 Task: Explore Airbnb accommodation in Barreiros, Brazil from 2nd January 2024 to 12th January 2024 for 2 adults. Place can be private room with 1  bedroom having 1 bed and 1 bathroom. Property type can be hotel.
Action: Mouse moved to (477, 121)
Screenshot: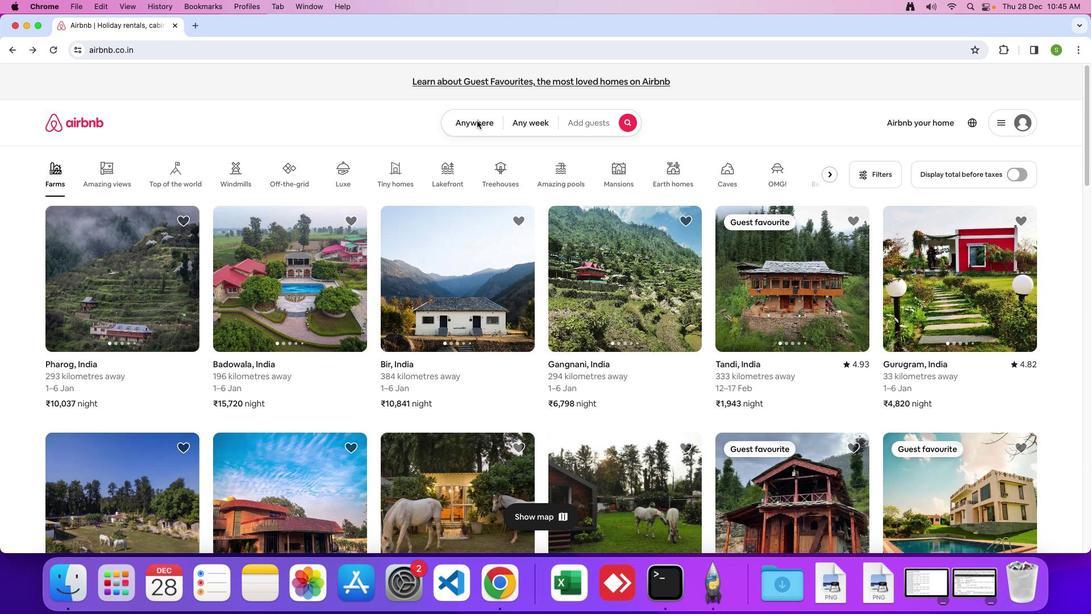 
Action: Mouse pressed left at (477, 121)
Screenshot: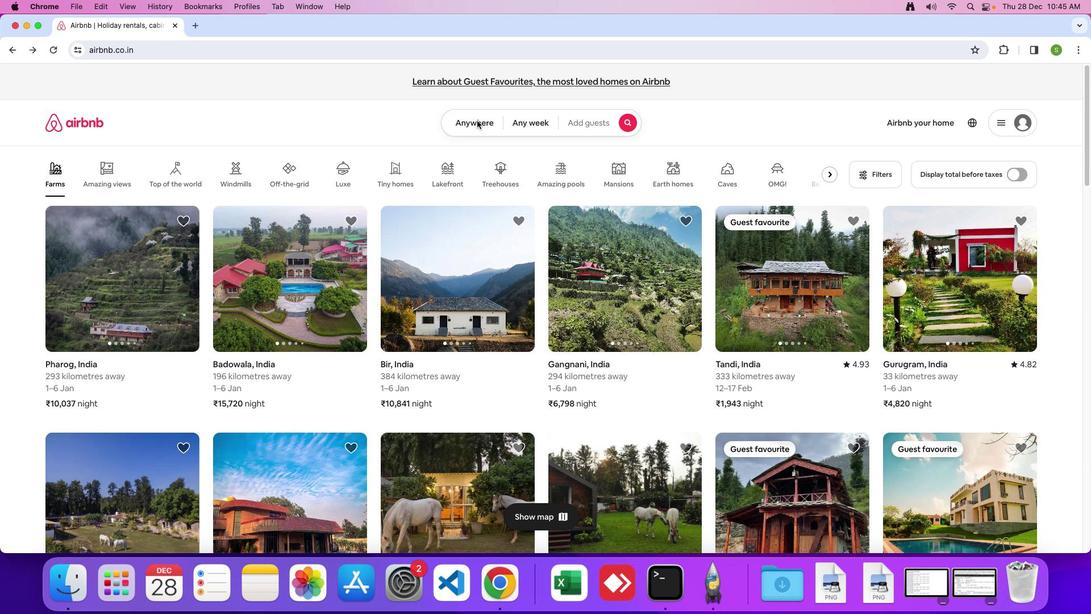 
Action: Mouse moved to (475, 122)
Screenshot: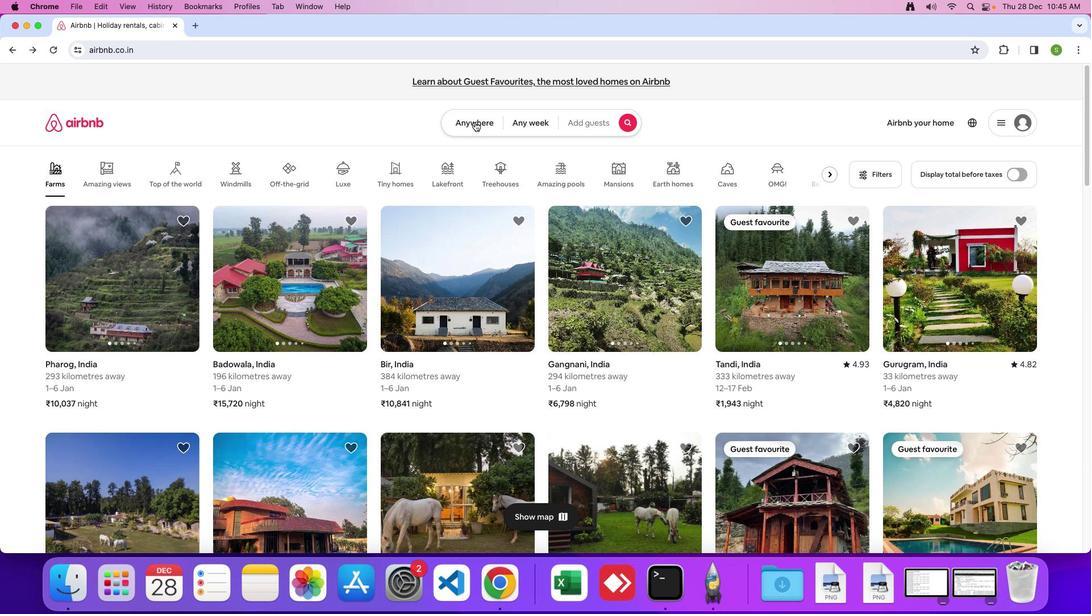 
Action: Mouse pressed left at (475, 122)
Screenshot: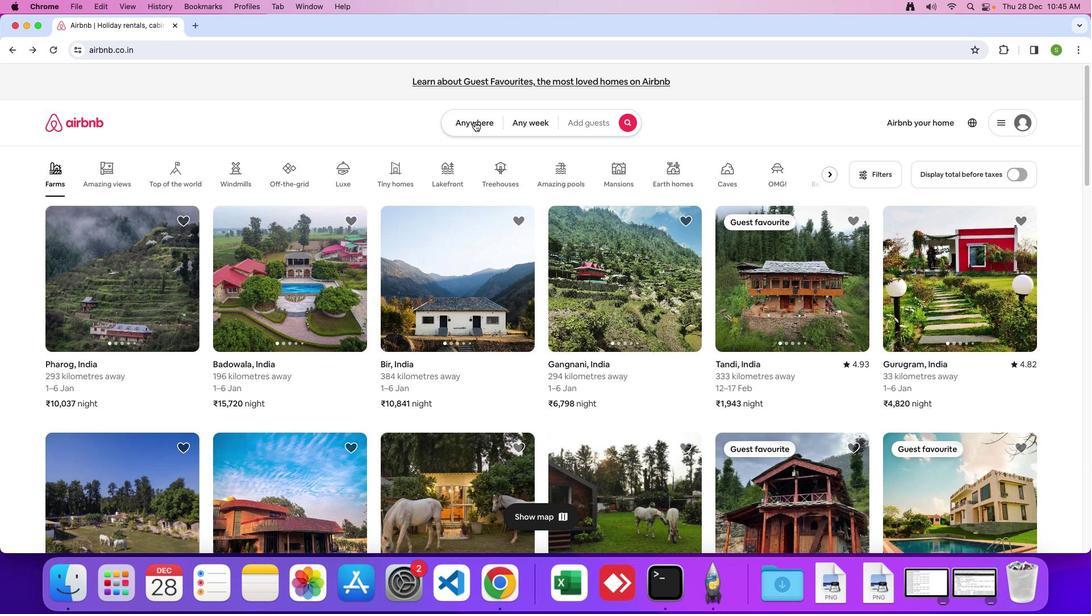
Action: Mouse moved to (385, 166)
Screenshot: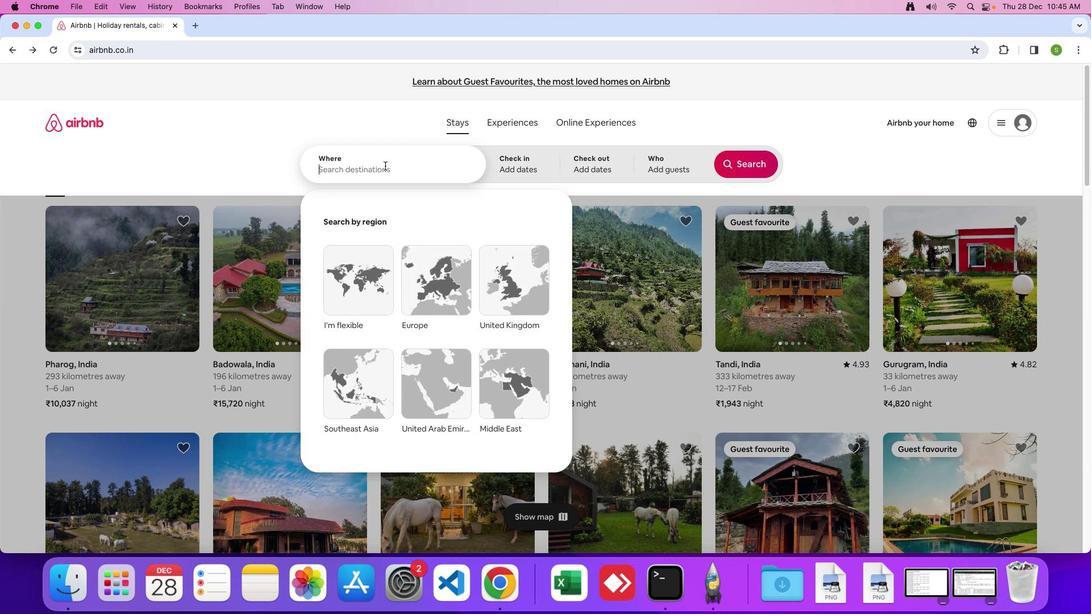 
Action: Mouse pressed left at (385, 166)
Screenshot: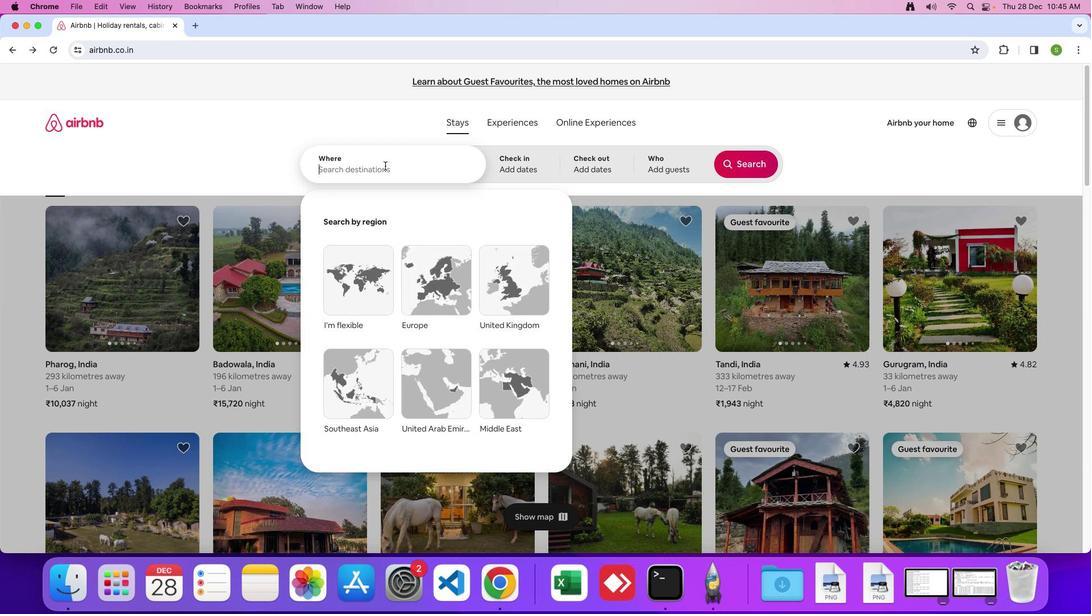 
Action: Mouse moved to (258, 2)
Screenshot: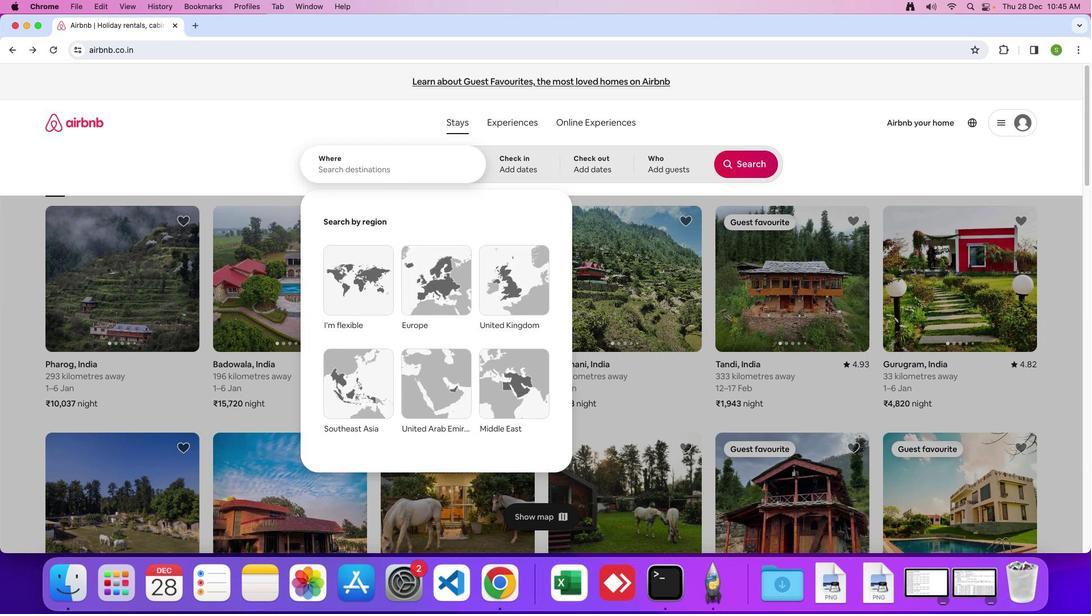 
Action: Key pressed 'B'Key.caps_lock'a''r''r''e''i''r''o''s'','Key.spaceKey.shift'B''r''a''z''i''l'Key.enter
Screenshot: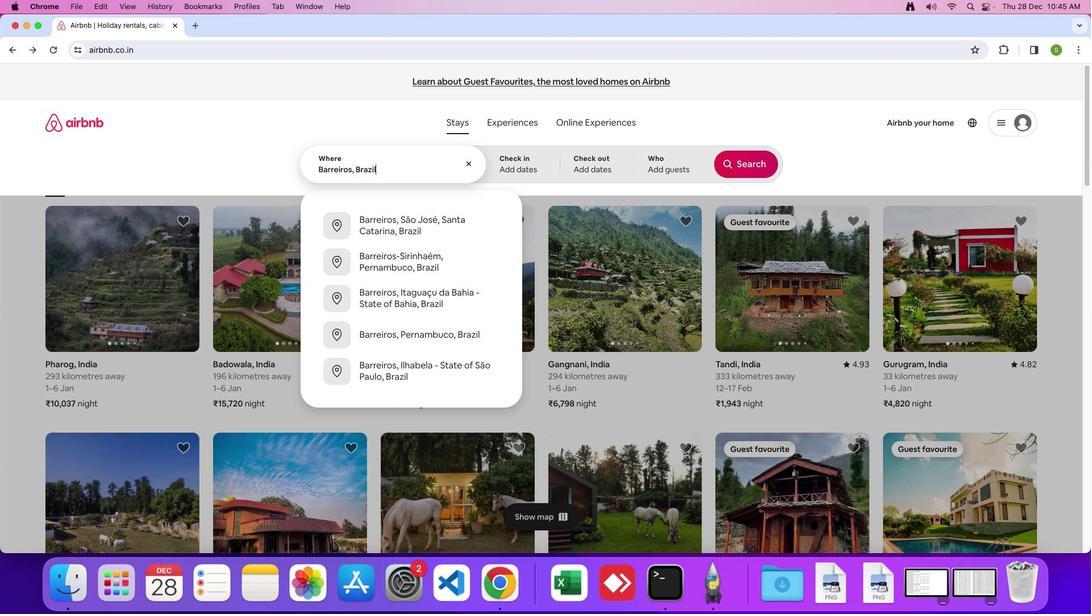 
Action: Mouse moved to (618, 303)
Screenshot: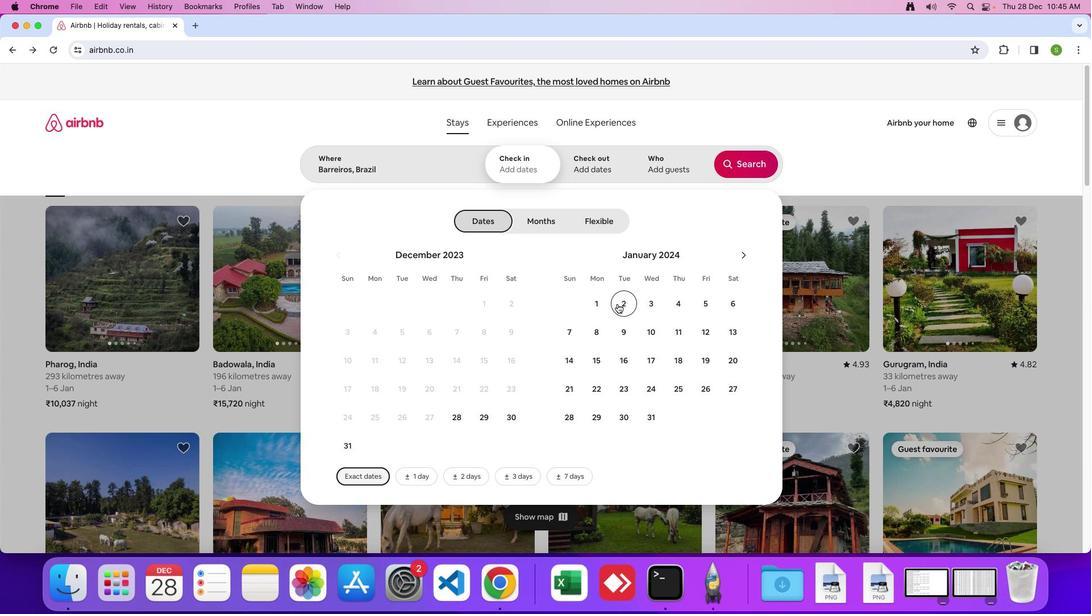 
Action: Mouse pressed left at (618, 303)
Screenshot: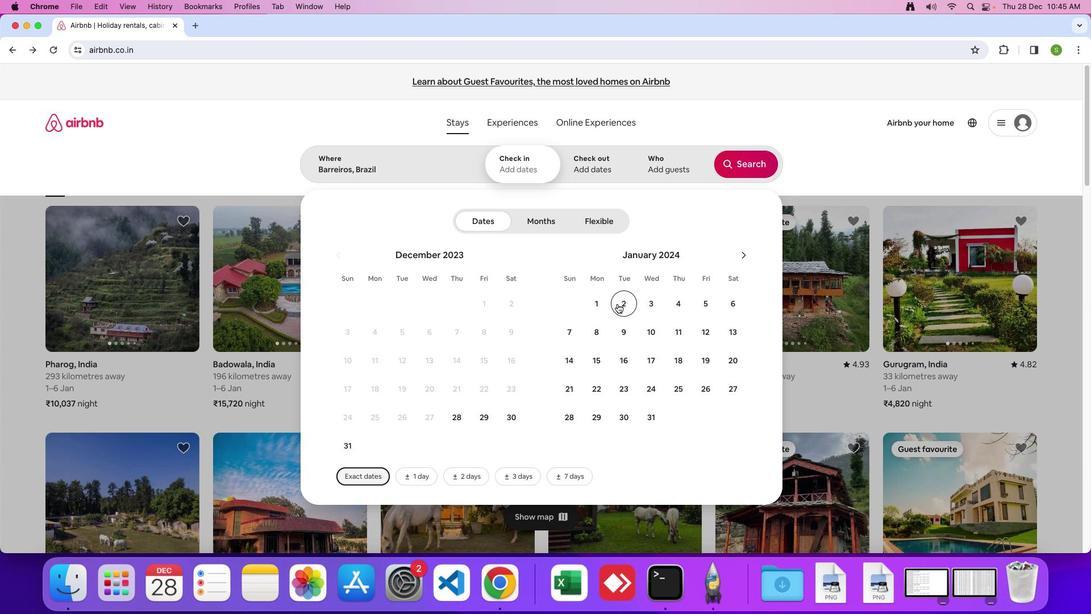 
Action: Mouse moved to (713, 329)
Screenshot: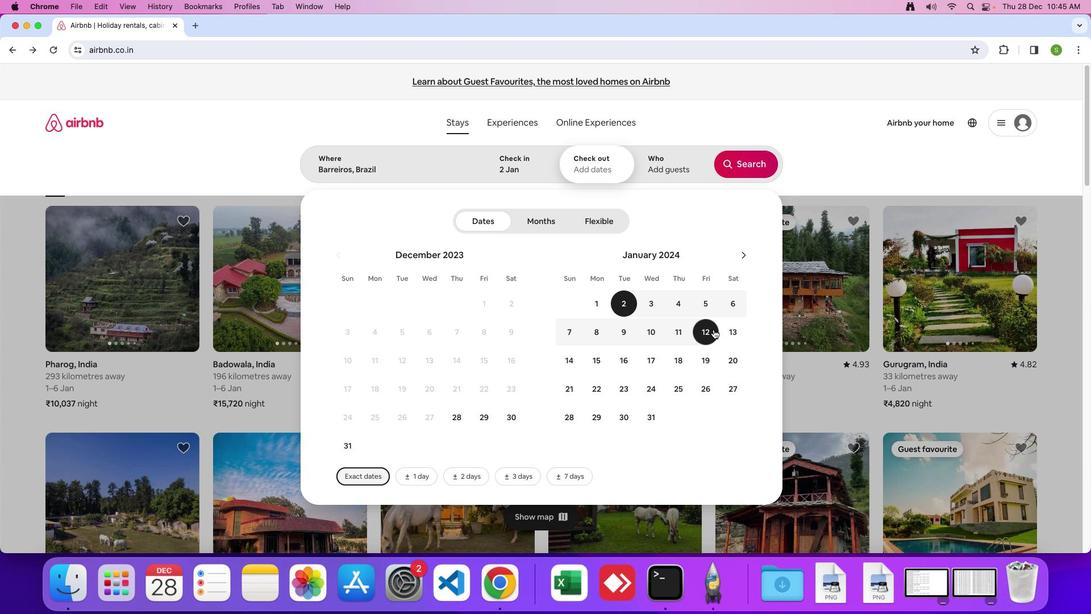 
Action: Mouse pressed left at (713, 329)
Screenshot: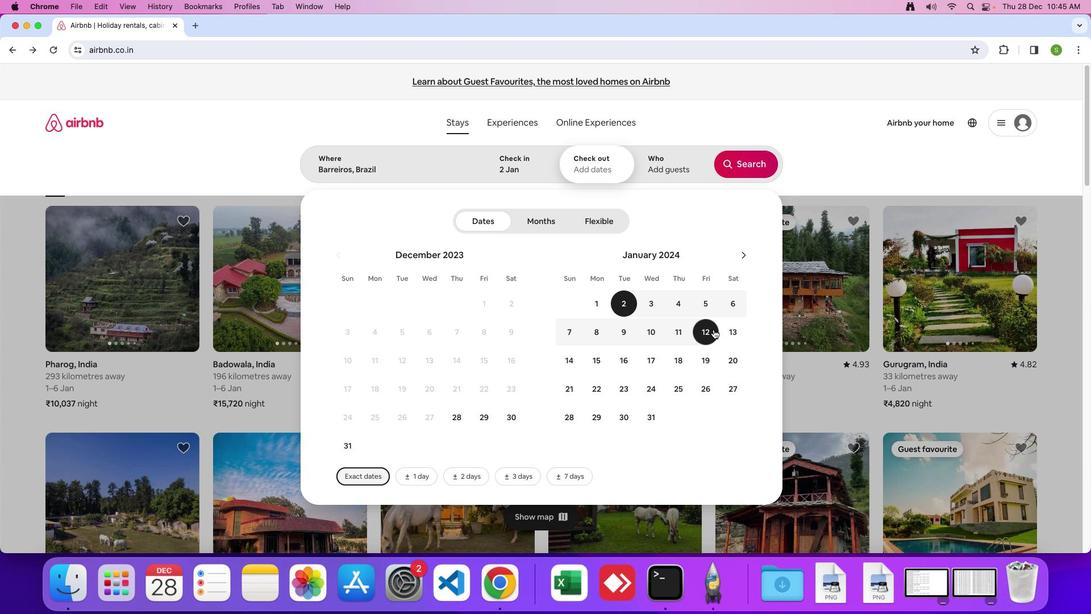 
Action: Mouse moved to (672, 173)
Screenshot: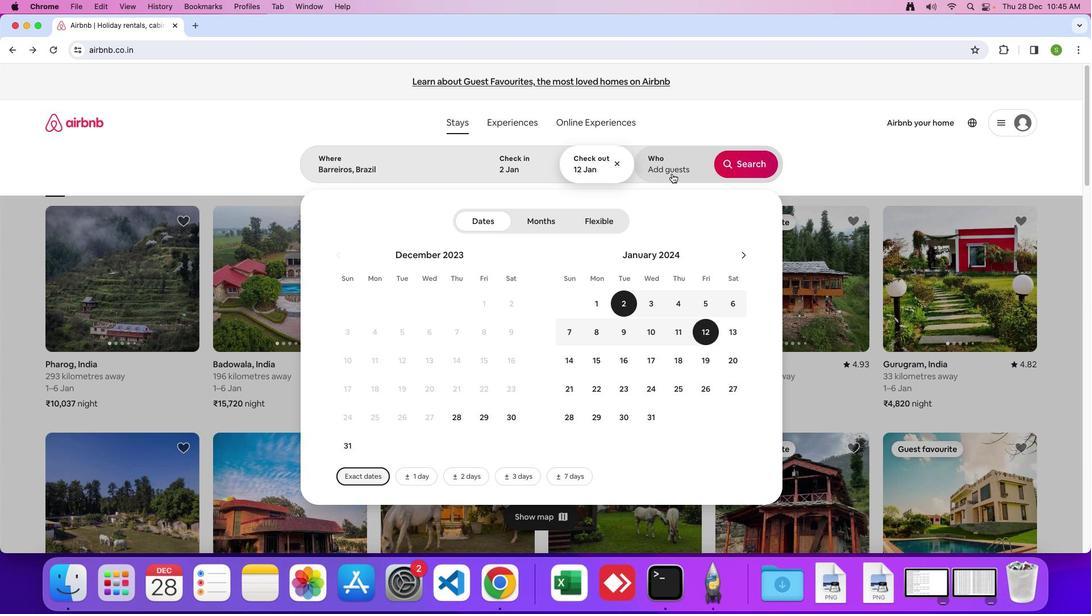 
Action: Mouse pressed left at (672, 173)
Screenshot: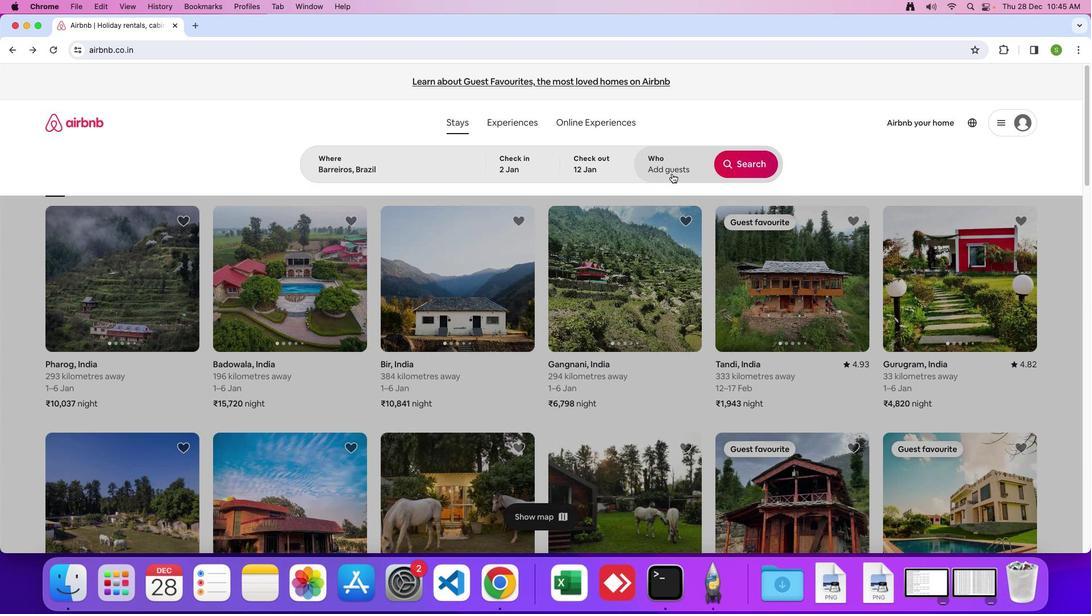 
Action: Mouse moved to (751, 227)
Screenshot: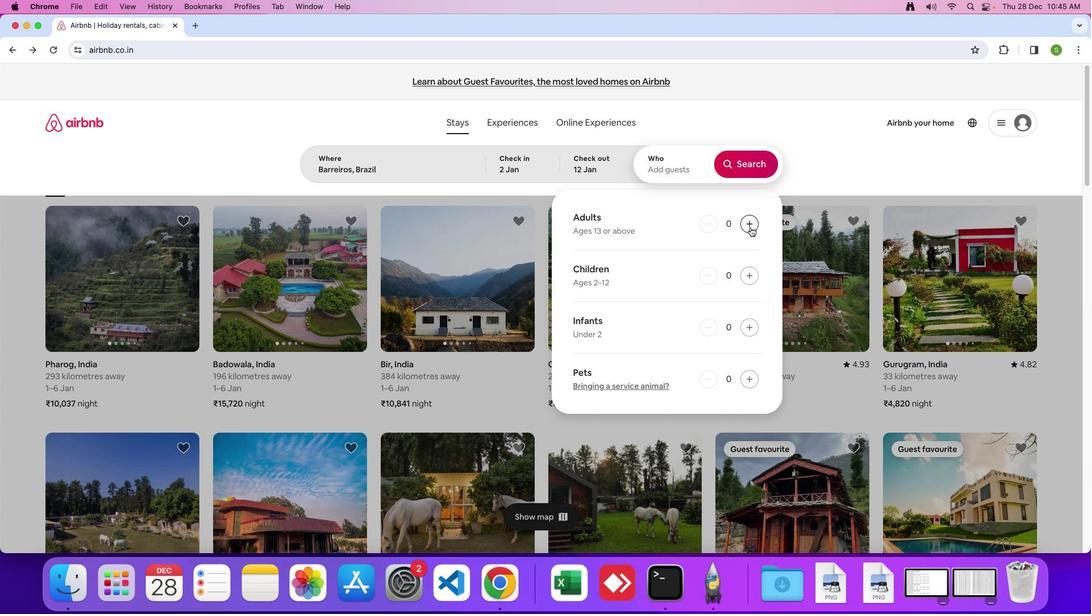 
Action: Mouse pressed left at (751, 227)
Screenshot: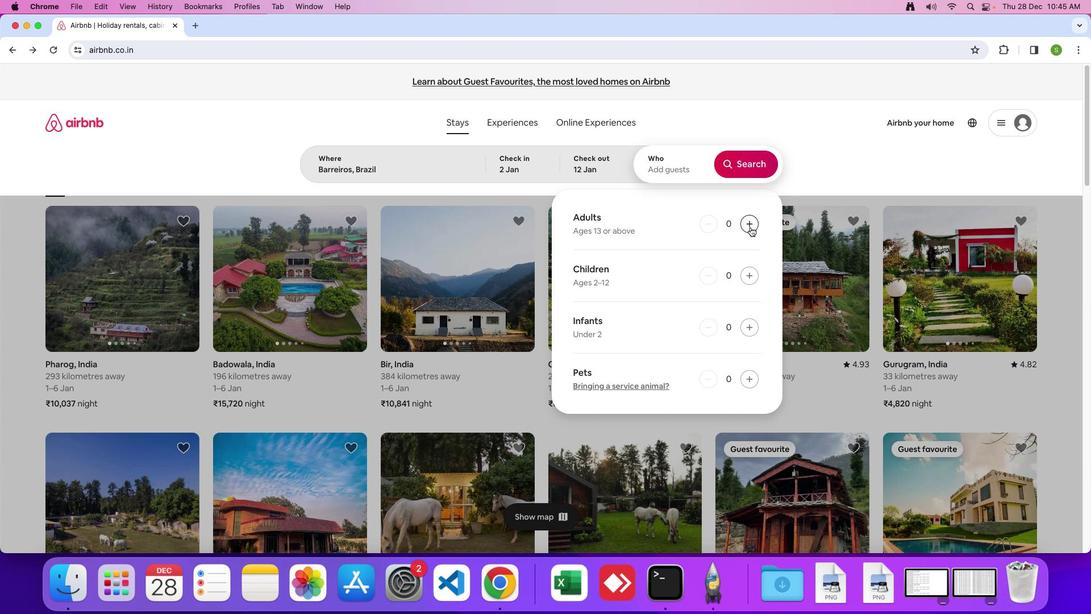 
Action: Mouse pressed left at (751, 227)
Screenshot: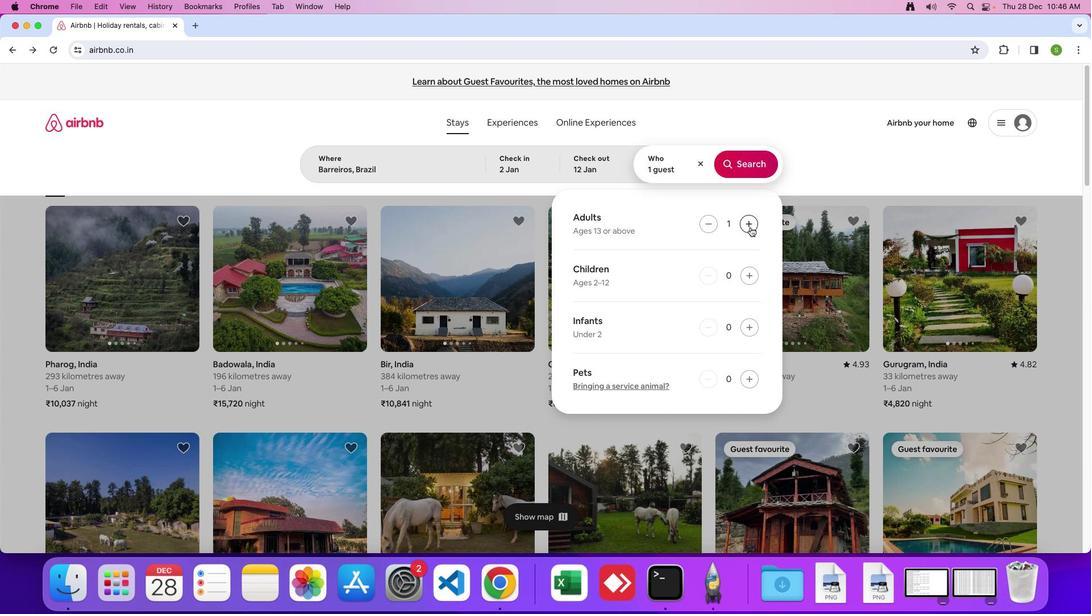 
Action: Mouse moved to (746, 172)
Screenshot: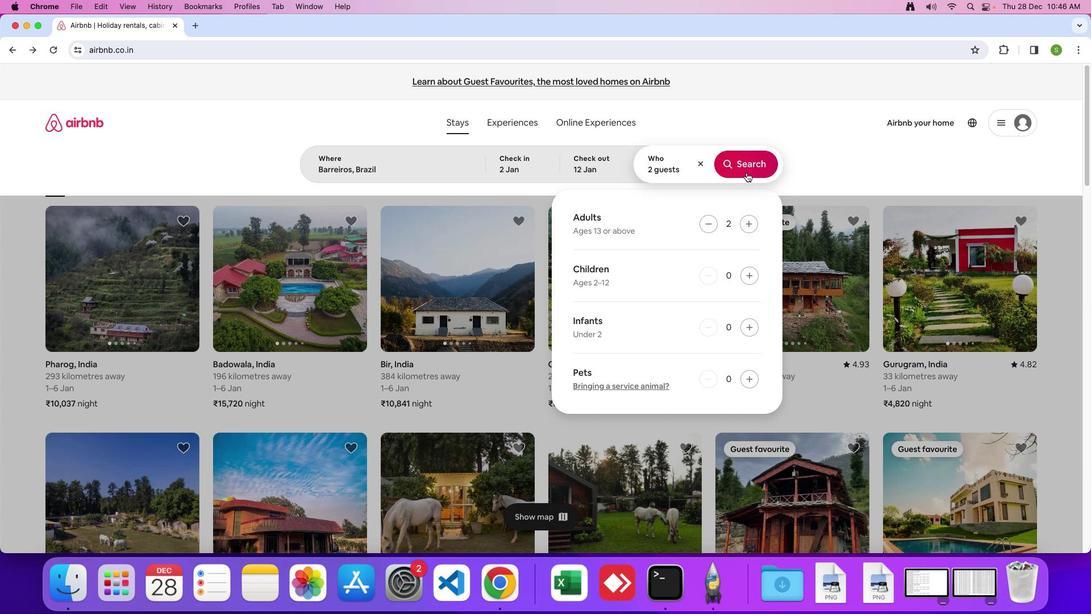 
Action: Mouse pressed left at (746, 172)
Screenshot: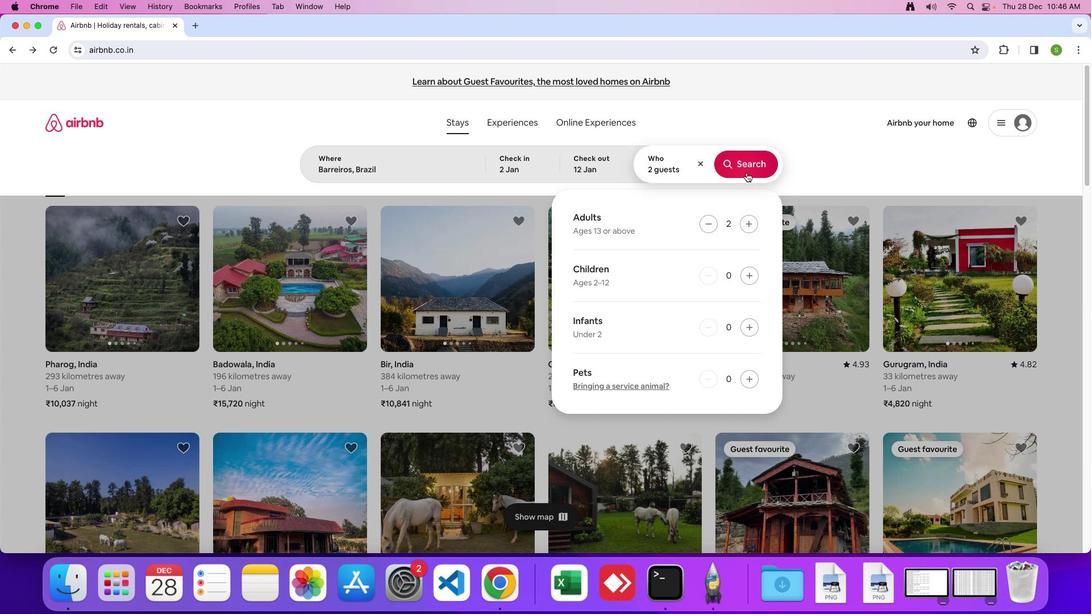 
Action: Mouse moved to (892, 133)
Screenshot: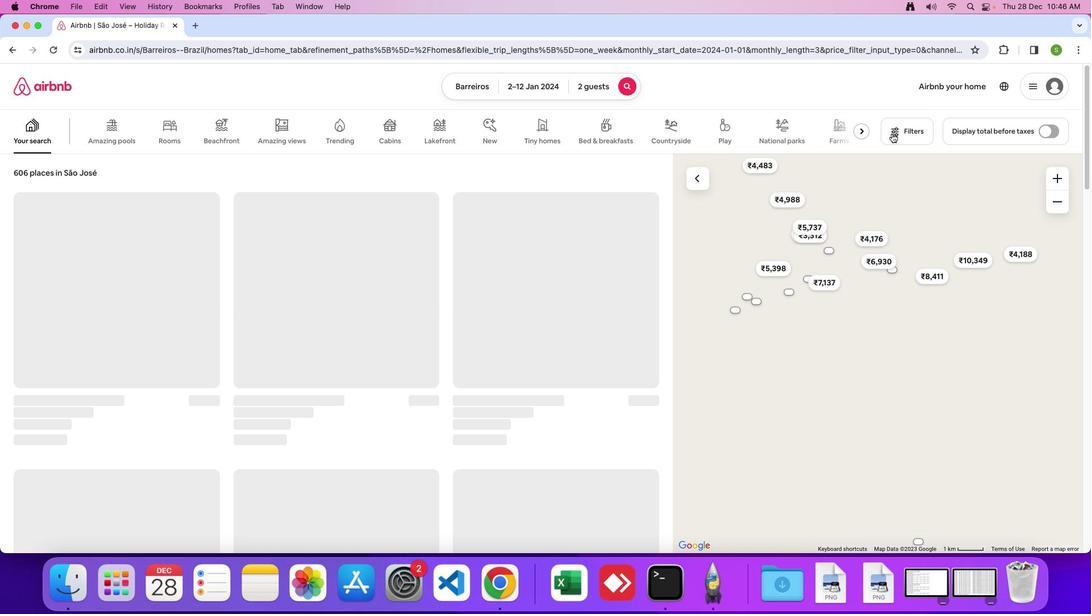 
Action: Mouse pressed left at (892, 133)
Screenshot: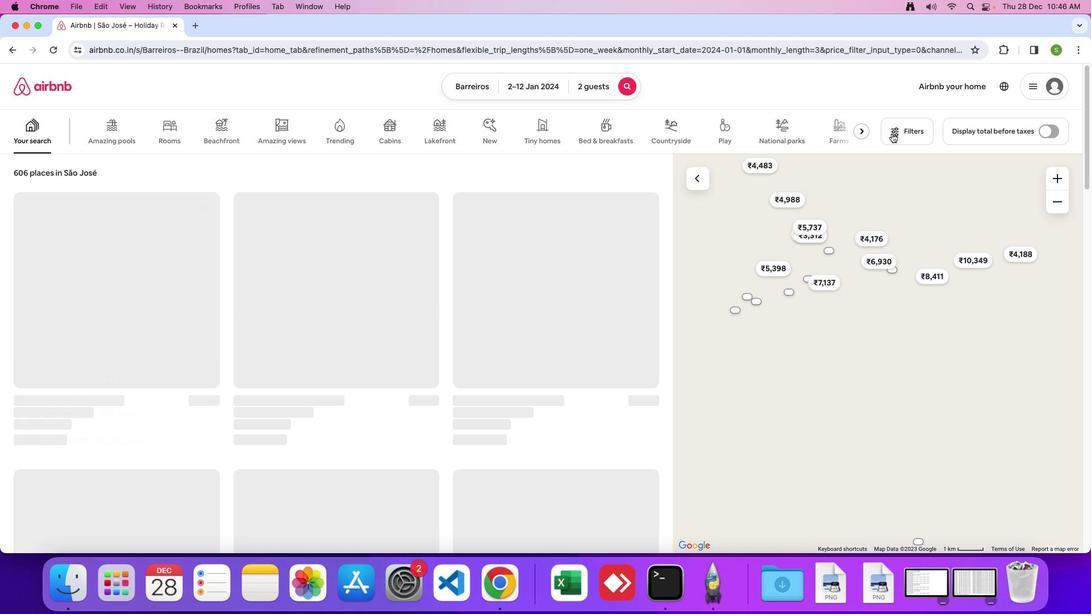 
Action: Mouse moved to (527, 353)
Screenshot: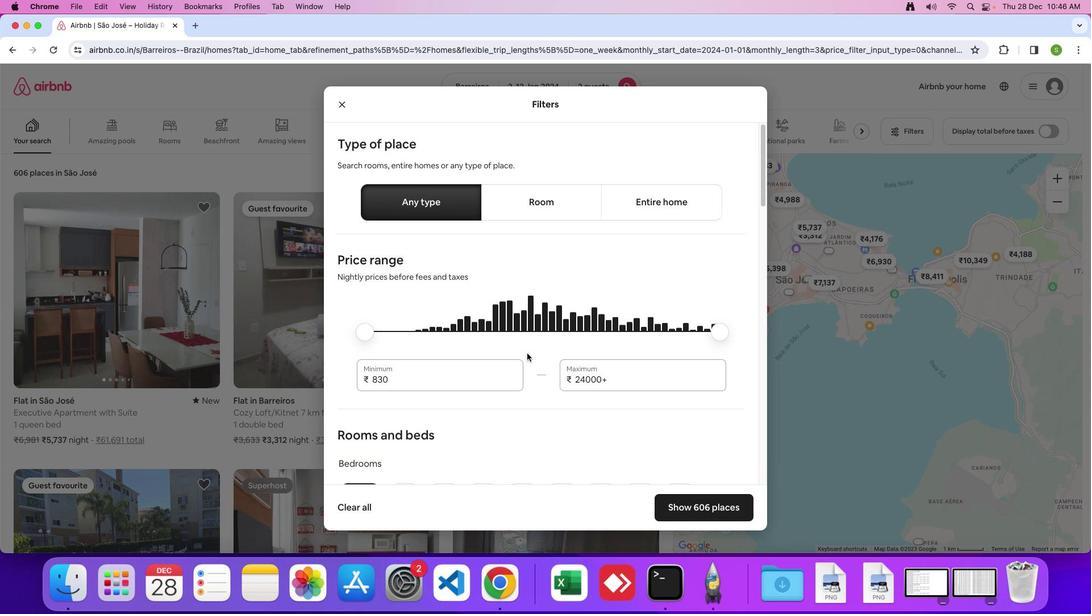 
Action: Mouse scrolled (527, 353) with delta (0, 0)
Screenshot: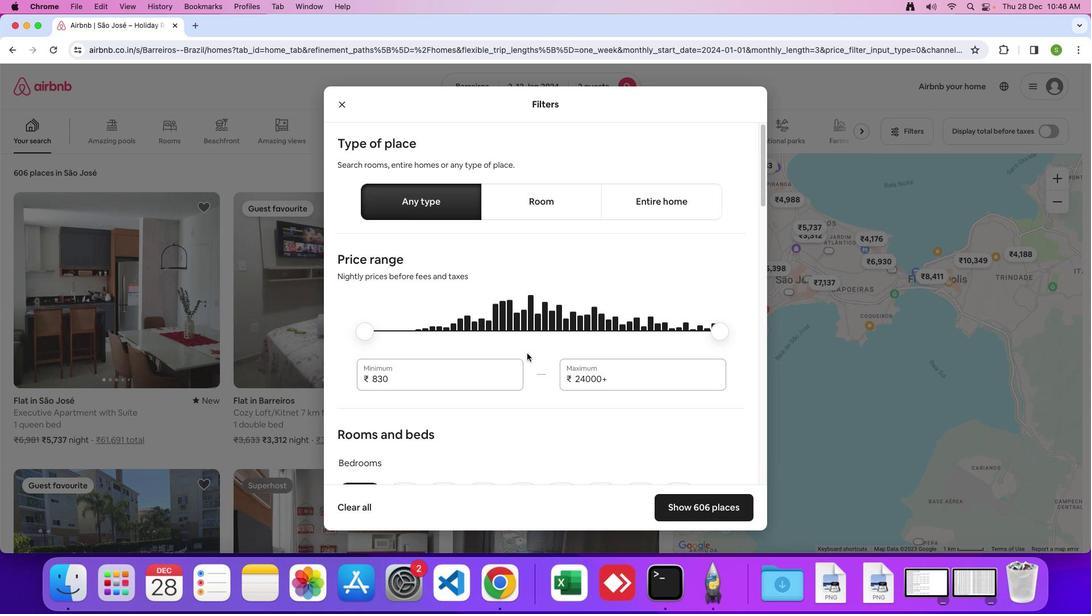 
Action: Mouse scrolled (527, 353) with delta (0, 0)
Screenshot: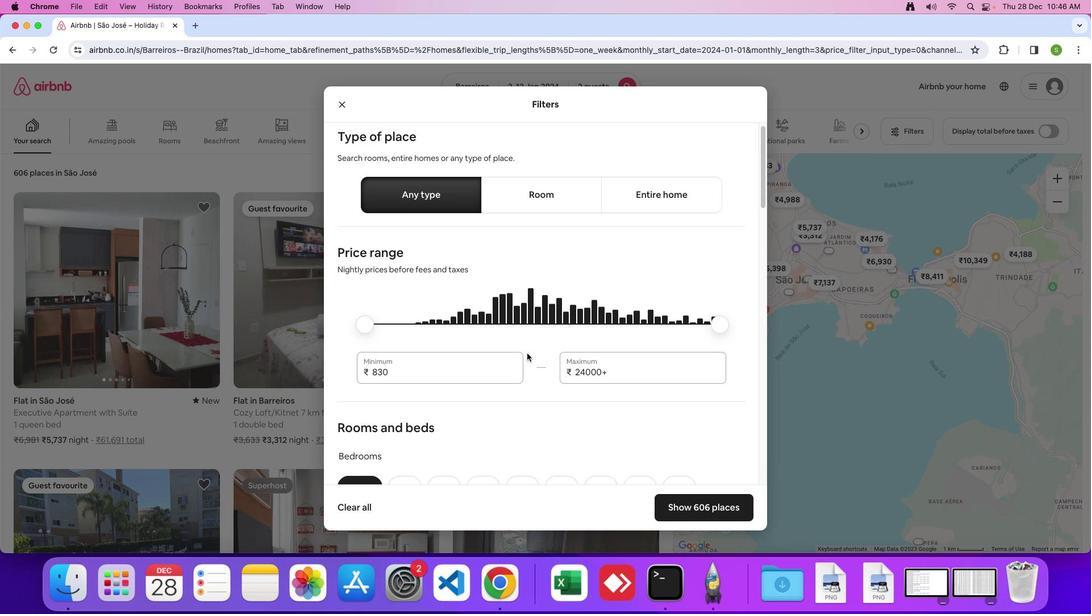 
Action: Mouse scrolled (527, 353) with delta (0, 0)
Screenshot: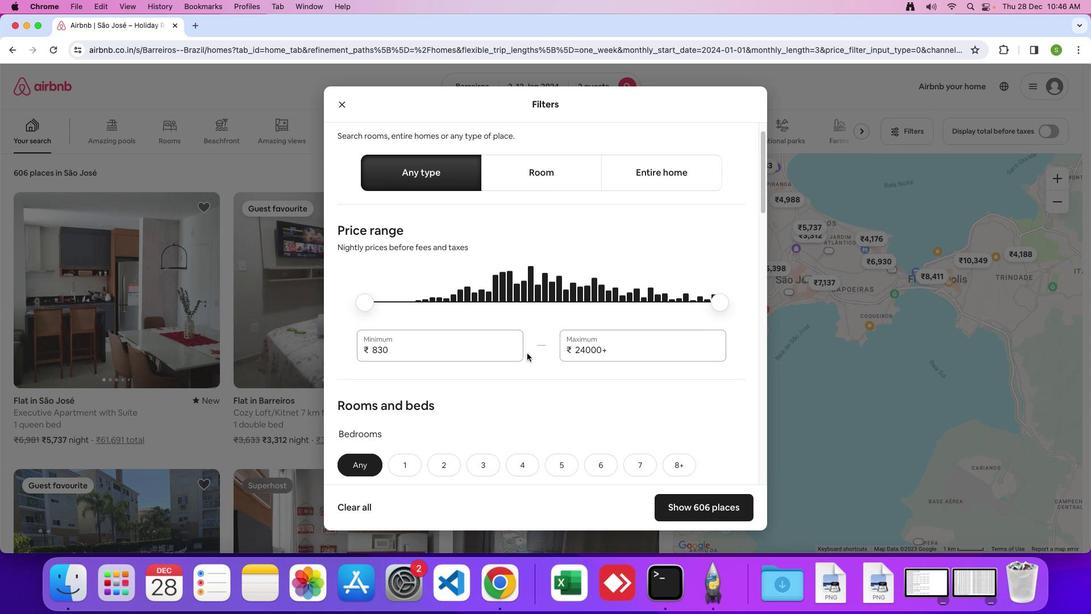 
Action: Mouse scrolled (527, 353) with delta (0, 0)
Screenshot: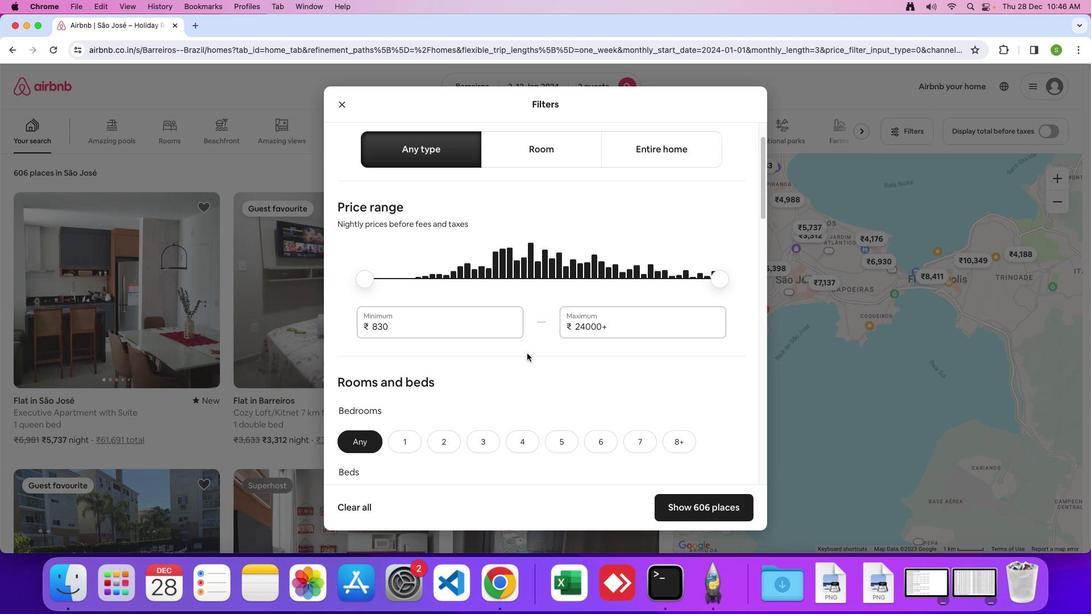 
Action: Mouse scrolled (527, 353) with delta (0, 0)
Screenshot: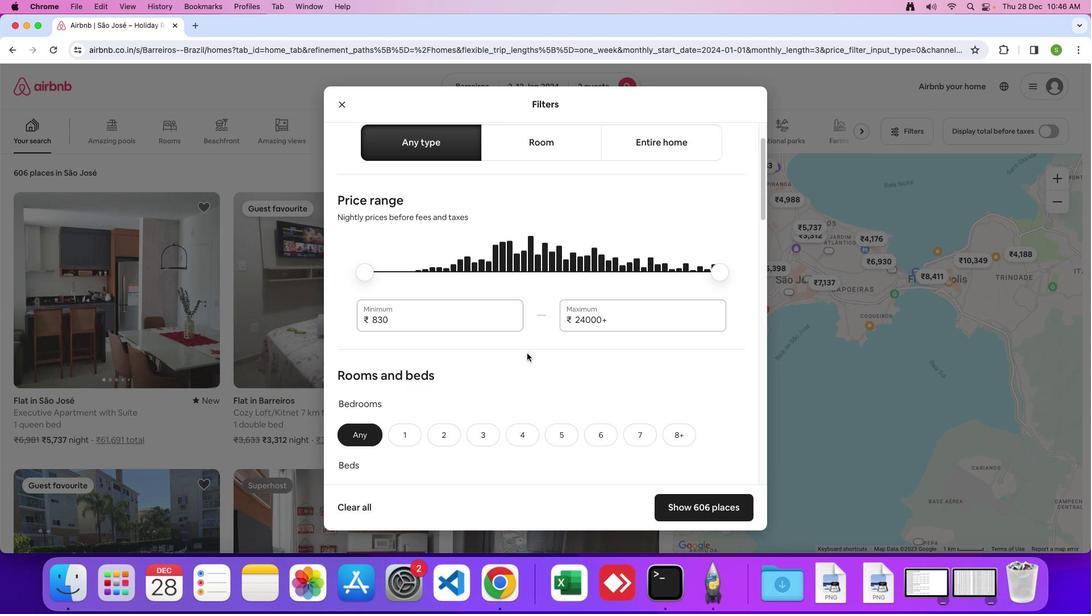 
Action: Mouse scrolled (527, 353) with delta (0, 0)
Screenshot: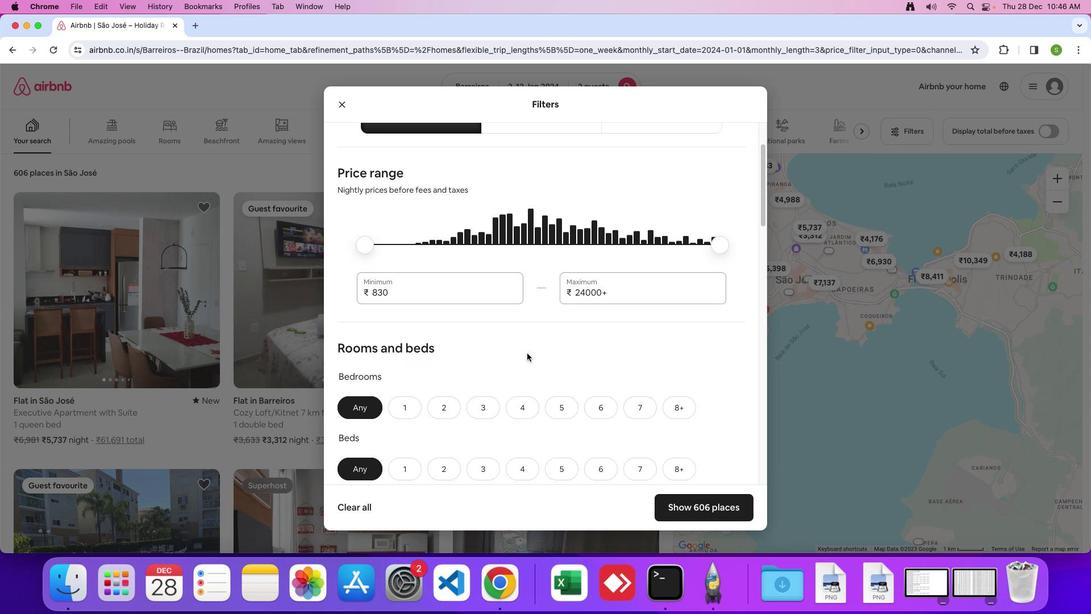 
Action: Mouse scrolled (527, 353) with delta (0, 0)
Screenshot: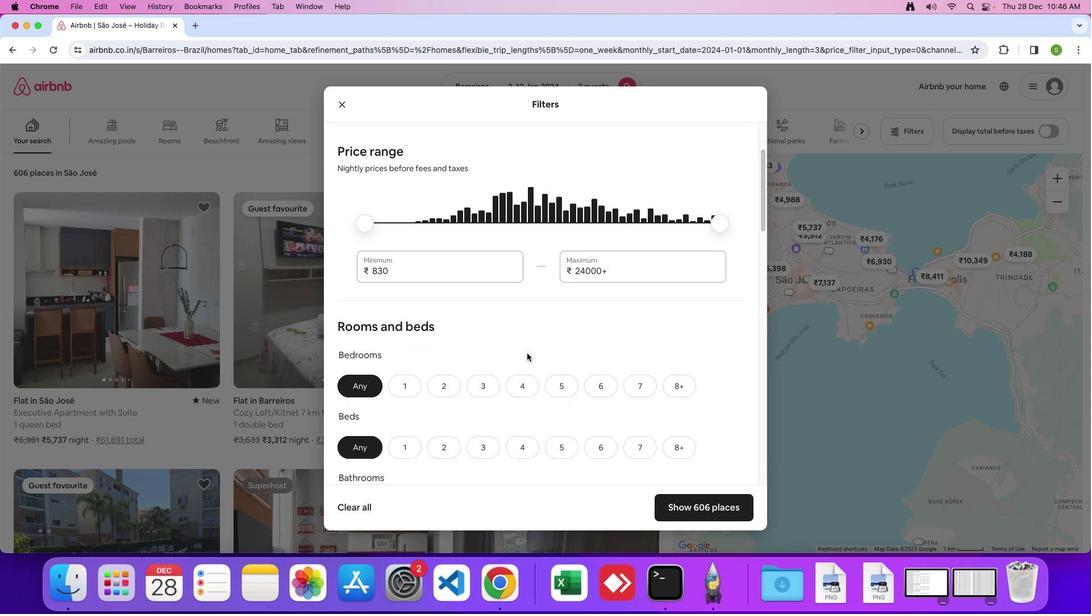 
Action: Mouse scrolled (527, 353) with delta (0, 0)
Screenshot: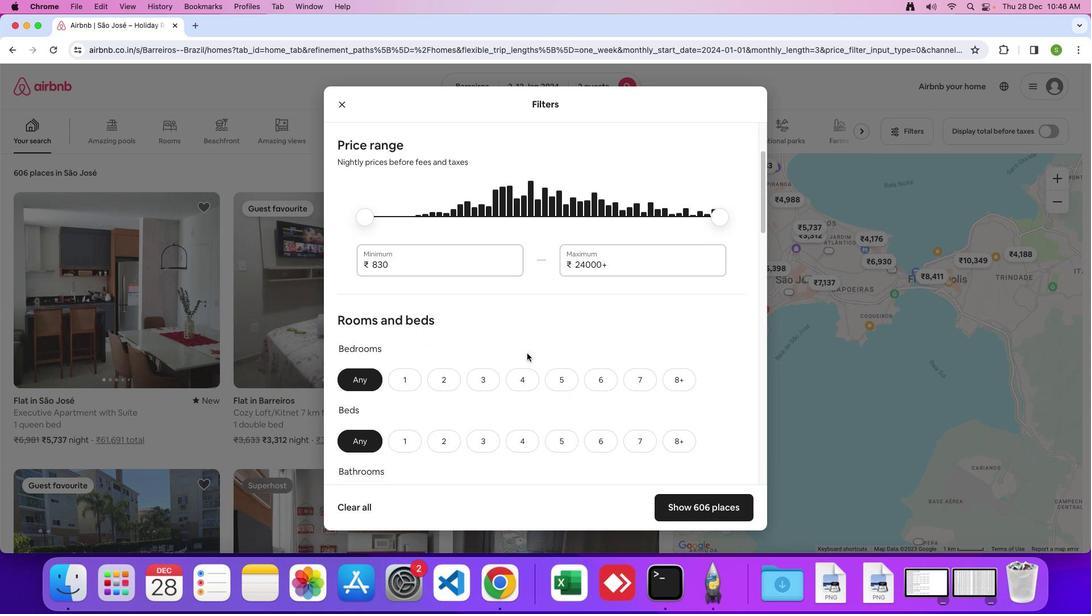
Action: Mouse scrolled (527, 353) with delta (0, 0)
Screenshot: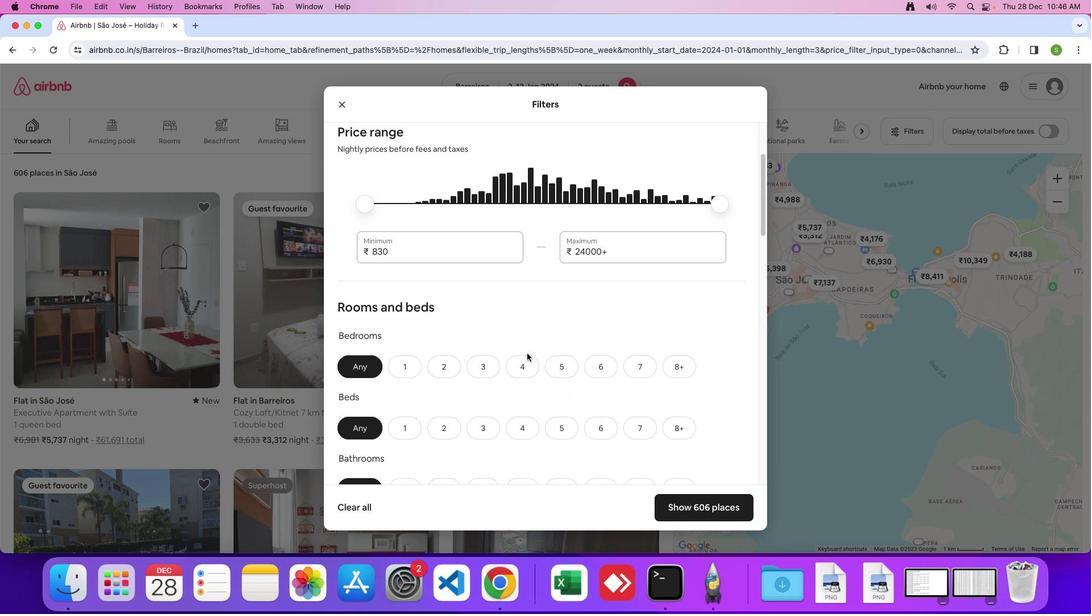 
Action: Mouse scrolled (527, 353) with delta (0, 0)
Screenshot: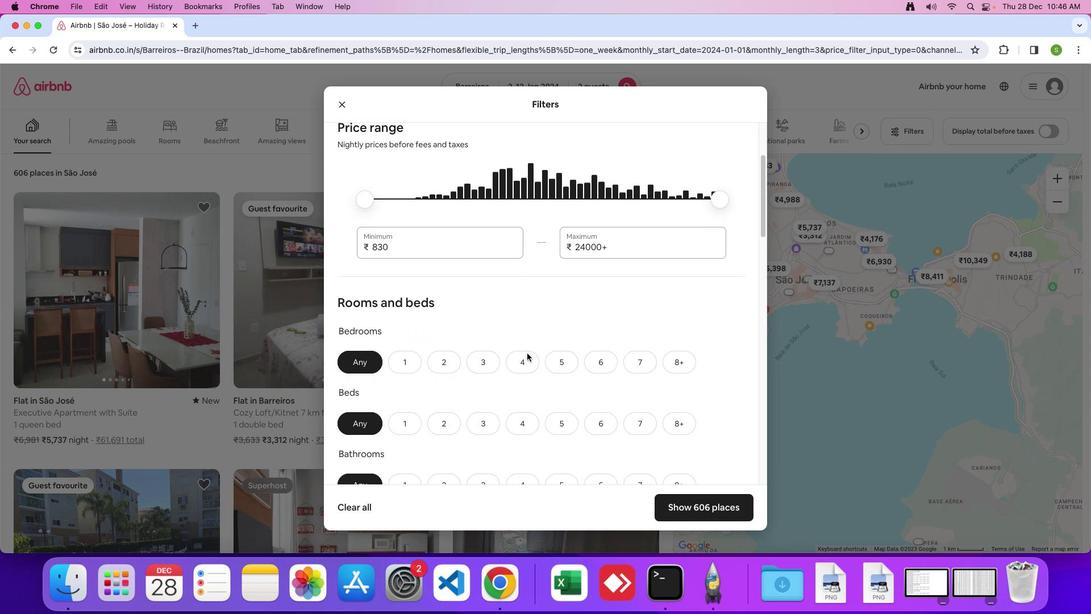 
Action: Mouse scrolled (527, 353) with delta (0, 0)
Screenshot: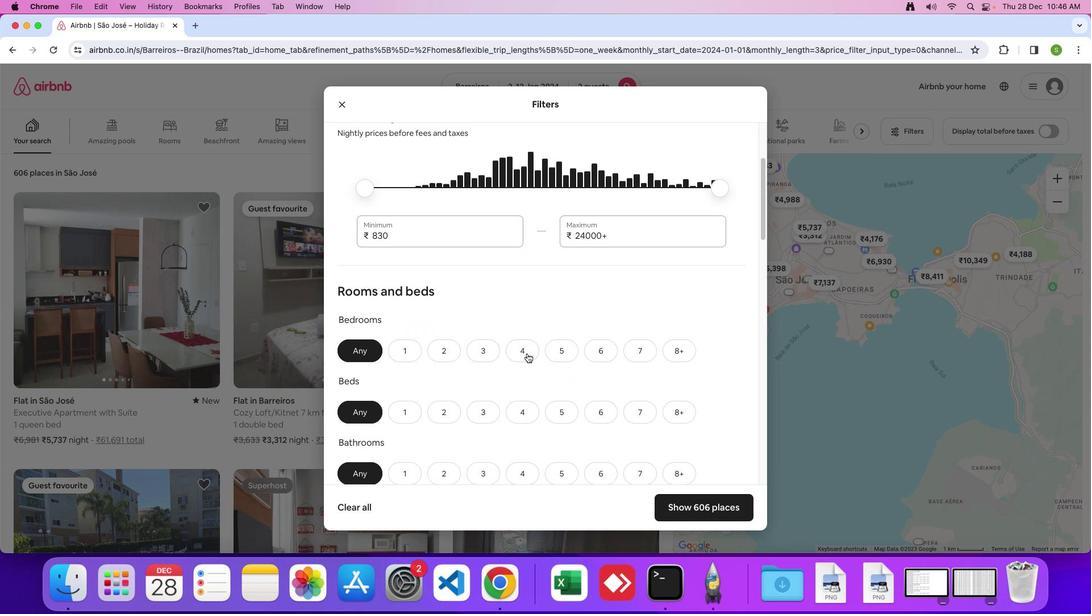 
Action: Mouse scrolled (527, 353) with delta (0, 0)
Screenshot: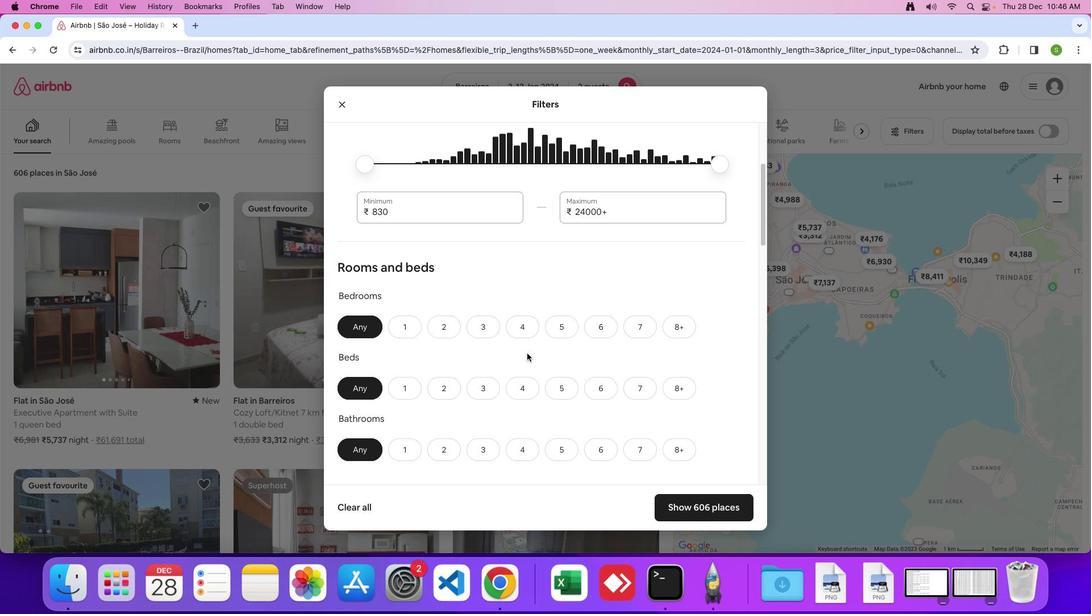 
Action: Mouse scrolled (527, 353) with delta (0, 0)
Screenshot: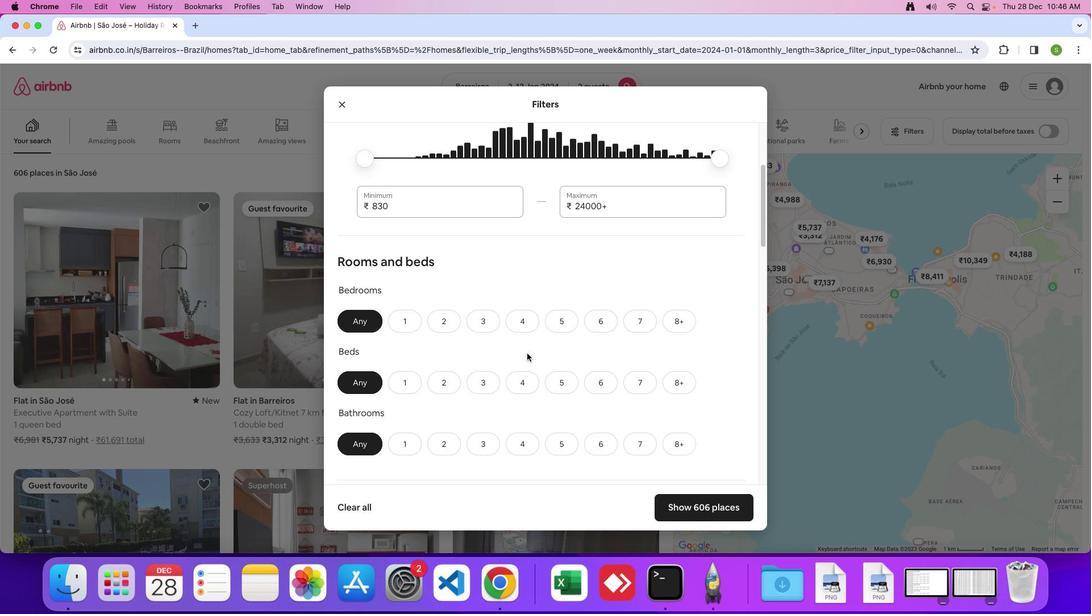 
Action: Mouse scrolled (527, 353) with delta (0, 0)
Screenshot: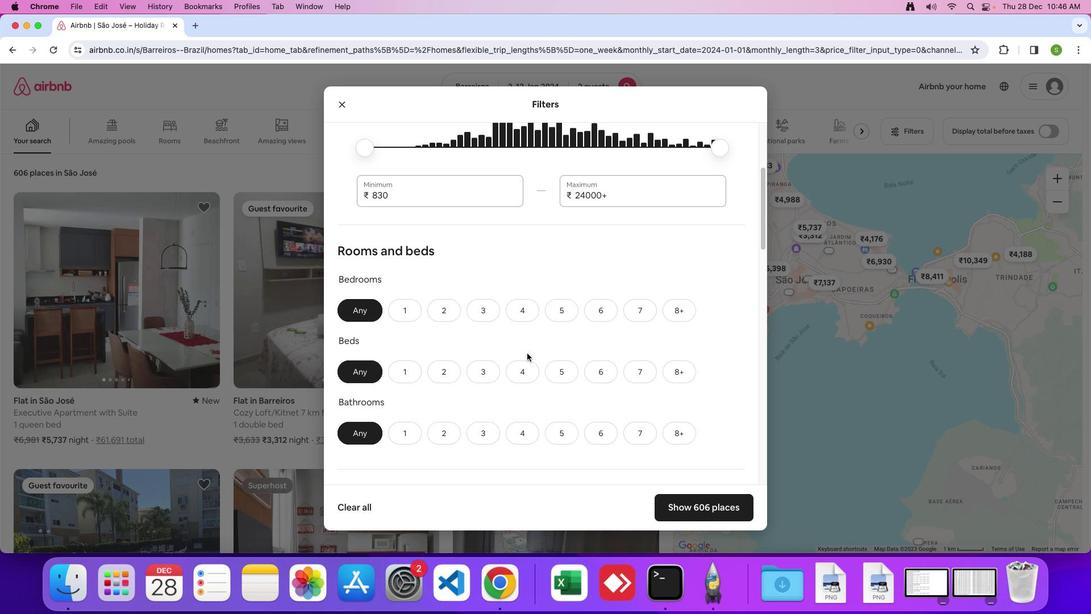 
Action: Mouse scrolled (527, 353) with delta (0, 0)
Screenshot: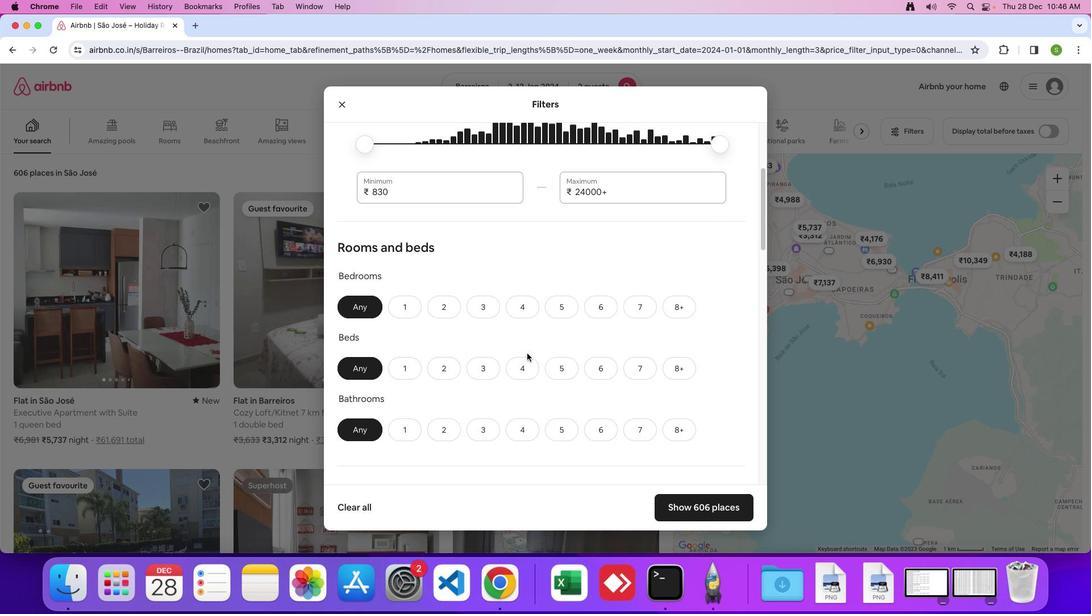 
Action: Mouse scrolled (527, 353) with delta (0, 0)
Screenshot: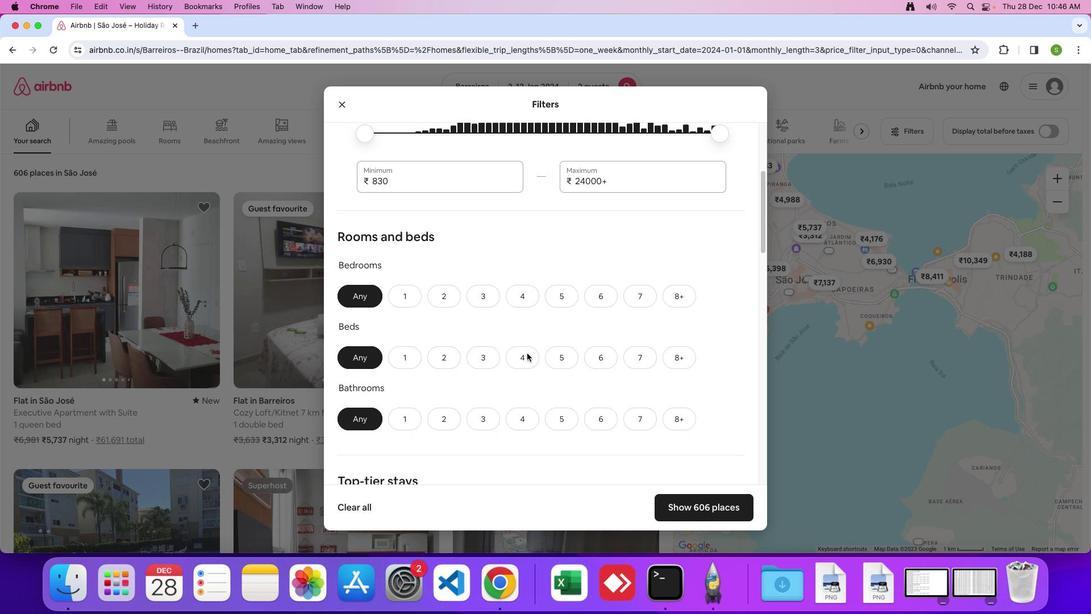 
Action: Mouse scrolled (527, 353) with delta (0, 0)
Screenshot: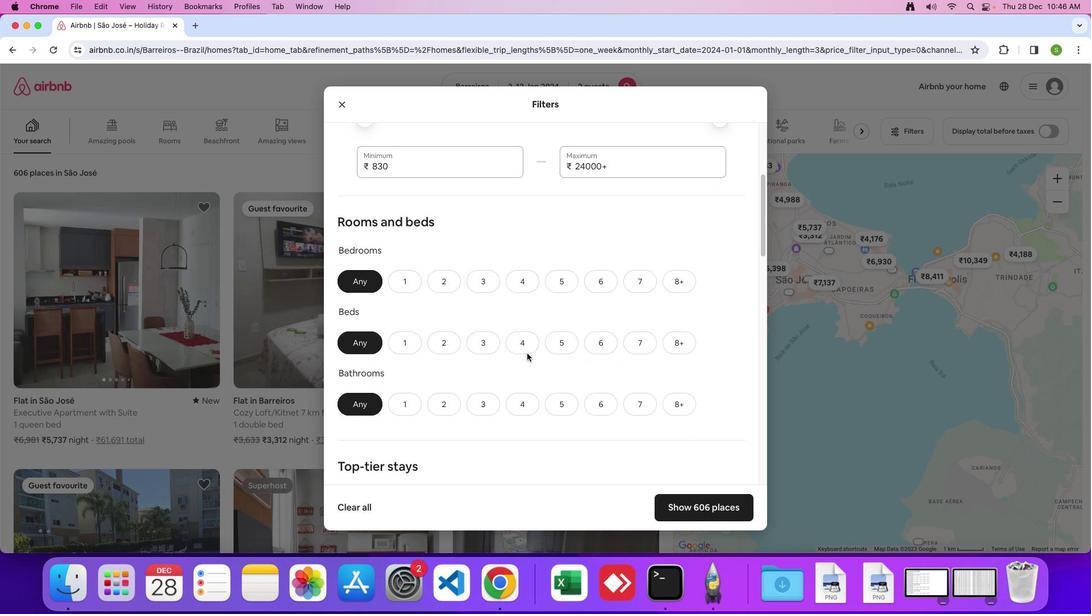 
Action: Mouse scrolled (527, 353) with delta (0, 0)
Screenshot: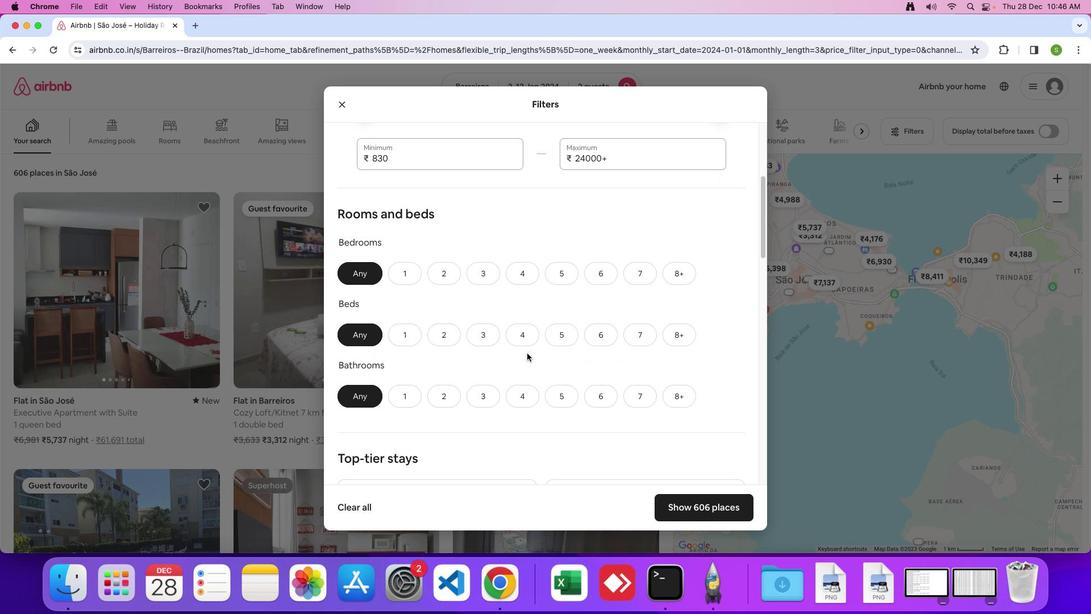 
Action: Mouse scrolled (527, 353) with delta (0, -1)
Screenshot: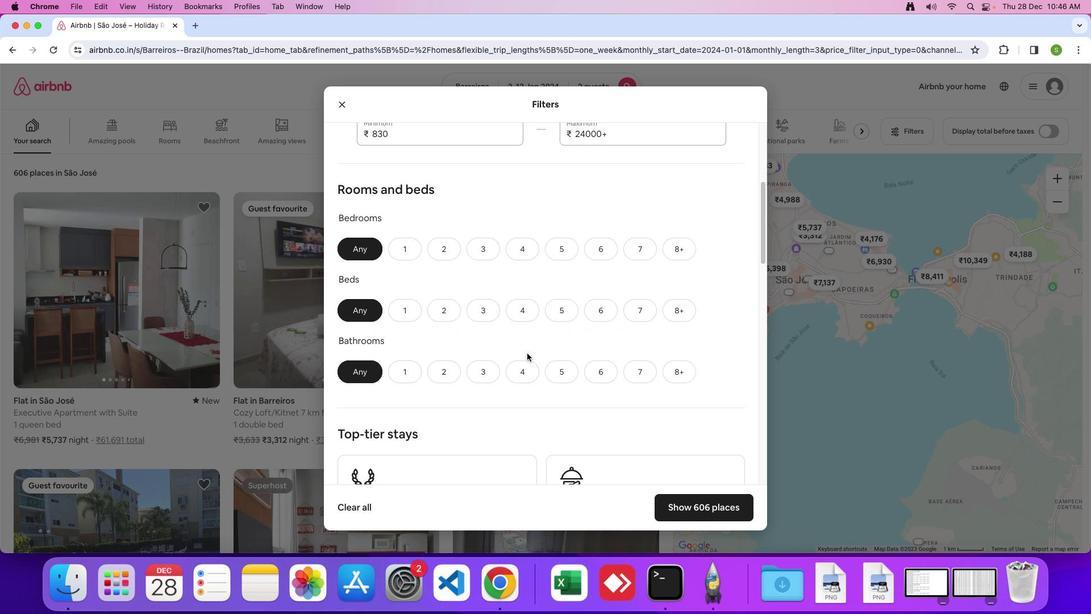 
Action: Mouse moved to (409, 208)
Screenshot: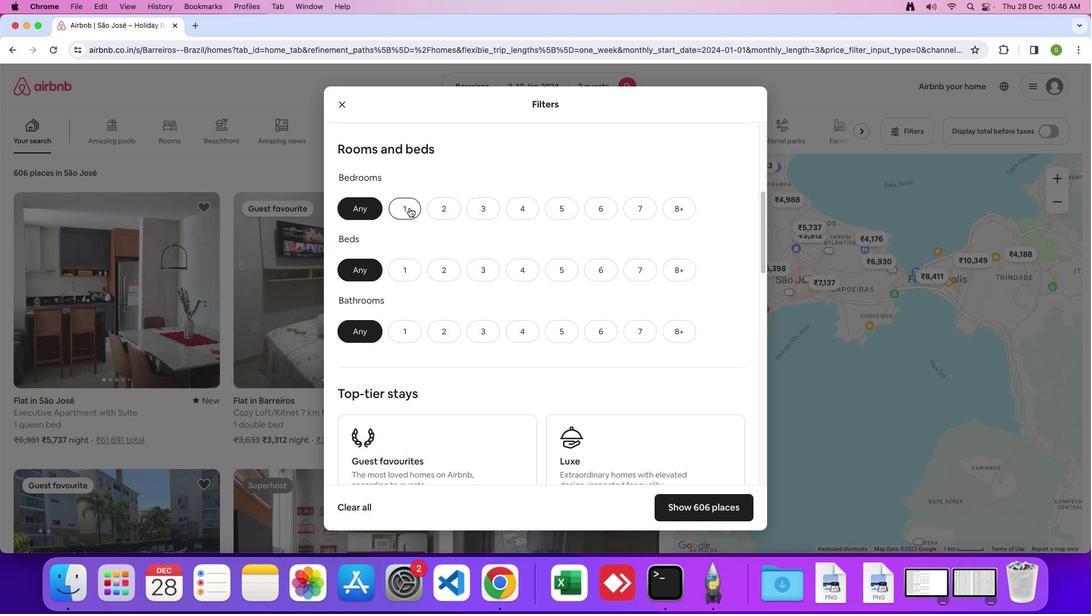 
Action: Mouse pressed left at (409, 208)
Screenshot: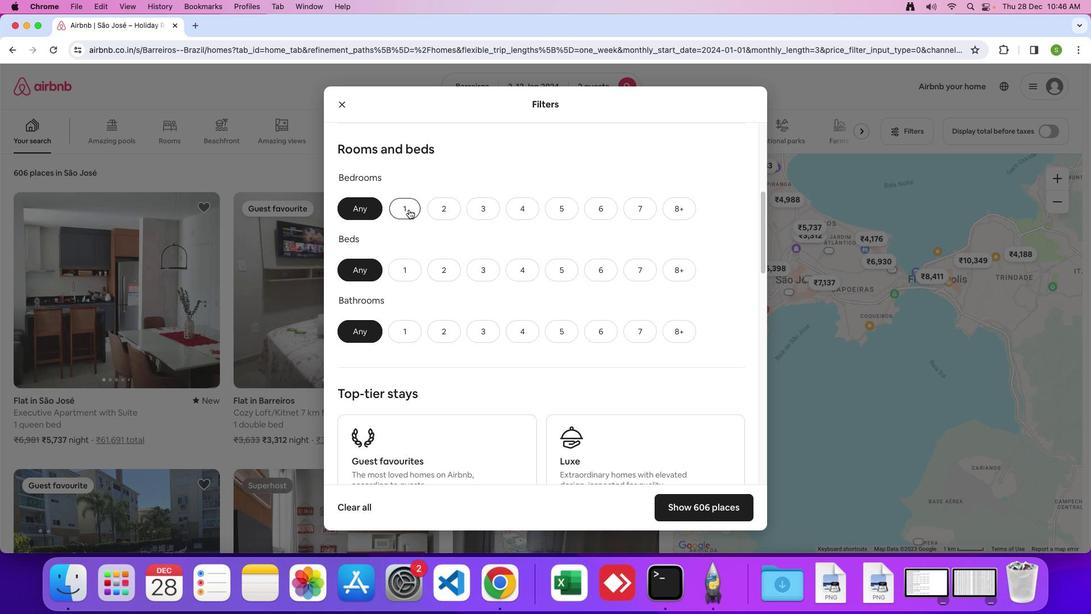 
Action: Mouse moved to (403, 264)
Screenshot: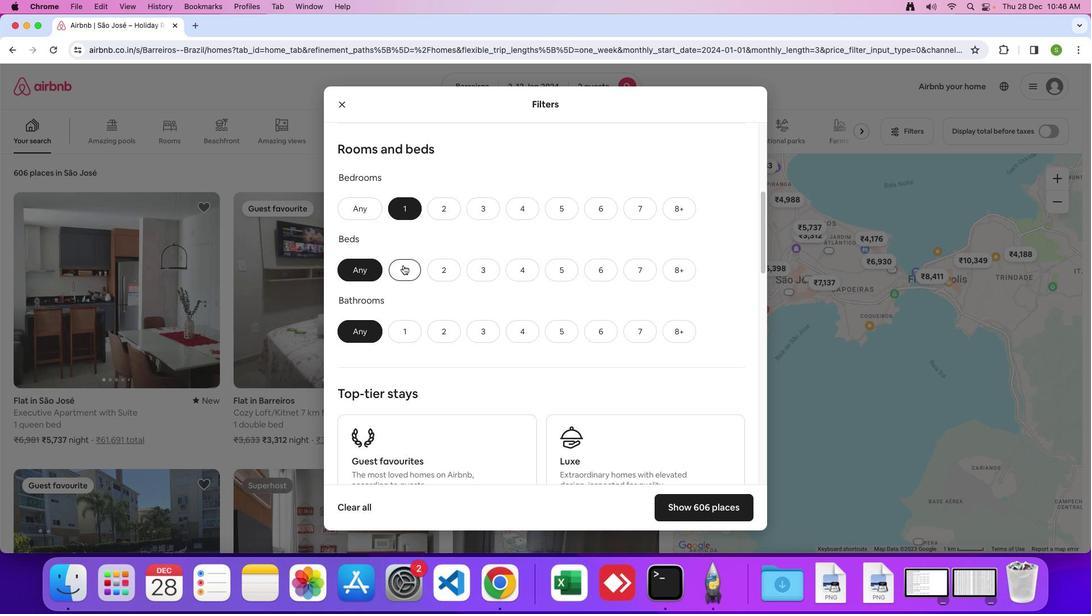 
Action: Mouse pressed left at (403, 264)
Screenshot: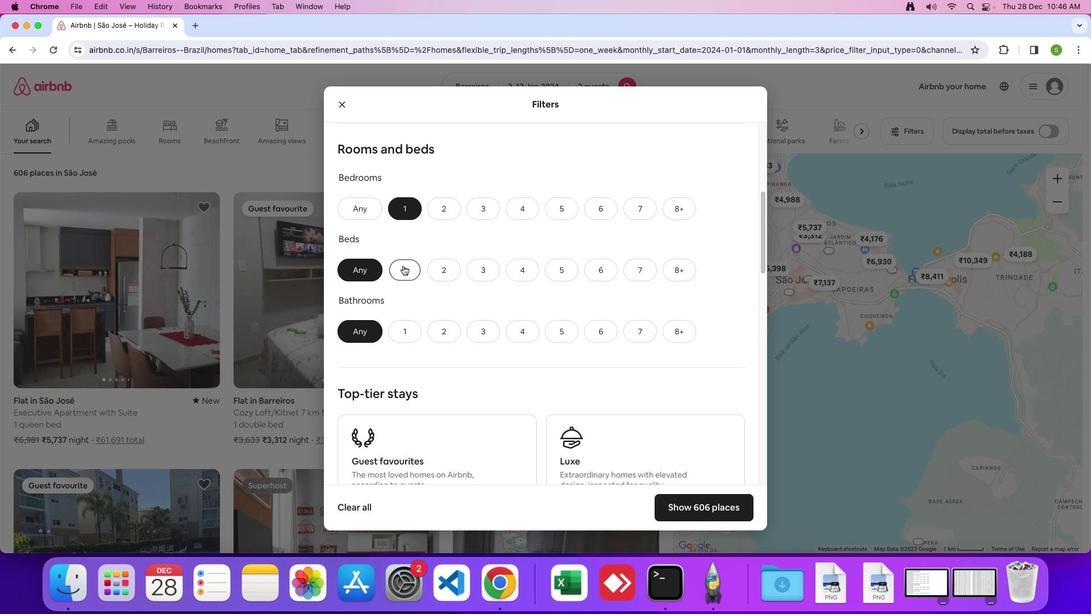 
Action: Mouse moved to (407, 326)
Screenshot: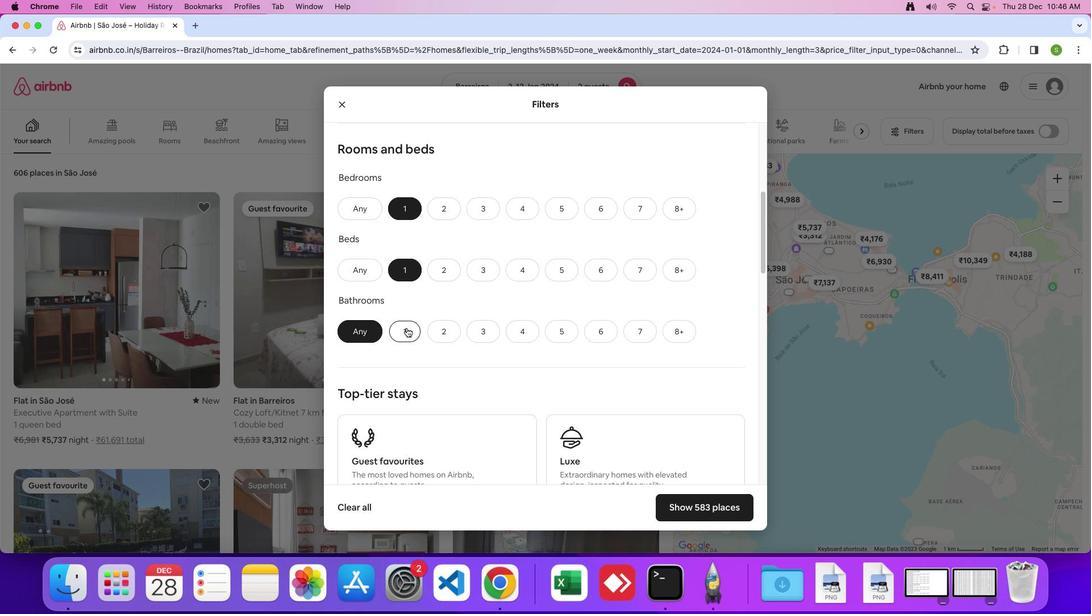 
Action: Mouse pressed left at (407, 326)
Screenshot: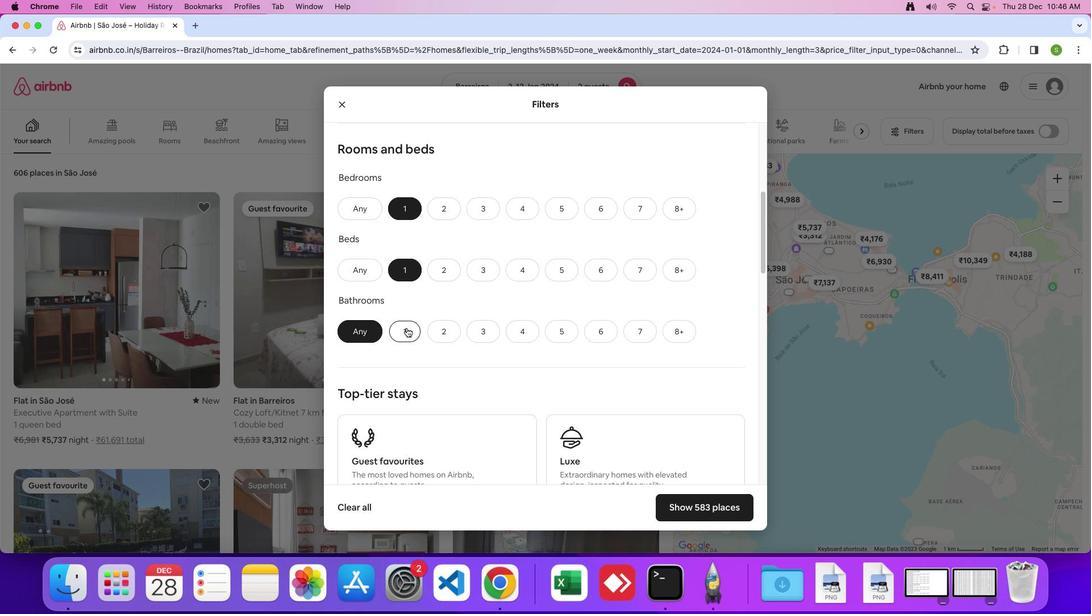 
Action: Mouse moved to (492, 309)
Screenshot: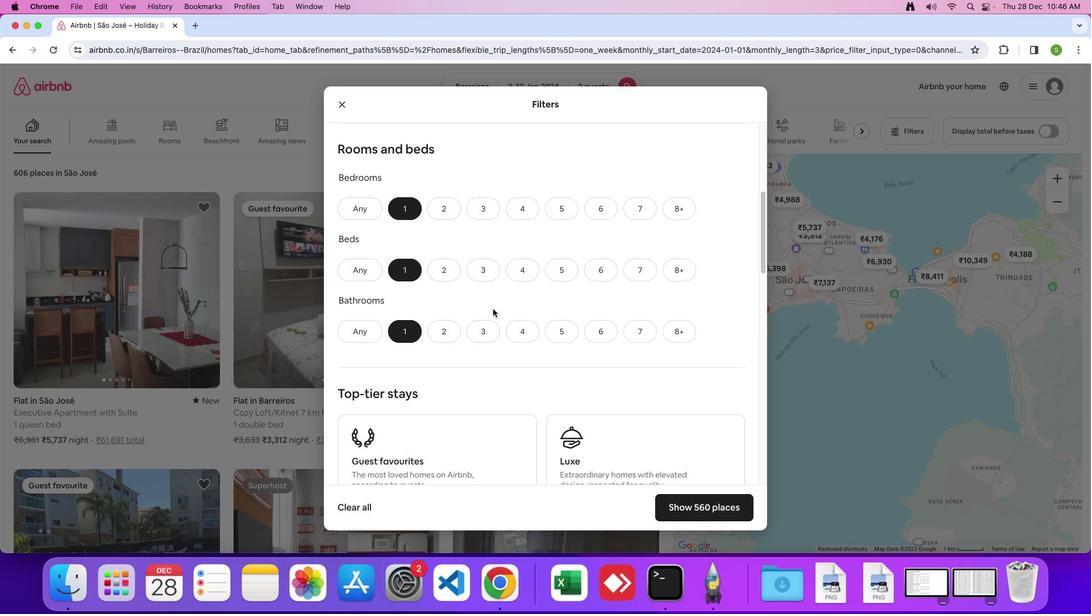
Action: Mouse scrolled (492, 309) with delta (0, 0)
Screenshot: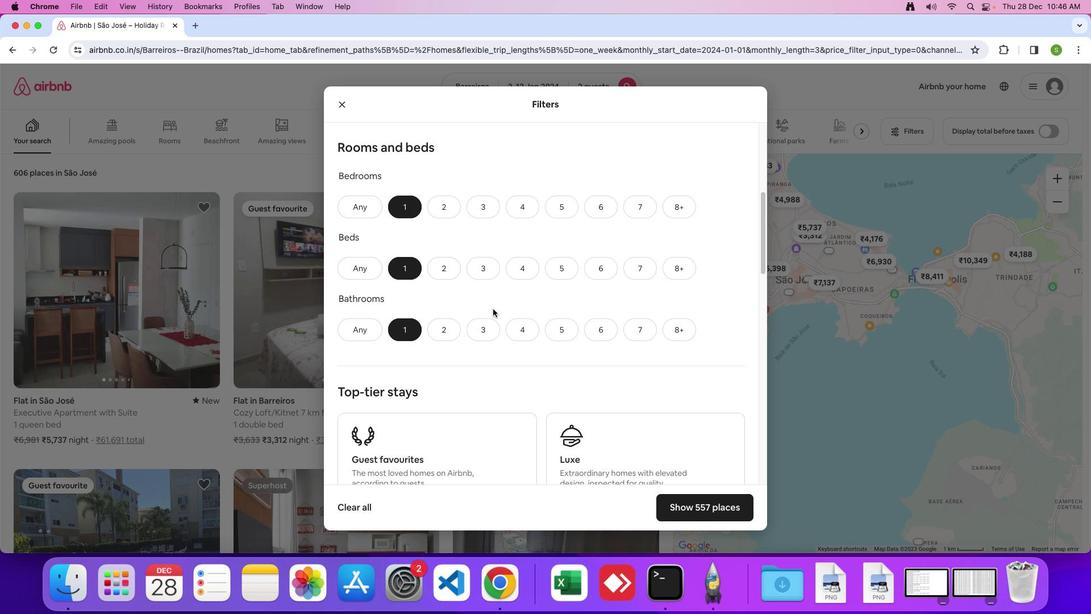 
Action: Mouse moved to (492, 308)
Screenshot: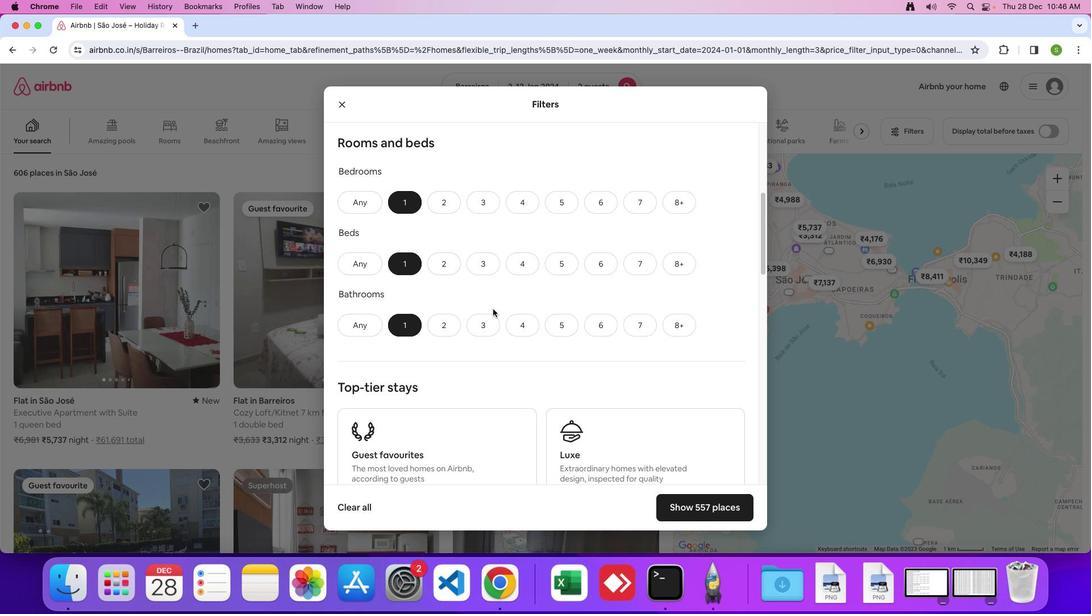 
Action: Mouse scrolled (492, 308) with delta (0, 0)
Screenshot: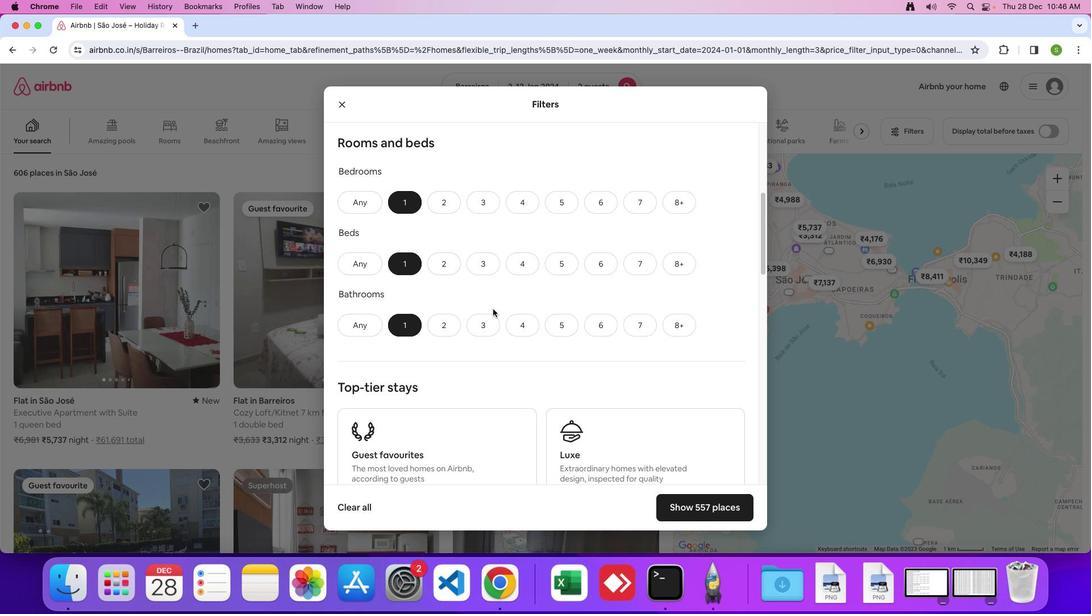 
Action: Mouse scrolled (492, 308) with delta (0, 0)
Screenshot: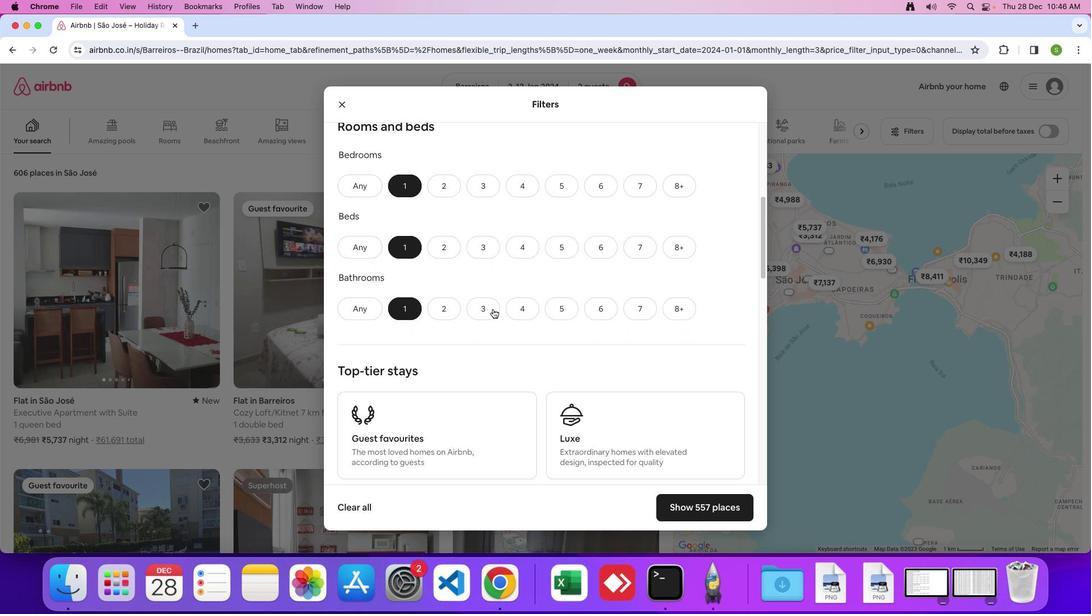 
Action: Mouse scrolled (492, 308) with delta (0, 0)
Screenshot: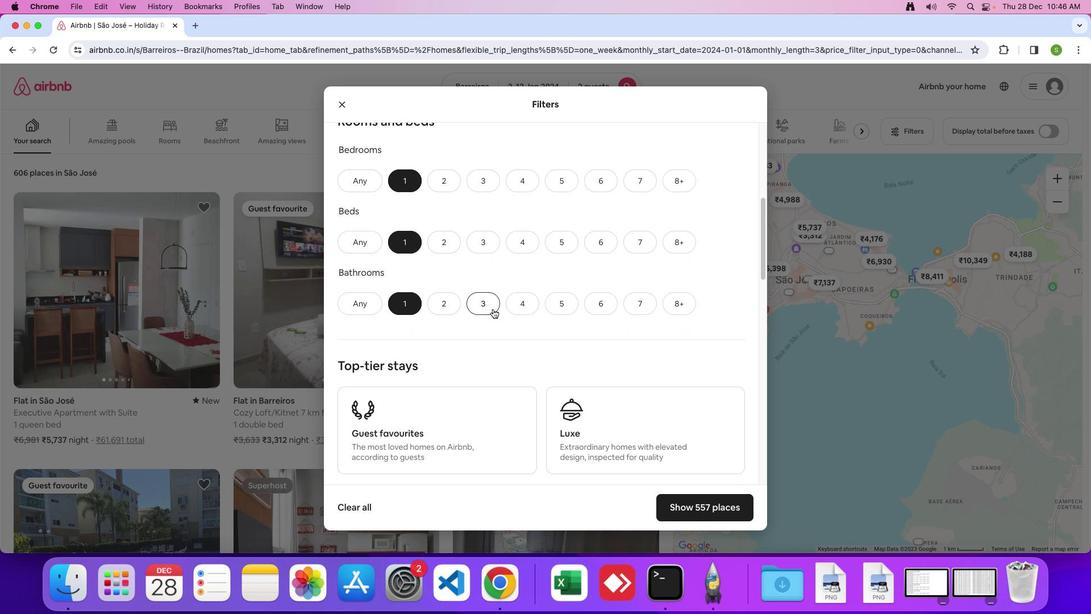 
Action: Mouse moved to (493, 308)
Screenshot: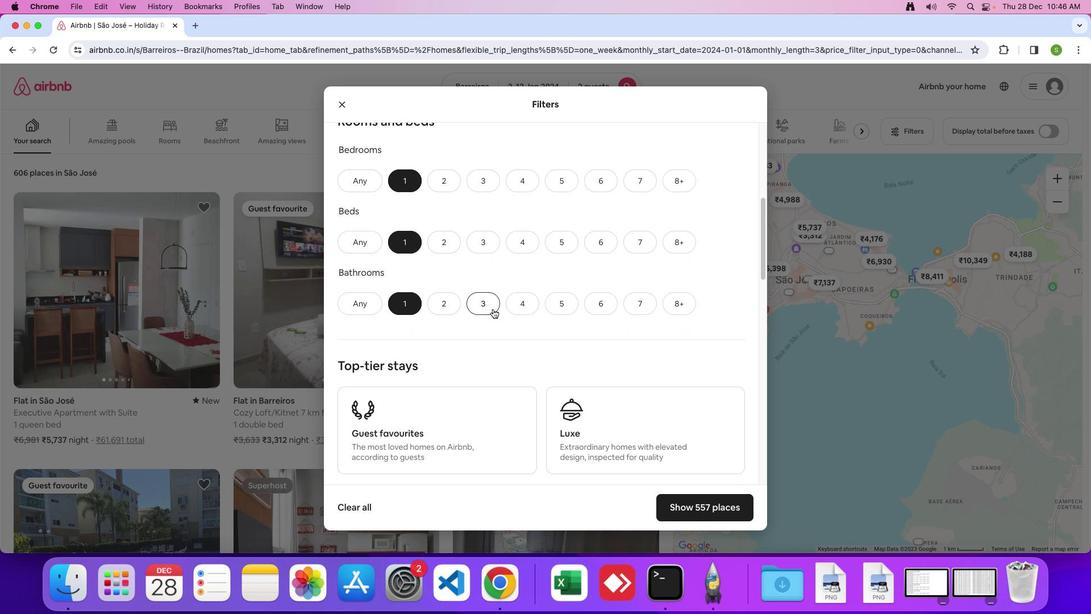 
Action: Mouse scrolled (493, 308) with delta (0, -1)
Screenshot: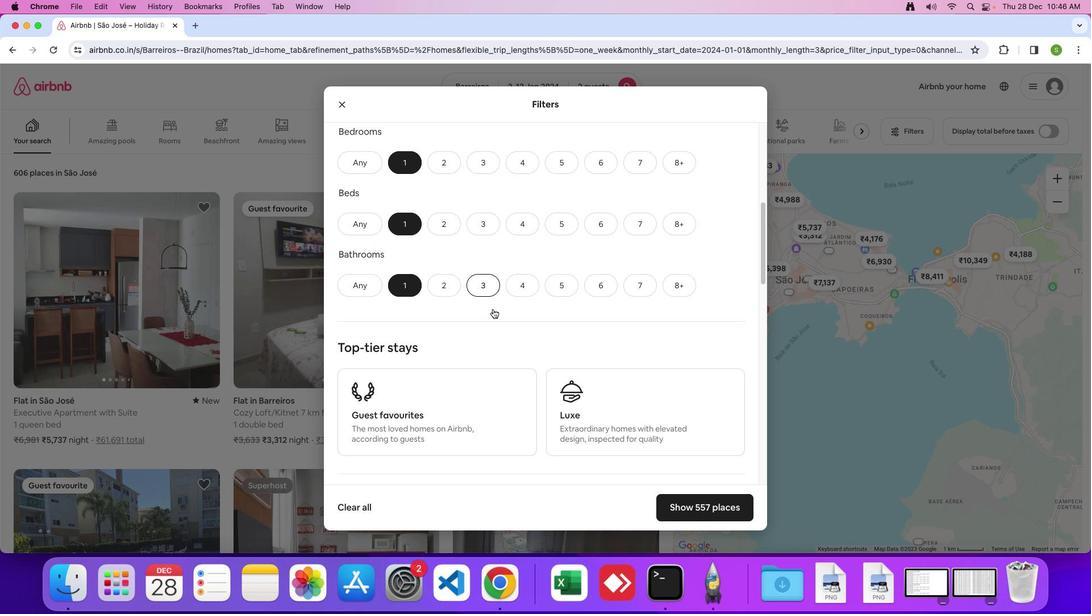 
Action: Mouse scrolled (493, 308) with delta (0, 0)
Screenshot: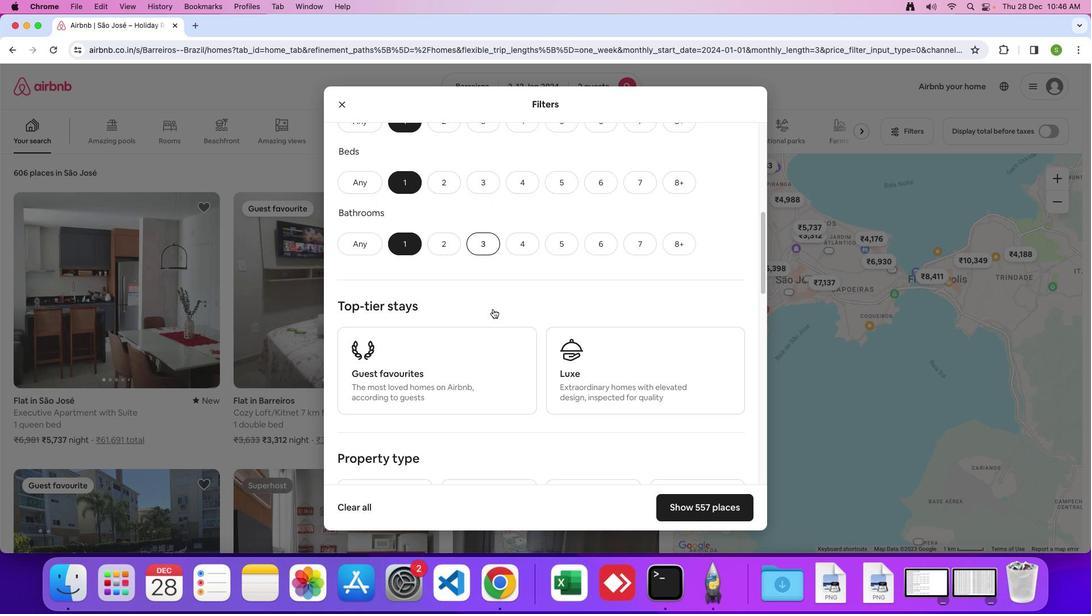 
Action: Mouse scrolled (493, 308) with delta (0, 0)
Screenshot: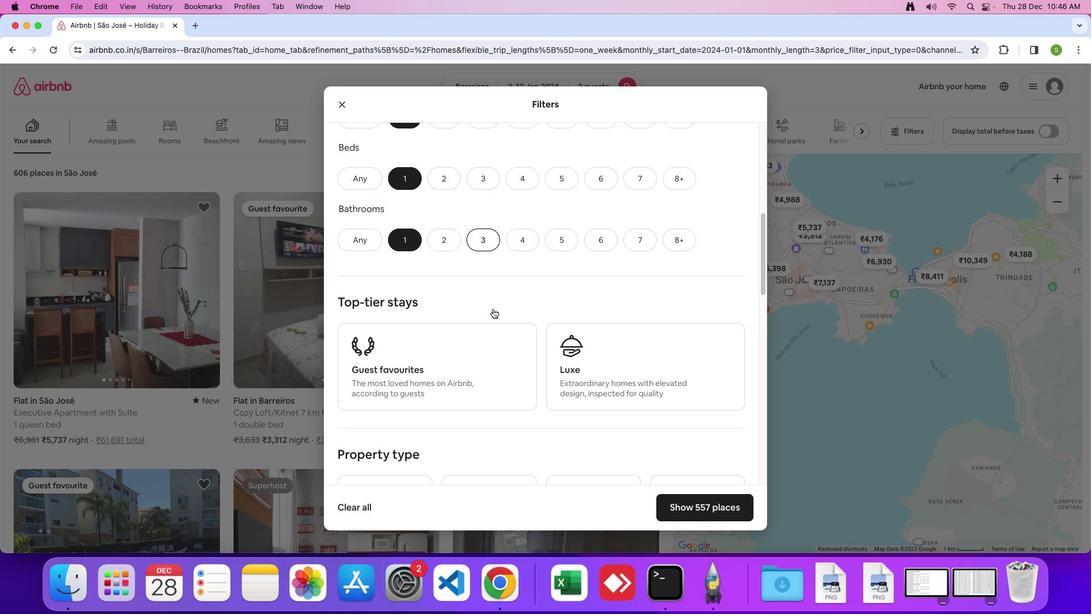 
Action: Mouse scrolled (493, 308) with delta (0, 0)
Screenshot: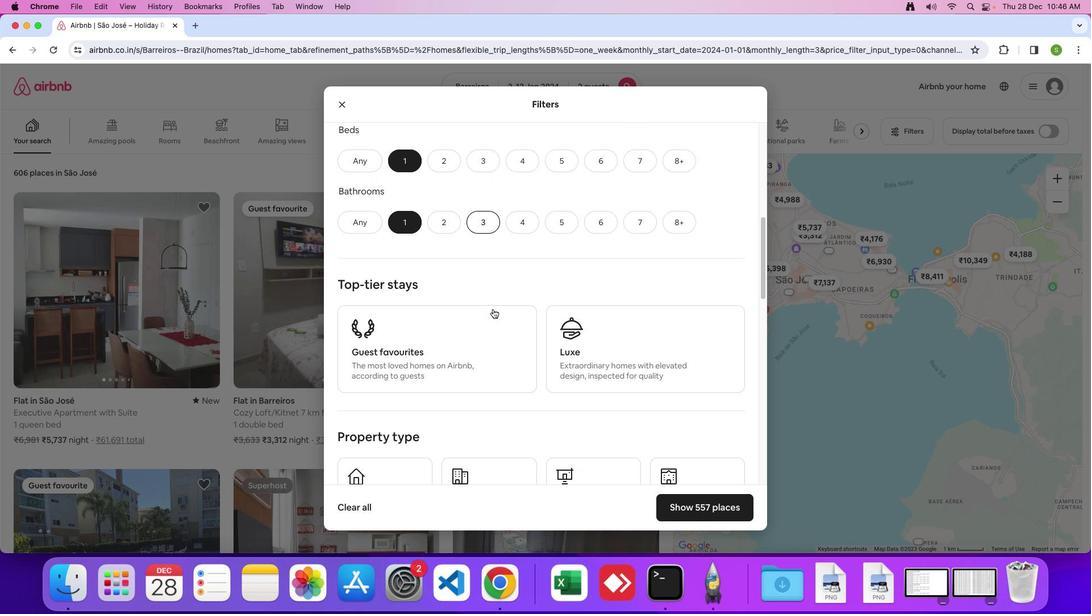 
Action: Mouse scrolled (493, 308) with delta (0, 0)
Screenshot: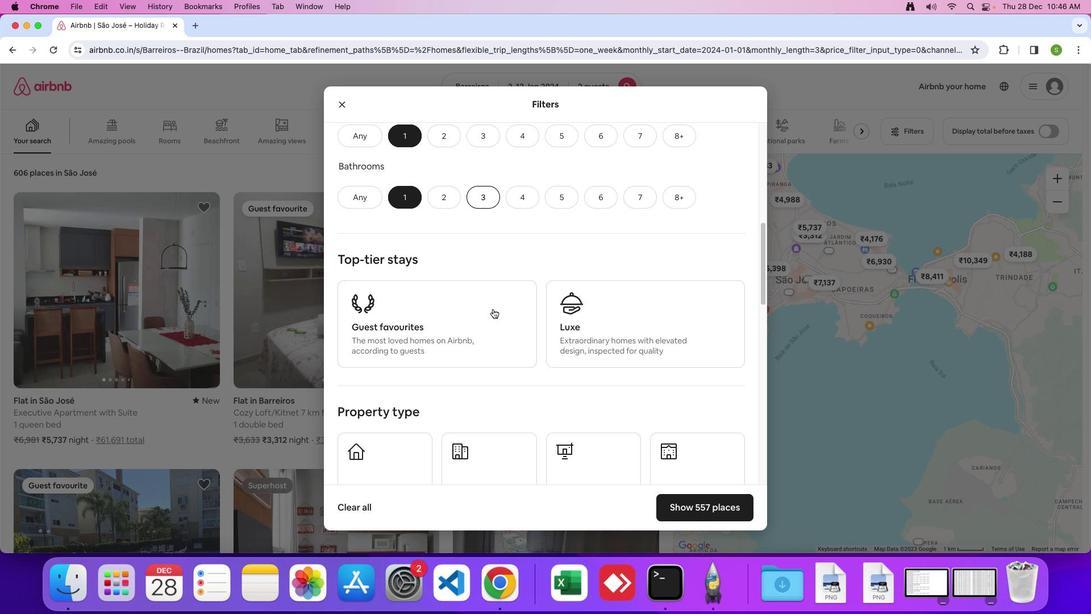
Action: Mouse scrolled (493, 308) with delta (0, 0)
Screenshot: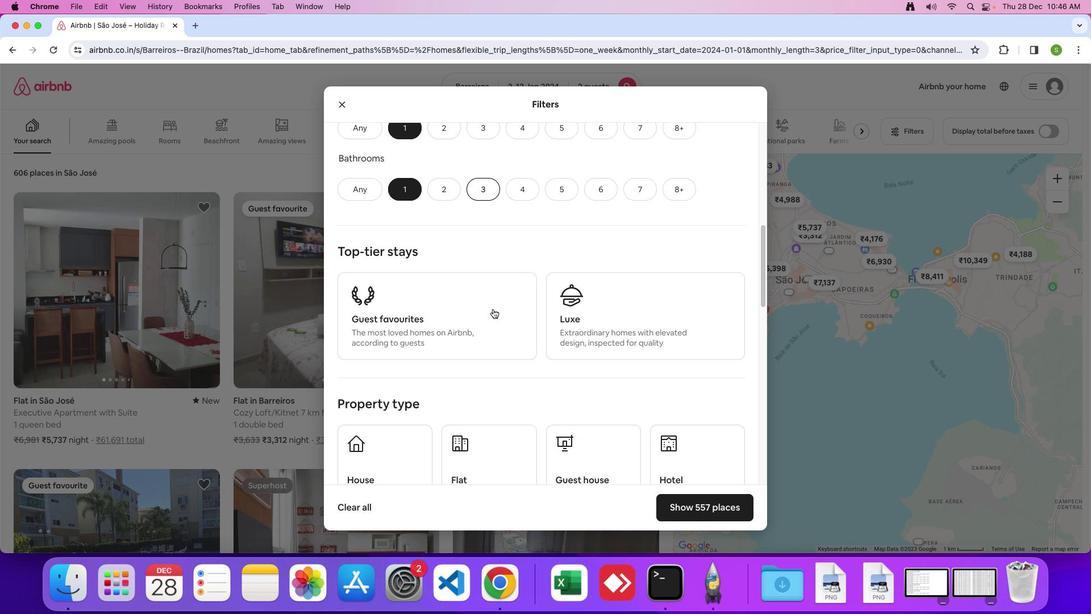 
Action: Mouse scrolled (493, 308) with delta (0, -1)
Screenshot: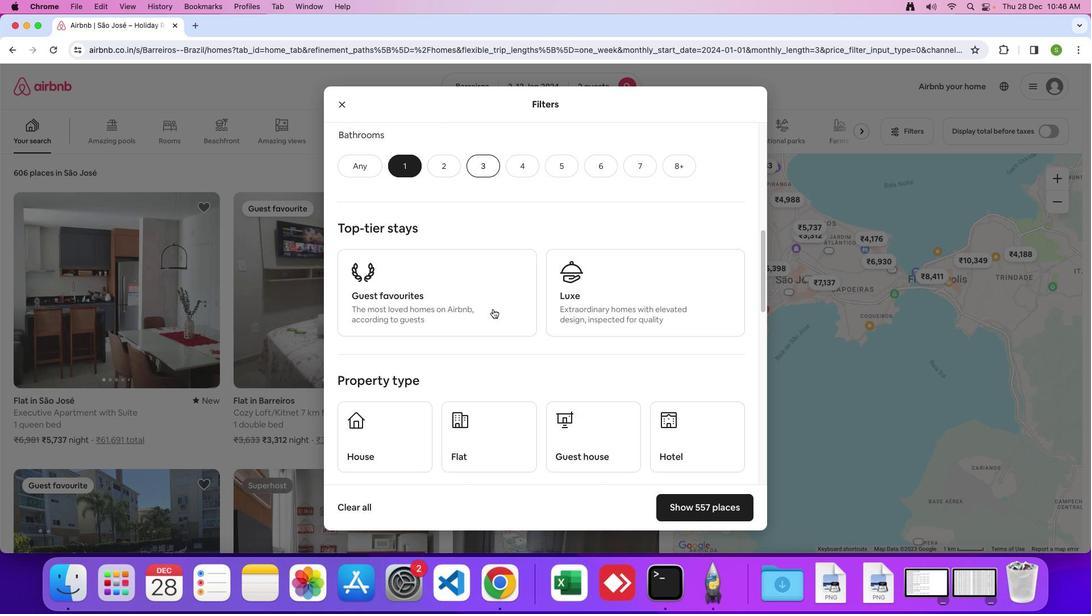 
Action: Mouse scrolled (493, 308) with delta (0, 0)
Screenshot: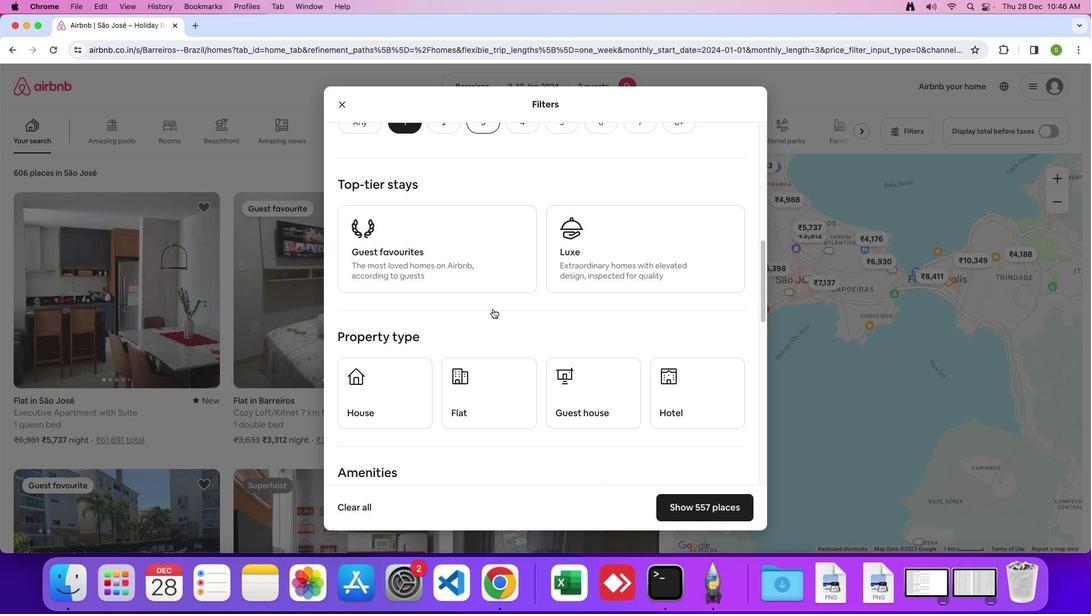 
Action: Mouse scrolled (493, 308) with delta (0, 0)
Screenshot: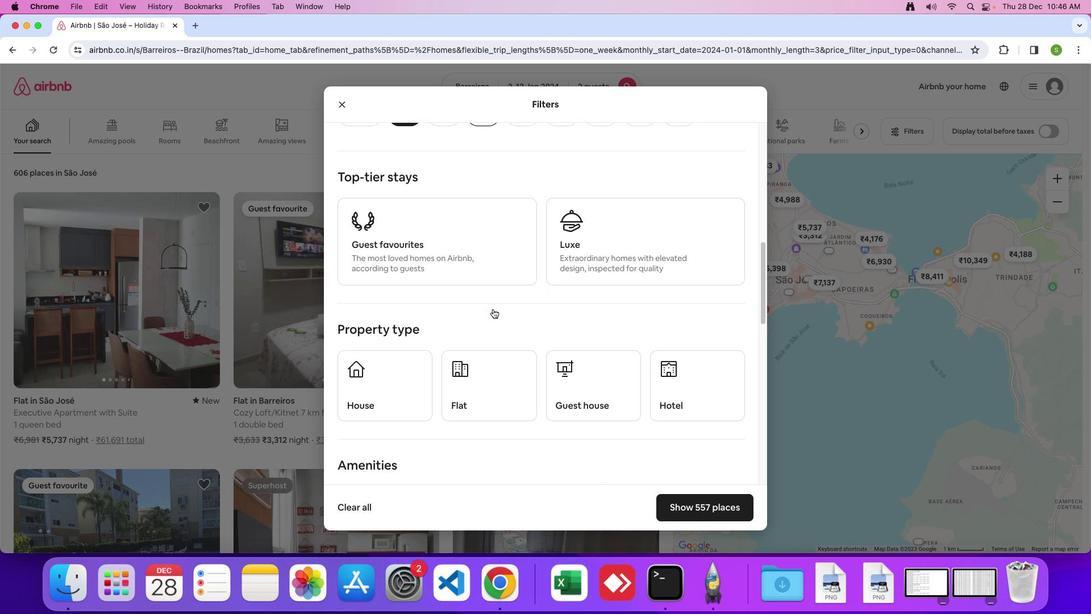 
Action: Mouse scrolled (493, 308) with delta (0, 0)
Screenshot: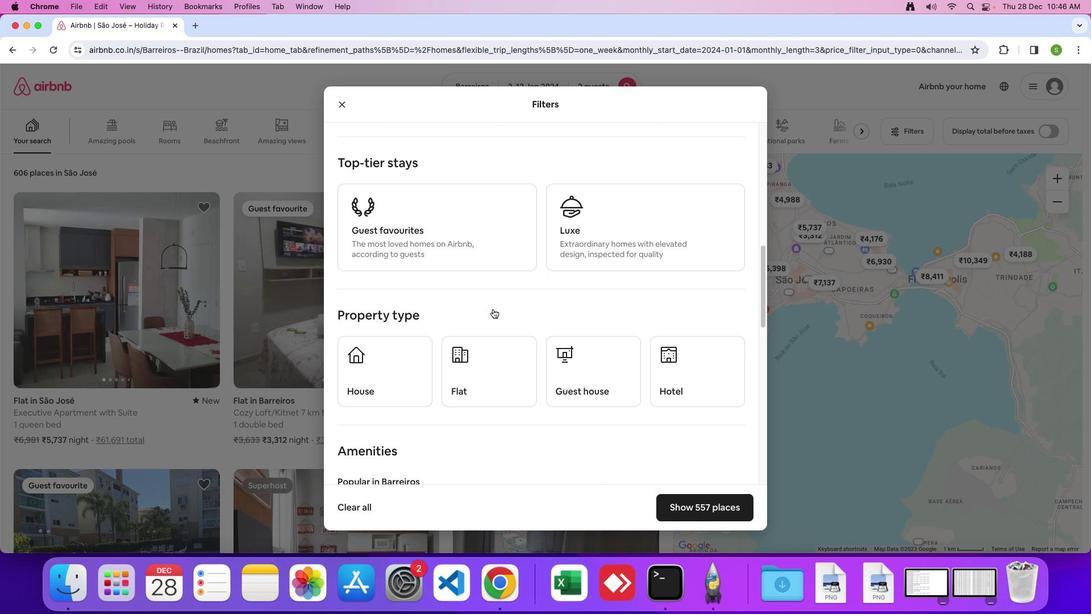 
Action: Mouse moved to (669, 328)
Screenshot: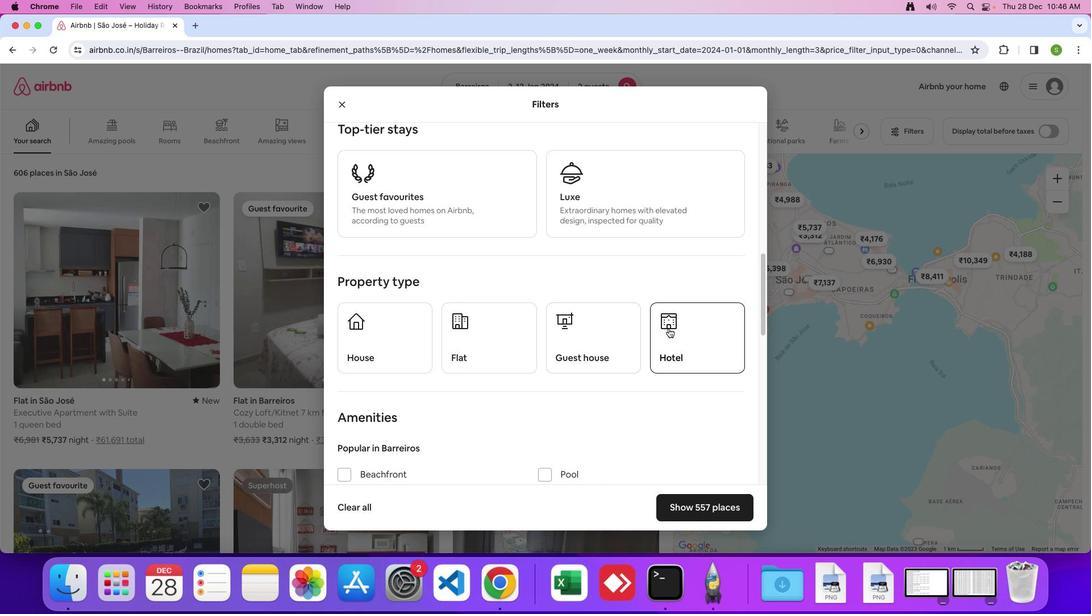 
Action: Mouse pressed left at (669, 328)
Screenshot: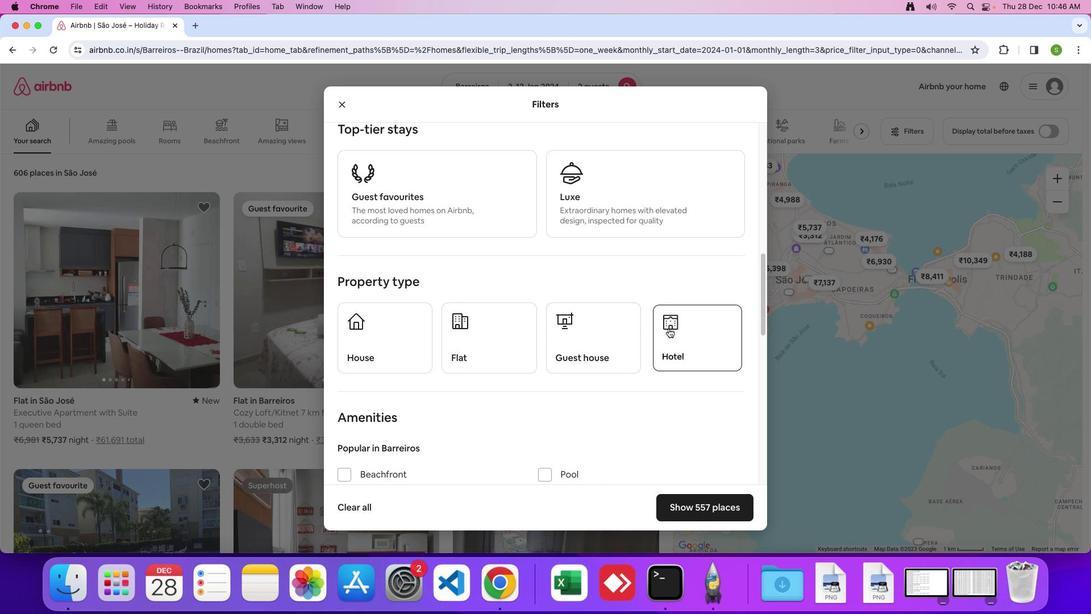 
Action: Mouse moved to (497, 415)
Screenshot: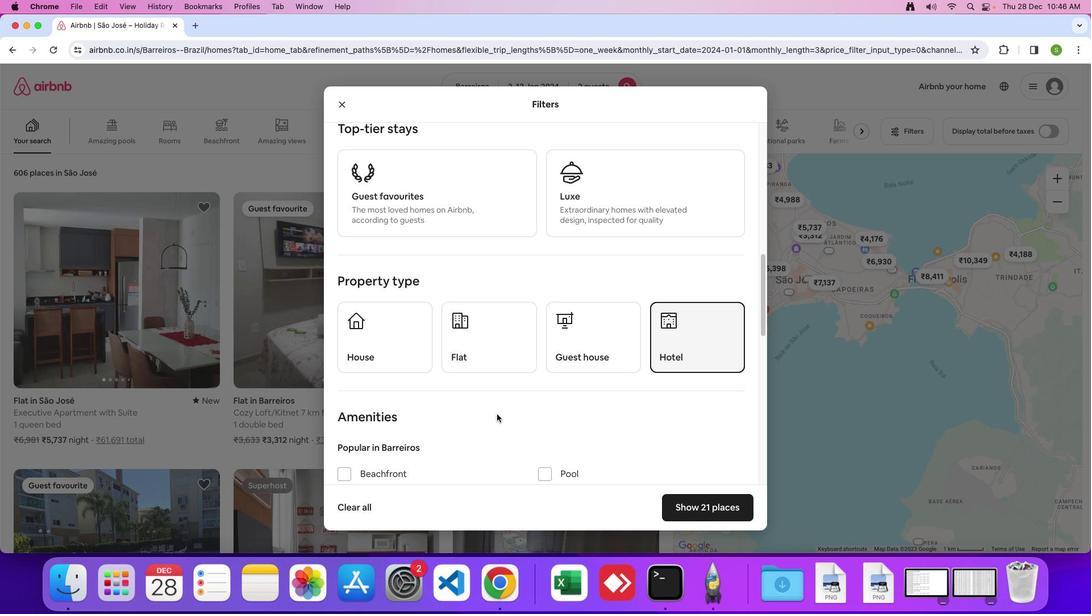 
Action: Mouse scrolled (497, 415) with delta (0, 0)
Screenshot: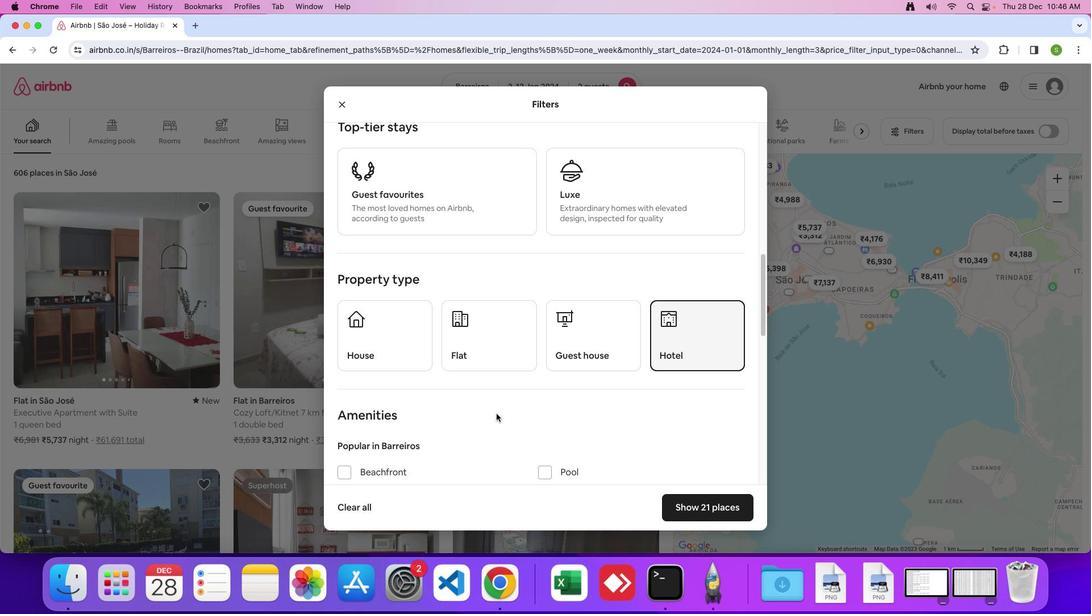 
Action: Mouse moved to (496, 414)
Screenshot: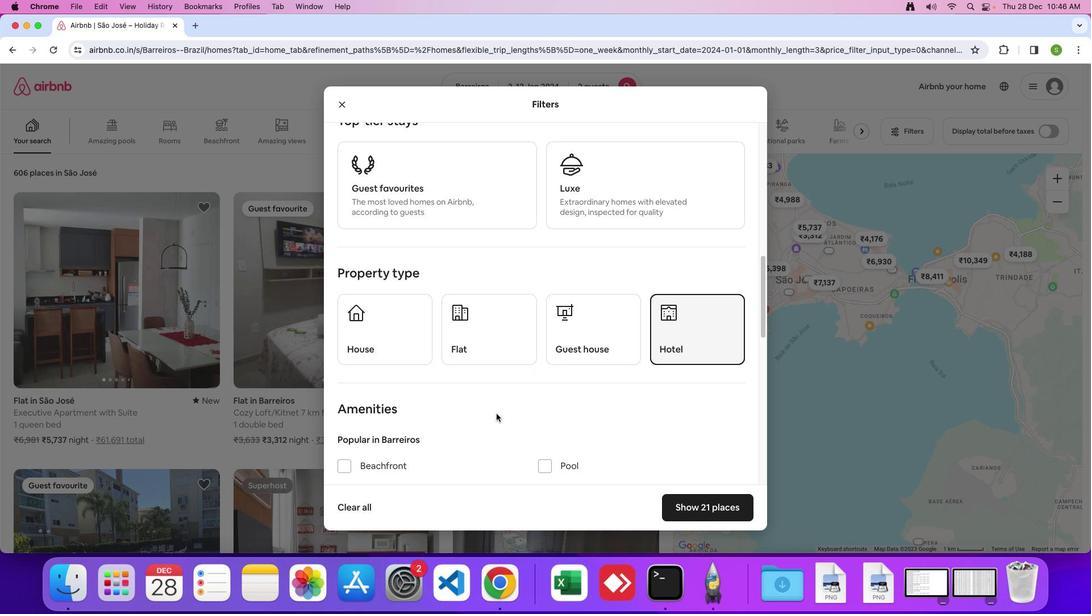 
Action: Mouse scrolled (496, 414) with delta (0, 0)
Screenshot: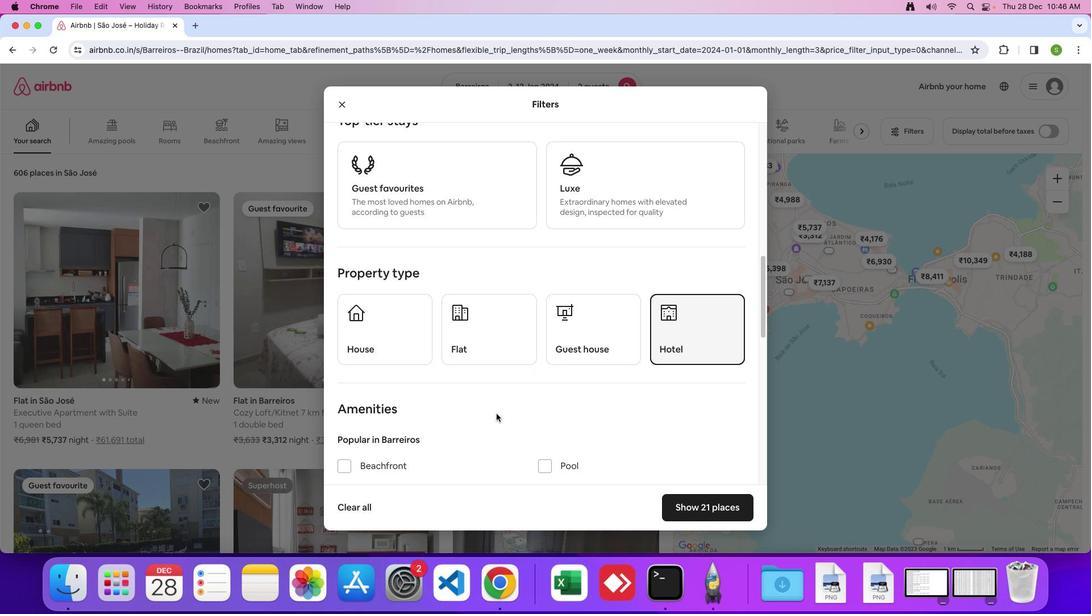 
Action: Mouse moved to (496, 413)
Screenshot: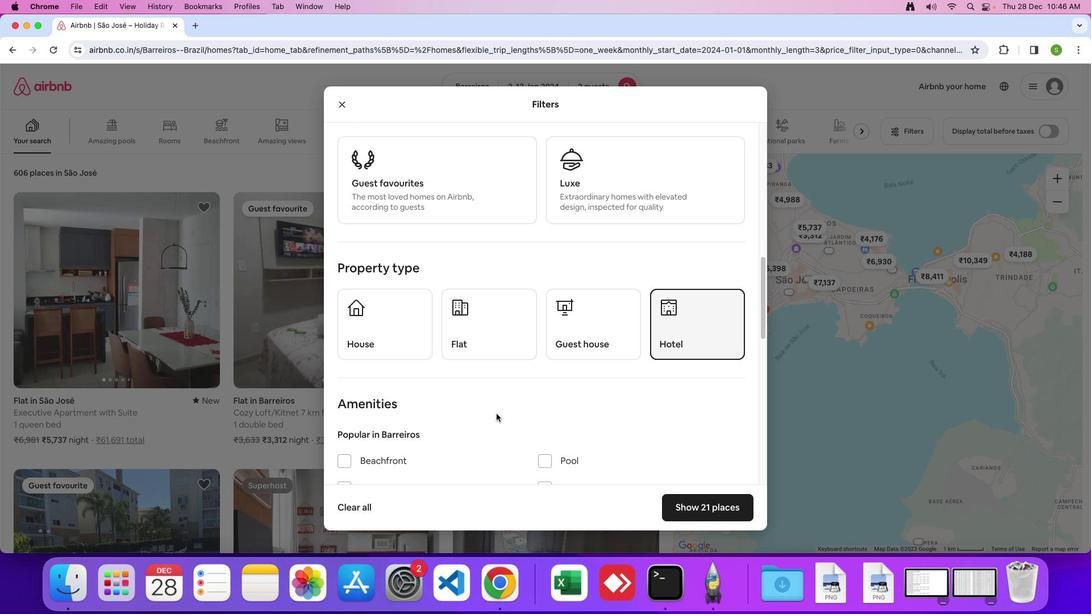 
Action: Mouse scrolled (496, 413) with delta (0, 0)
Screenshot: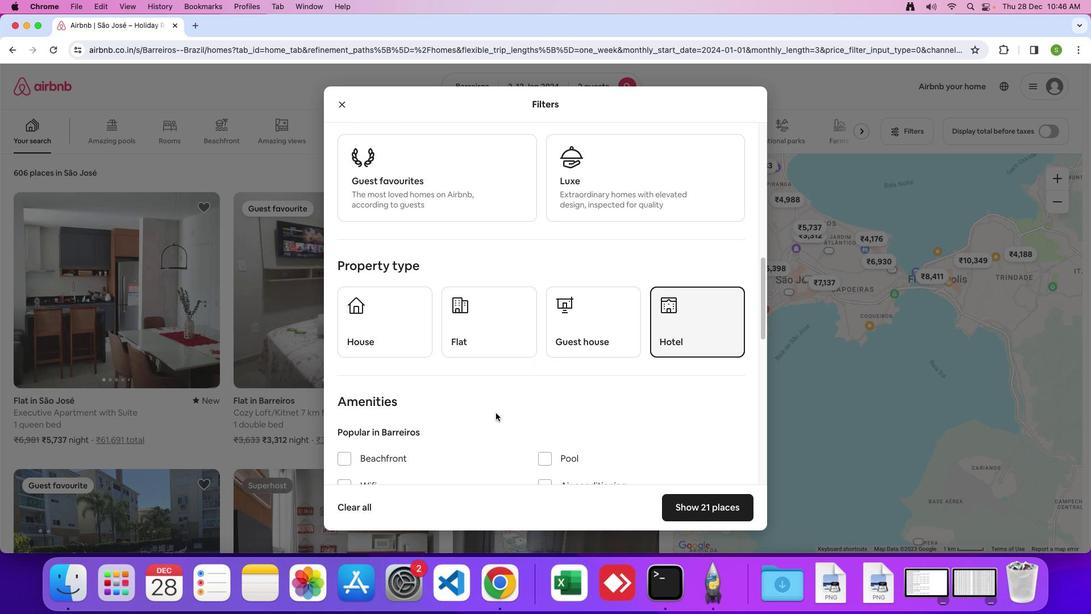 
Action: Mouse moved to (496, 413)
Screenshot: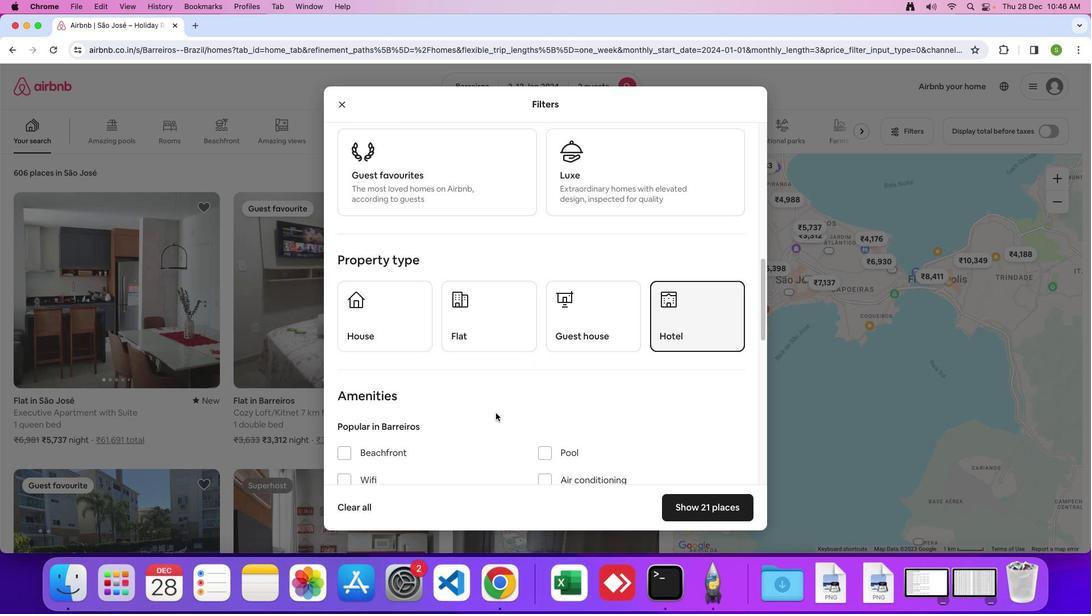 
Action: Mouse scrolled (496, 413) with delta (0, 0)
Screenshot: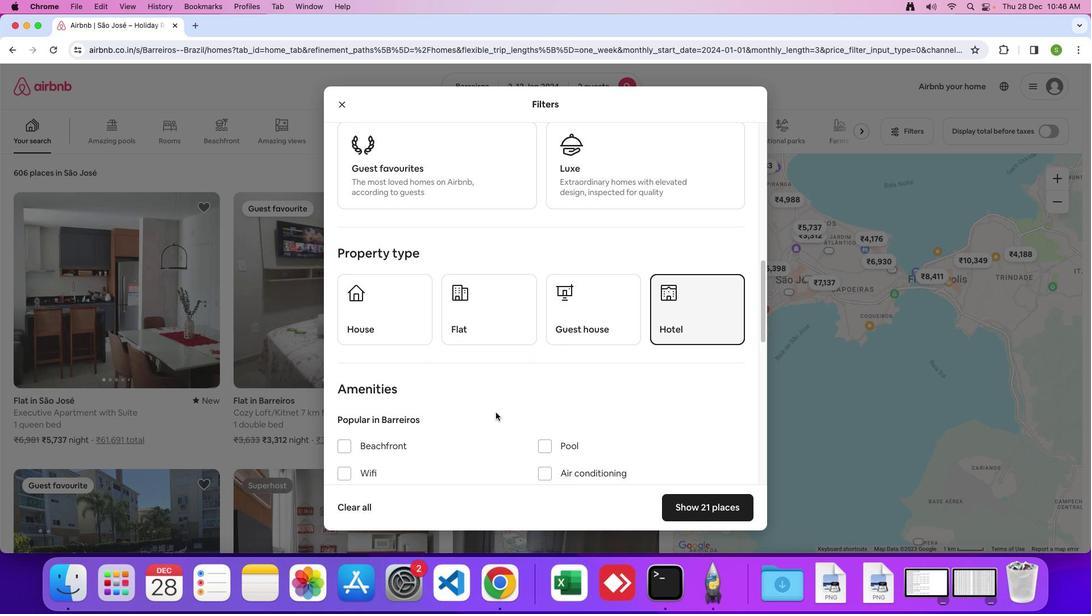 
Action: Mouse moved to (496, 412)
Screenshot: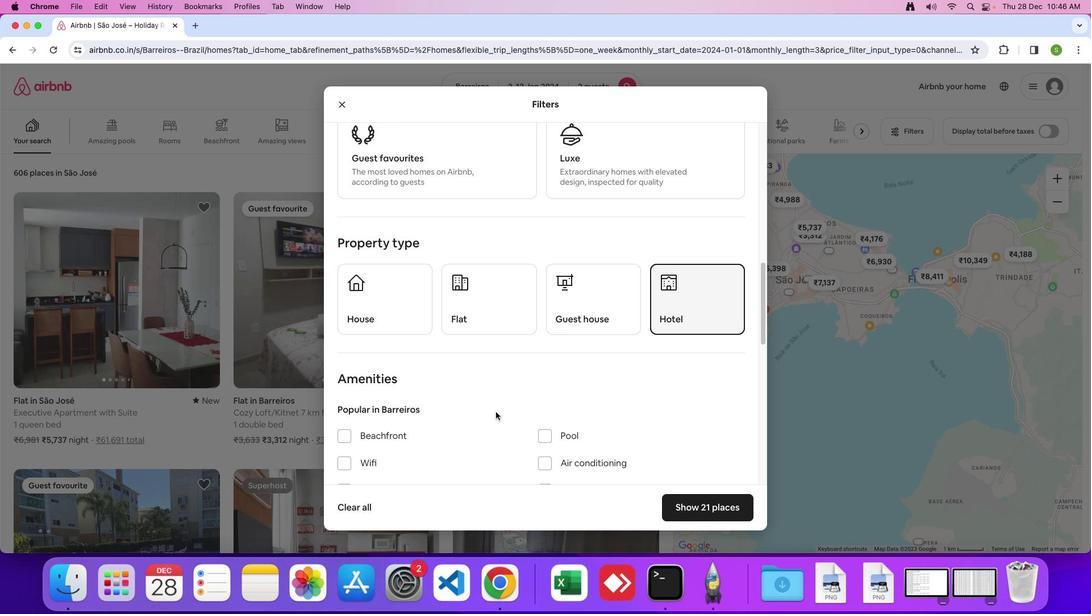 
Action: Mouse scrolled (496, 412) with delta (0, 0)
Screenshot: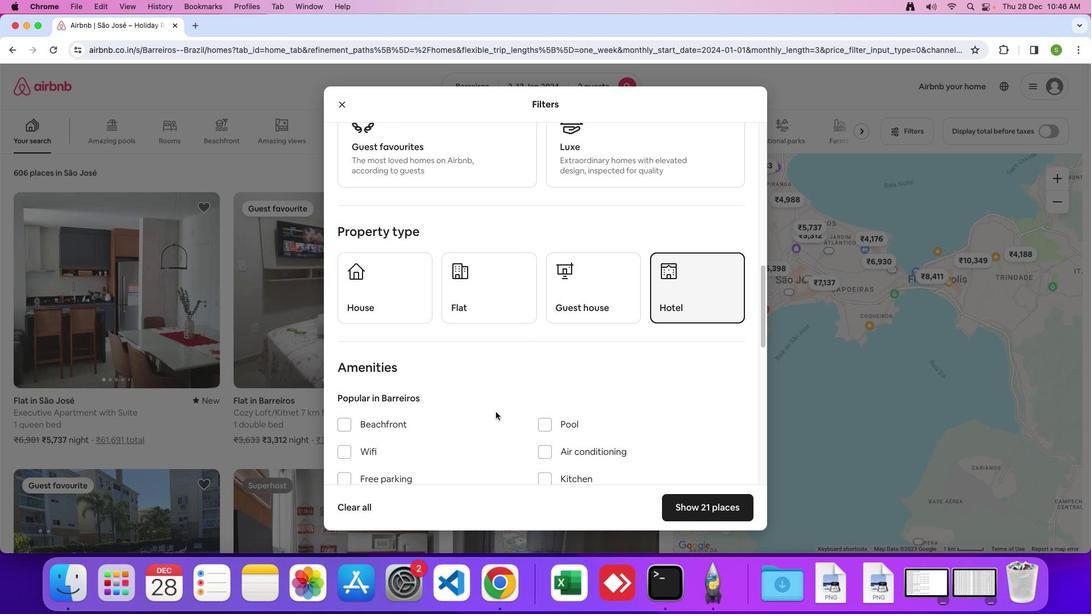
Action: Mouse moved to (495, 411)
Screenshot: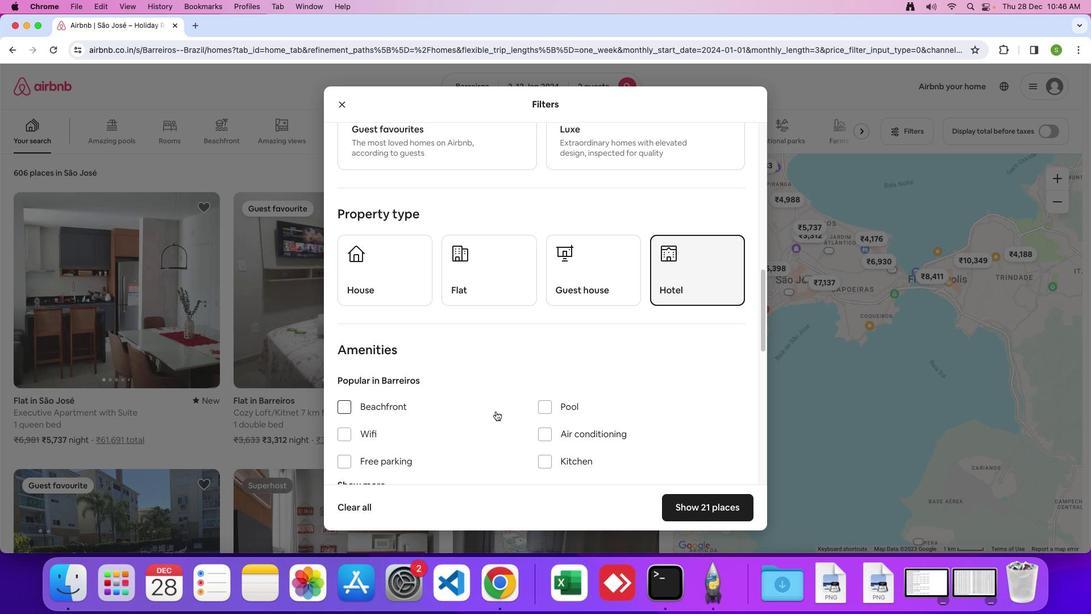 
Action: Mouse scrolled (495, 411) with delta (0, 0)
Screenshot: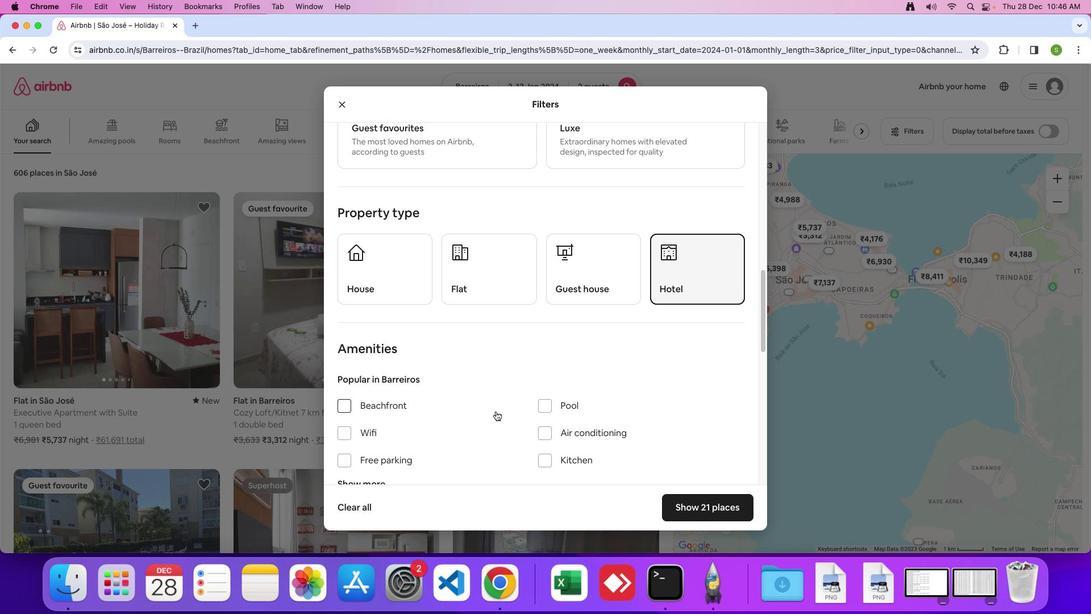 
Action: Mouse moved to (495, 411)
Screenshot: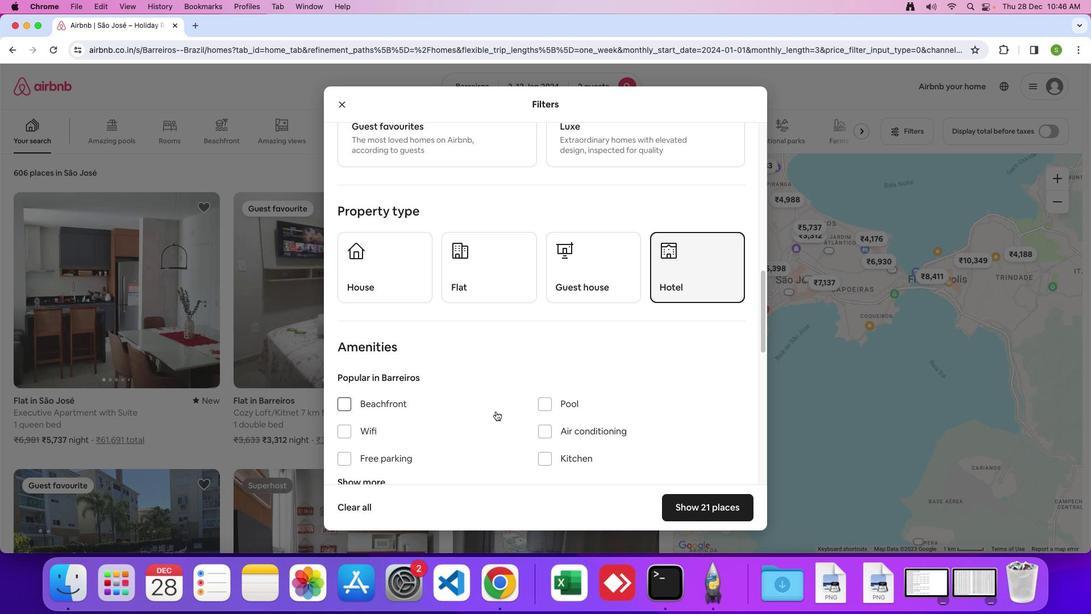 
Action: Mouse scrolled (495, 411) with delta (0, 0)
Screenshot: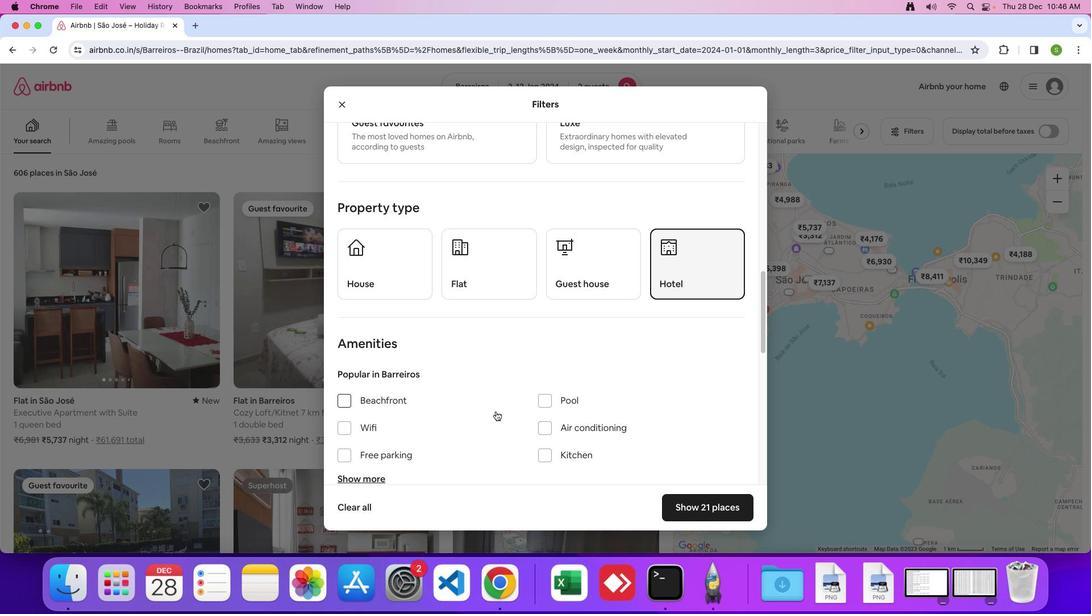 
Action: Mouse scrolled (495, 411) with delta (0, 0)
Screenshot: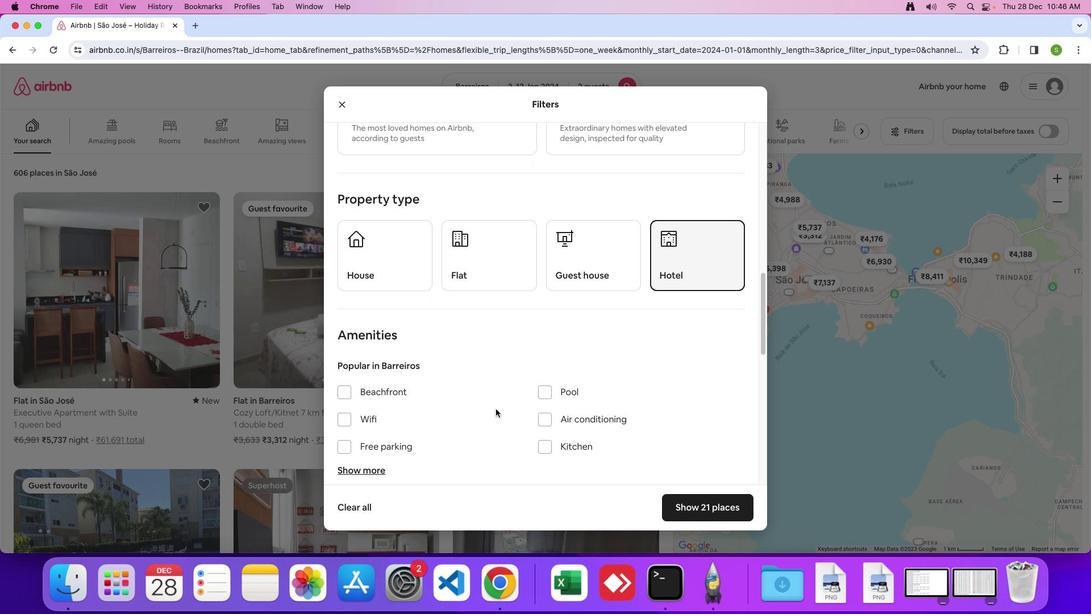 
Action: Mouse moved to (495, 409)
Screenshot: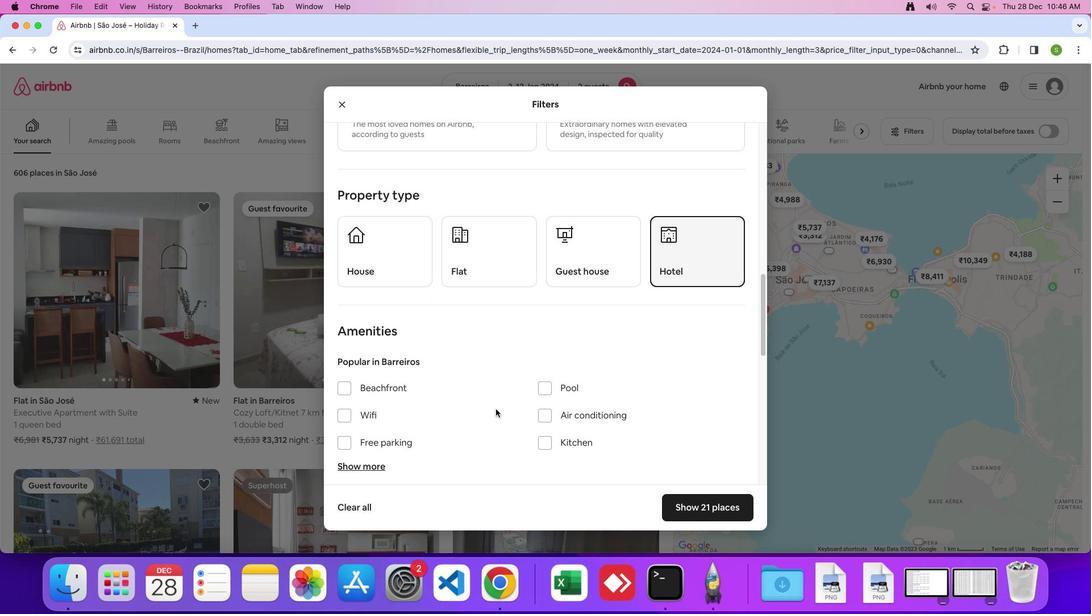 
Action: Mouse scrolled (495, 409) with delta (0, 0)
Screenshot: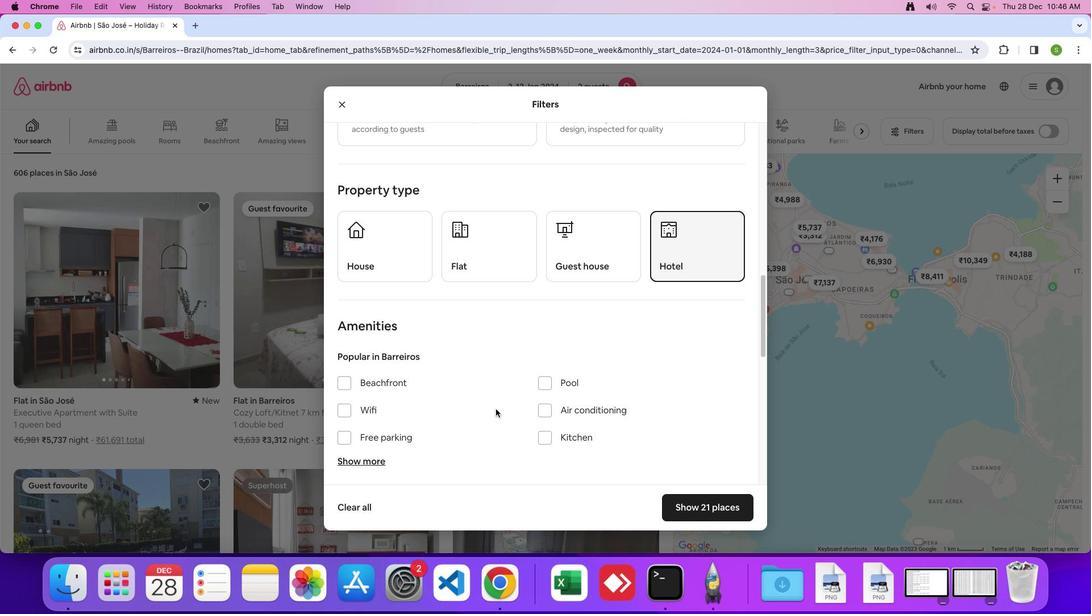 
Action: Mouse moved to (495, 409)
Screenshot: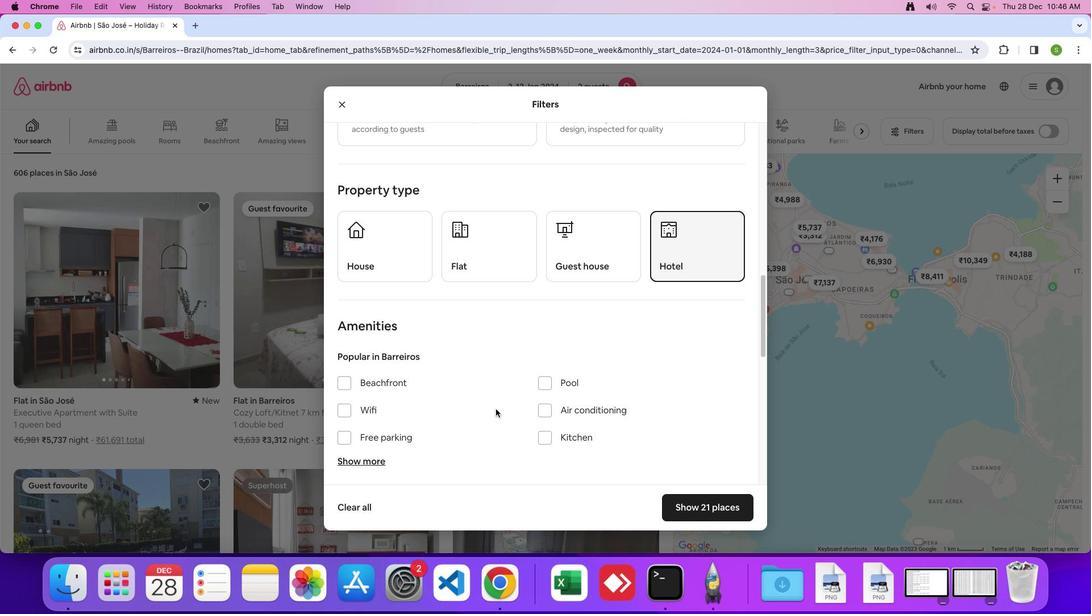 
Action: Mouse scrolled (495, 409) with delta (0, 0)
Screenshot: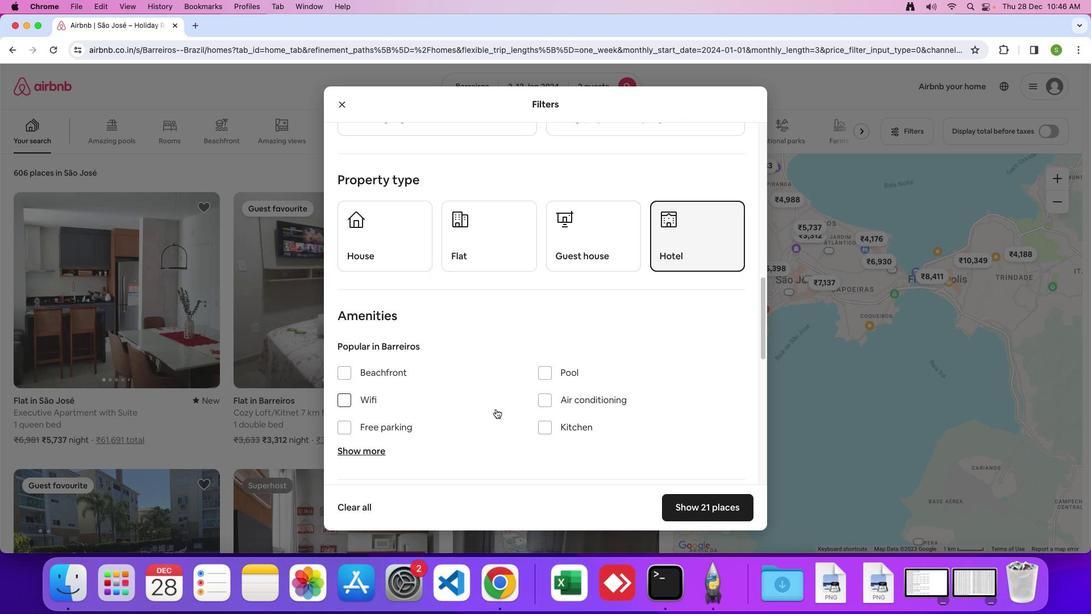 
Action: Mouse scrolled (495, 409) with delta (0, 0)
Screenshot: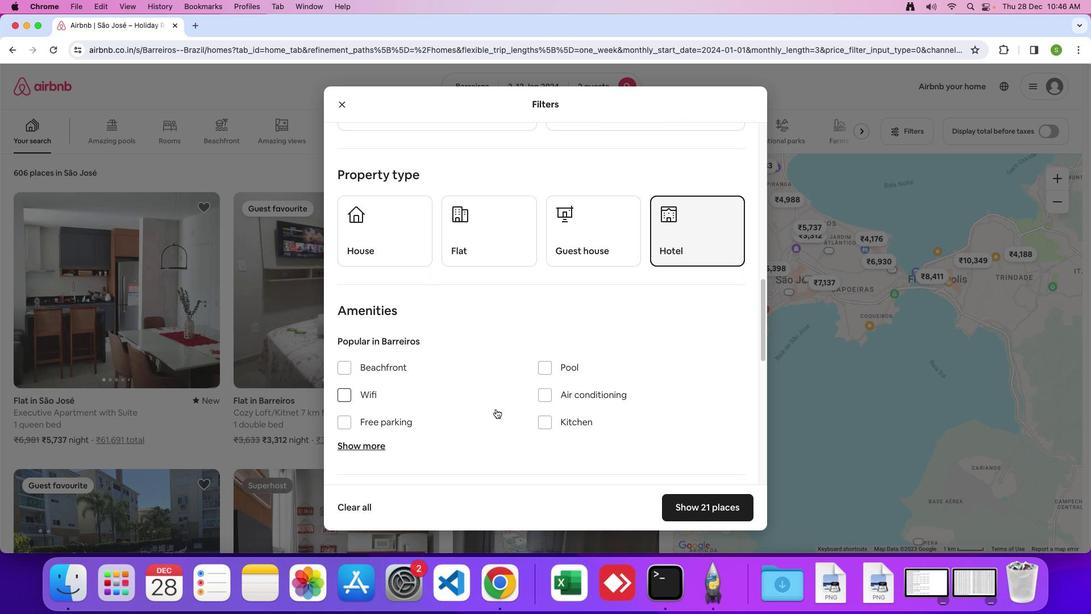 
Action: Mouse scrolled (495, 409) with delta (0, 0)
Screenshot: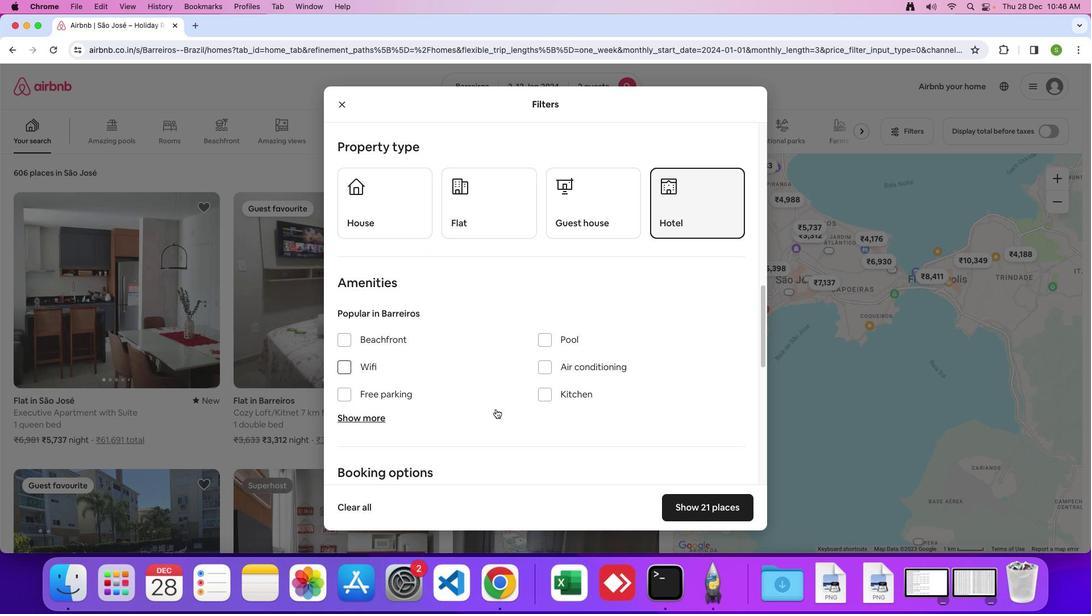 
Action: Mouse scrolled (495, 409) with delta (0, 0)
Screenshot: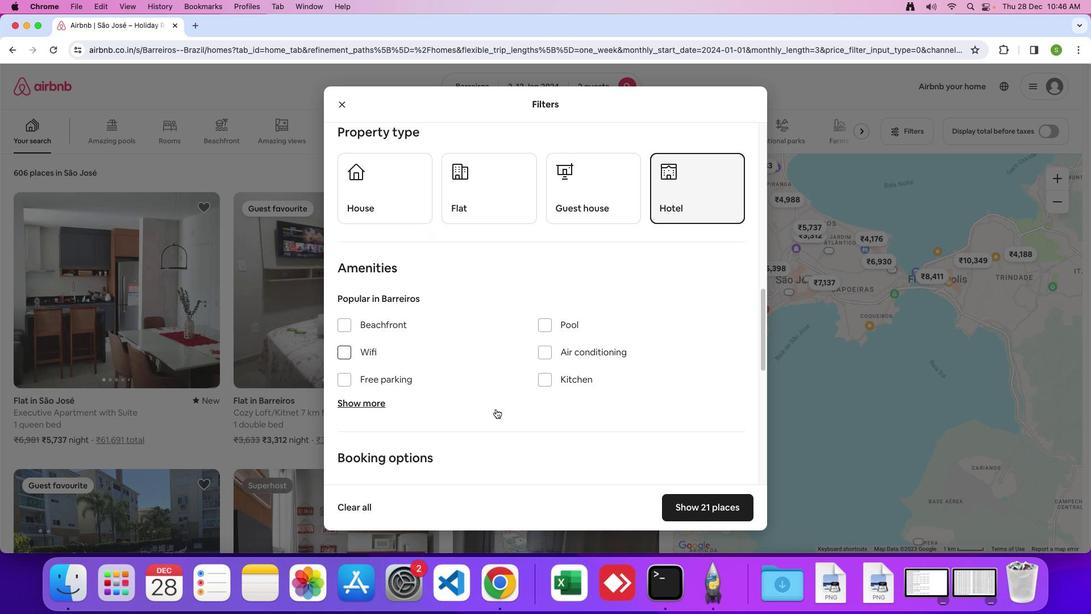 
Action: Mouse scrolled (495, 409) with delta (0, 0)
Screenshot: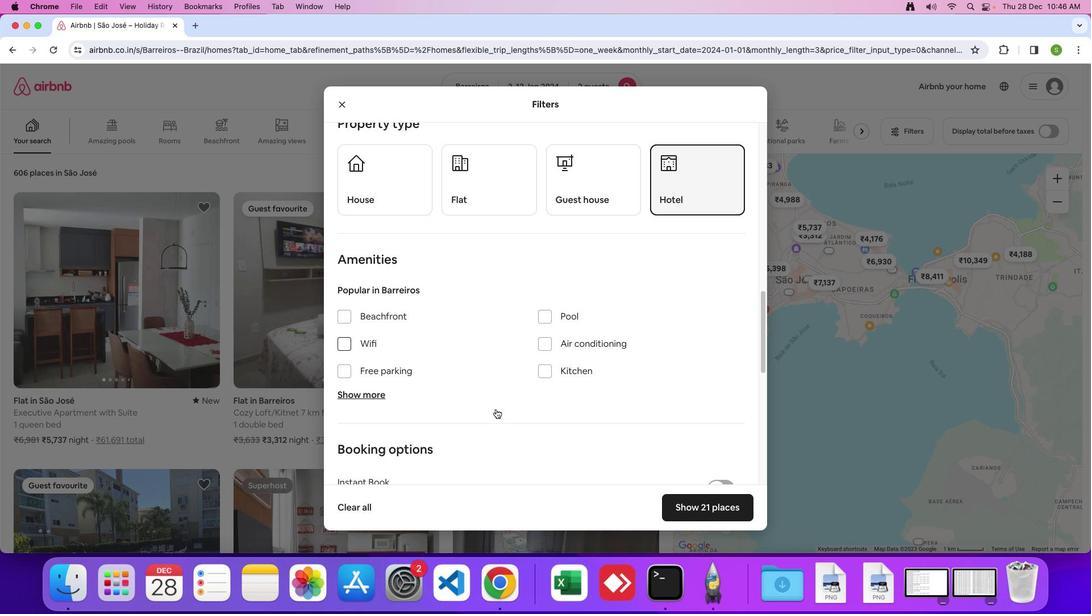 
Action: Mouse scrolled (495, 409) with delta (0, 0)
Screenshot: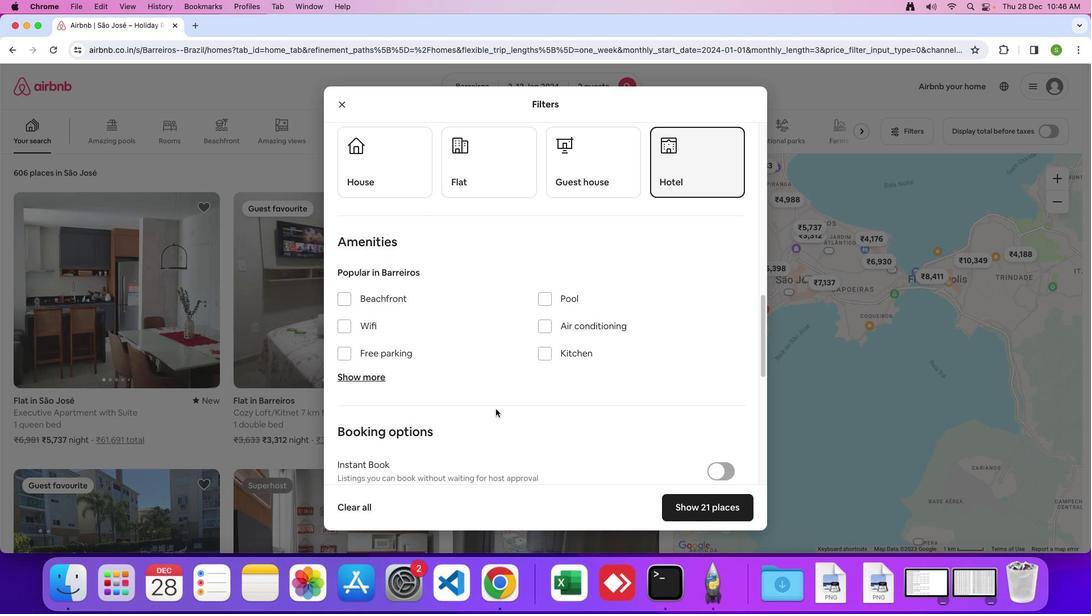 
Action: Mouse scrolled (495, 409) with delta (0, 0)
Screenshot: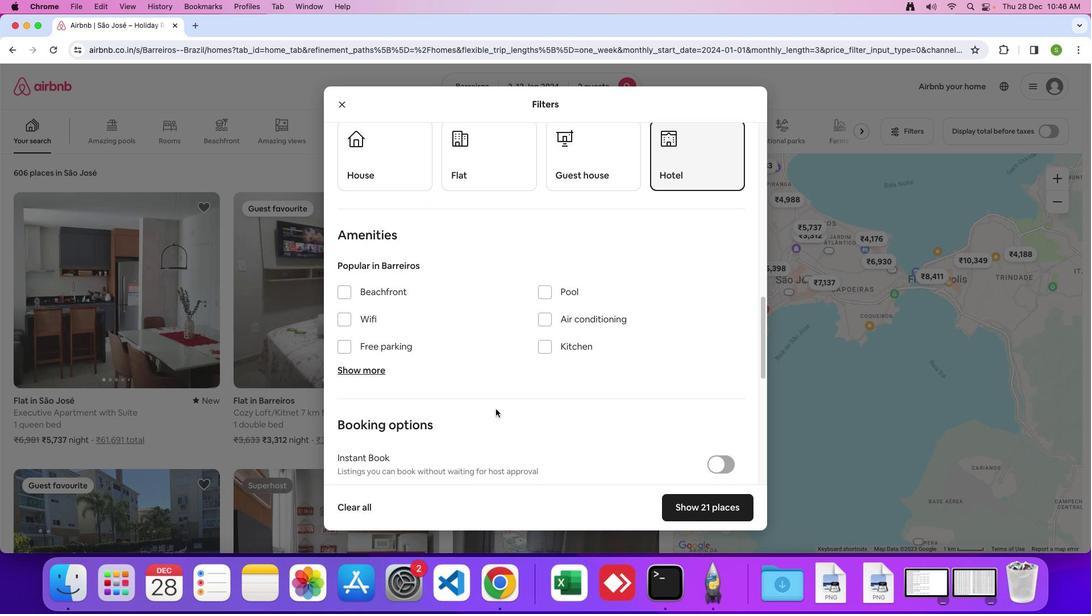 
Action: Mouse scrolled (495, 409) with delta (0, -1)
Screenshot: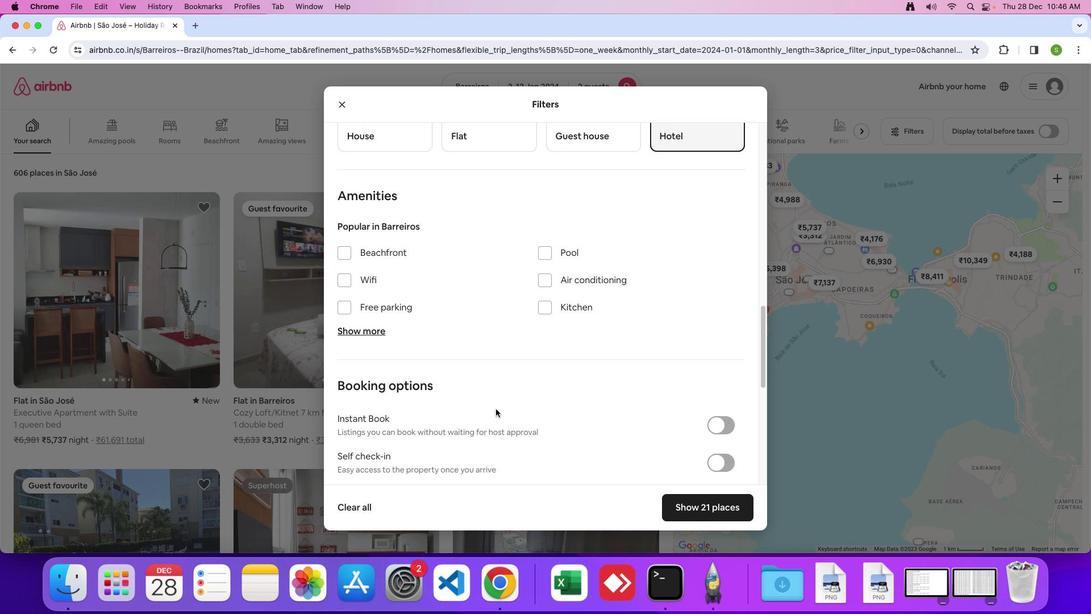 
Action: Mouse scrolled (495, 409) with delta (0, 0)
Screenshot: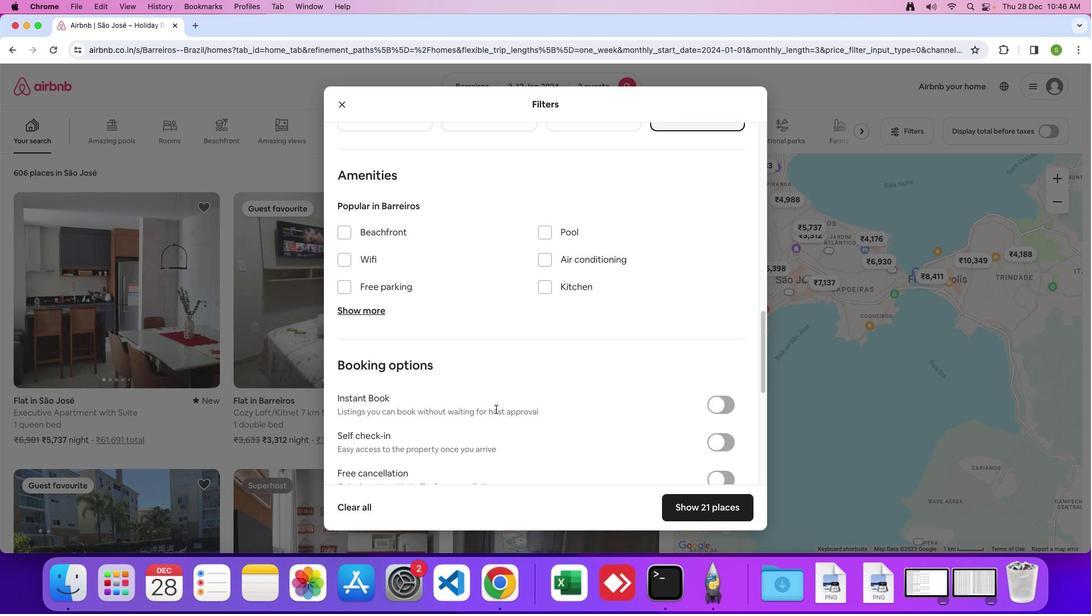 
Action: Mouse moved to (495, 409)
Screenshot: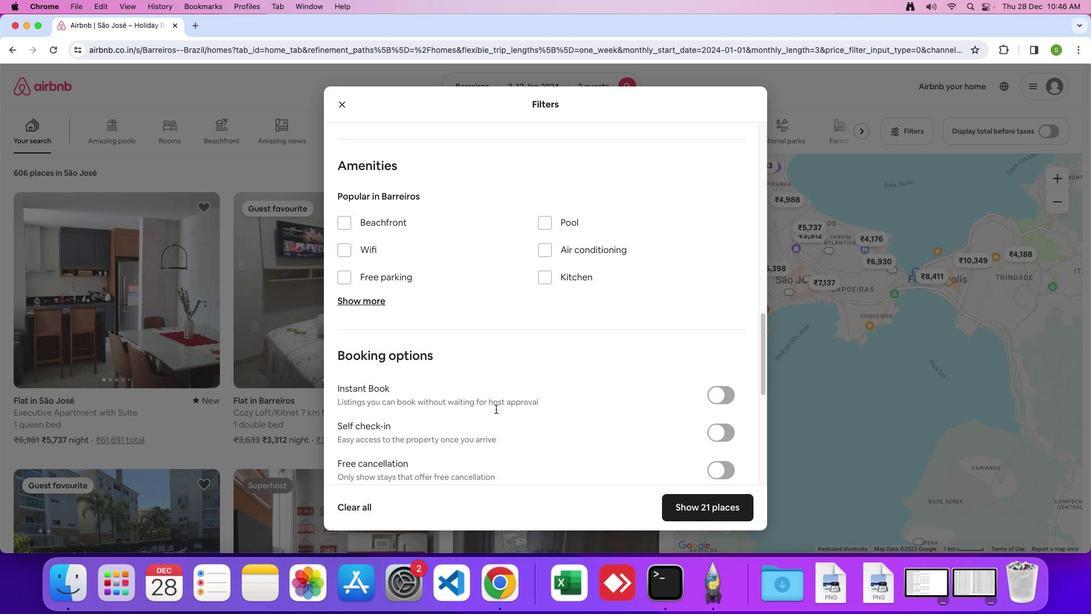 
Action: Mouse scrolled (495, 409) with delta (0, 0)
Screenshot: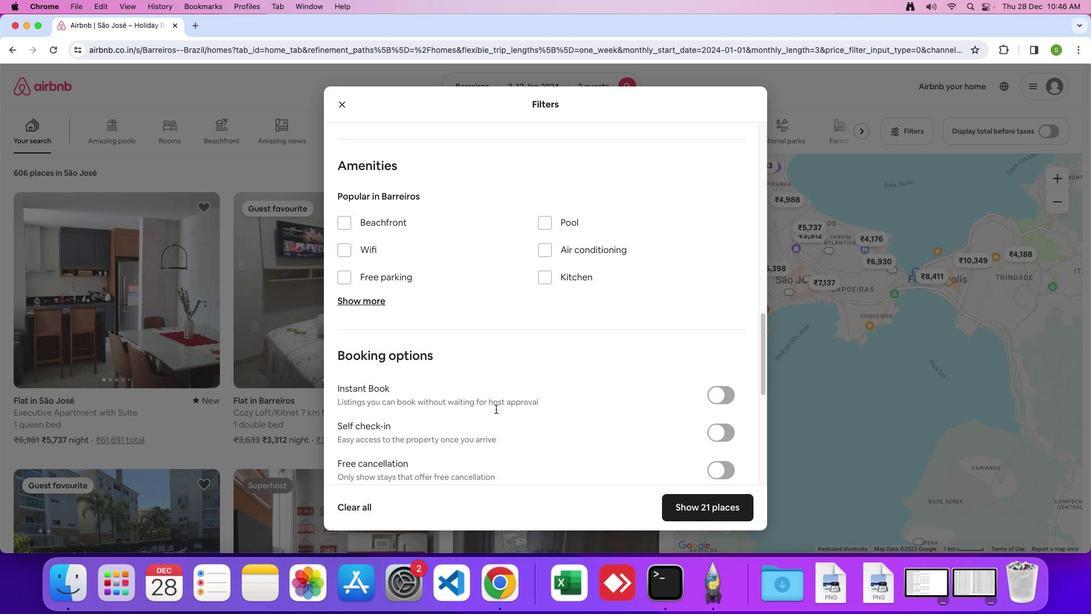 
Action: Mouse scrolled (495, 409) with delta (0, 0)
Screenshot: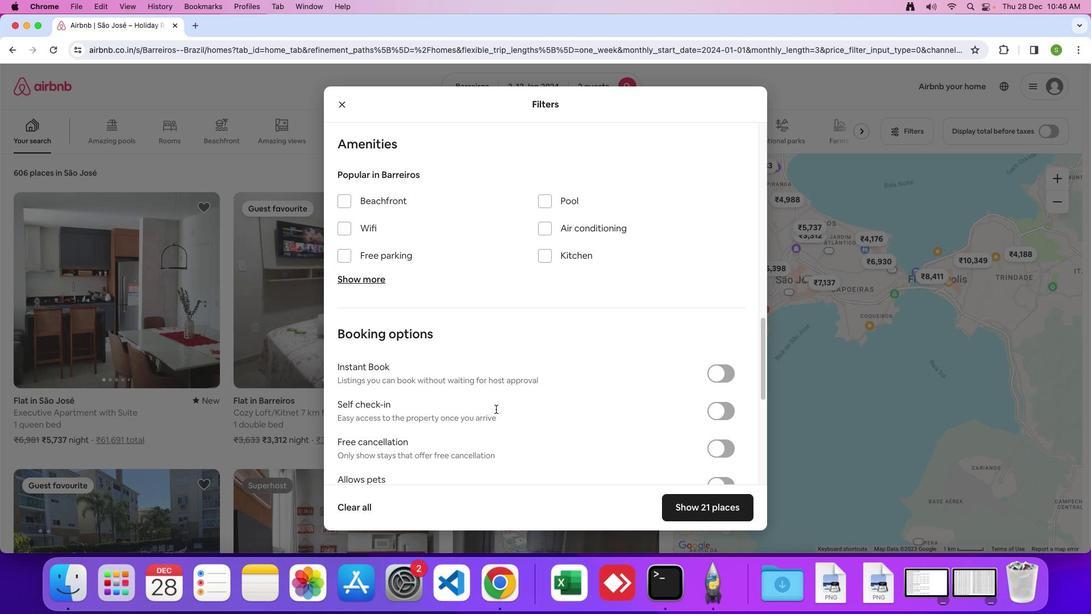 
Action: Mouse moved to (567, 380)
Screenshot: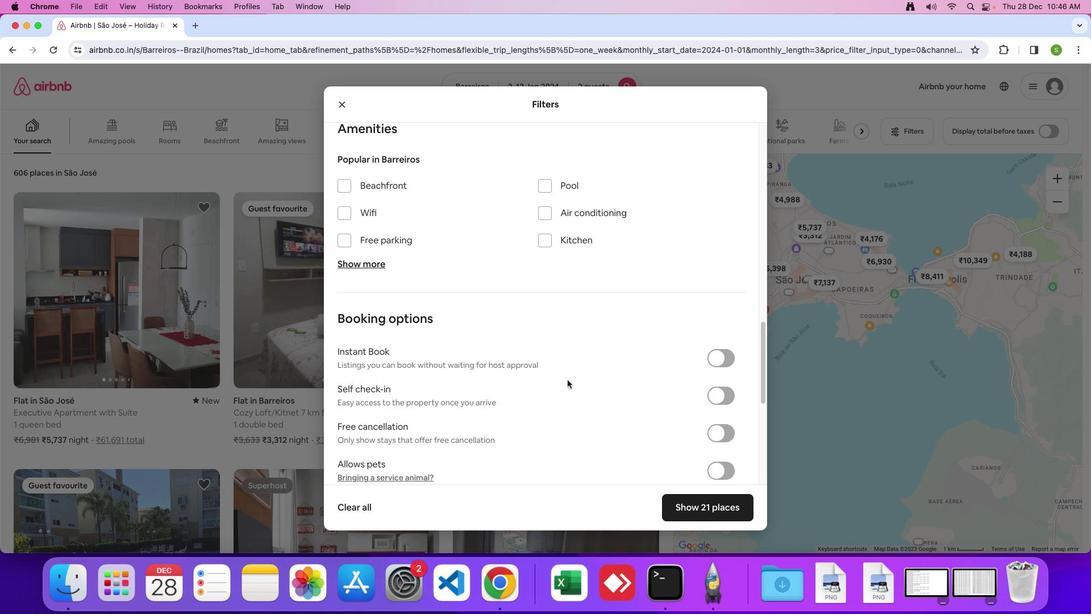 
Action: Mouse scrolled (567, 380) with delta (0, 0)
Screenshot: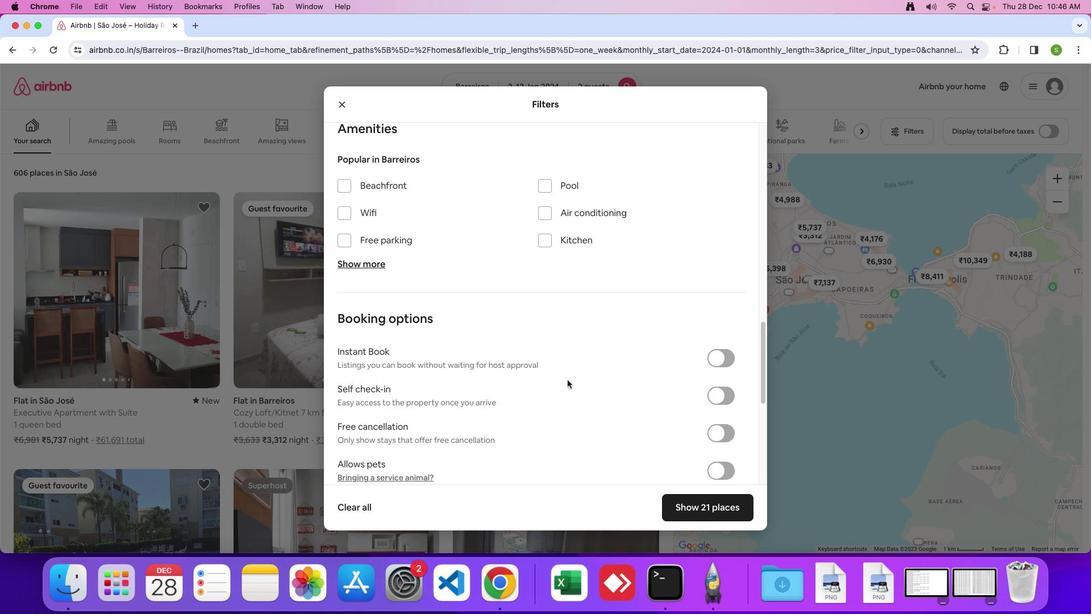 
Action: Mouse moved to (567, 379)
Screenshot: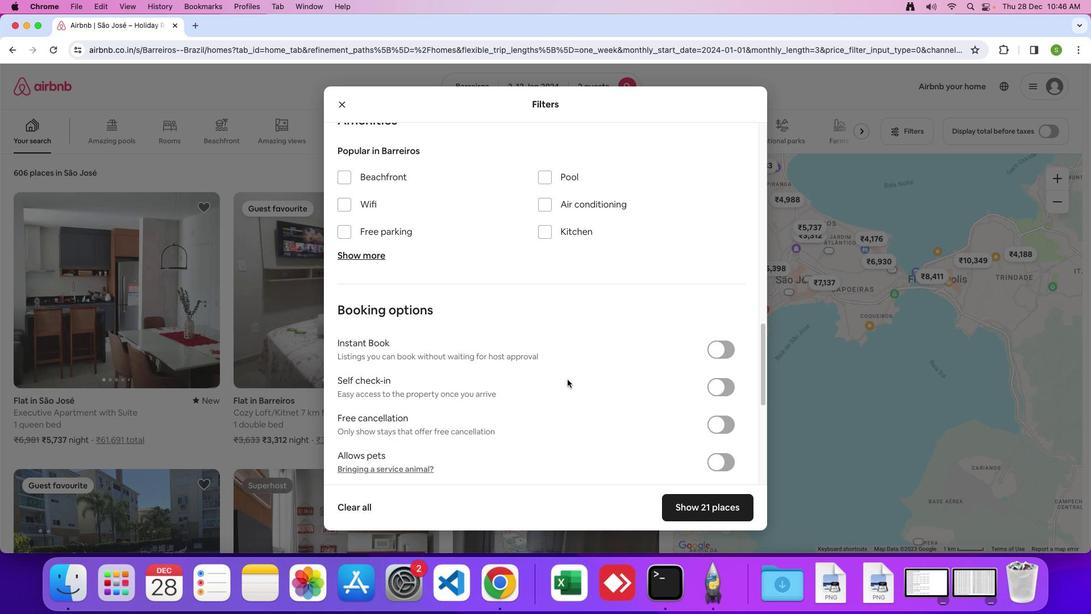 
Action: Mouse scrolled (567, 379) with delta (0, 0)
Screenshot: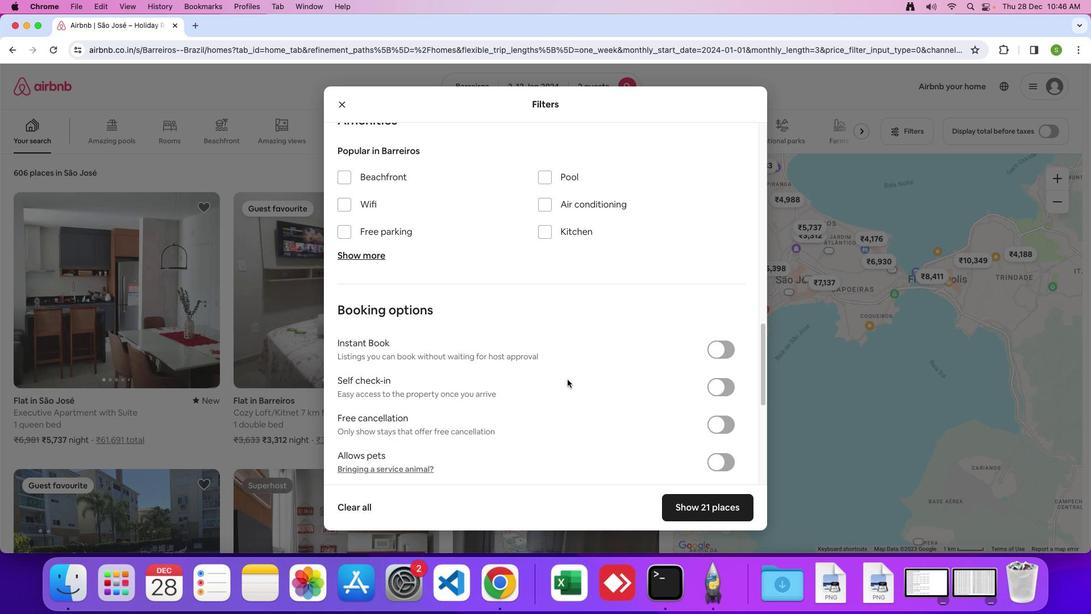 
Action: Mouse moved to (567, 379)
Screenshot: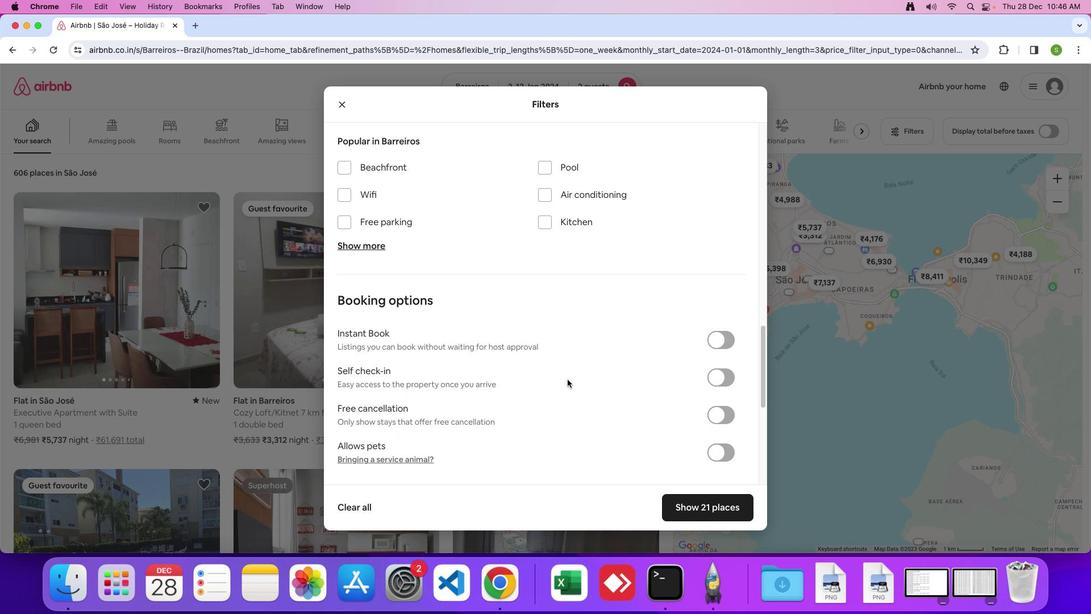
Action: Mouse scrolled (567, 379) with delta (0, 0)
Screenshot: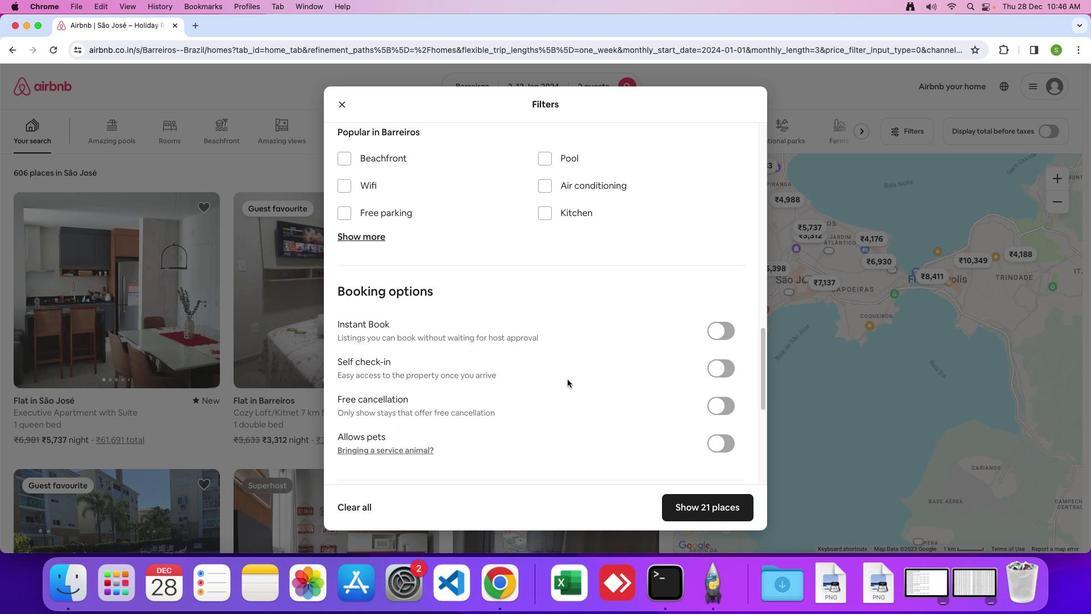 
Action: Mouse scrolled (567, 379) with delta (0, 0)
Screenshot: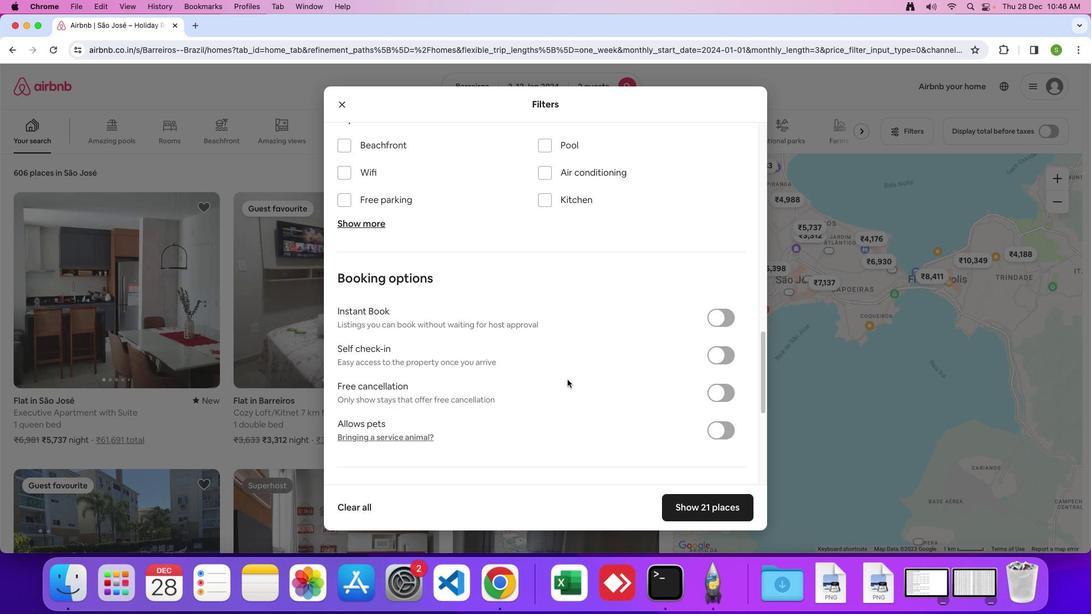 
Action: Mouse scrolled (567, 379) with delta (0, -1)
Screenshot: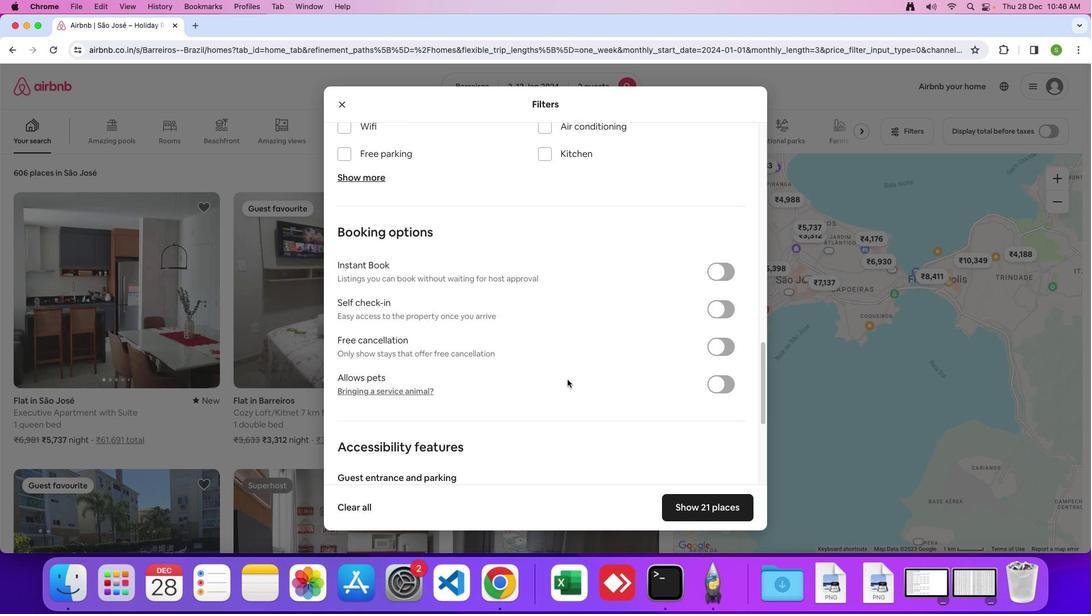 
Action: Mouse scrolled (567, 379) with delta (0, 0)
Screenshot: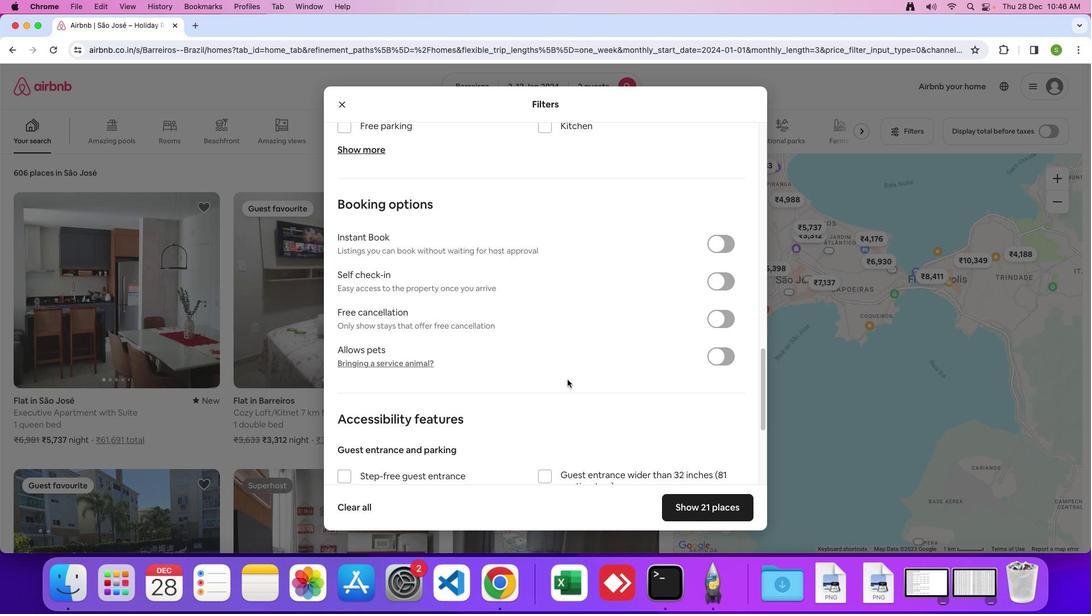 
Action: Mouse scrolled (567, 379) with delta (0, 0)
Screenshot: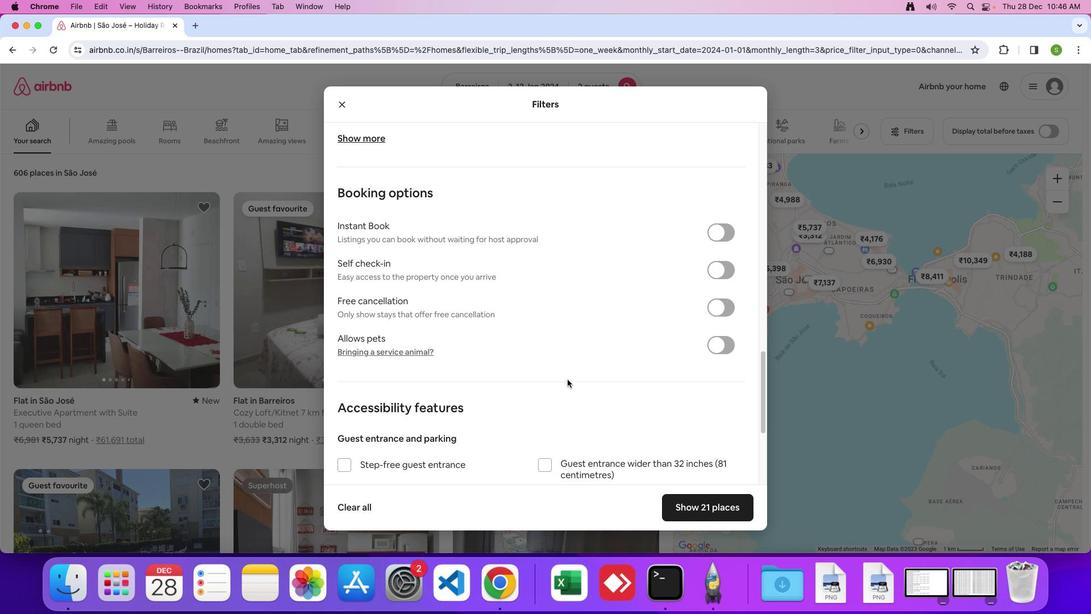 
Action: Mouse scrolled (567, 379) with delta (0, -1)
Screenshot: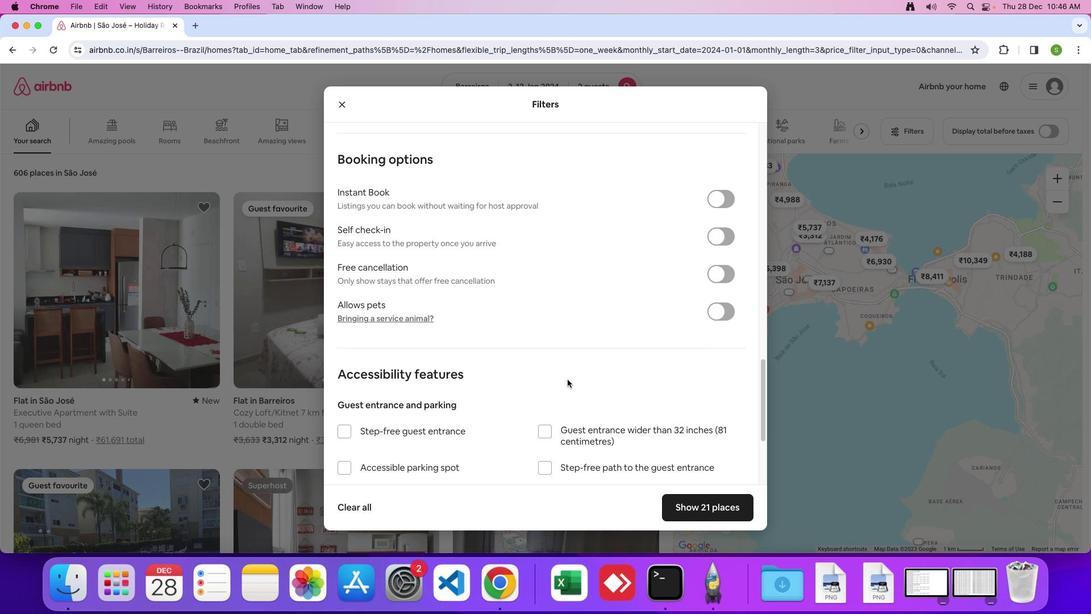 
Action: Mouse moved to (499, 391)
Screenshot: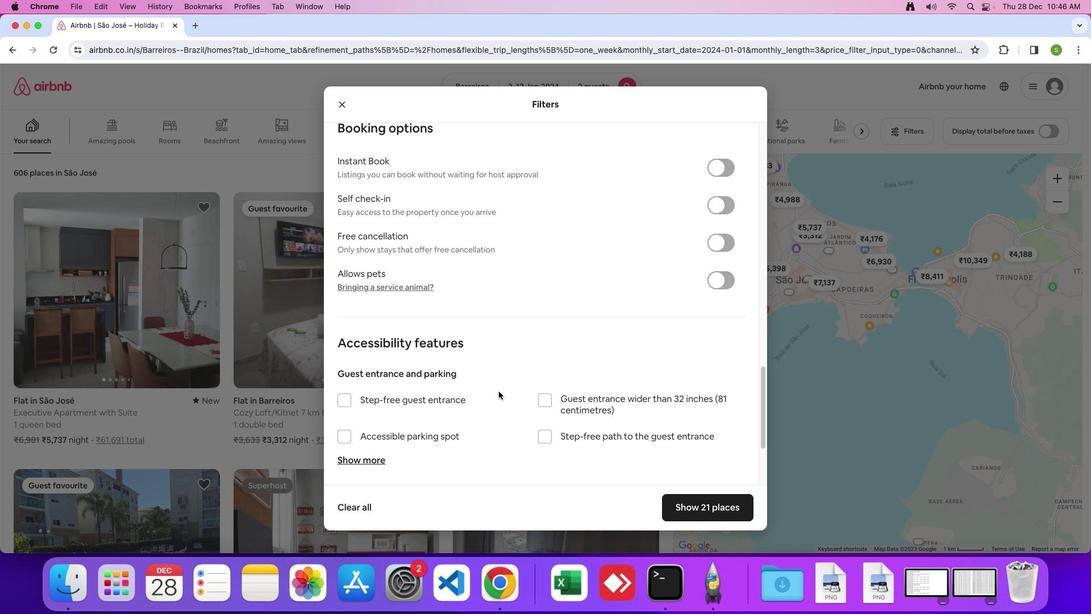 
Action: Mouse scrolled (499, 391) with delta (0, 0)
Screenshot: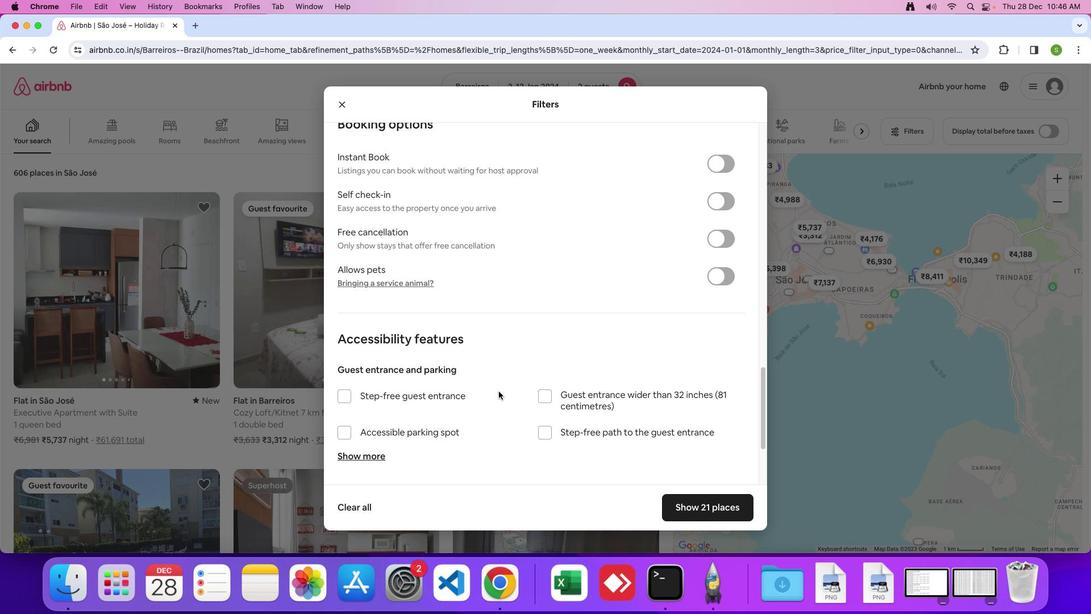 
Action: Mouse scrolled (499, 391) with delta (0, 0)
Screenshot: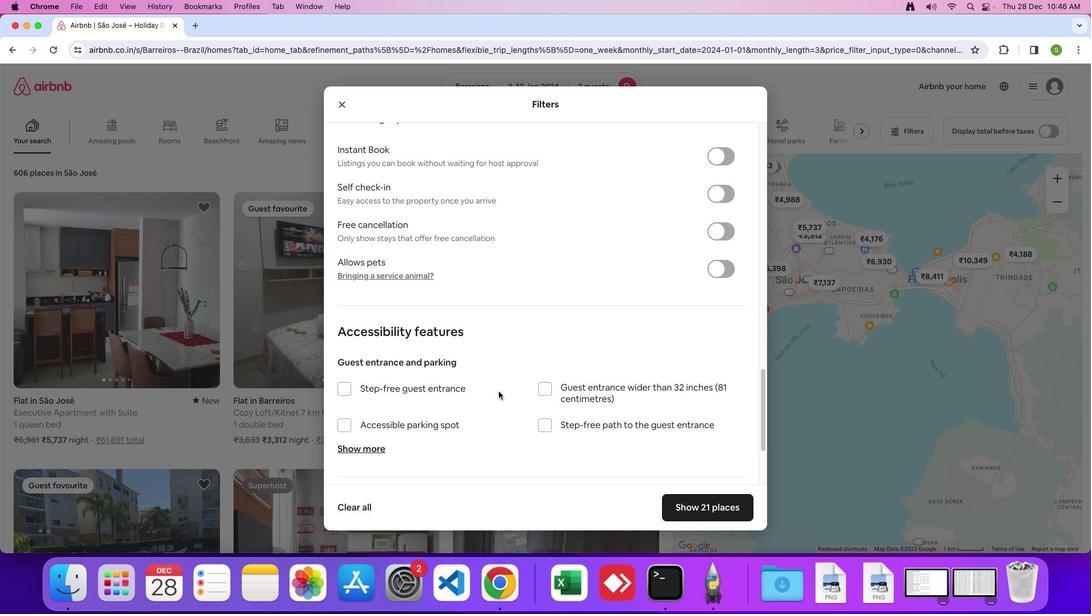 
Action: Mouse scrolled (499, 391) with delta (0, 0)
Screenshot: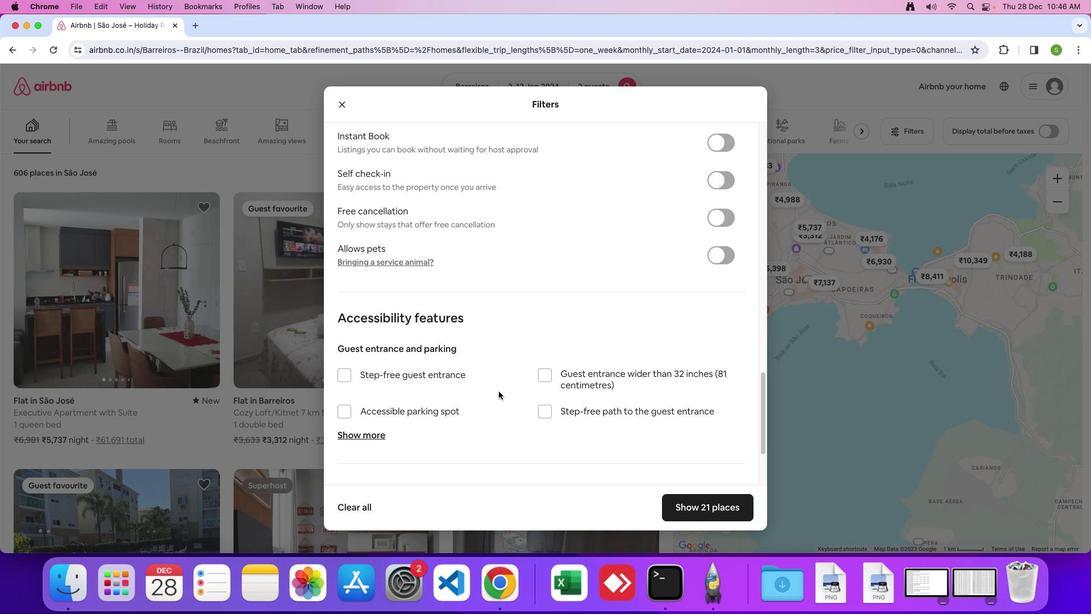 
Action: Mouse scrolled (499, 391) with delta (0, 0)
Screenshot: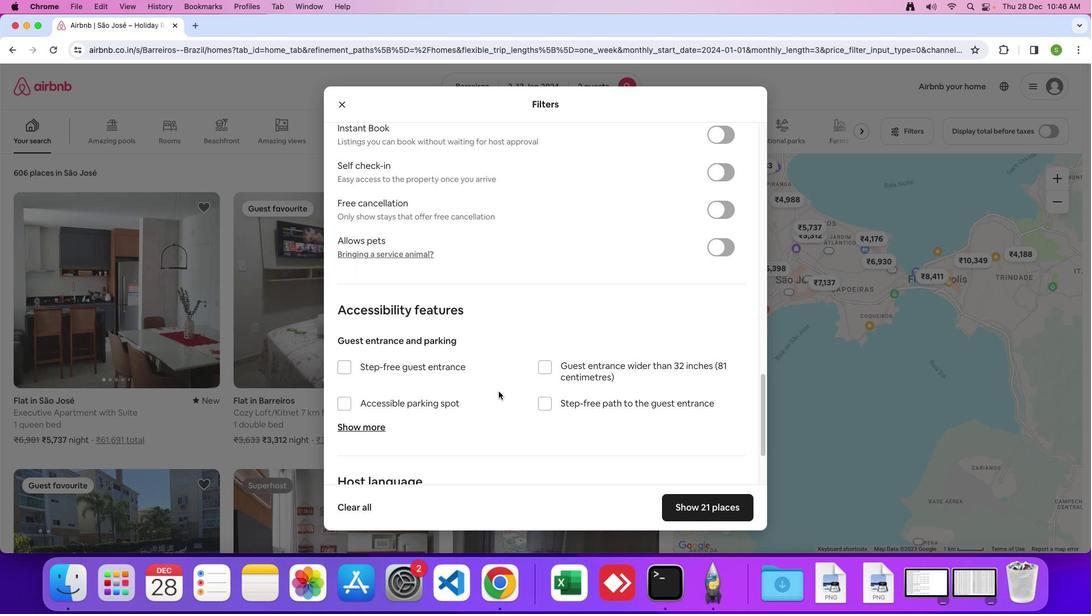 
Action: Mouse scrolled (499, 391) with delta (0, 0)
Screenshot: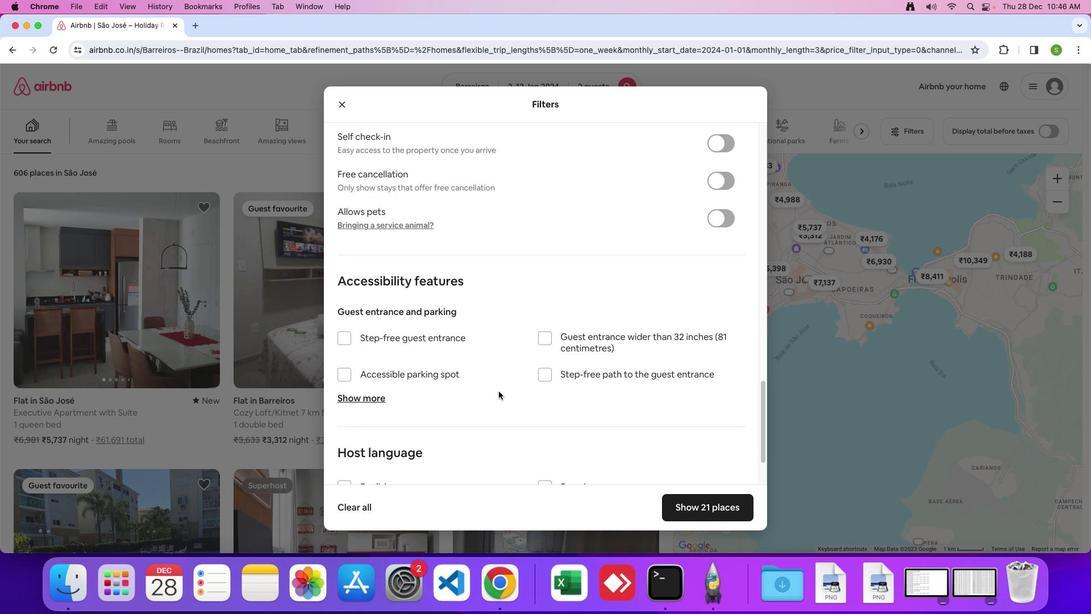 
Action: Mouse scrolled (499, 391) with delta (0, 0)
Screenshot: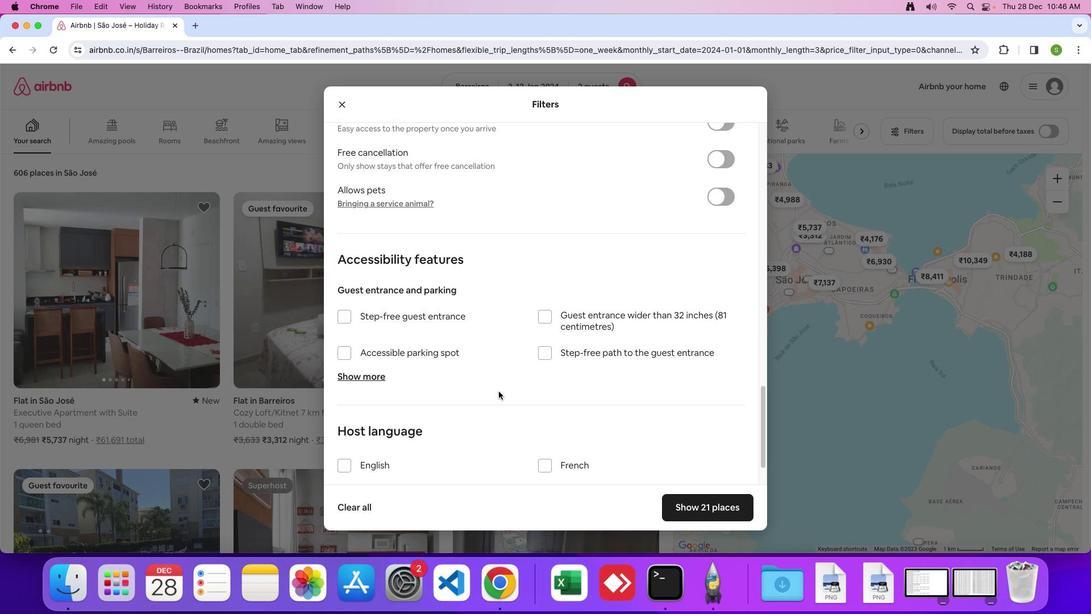 
Action: Mouse scrolled (499, 391) with delta (0, 0)
Screenshot: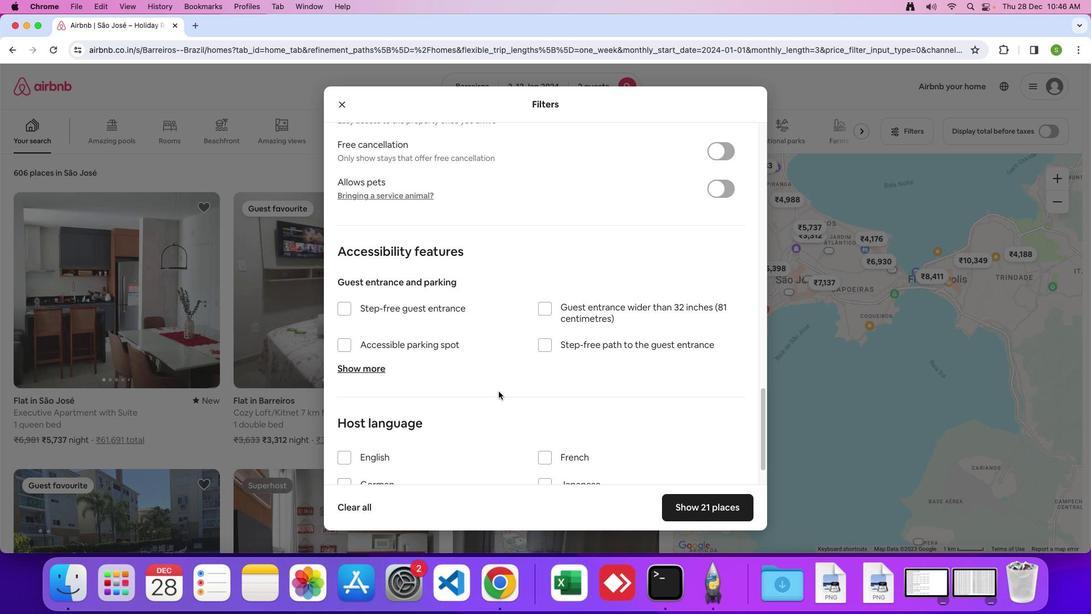 
Action: Mouse scrolled (499, 391) with delta (0, 0)
Screenshot: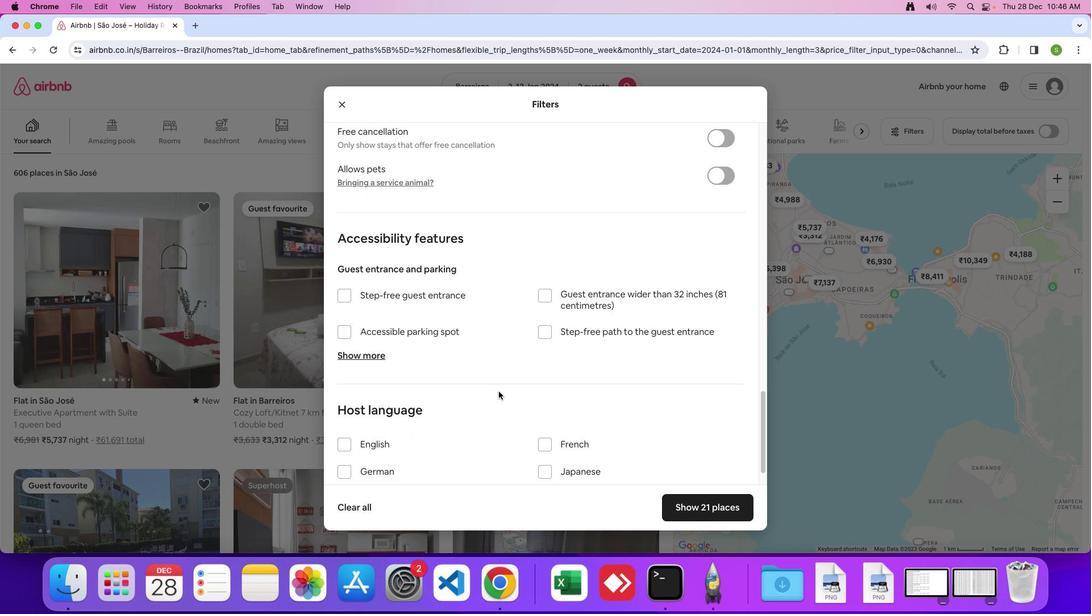 
Action: Mouse scrolled (499, 391) with delta (0, 0)
Screenshot: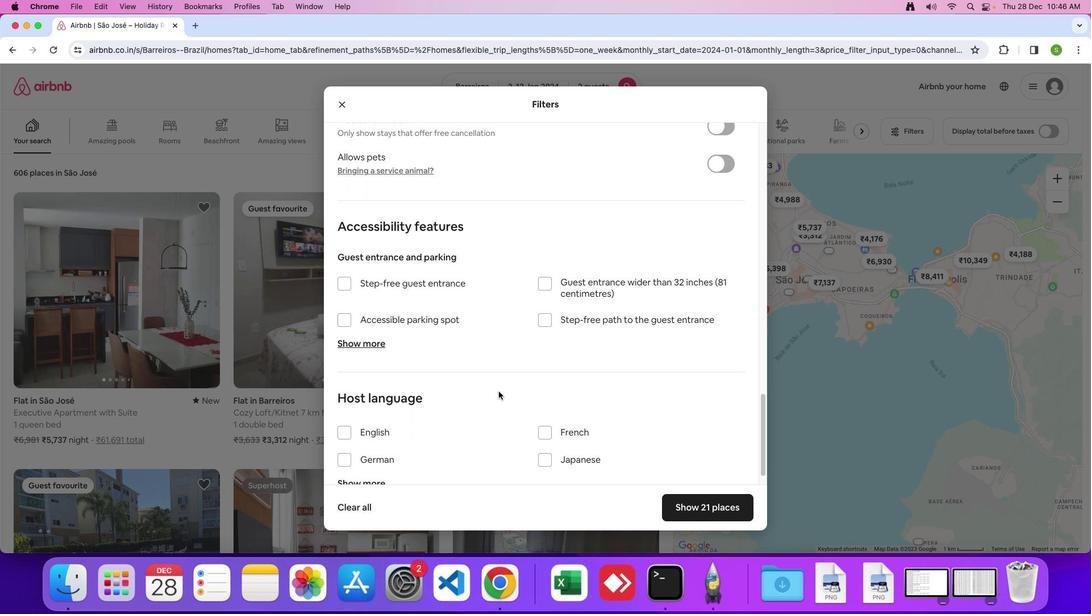 
Action: Mouse scrolled (499, 391) with delta (0, 0)
Screenshot: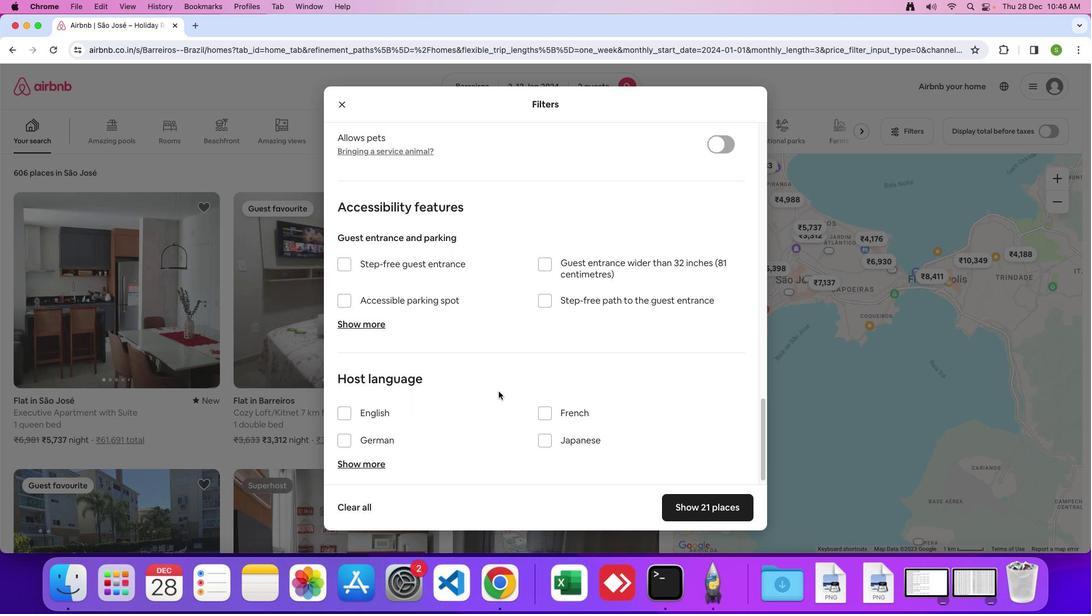 
Action: Mouse scrolled (499, 391) with delta (0, 0)
Screenshot: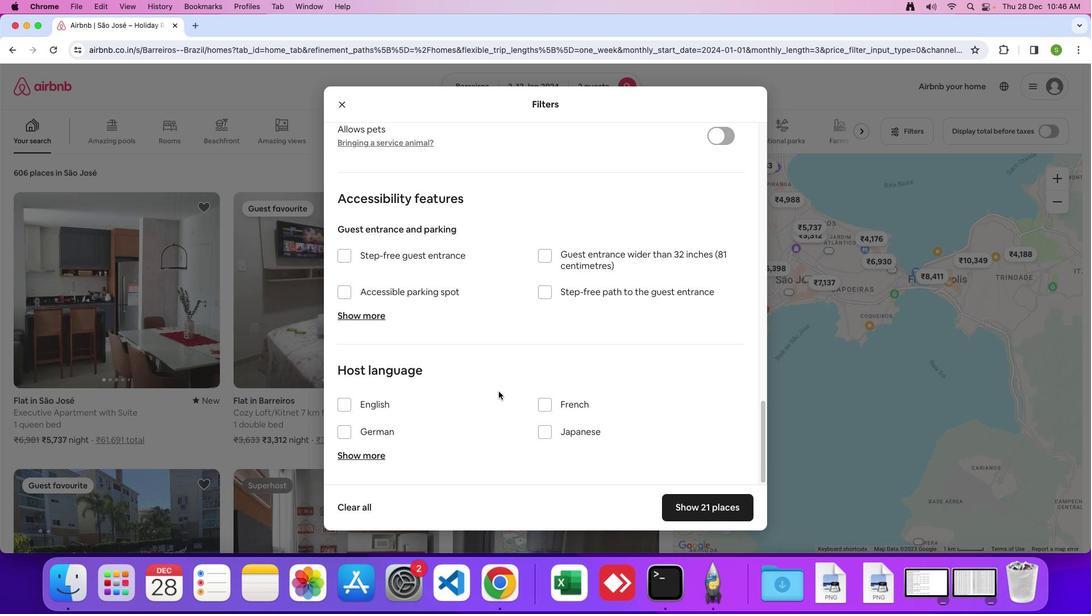 
Action: Mouse scrolled (499, 391) with delta (0, 0)
Screenshot: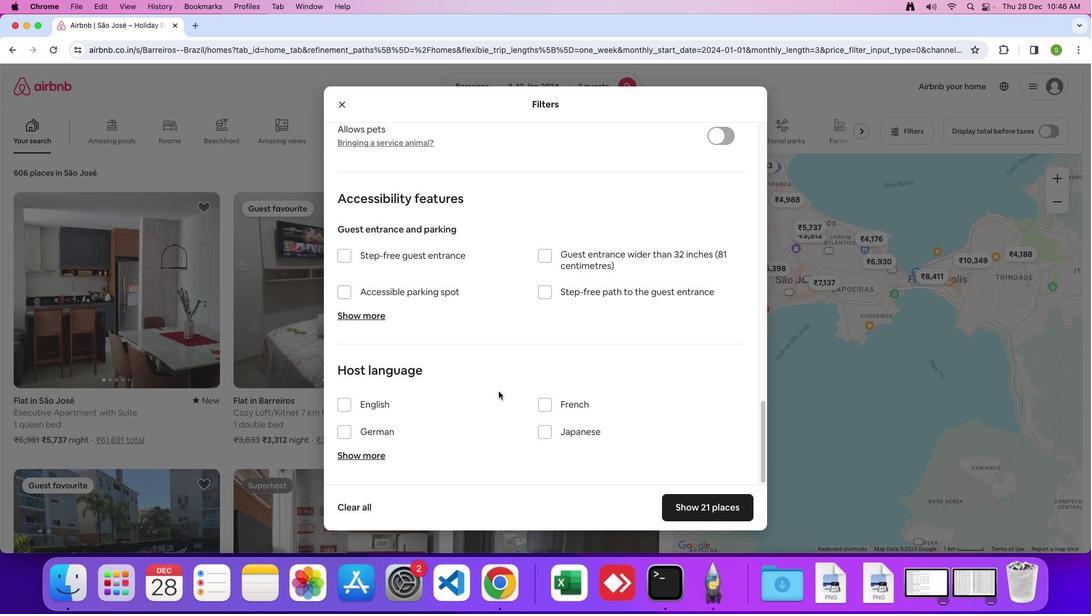 
Action: Mouse moved to (706, 502)
Screenshot: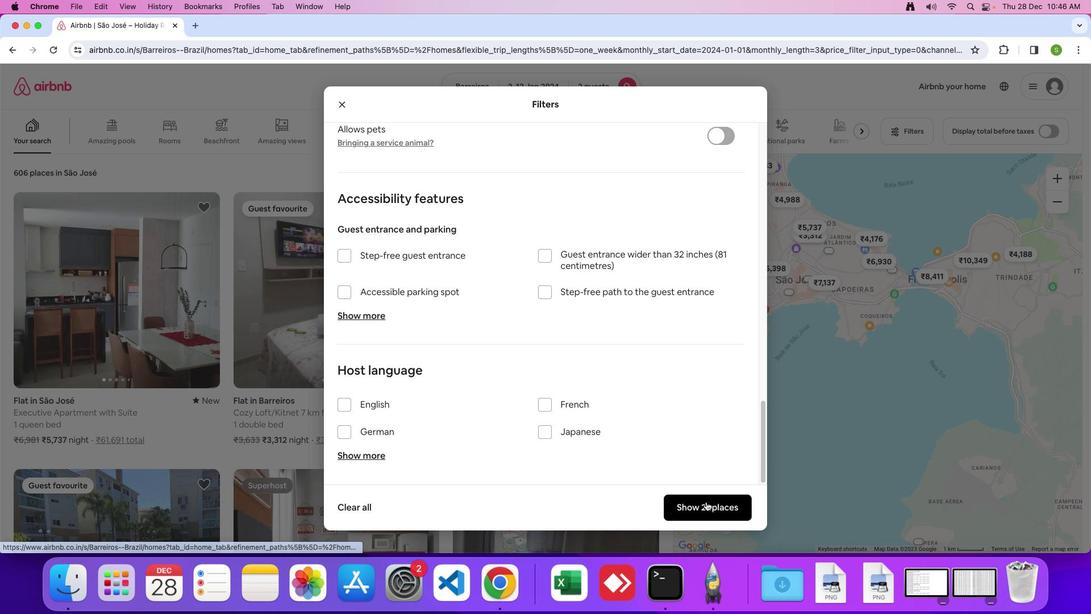 
Action: Mouse pressed left at (706, 502)
Screenshot: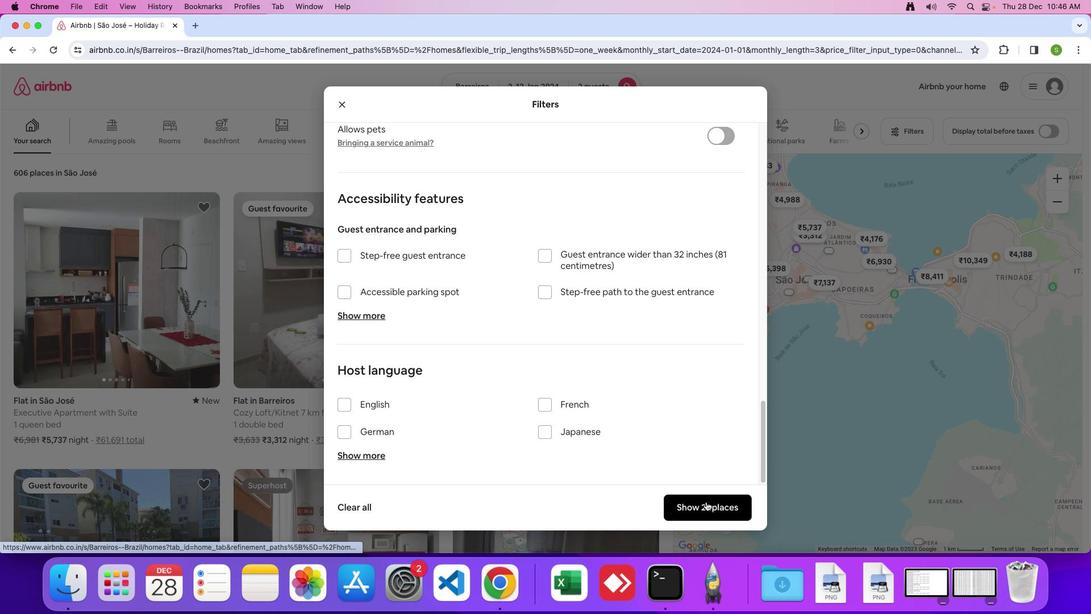 
Action: Mouse moved to (139, 329)
Screenshot: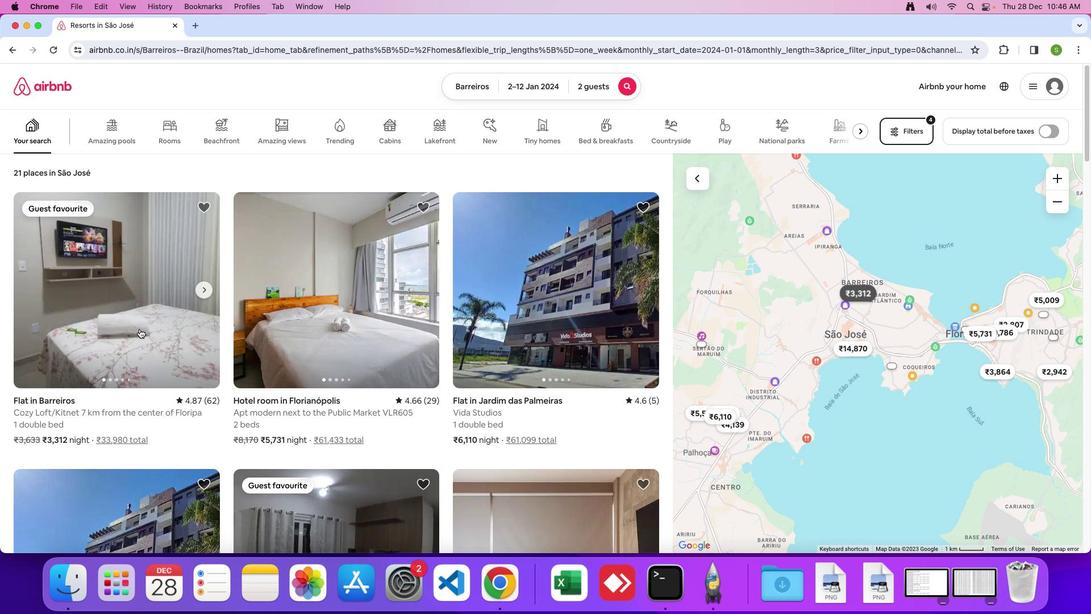 
Action: Mouse pressed left at (139, 329)
Screenshot: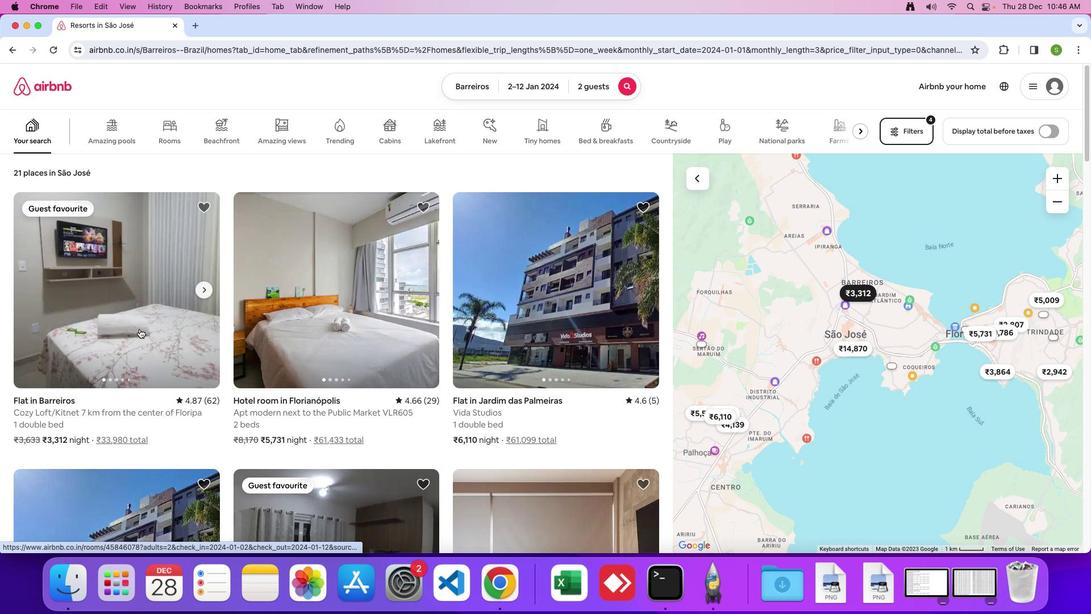 
Action: Mouse moved to (404, 280)
Screenshot: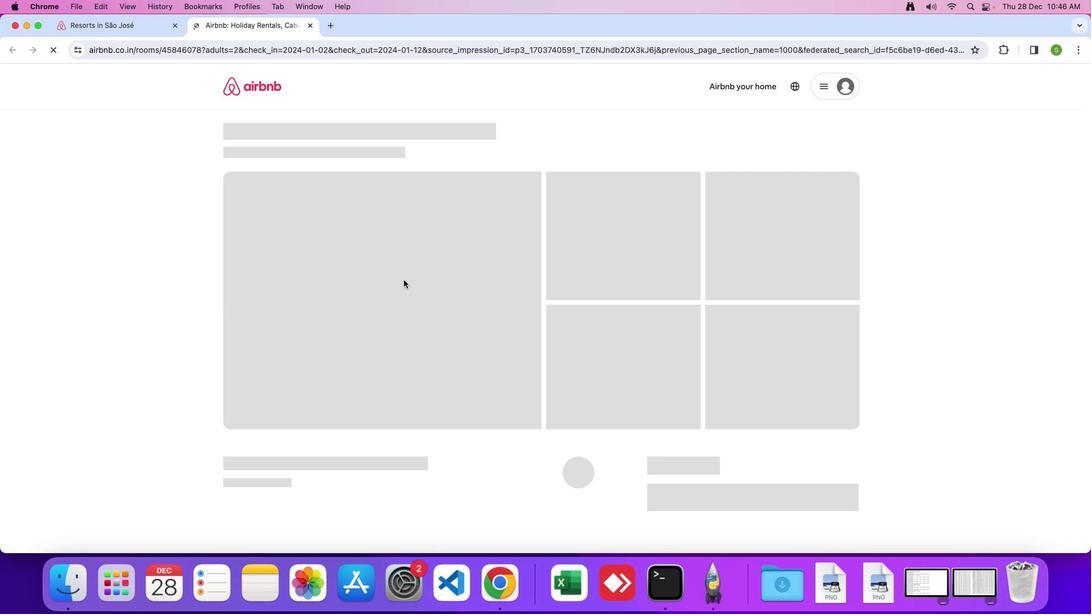 
Action: Mouse pressed left at (404, 280)
Screenshot: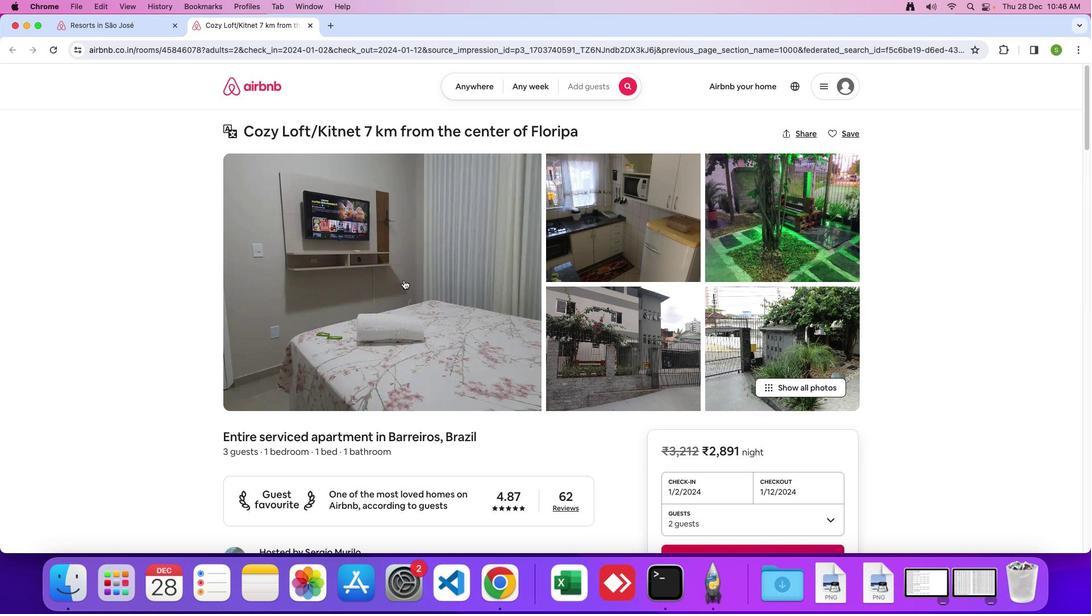 
Action: Mouse scrolled (404, 280) with delta (0, 0)
Screenshot: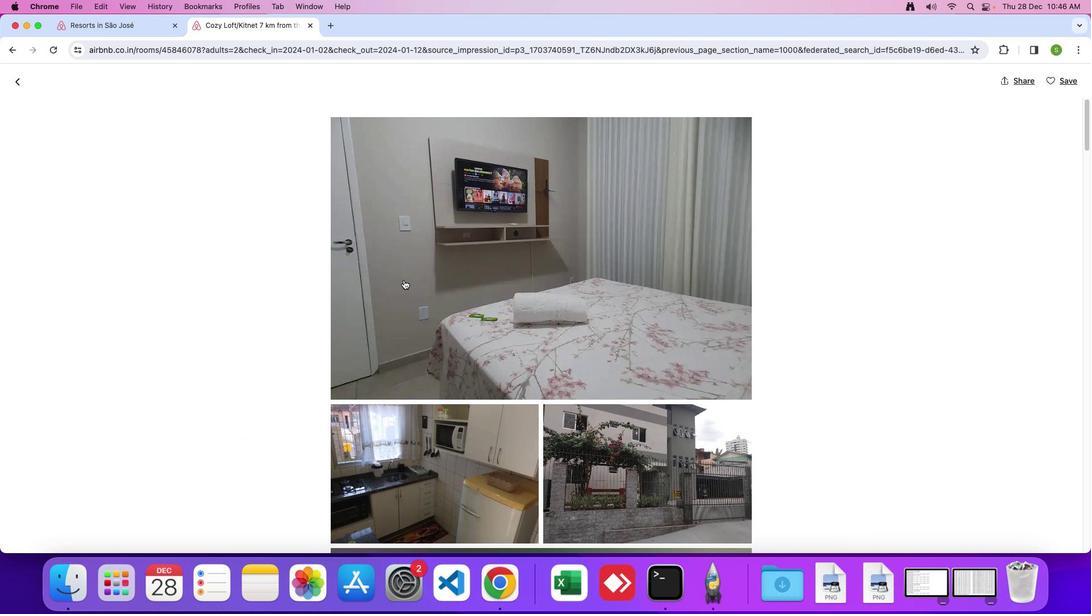 
Action: Mouse scrolled (404, 280) with delta (0, 0)
Screenshot: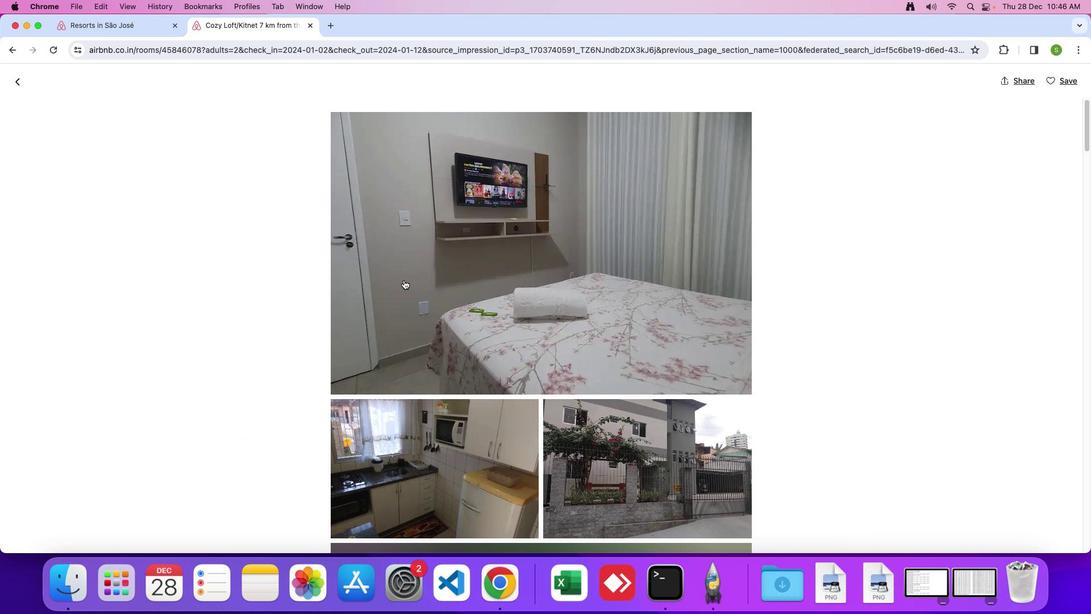 
Action: Mouse scrolled (404, 280) with delta (0, 0)
Screenshot: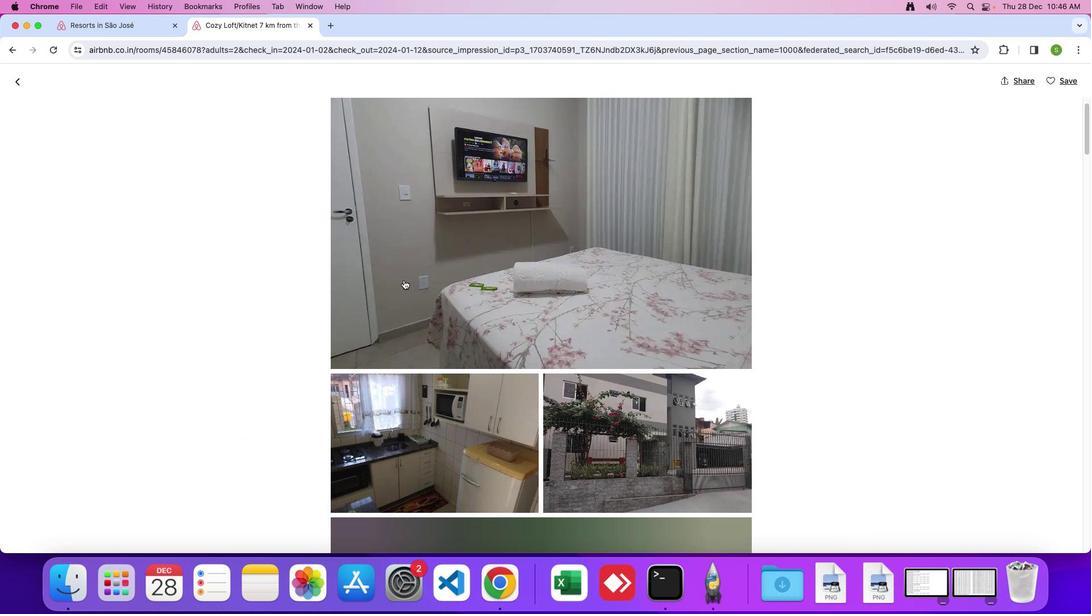
Action: Mouse scrolled (404, 280) with delta (0, 0)
Screenshot: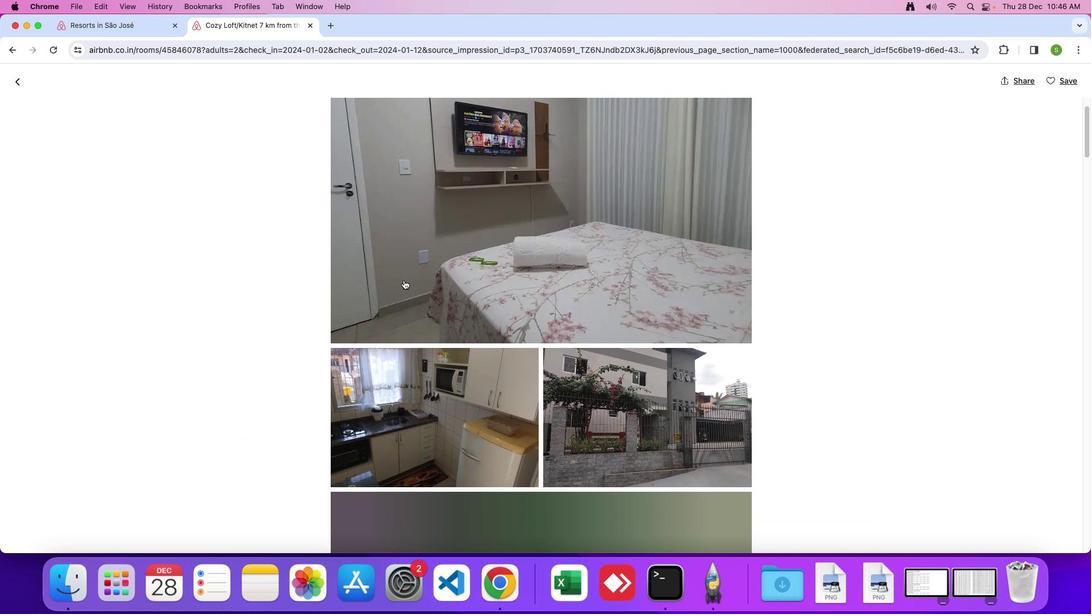 
Action: Mouse scrolled (404, 280) with delta (0, 0)
Screenshot: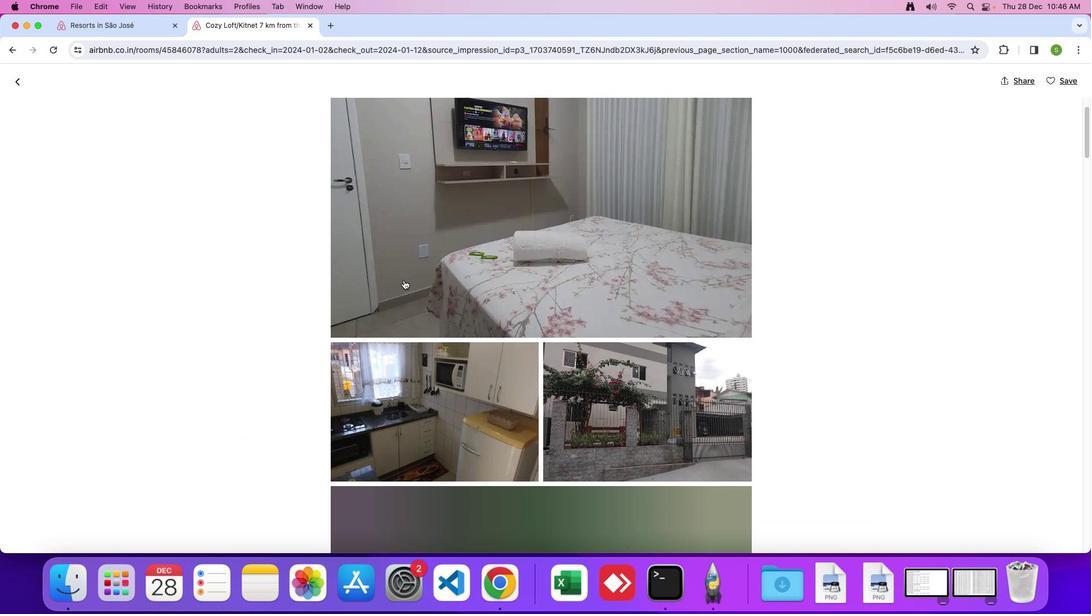 
Action: Mouse scrolled (404, 280) with delta (0, 0)
Screenshot: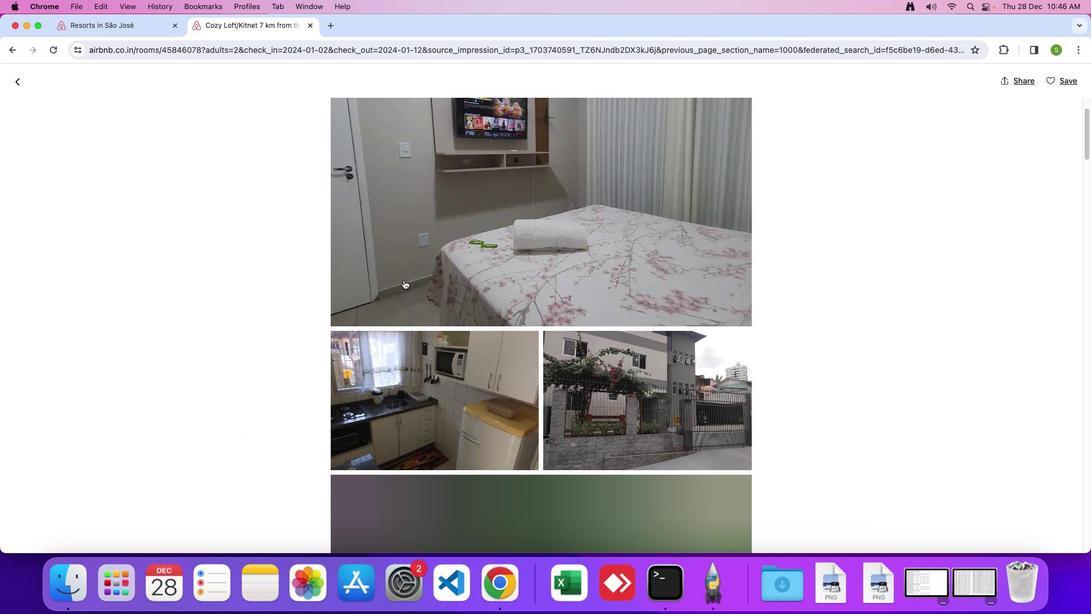 
Action: Mouse scrolled (404, 280) with delta (0, 0)
Screenshot: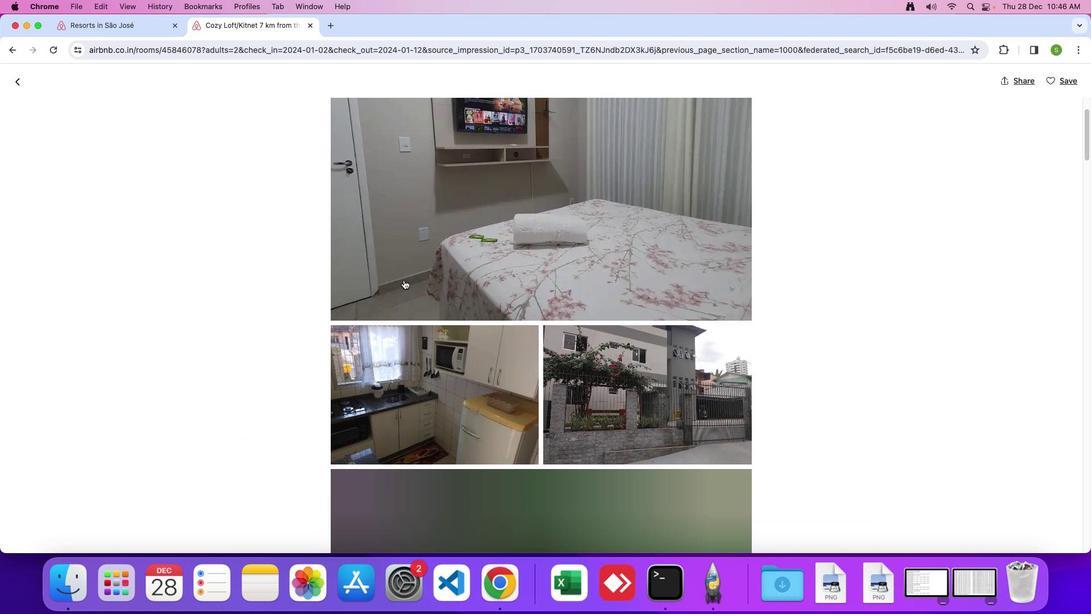 
Action: Mouse scrolled (404, 280) with delta (0, 0)
Screenshot: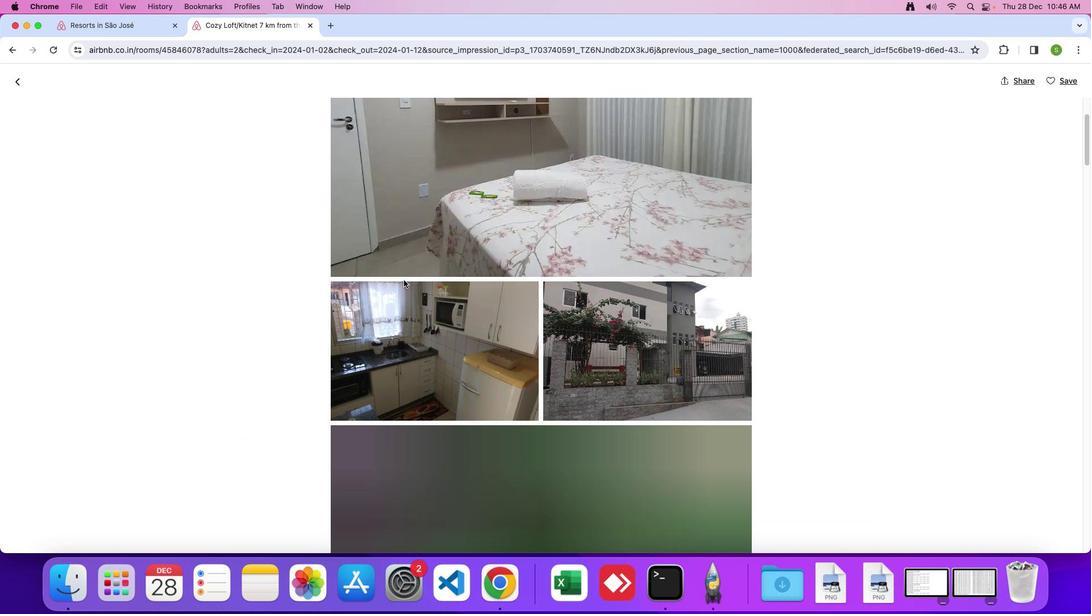 
Action: Mouse scrolled (404, 280) with delta (0, 0)
Screenshot: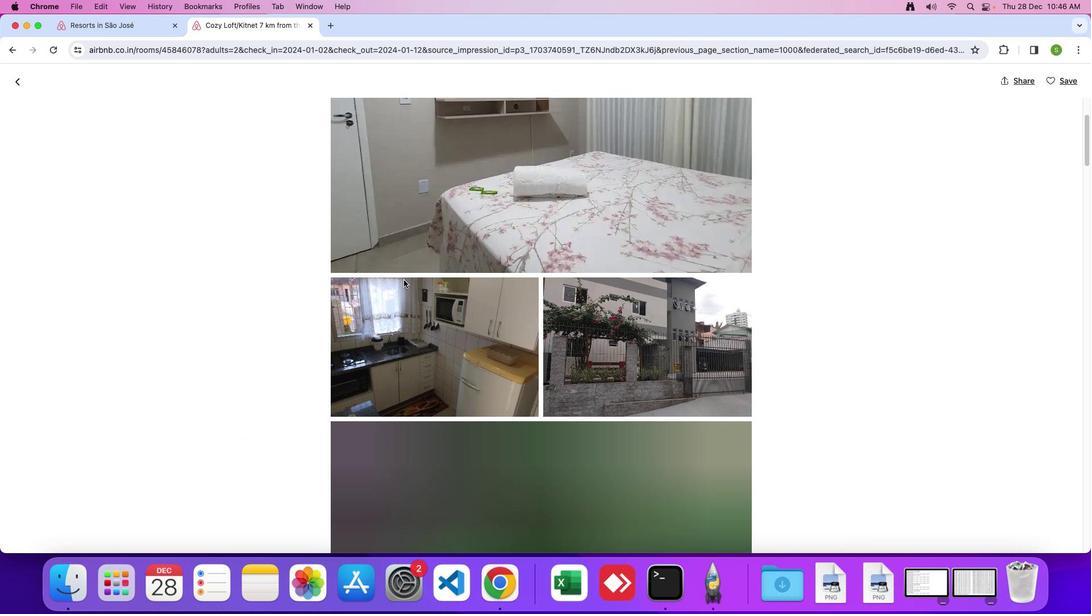 
Action: Mouse scrolled (404, 280) with delta (0, 0)
Screenshot: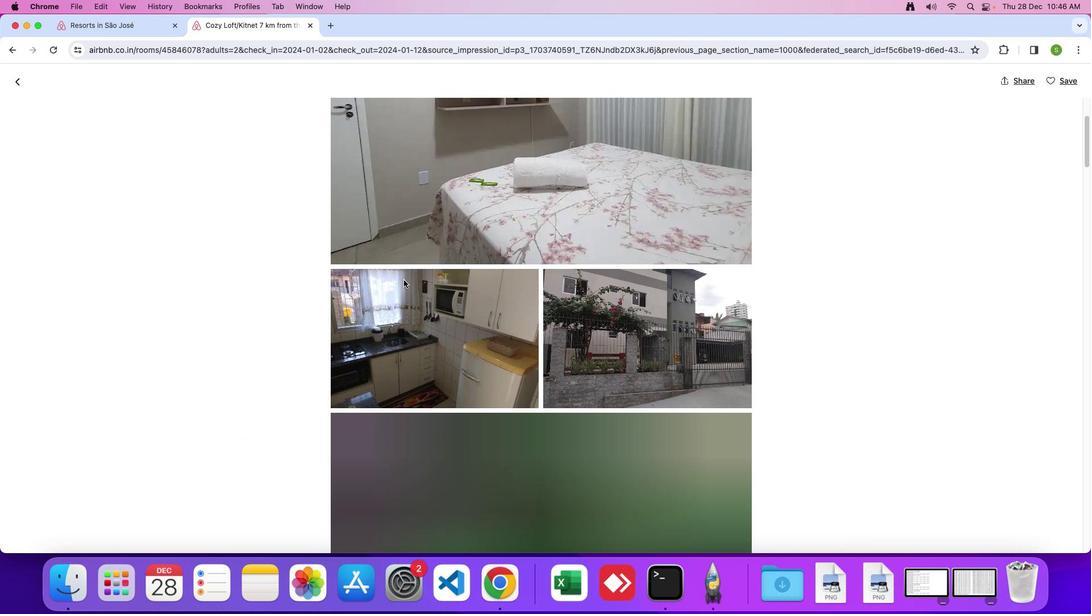 
Action: Mouse scrolled (404, 280) with delta (0, 0)
Screenshot: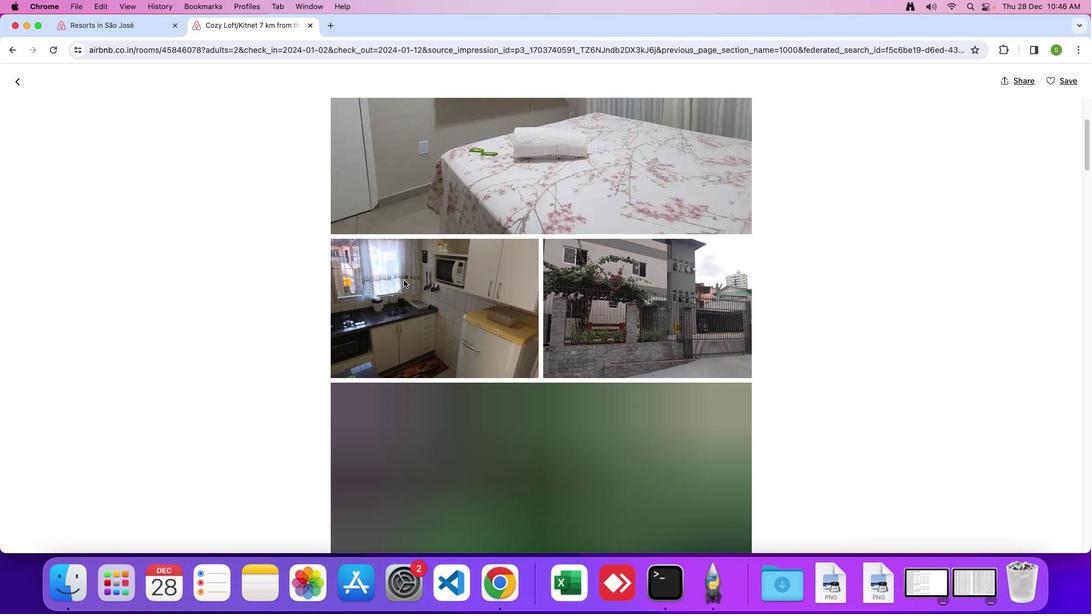 
Action: Mouse scrolled (404, 280) with delta (0, 0)
Screenshot: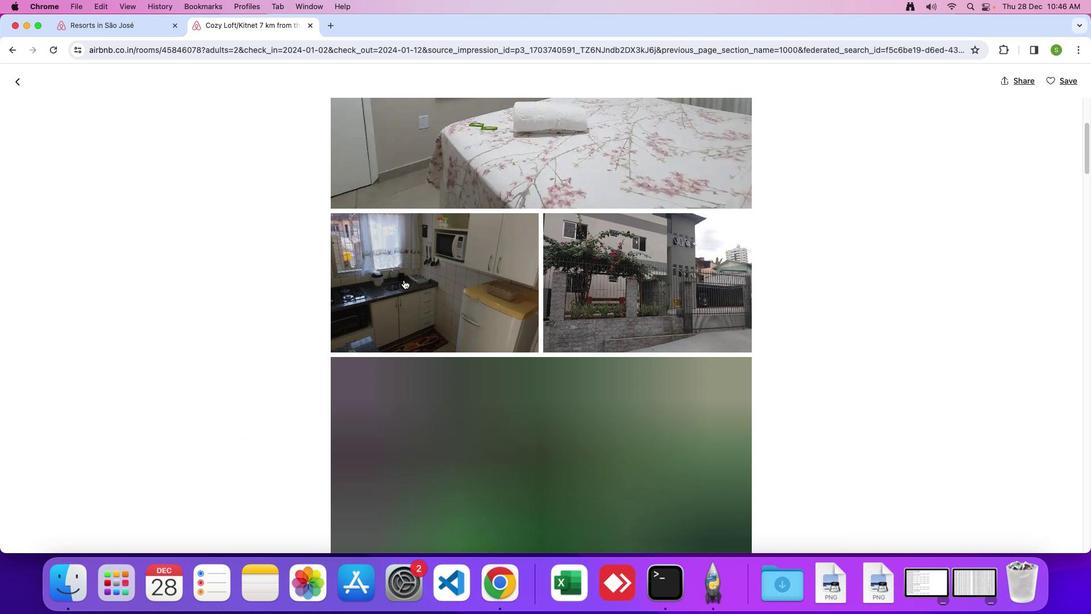 
Action: Mouse scrolled (404, 280) with delta (0, 0)
Screenshot: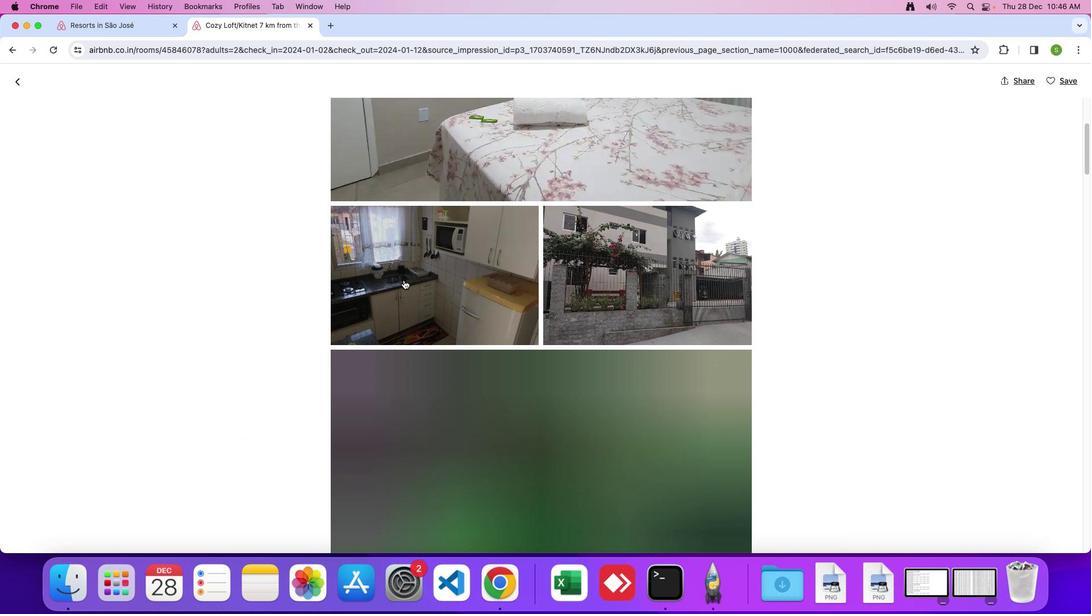 
Action: Mouse scrolled (404, 280) with delta (0, 0)
Screenshot: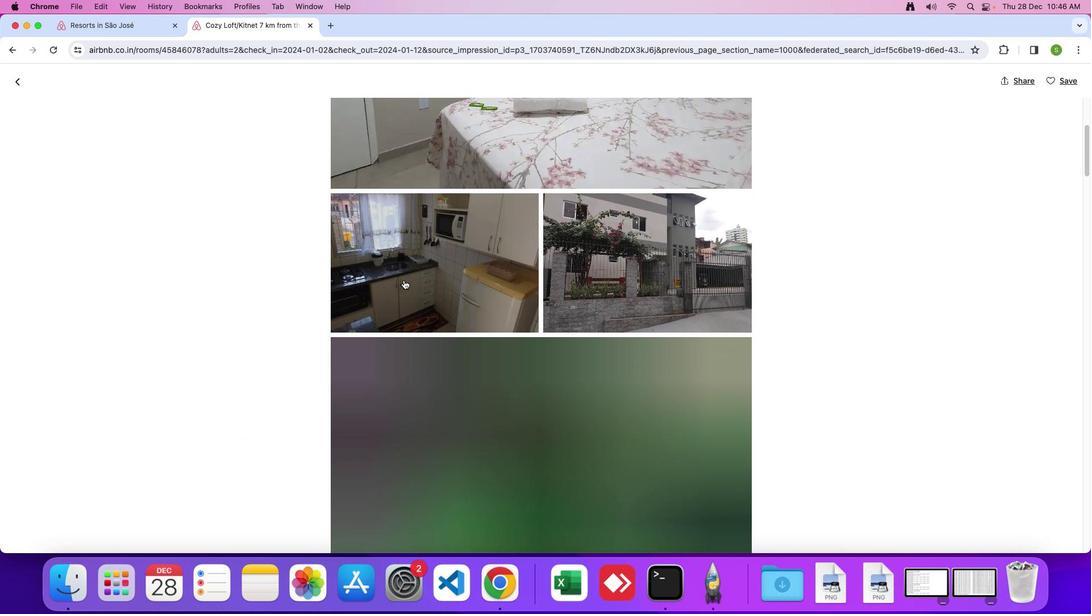
Action: Mouse scrolled (404, 280) with delta (0, 0)
Screenshot: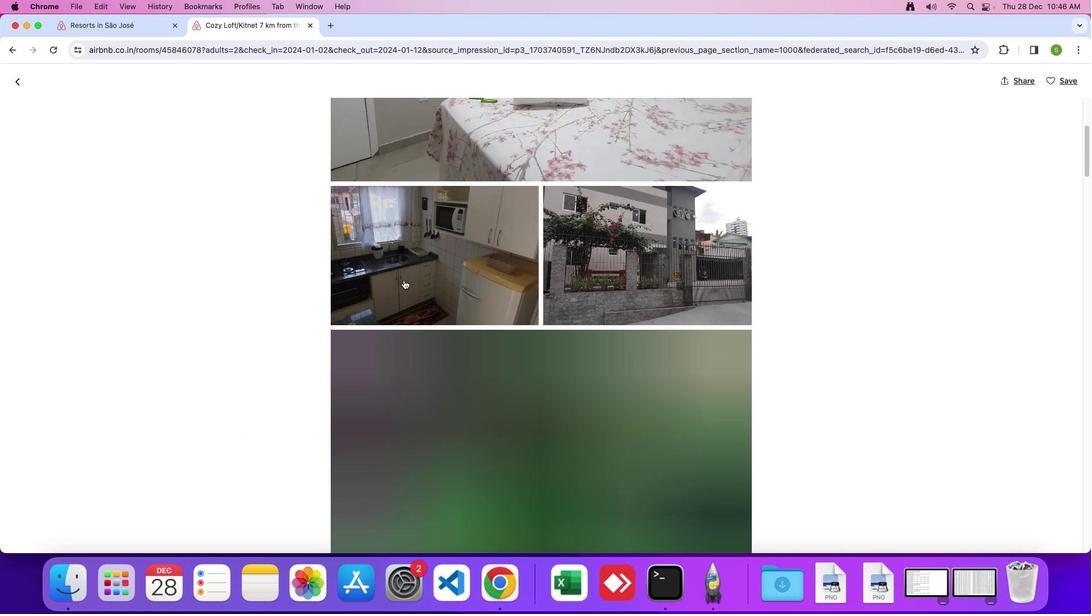
Action: Mouse scrolled (404, 280) with delta (0, 0)
Screenshot: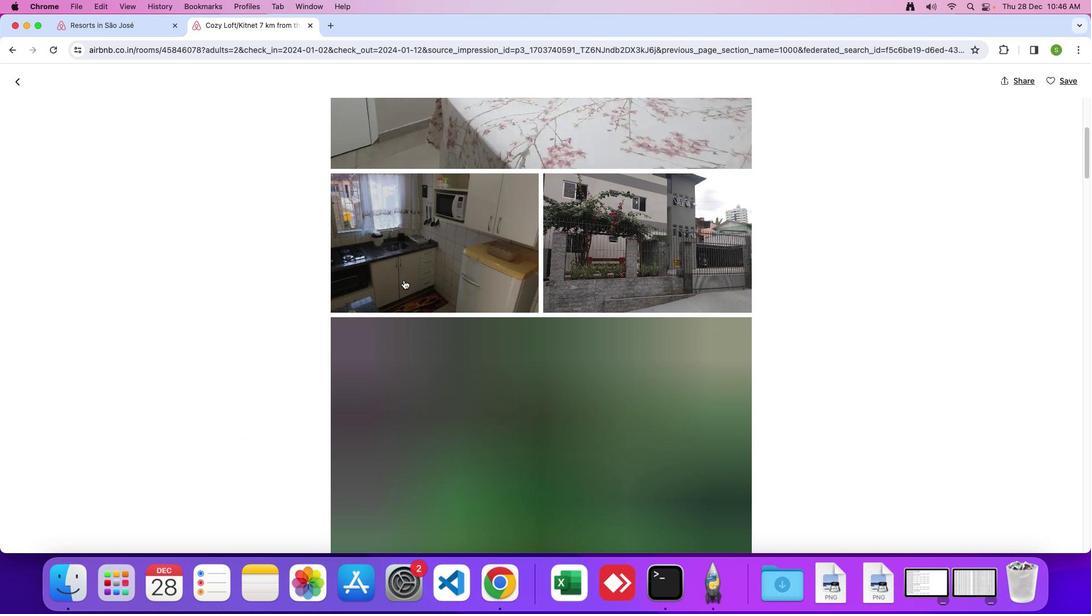 
Action: Mouse scrolled (404, 280) with delta (0, 0)
Screenshot: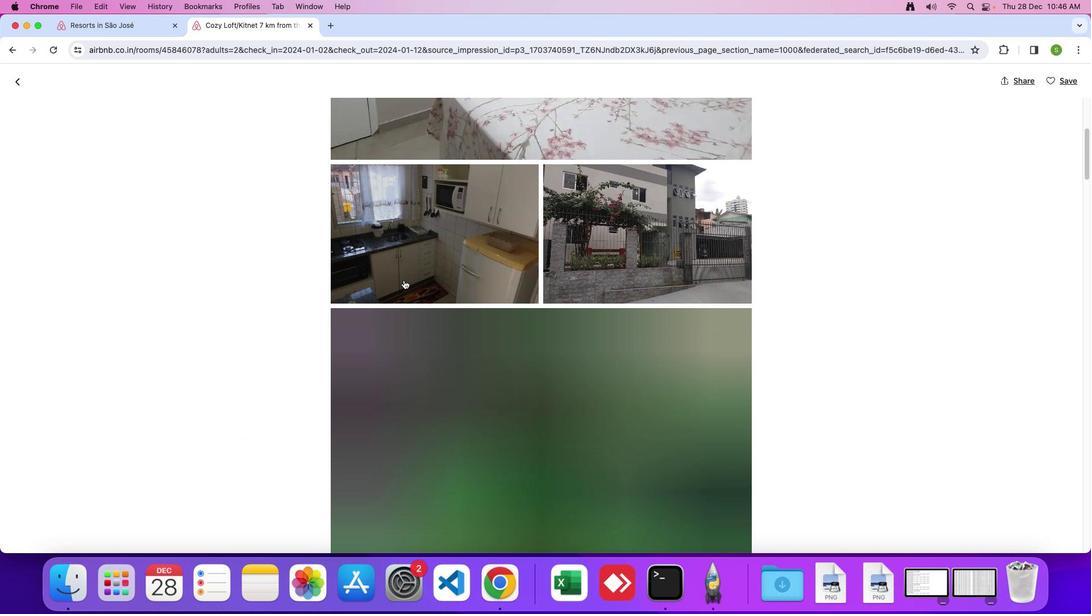 
Action: Mouse scrolled (404, 280) with delta (0, -1)
Screenshot: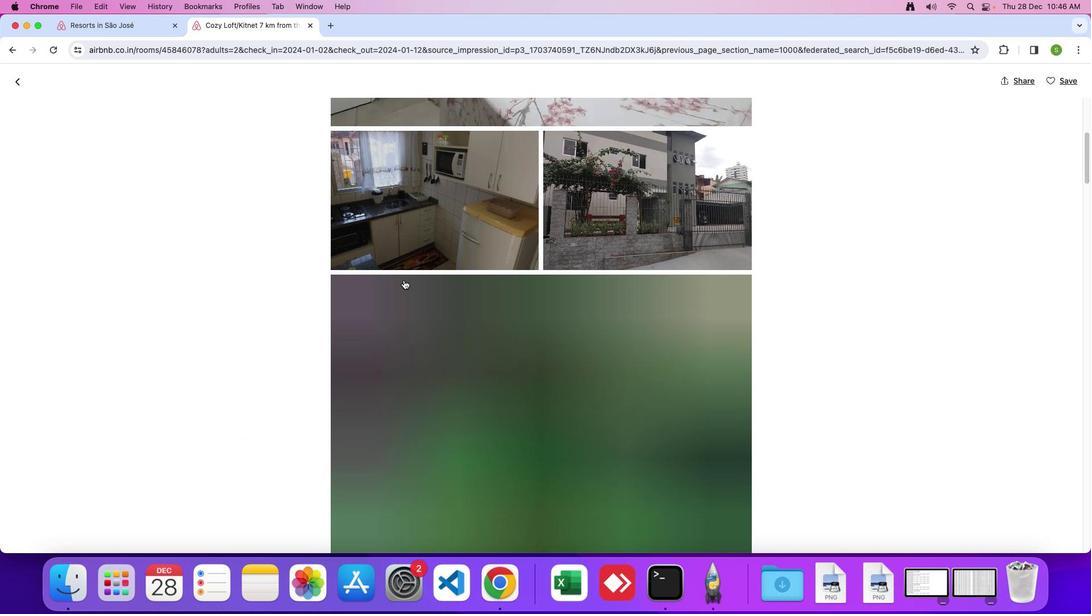 
Action: Mouse scrolled (404, 280) with delta (0, 0)
Screenshot: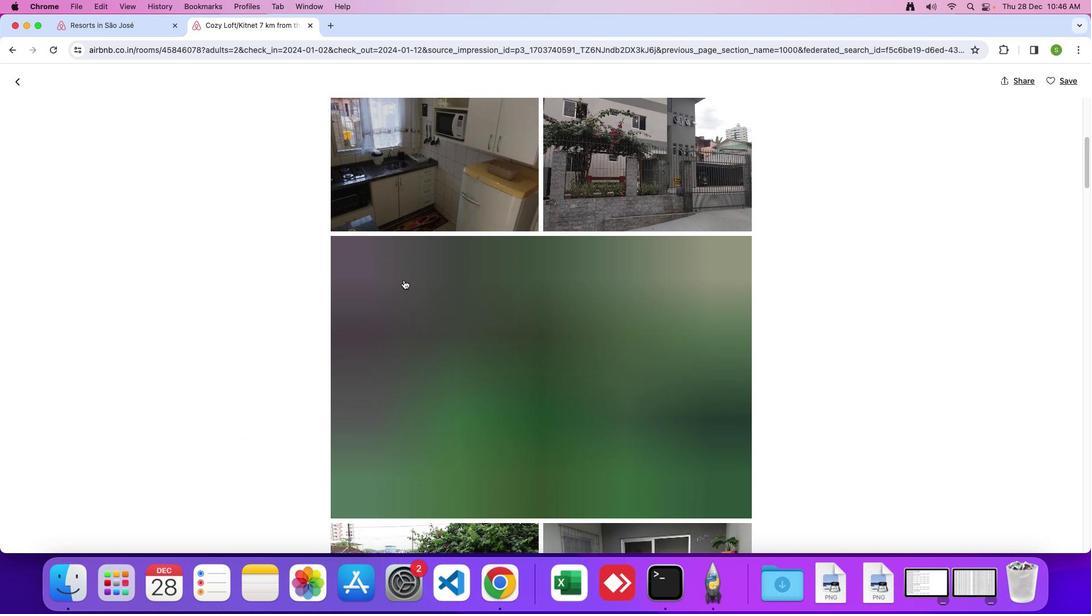 
Action: Mouse scrolled (404, 280) with delta (0, 0)
Screenshot: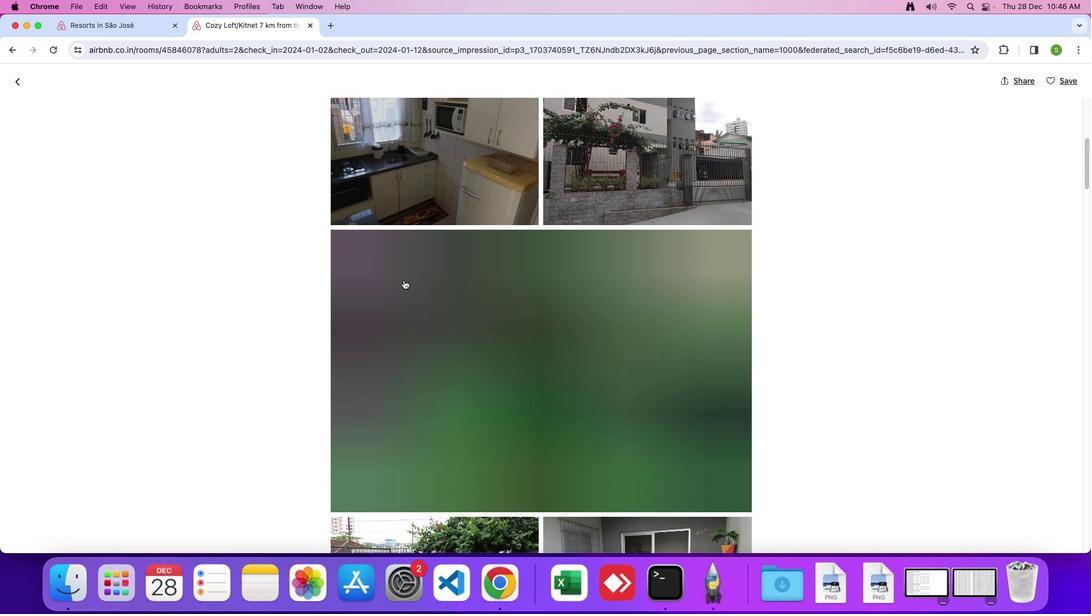 
Action: Mouse scrolled (404, 280) with delta (0, 0)
Screenshot: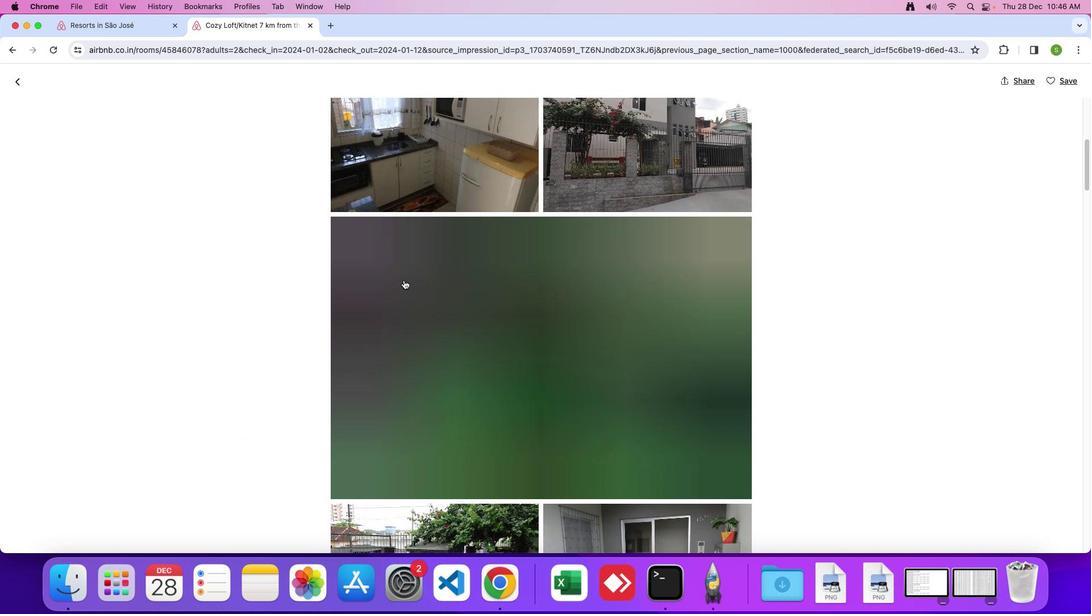 
Action: Mouse scrolled (404, 280) with delta (0, 0)
Screenshot: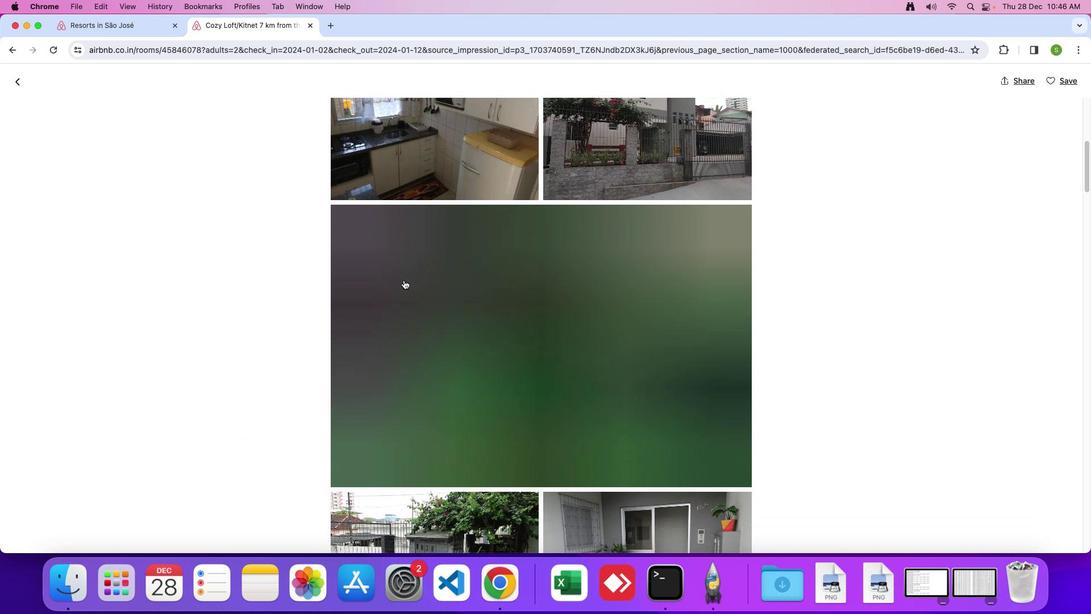 
Action: Mouse scrolled (404, 280) with delta (0, -1)
Screenshot: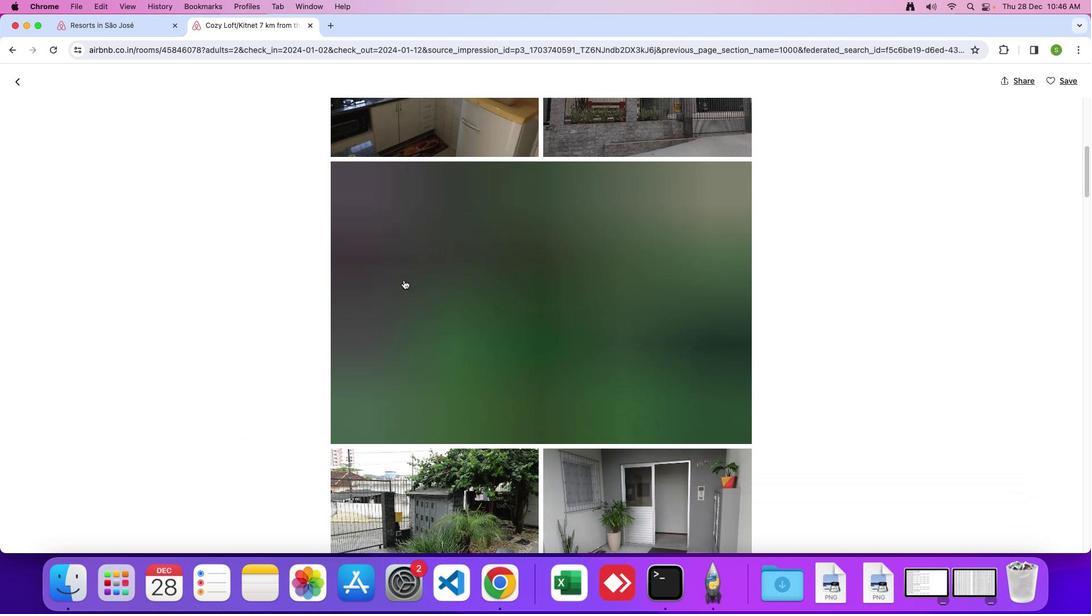 
Action: Mouse scrolled (404, 280) with delta (0, 0)
Screenshot: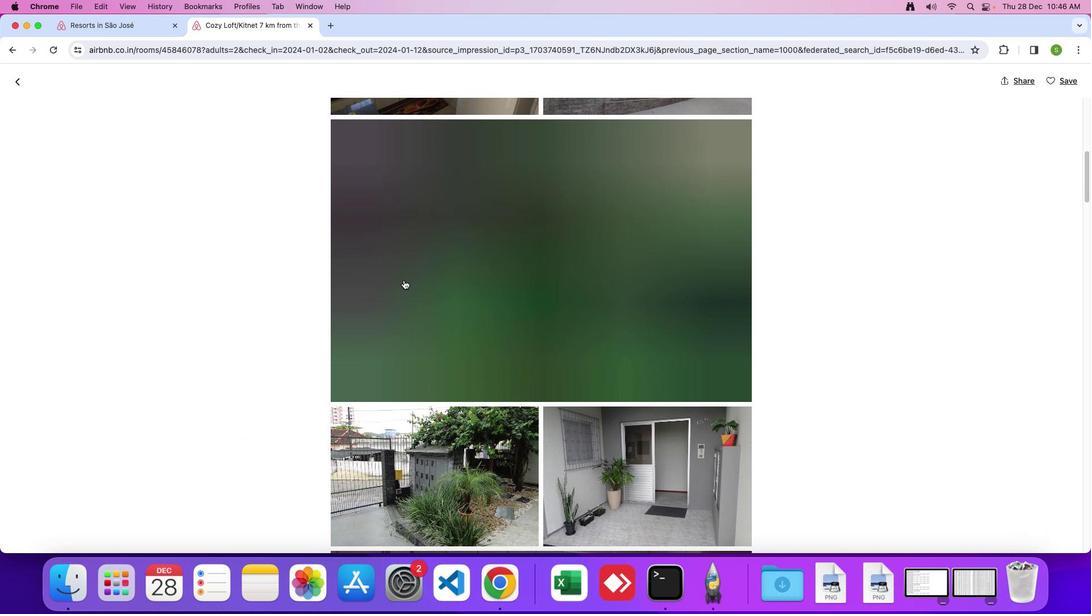 
Action: Mouse scrolled (404, 280) with delta (0, 0)
Screenshot: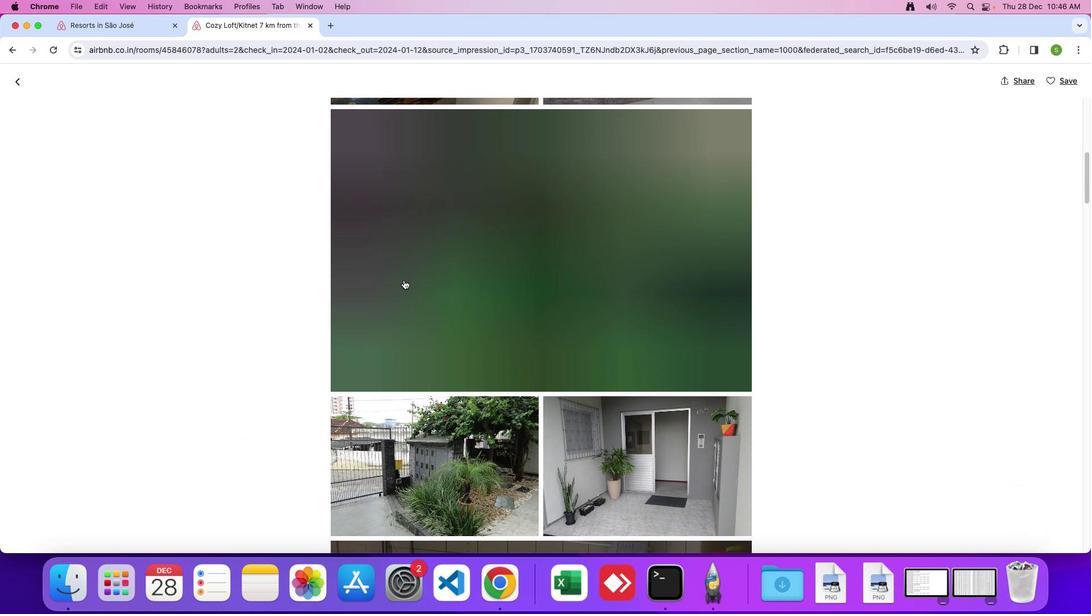 
Action: Mouse scrolled (404, 280) with delta (0, -1)
Screenshot: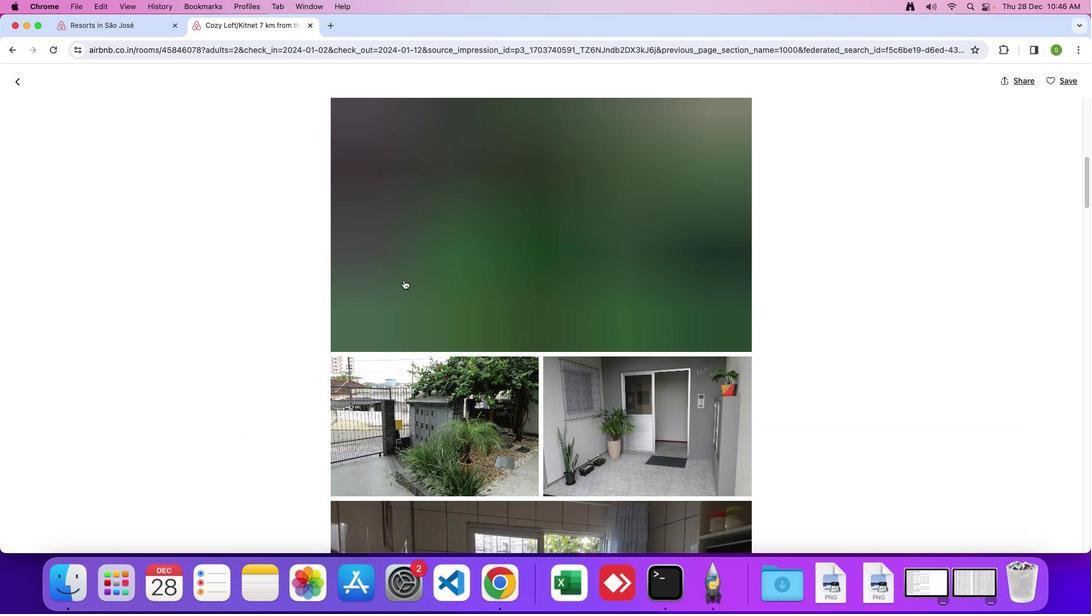 
Action: Mouse scrolled (404, 280) with delta (0, 0)
Screenshot: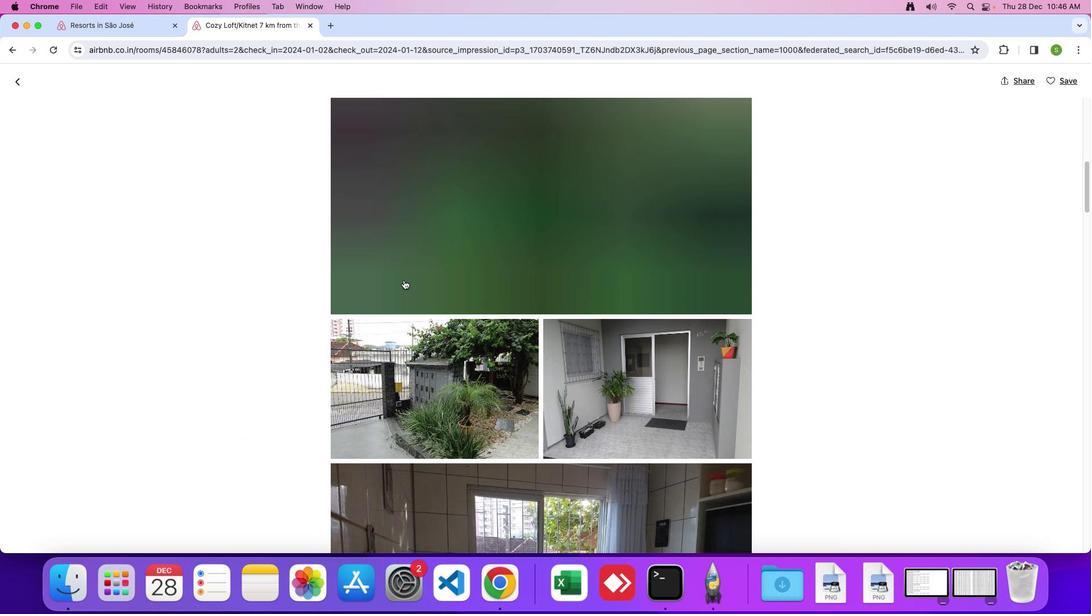 
Action: Mouse scrolled (404, 280) with delta (0, 0)
Screenshot: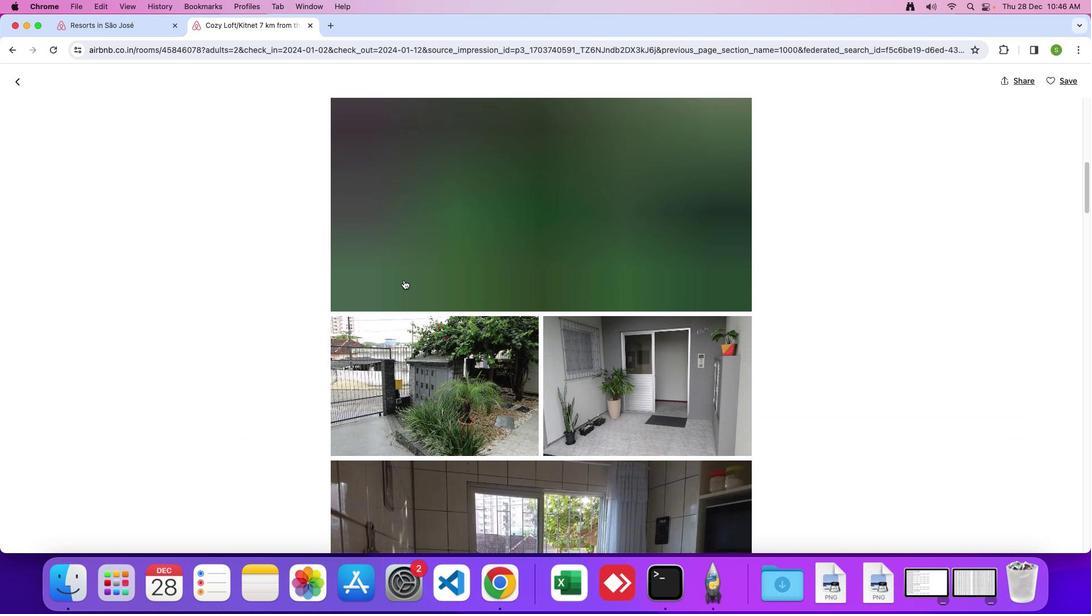 
Action: Mouse scrolled (404, 280) with delta (0, 0)
Screenshot: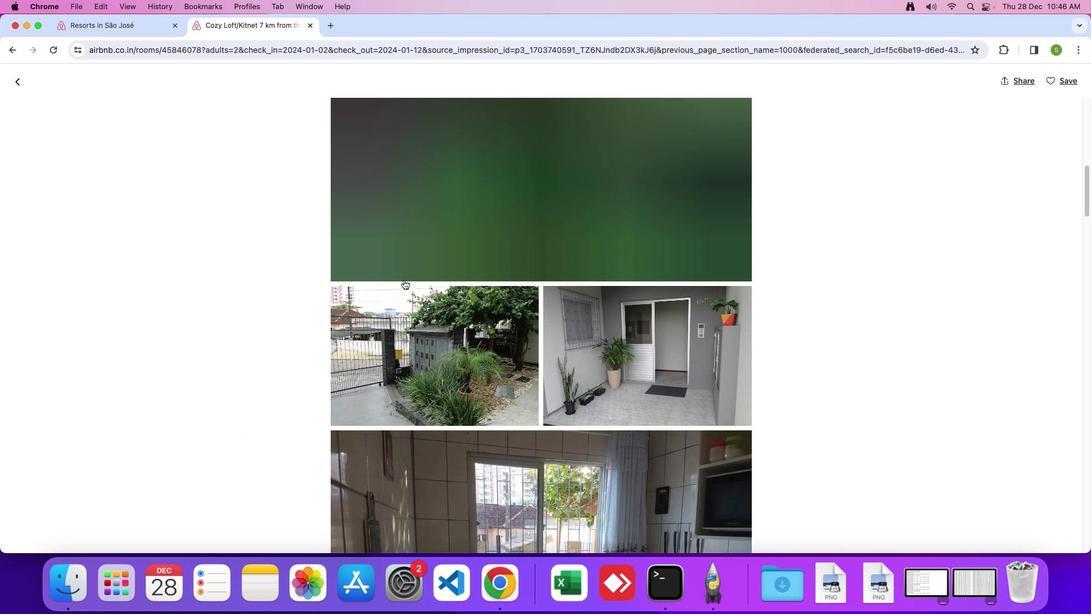 
Action: Mouse scrolled (404, 280) with delta (0, 0)
Screenshot: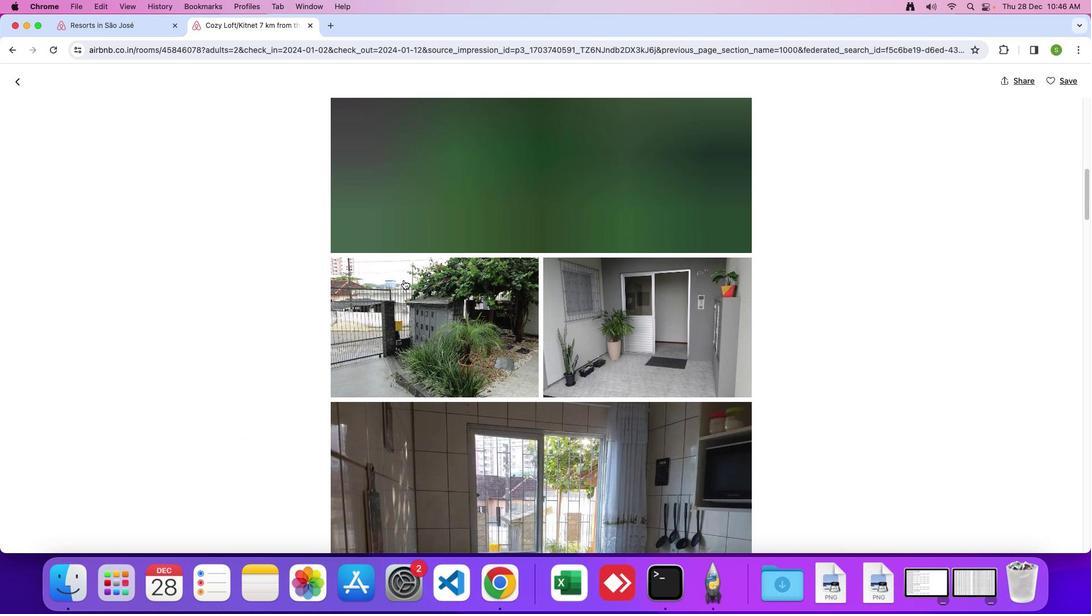
Action: Mouse scrolled (404, 280) with delta (0, 0)
Screenshot: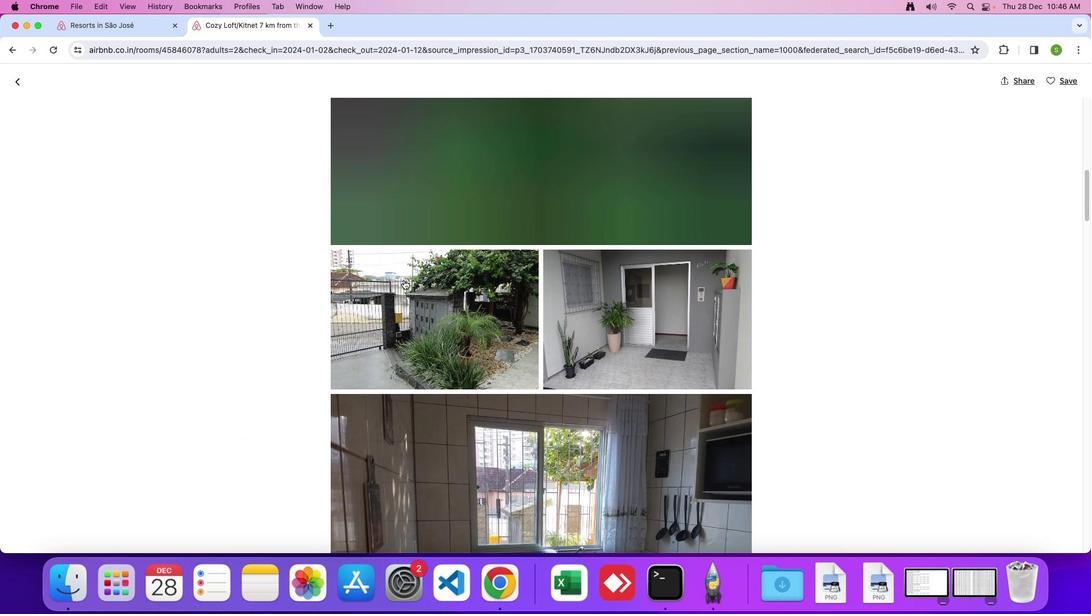 
Action: Mouse scrolled (404, 280) with delta (0, 0)
Screenshot: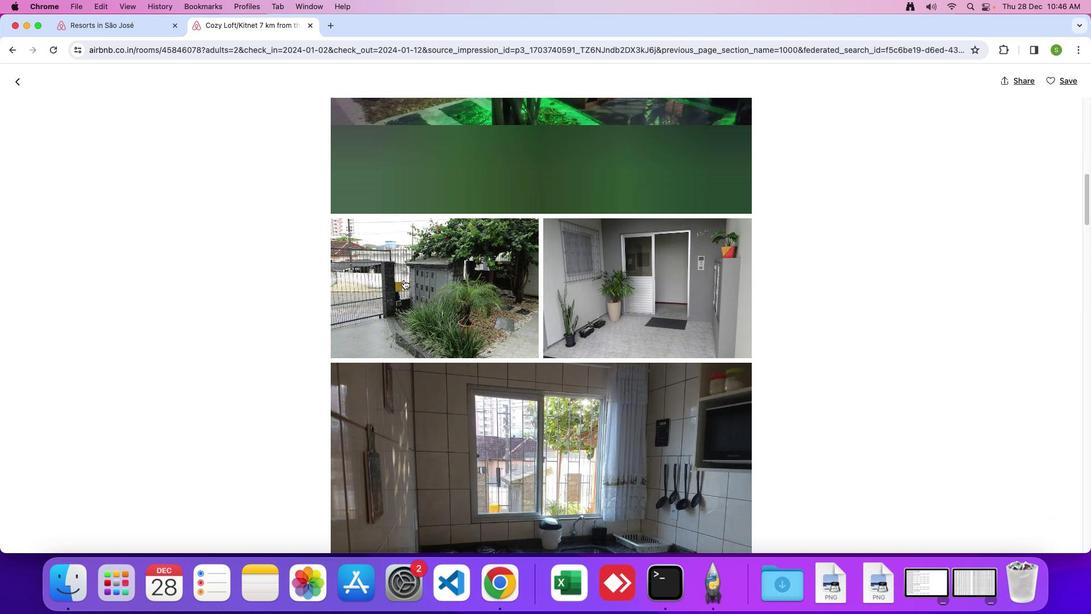 
Action: Mouse scrolled (404, 280) with delta (0, 0)
Screenshot: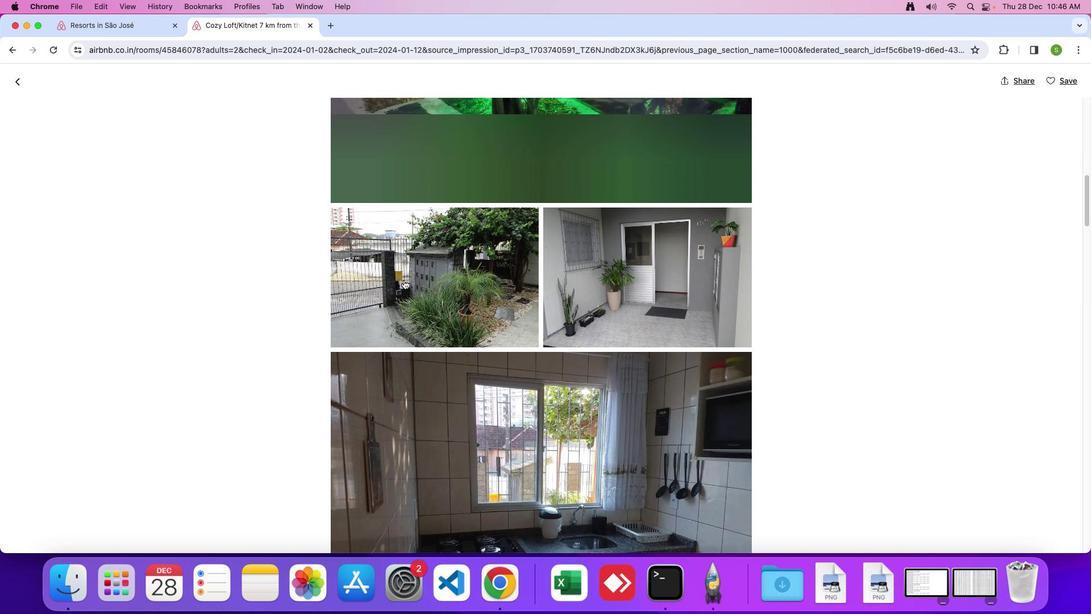 
Action: Mouse scrolled (404, 280) with delta (0, 0)
Screenshot: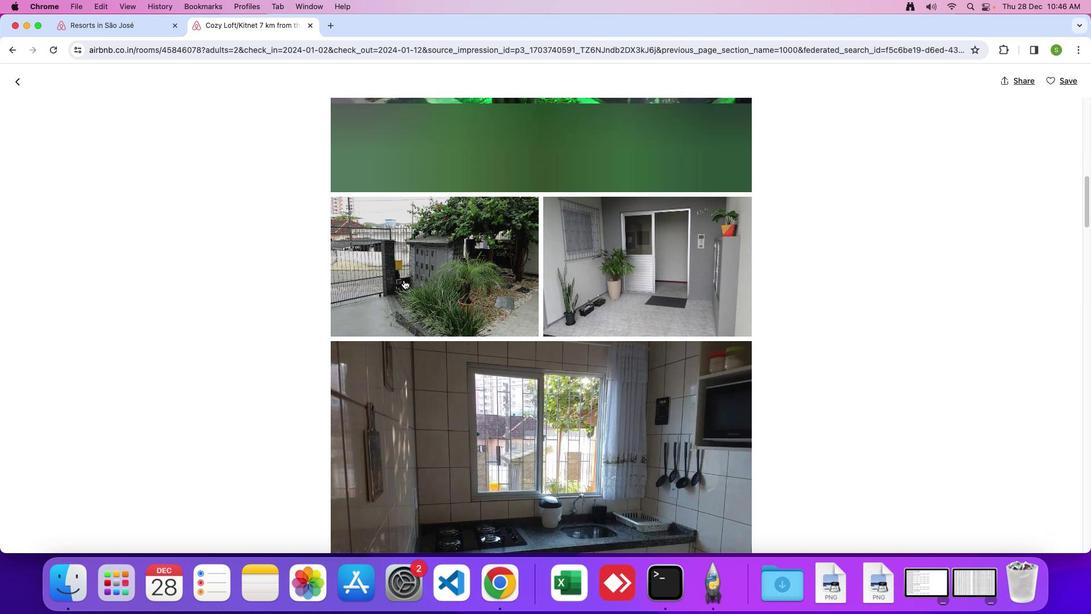 
Action: Mouse scrolled (404, 280) with delta (0, 0)
Screenshot: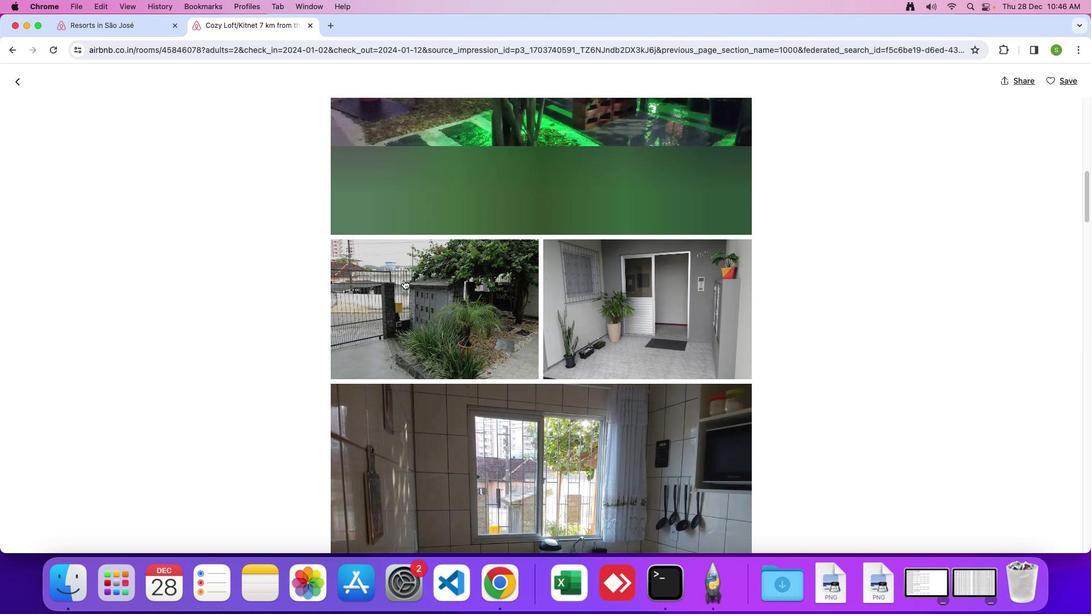 
Action: Mouse scrolled (404, 280) with delta (0, 0)
Screenshot: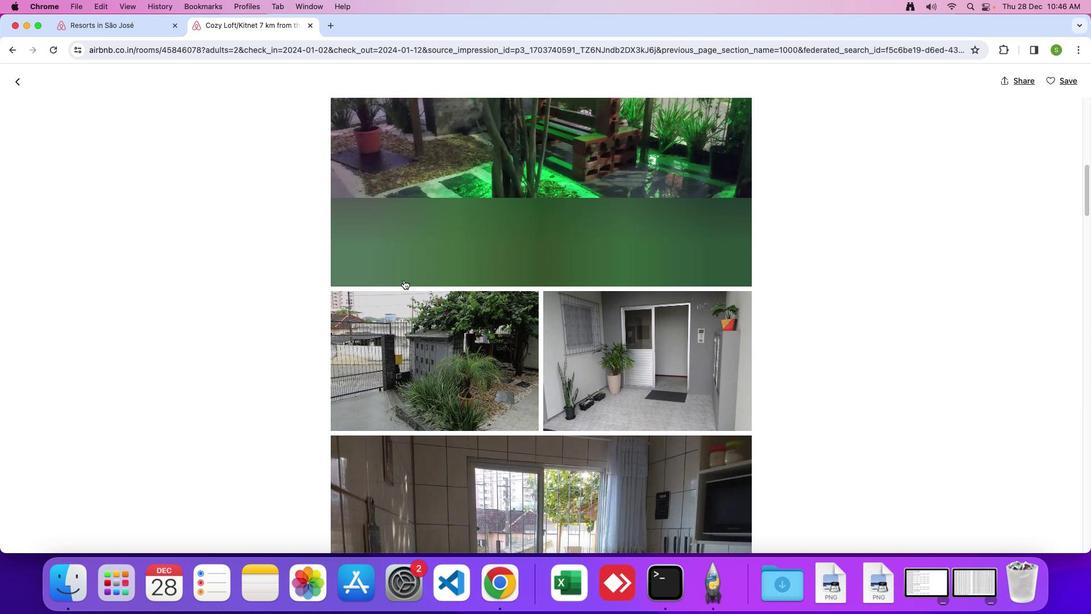 
Action: Mouse scrolled (404, 280) with delta (0, 2)
Screenshot: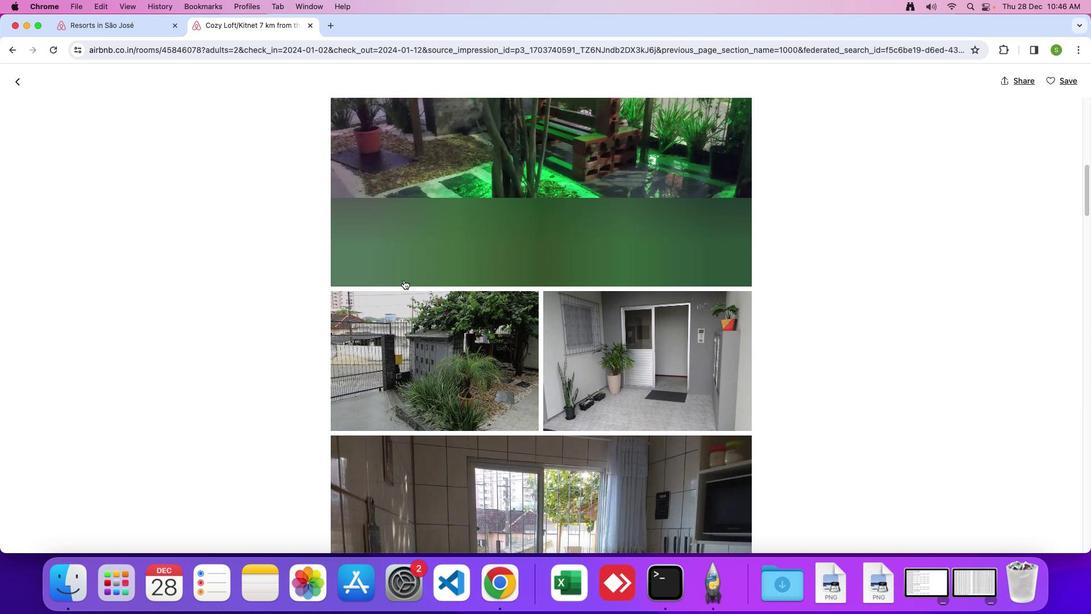 
Action: Mouse scrolled (404, 280) with delta (0, 0)
Screenshot: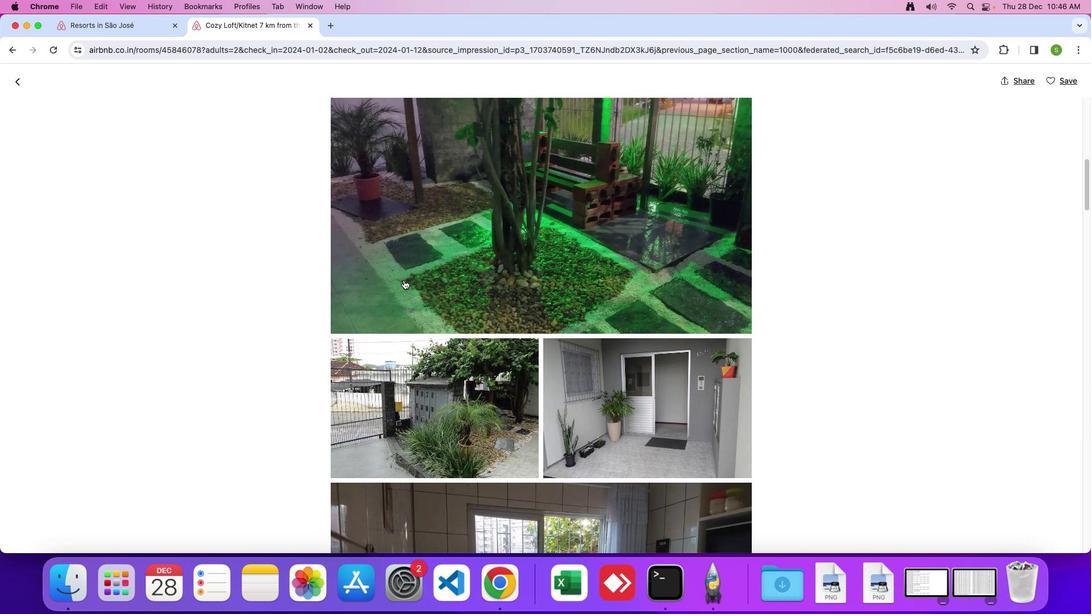 
Action: Mouse scrolled (404, 280) with delta (0, 0)
Screenshot: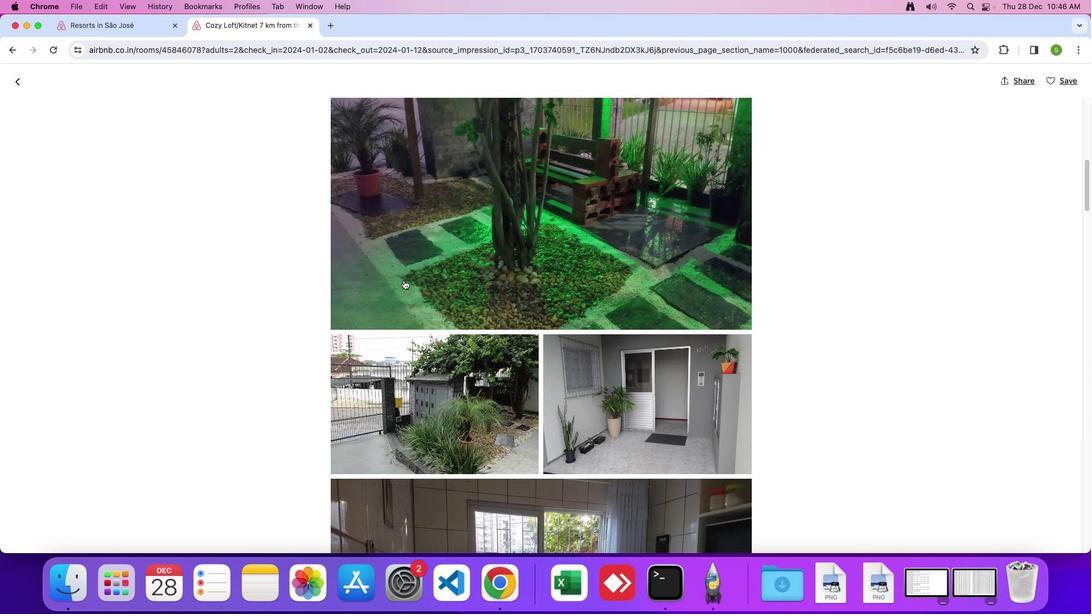 
Action: Mouse scrolled (404, 280) with delta (0, -1)
Screenshot: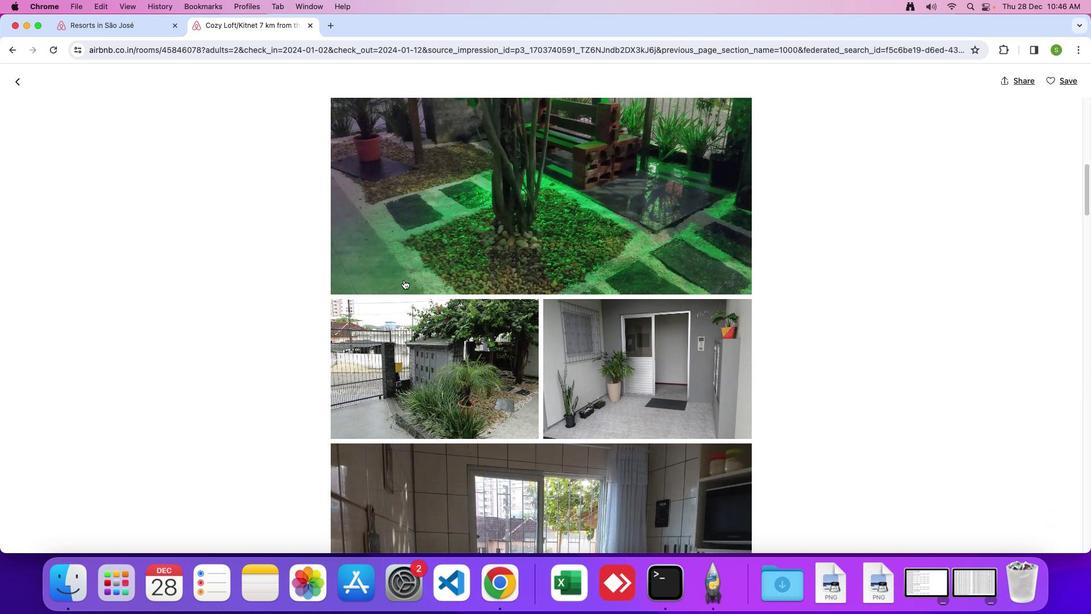 
Action: Mouse scrolled (404, 280) with delta (0, 0)
Screenshot: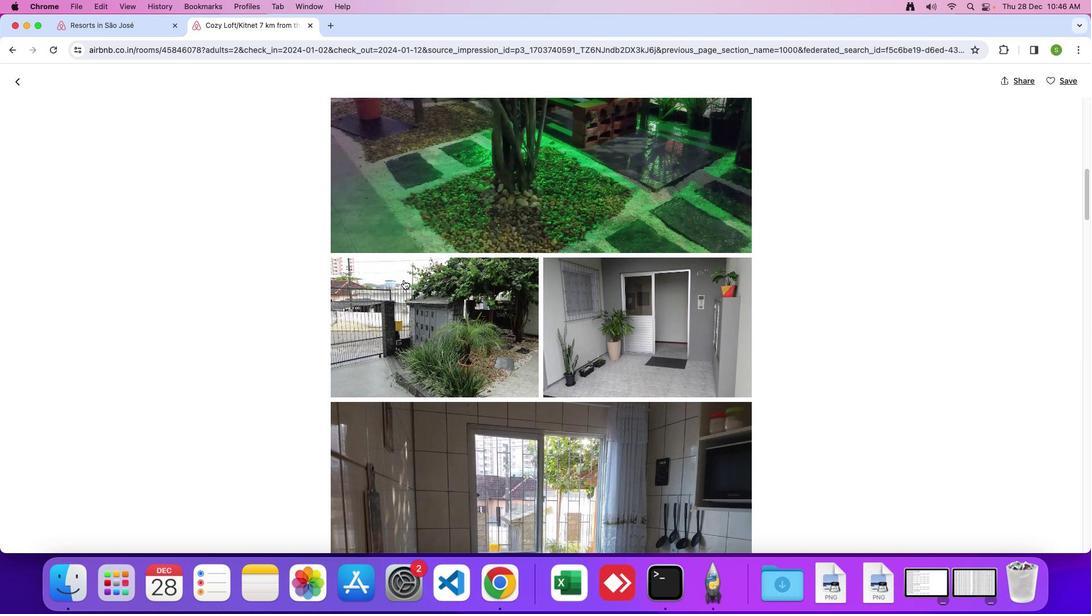 
Action: Mouse scrolled (404, 280) with delta (0, 0)
Screenshot: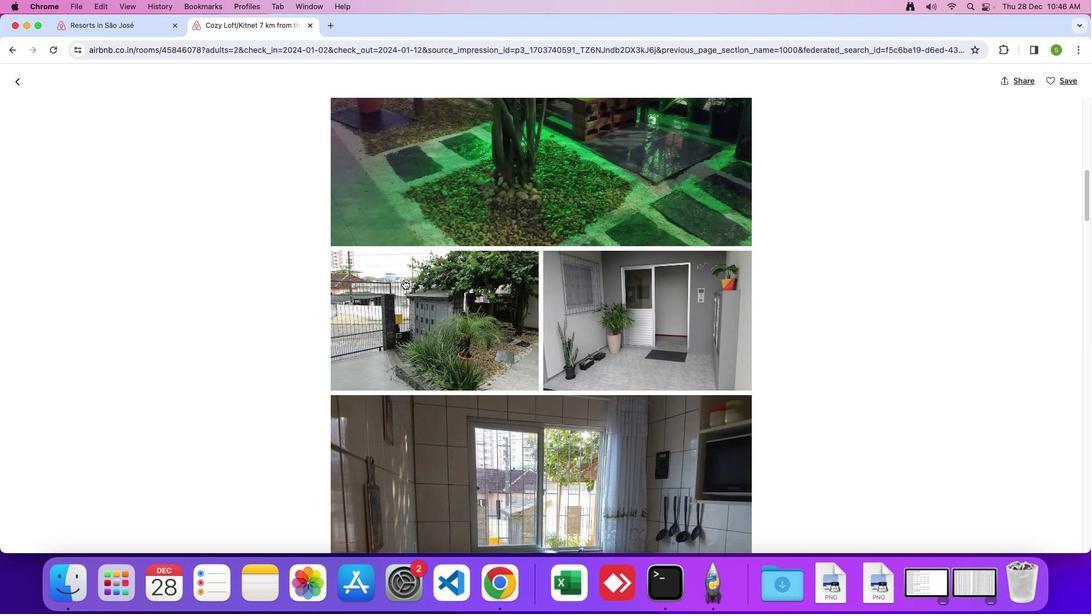
Action: Mouse scrolled (404, 280) with delta (0, 0)
Screenshot: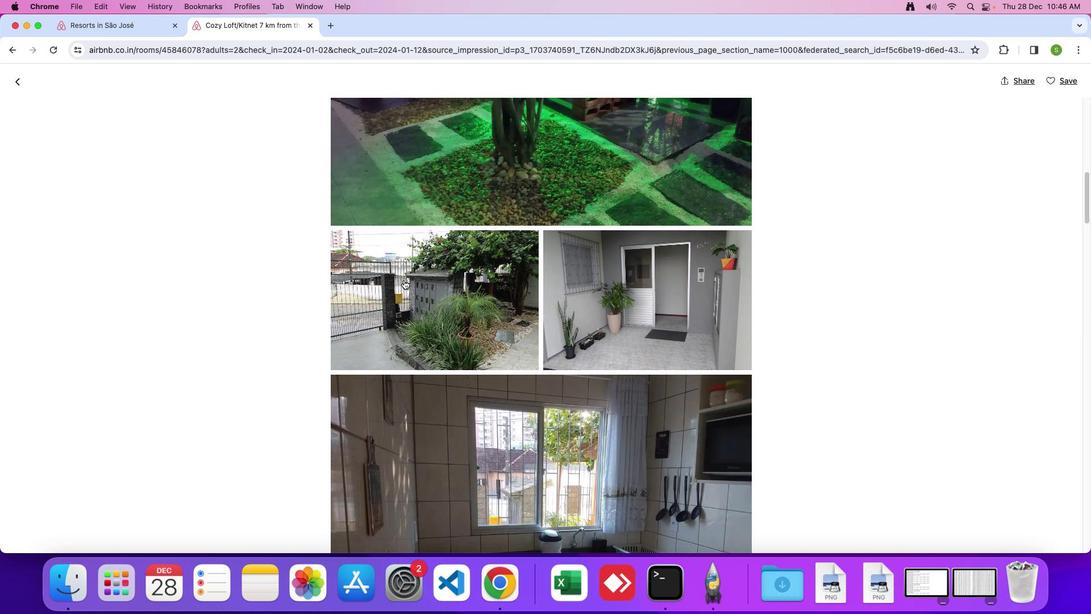 
Action: Mouse scrolled (404, 280) with delta (0, 0)
Screenshot: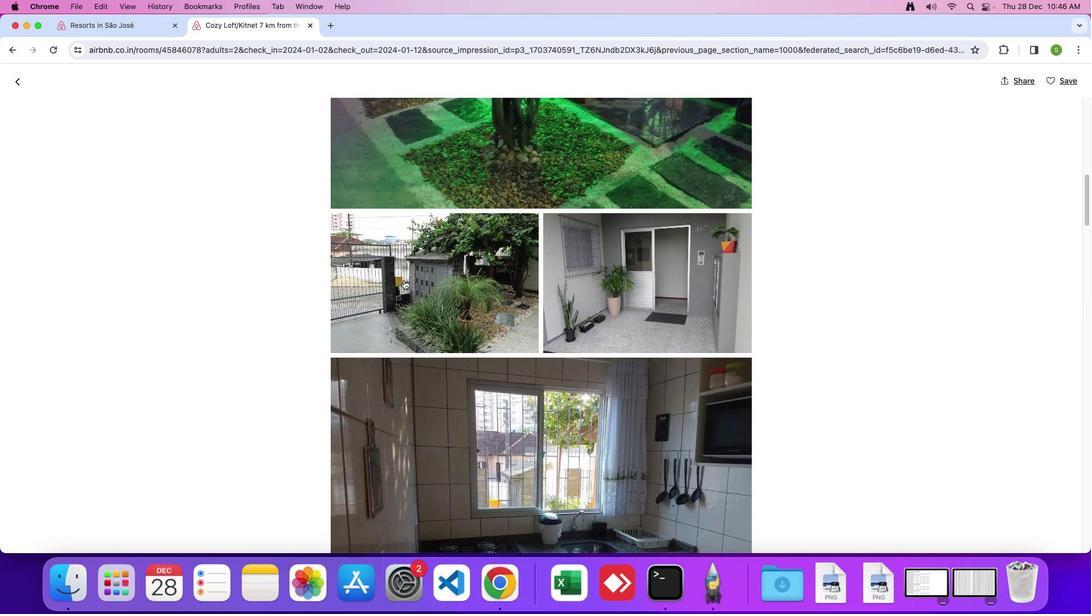 
Action: Mouse scrolled (404, 280) with delta (0, -1)
Screenshot: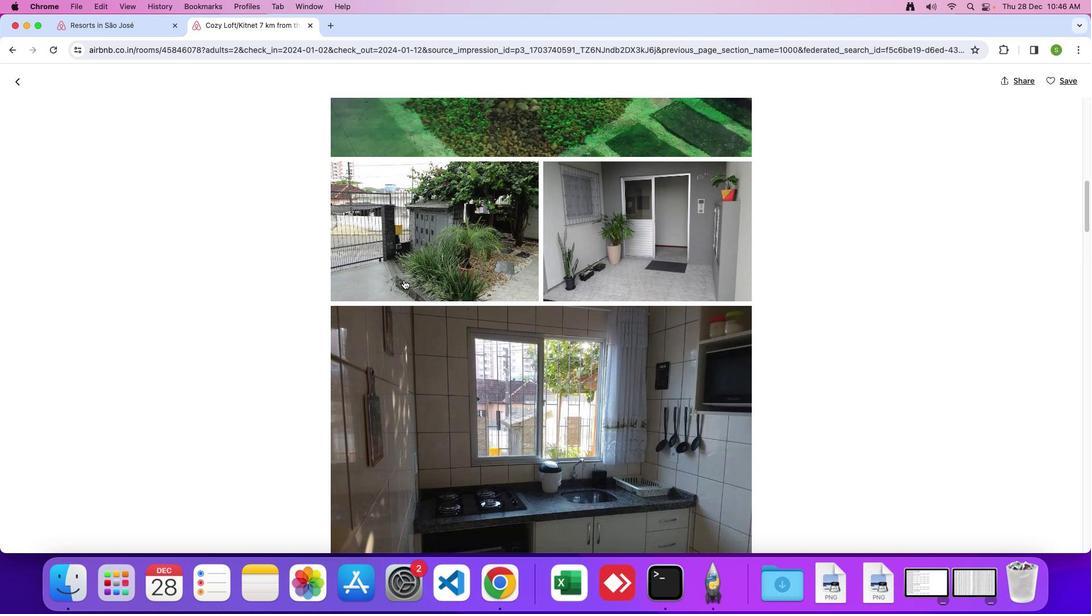 
Action: Mouse scrolled (404, 280) with delta (0, 0)
Screenshot: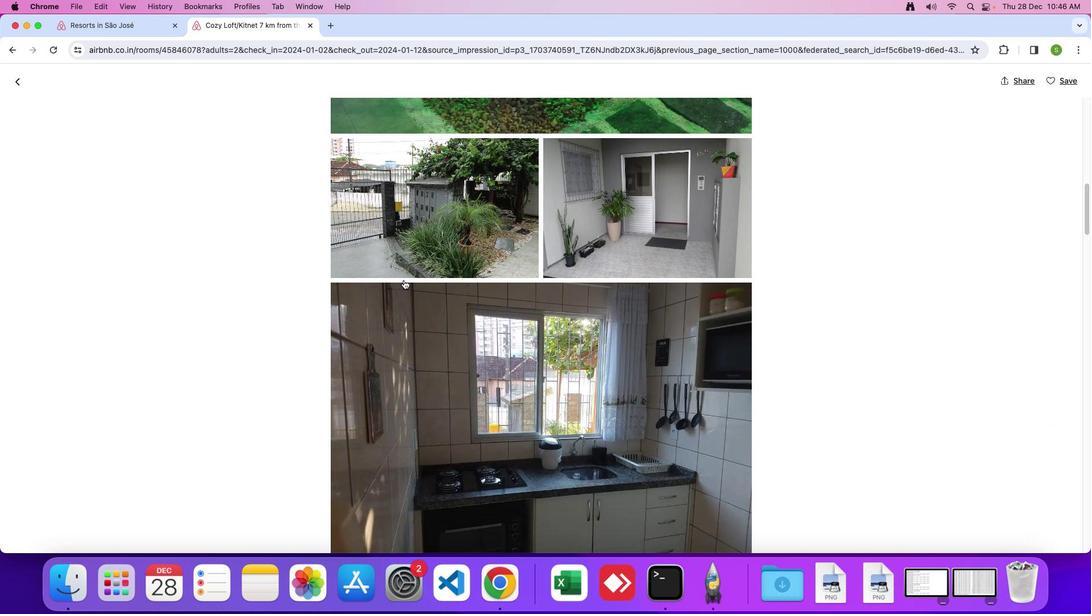 
Action: Mouse scrolled (404, 280) with delta (0, 0)
Screenshot: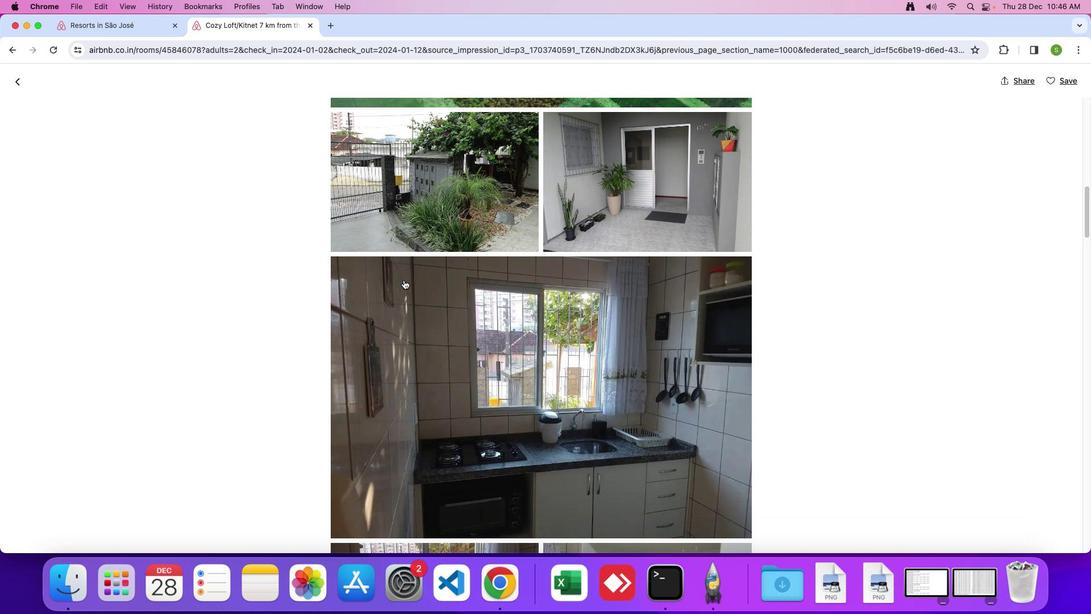 
Action: Mouse scrolled (404, 280) with delta (0, -1)
Screenshot: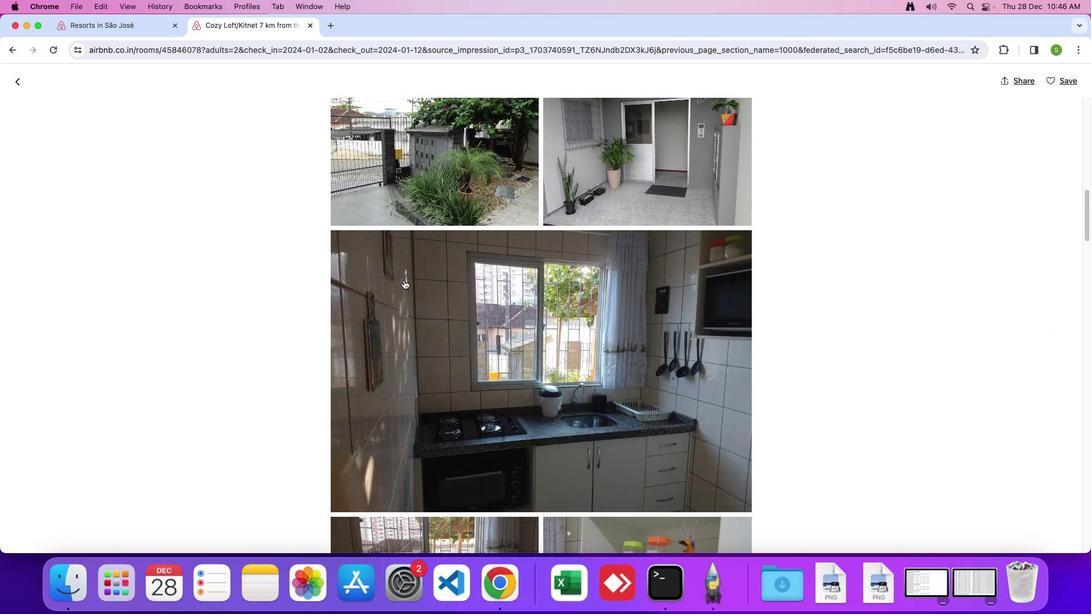 
Action: Mouse scrolled (404, 280) with delta (0, 0)
Screenshot: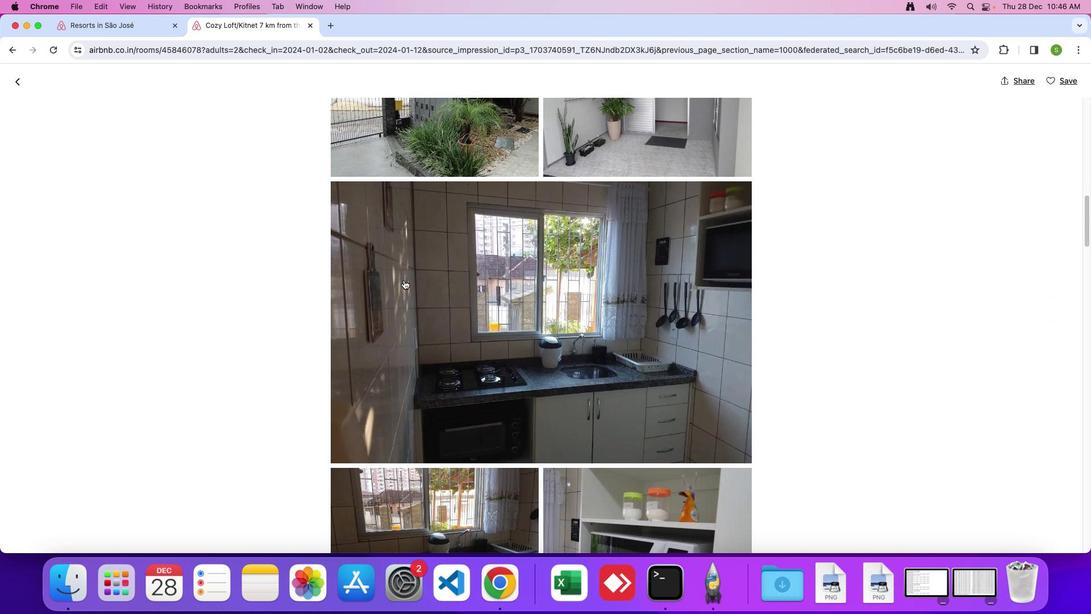 
Action: Mouse scrolled (404, 280) with delta (0, 0)
Screenshot: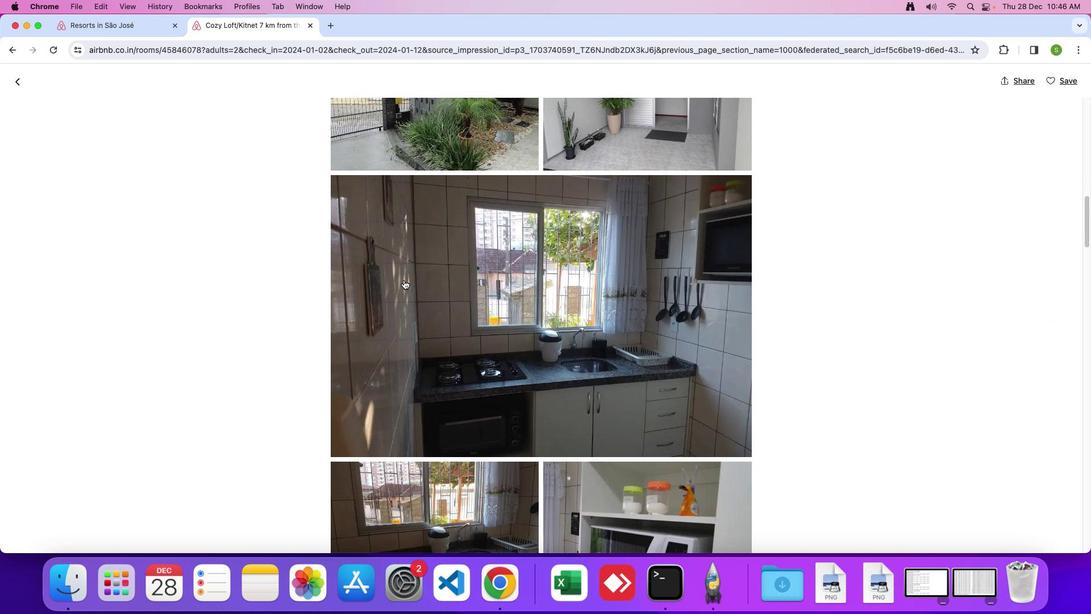
Action: Mouse scrolled (404, 280) with delta (0, 0)
Screenshot: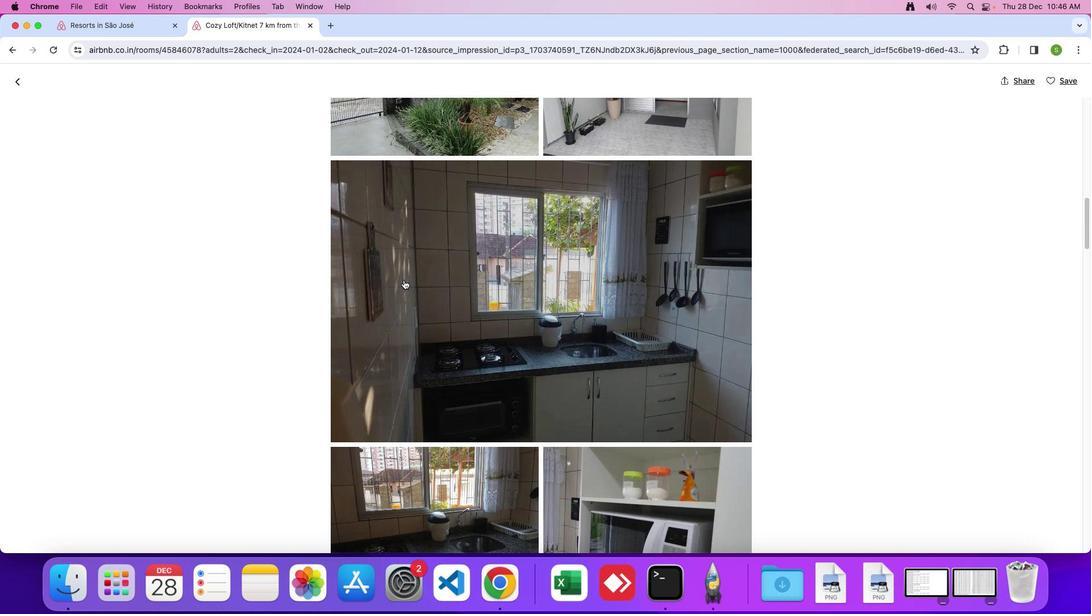 
Action: Mouse moved to (405, 274)
Screenshot: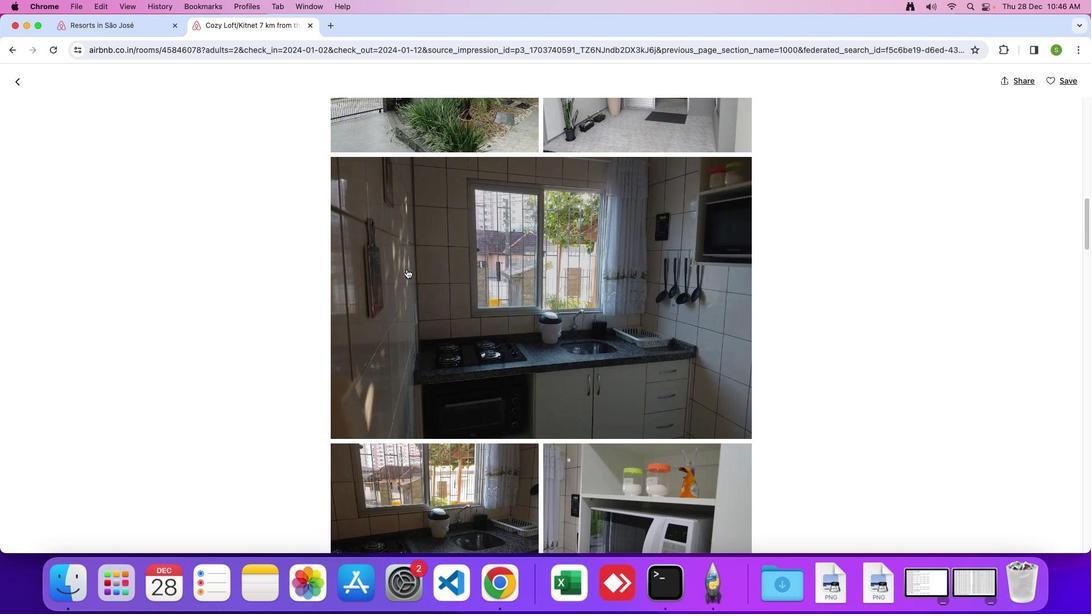 
Action: Mouse scrolled (405, 274) with delta (0, 0)
Screenshot: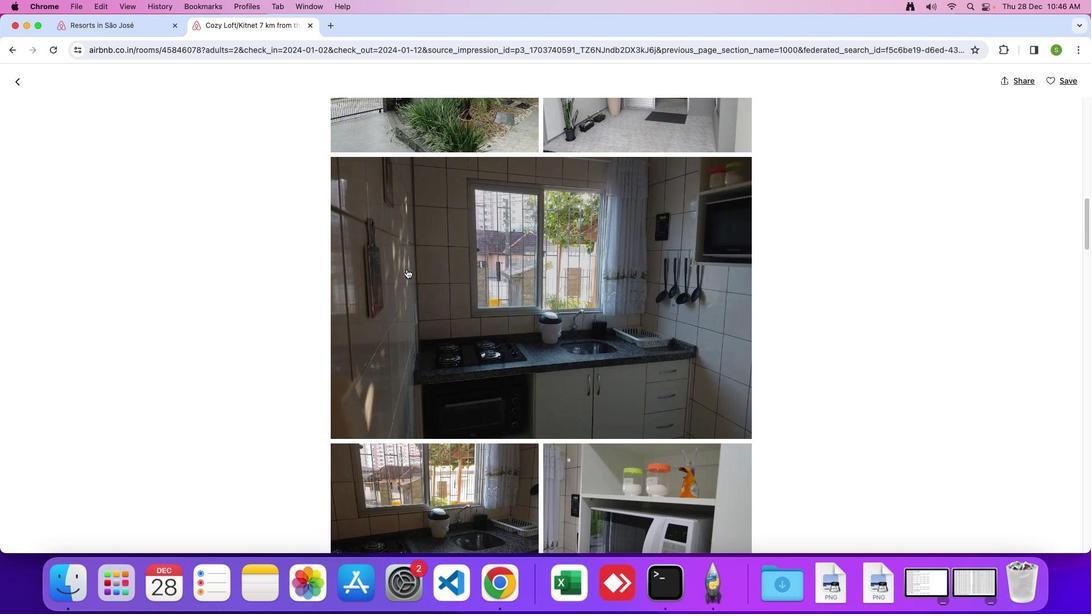 
Action: Mouse moved to (405, 272)
Screenshot: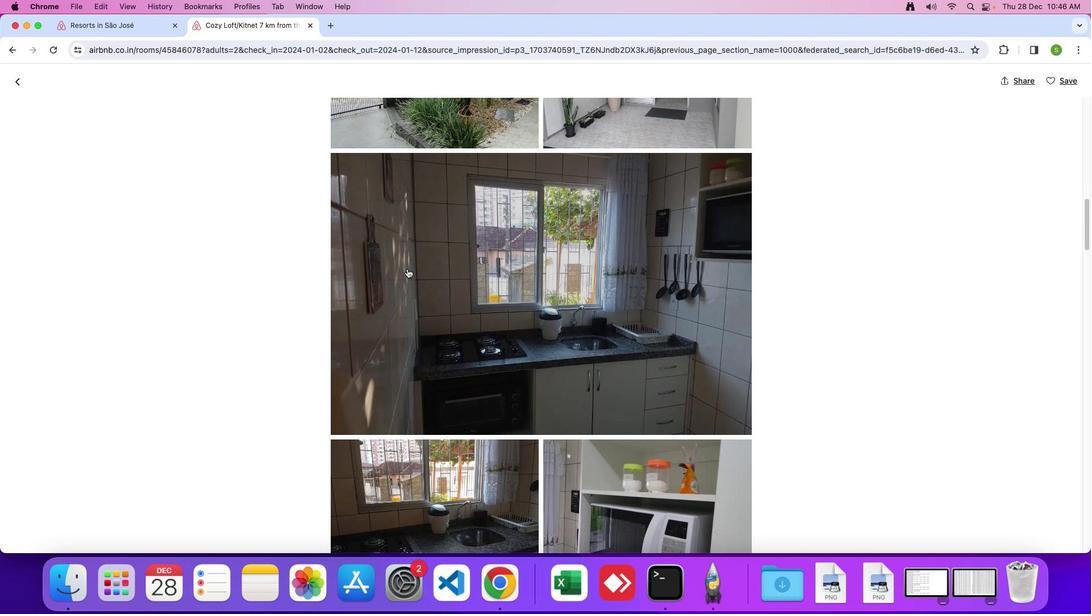 
Action: Mouse scrolled (405, 272) with delta (0, 0)
Screenshot: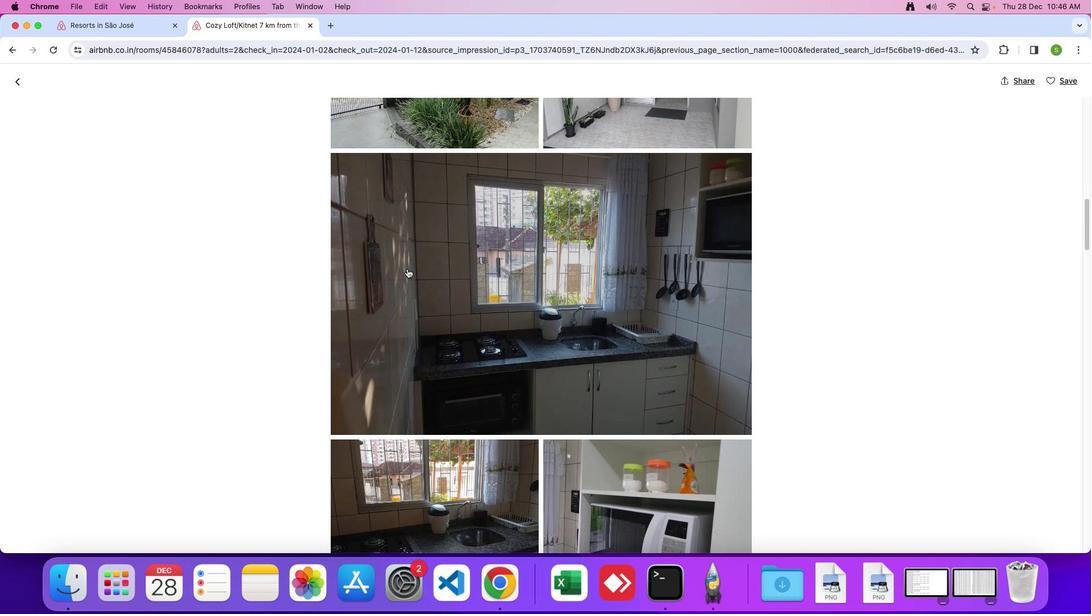 
Action: Mouse moved to (410, 269)
Screenshot: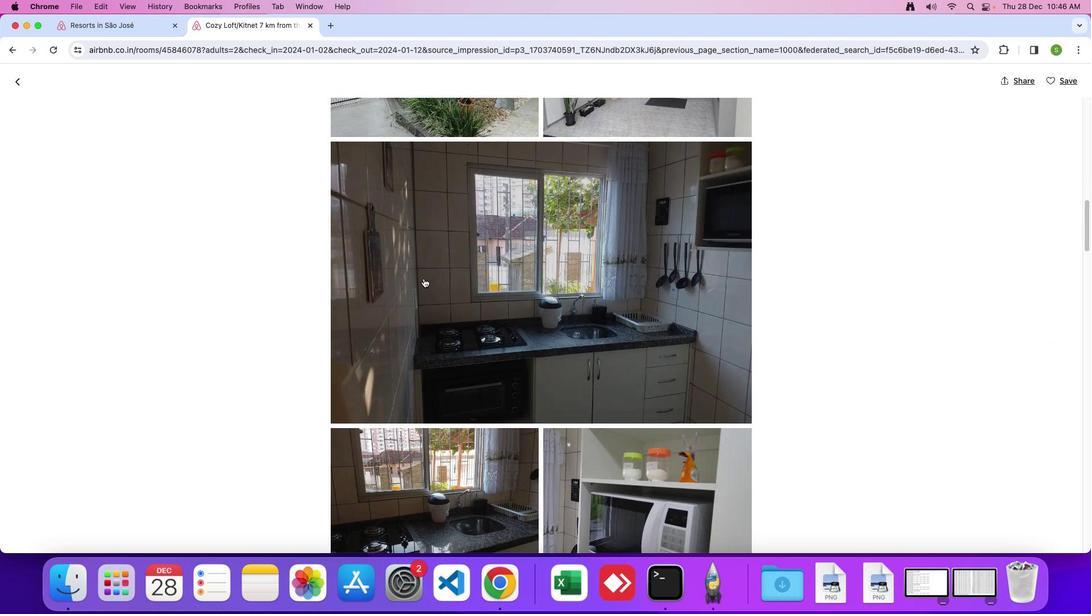 
Action: Mouse scrolled (410, 269) with delta (0, 0)
Screenshot: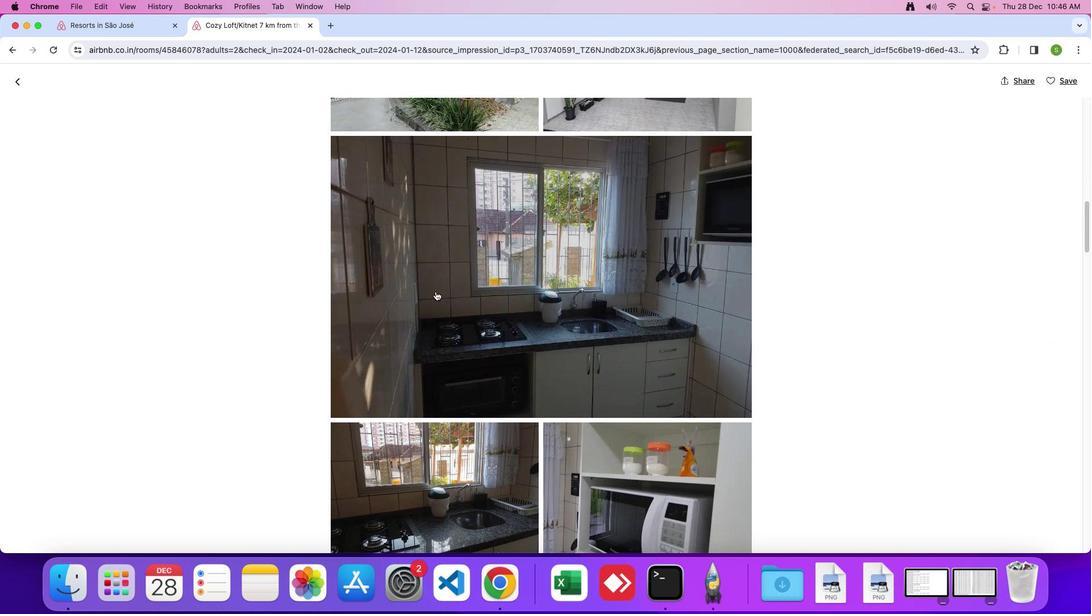 
Action: Mouse moved to (419, 276)
Screenshot: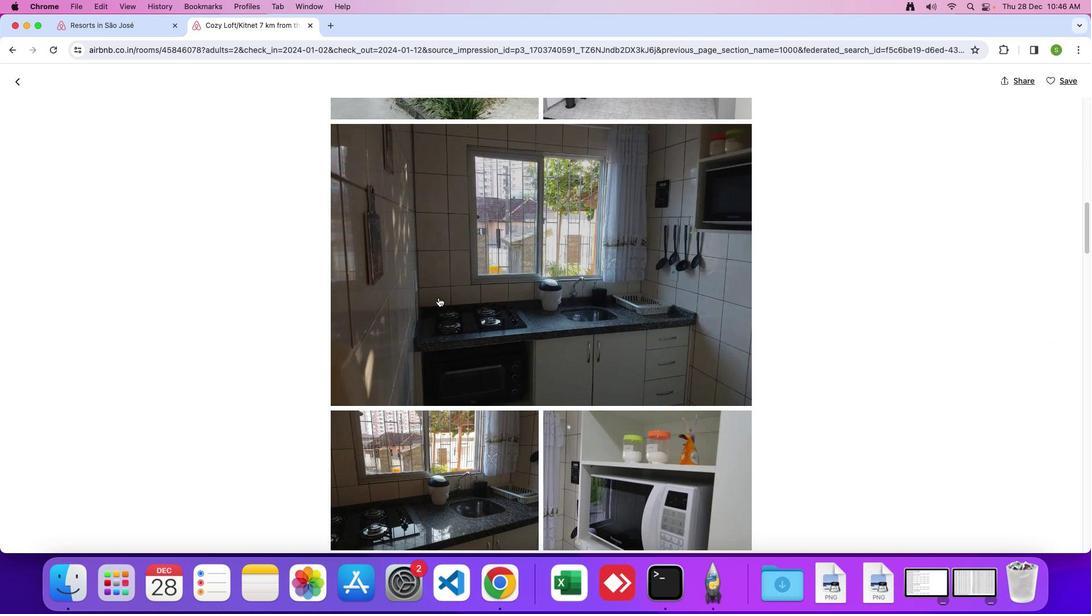 
Action: Mouse scrolled (419, 276) with delta (0, 0)
Screenshot: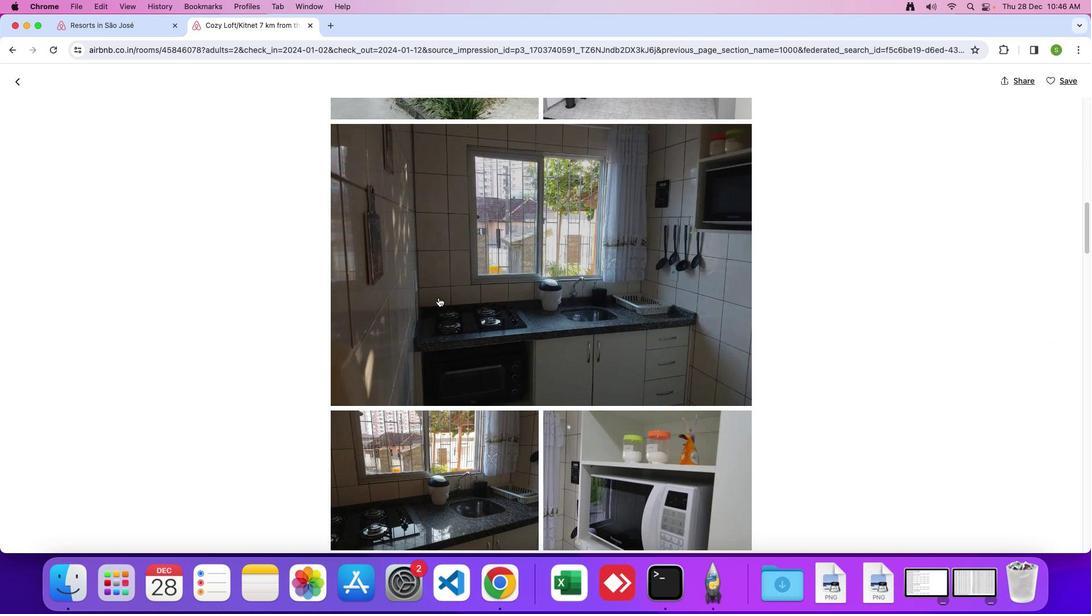
Action: Mouse moved to (429, 284)
Screenshot: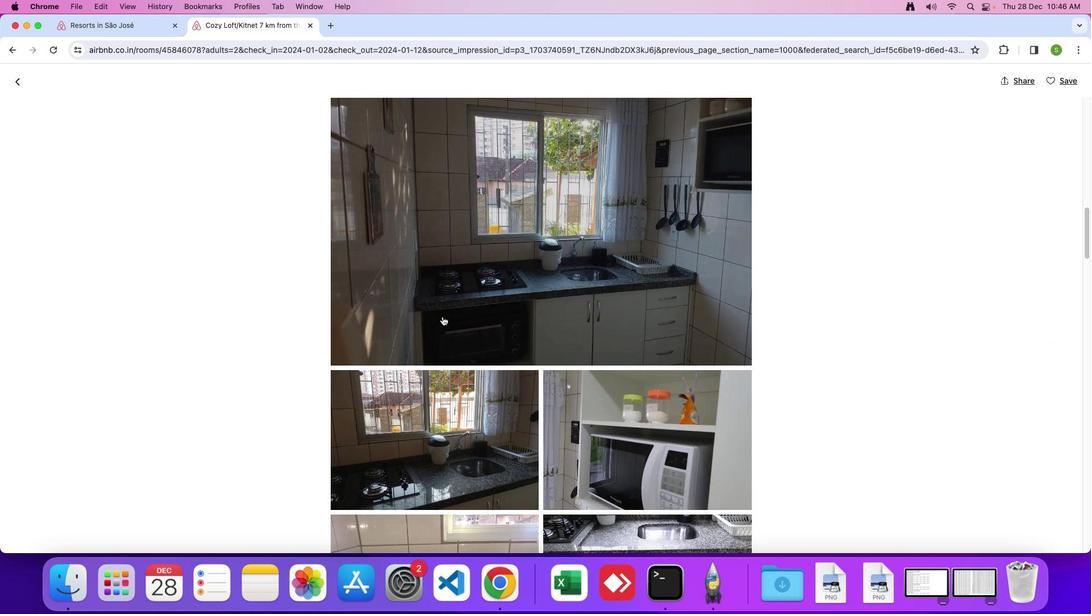 
Action: Mouse scrolled (429, 284) with delta (0, -1)
Screenshot: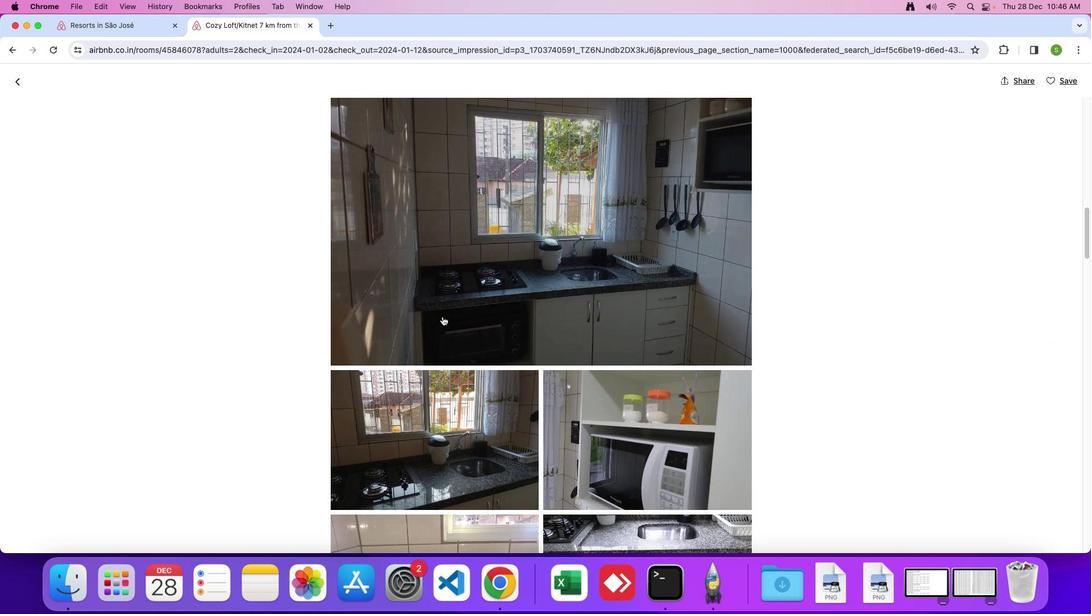 
Action: Mouse moved to (448, 333)
Screenshot: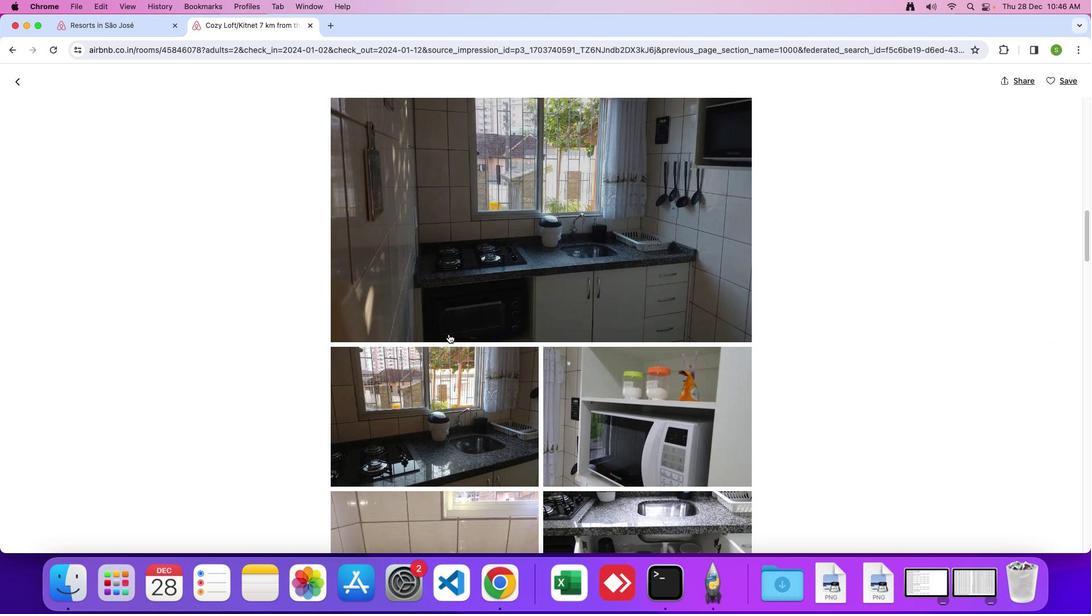 
Action: Mouse scrolled (448, 333) with delta (0, 0)
Screenshot: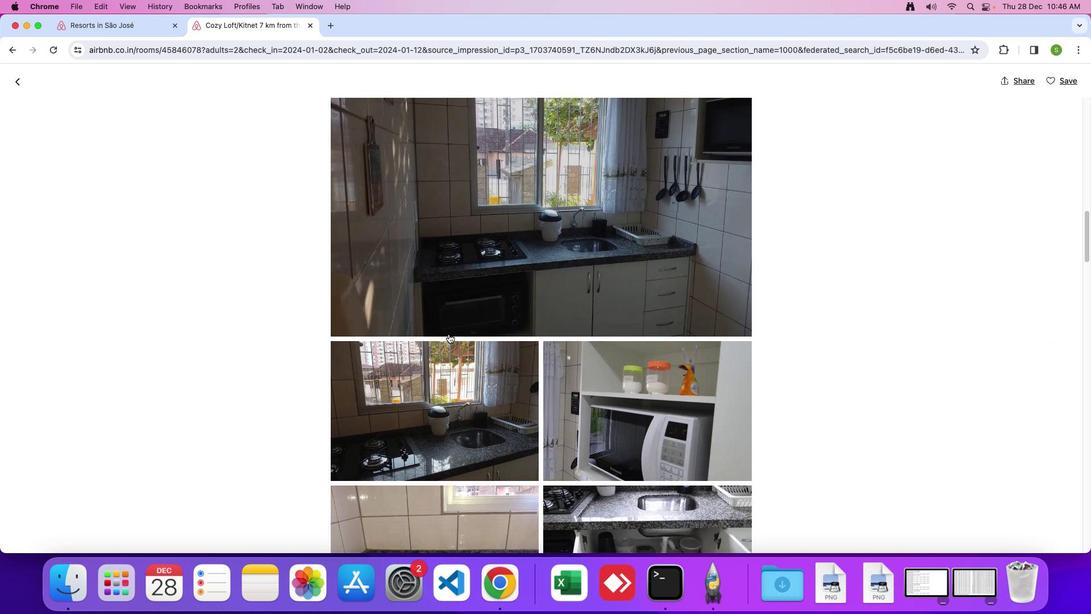 
Action: Mouse scrolled (448, 333) with delta (0, 0)
Screenshot: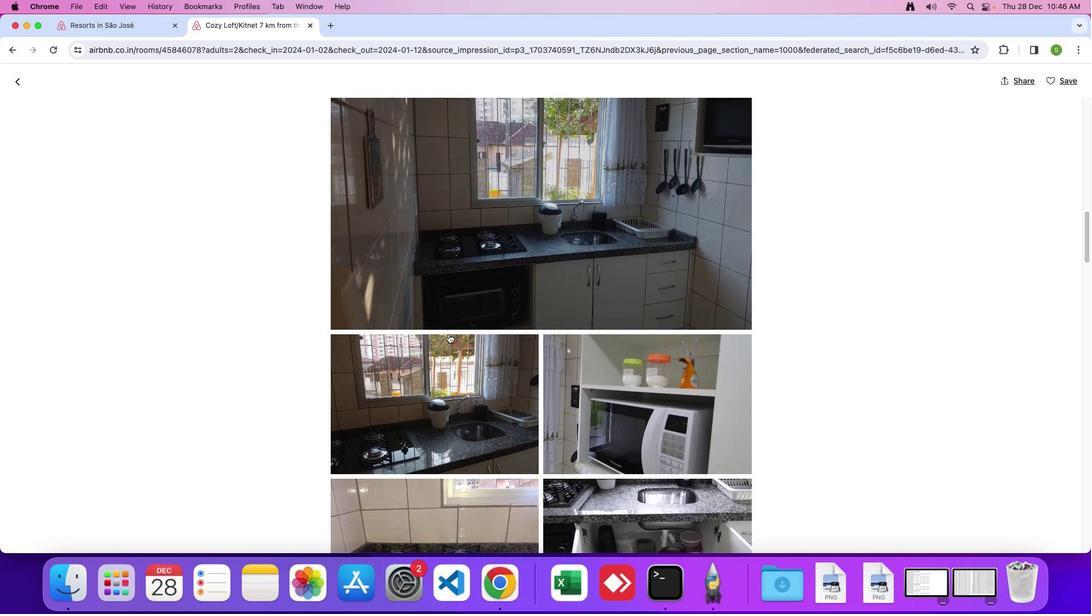 
Action: Mouse scrolled (448, 333) with delta (0, -1)
Screenshot: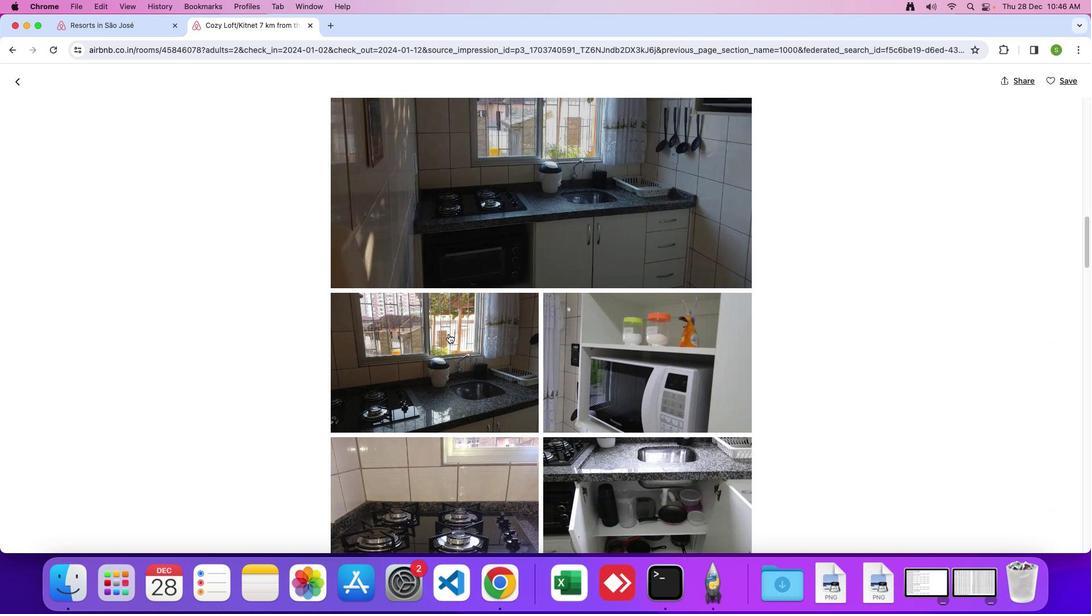 
Action: Mouse moved to (448, 333)
Screenshot: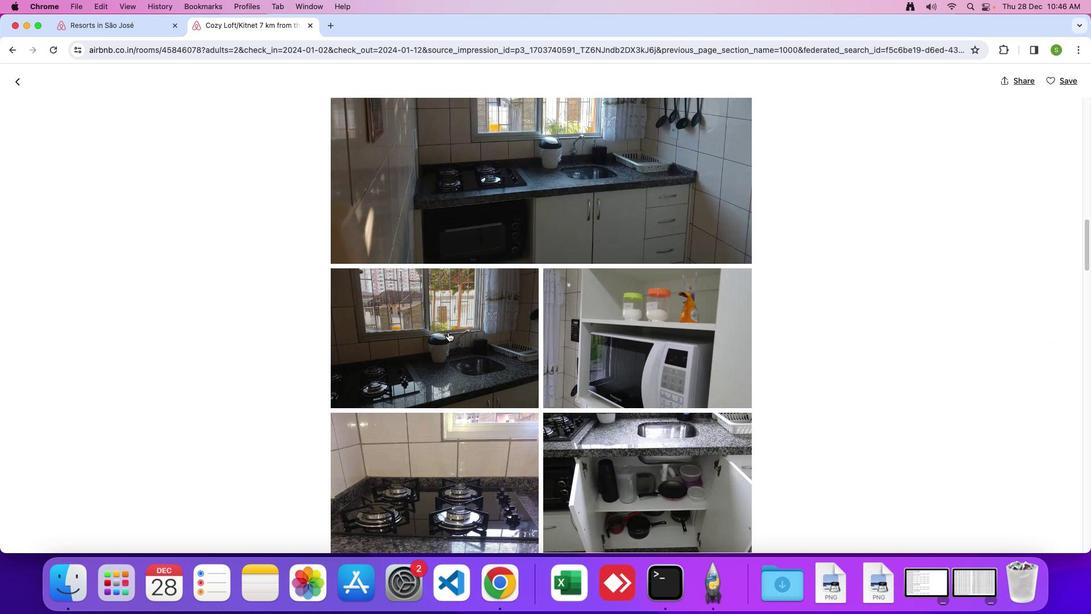 
Action: Mouse scrolled (448, 333) with delta (0, 0)
Screenshot: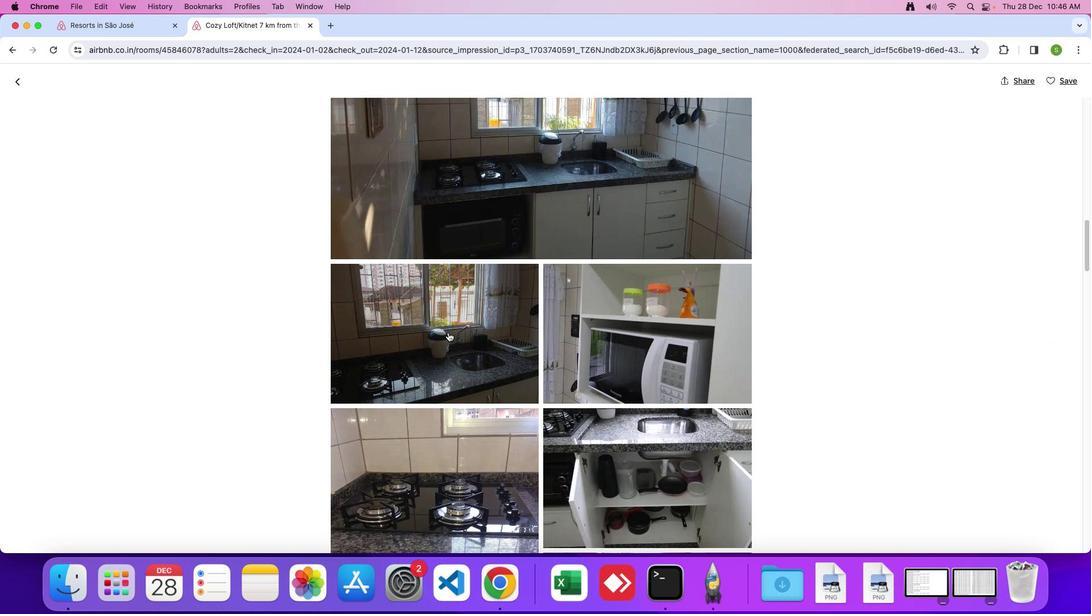
Action: Mouse moved to (448, 332)
Screenshot: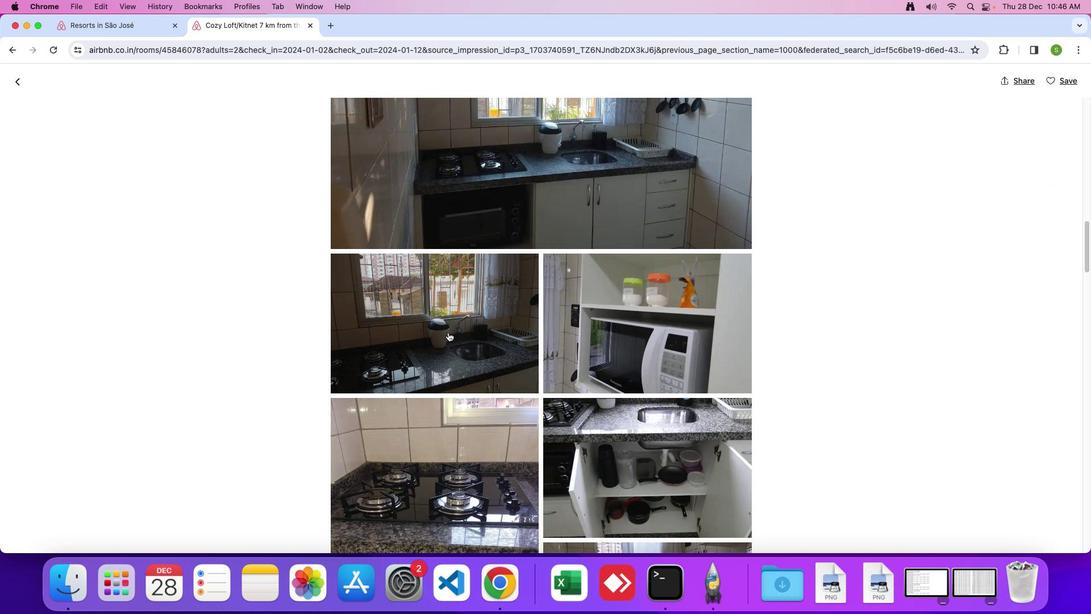 
Action: Mouse scrolled (448, 332) with delta (0, 0)
Screenshot: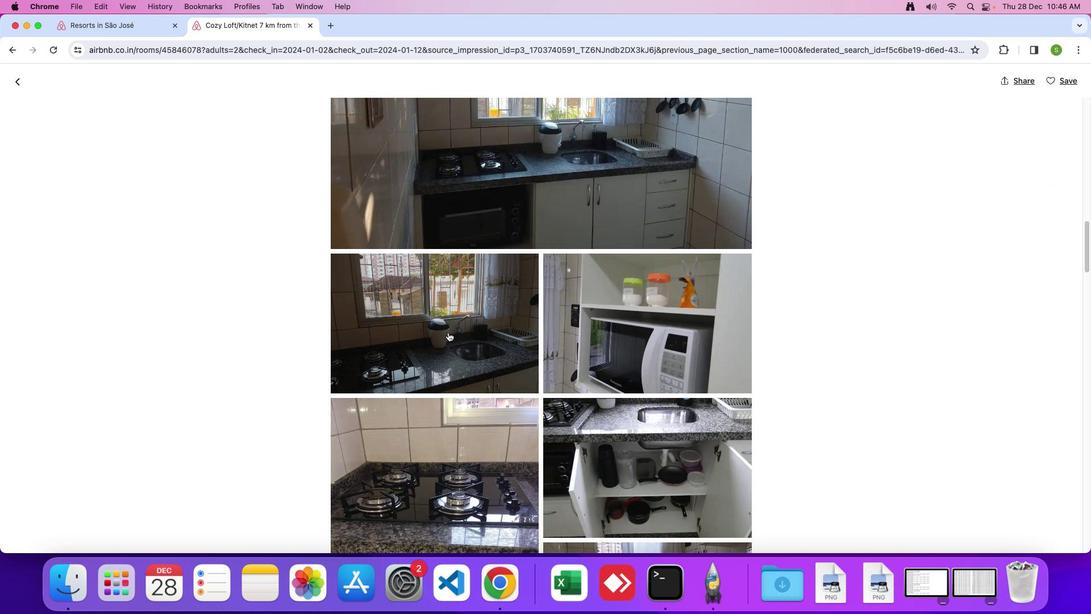 
Action: Mouse moved to (448, 332)
Screenshot: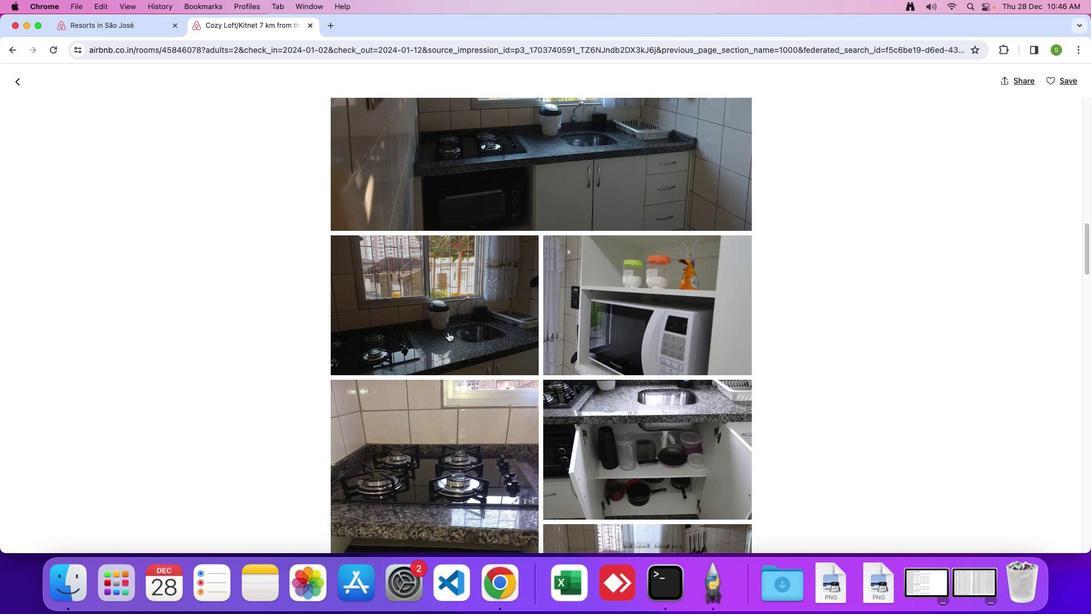 
Action: Mouse scrolled (448, 332) with delta (0, -1)
Screenshot: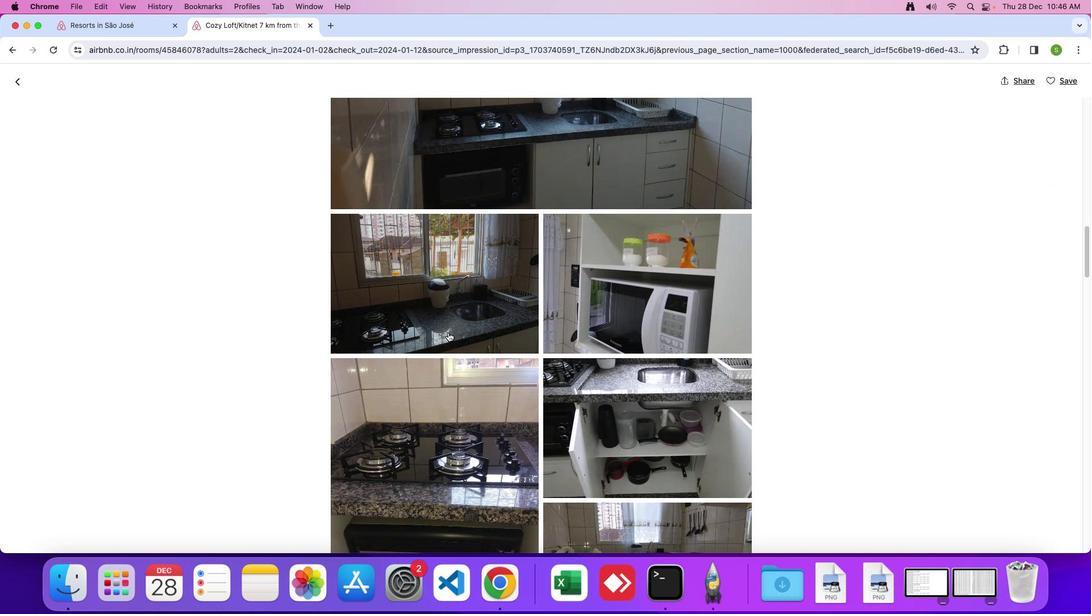 
Action: Mouse scrolled (448, 332) with delta (0, 0)
Screenshot: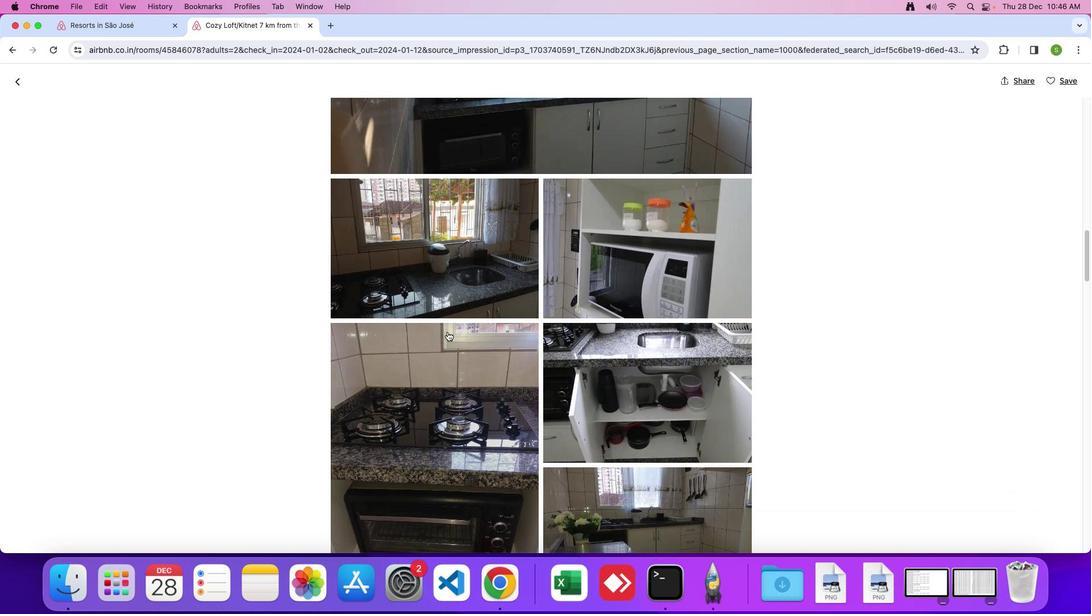 
Action: Mouse moved to (448, 332)
Screenshot: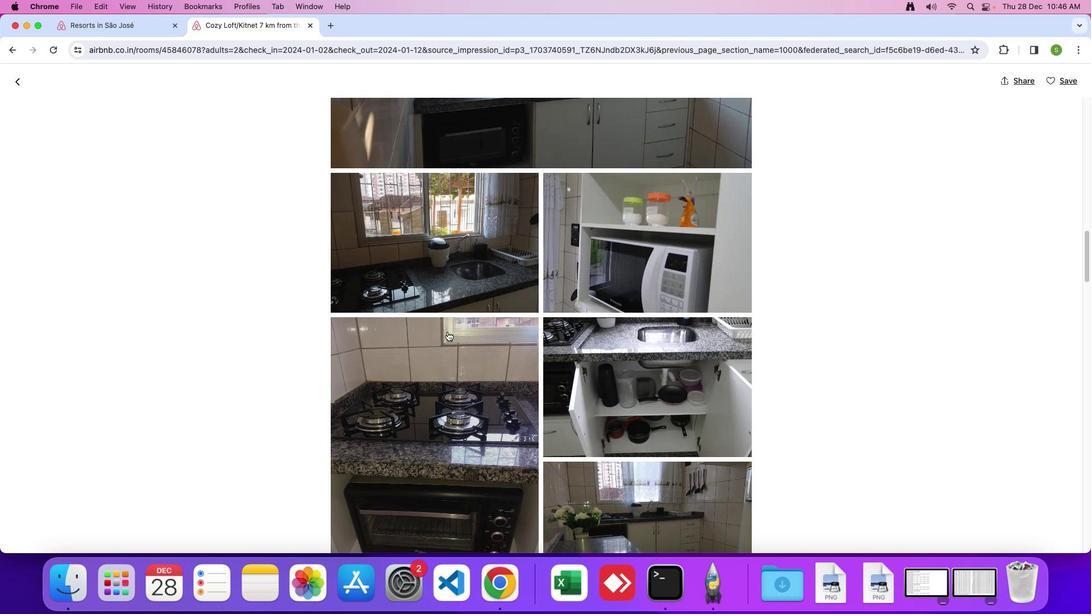 
Action: Mouse scrolled (448, 332) with delta (0, 0)
Screenshot: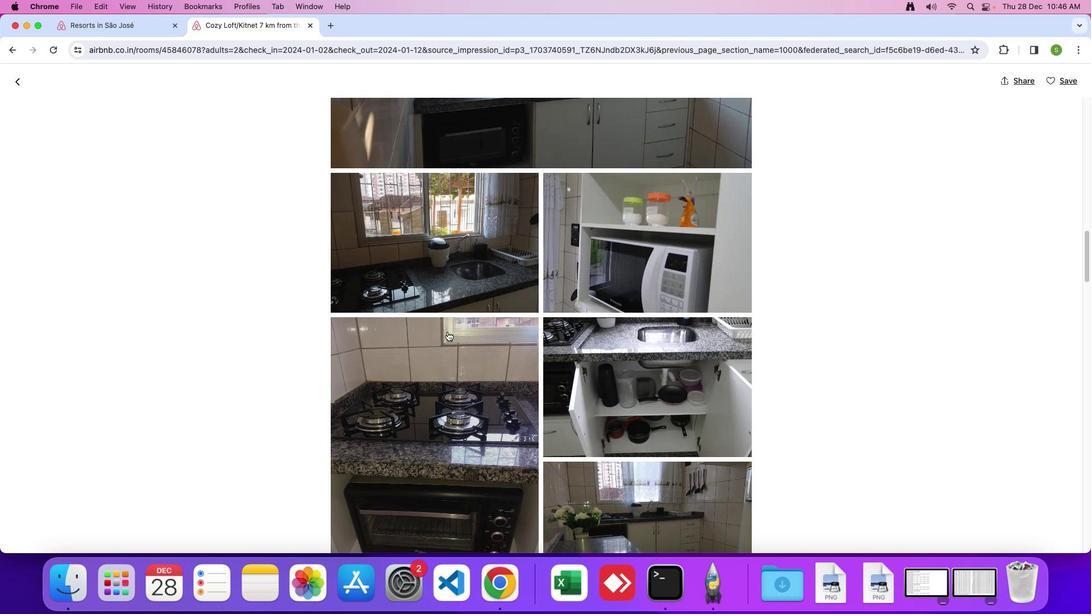 
Action: Mouse moved to (448, 331)
Screenshot: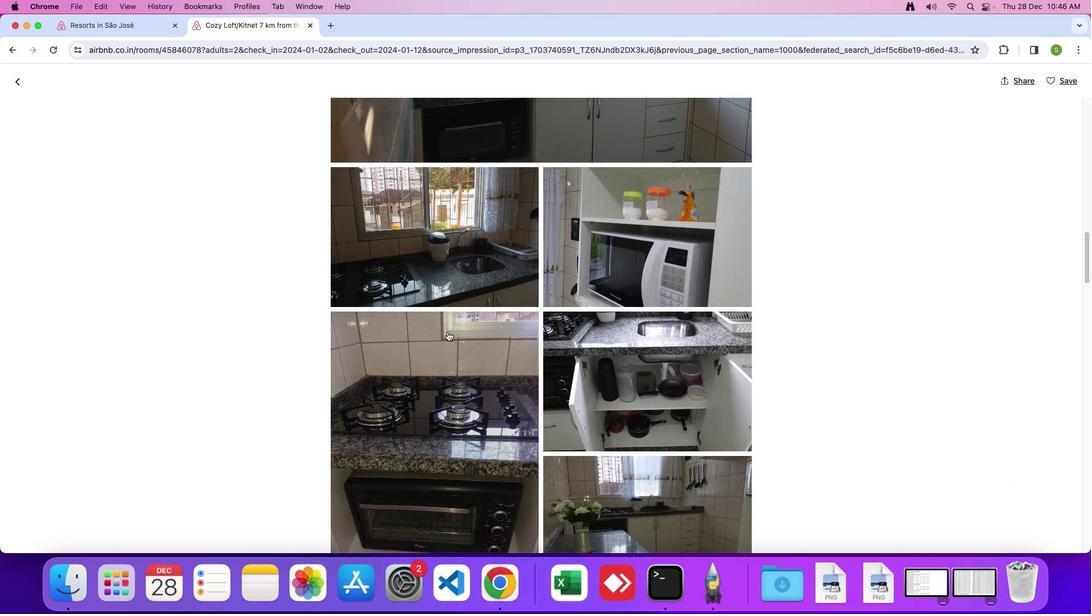 
Action: Mouse scrolled (448, 331) with delta (0, 0)
Screenshot: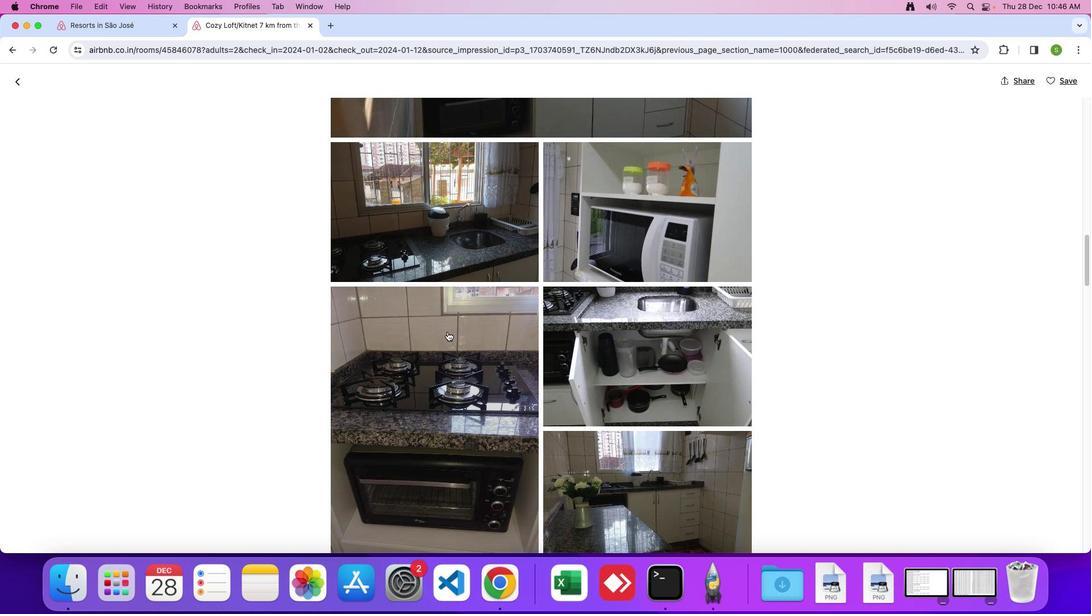 
Action: Mouse scrolled (448, 331) with delta (0, 0)
Screenshot: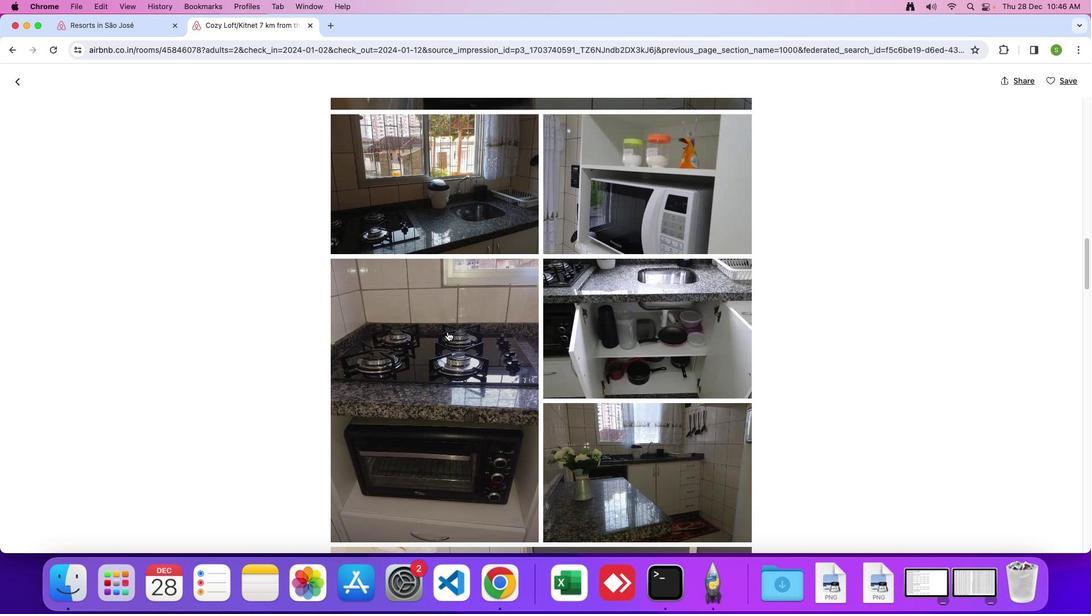 
Action: Mouse scrolled (448, 331) with delta (0, -1)
Screenshot: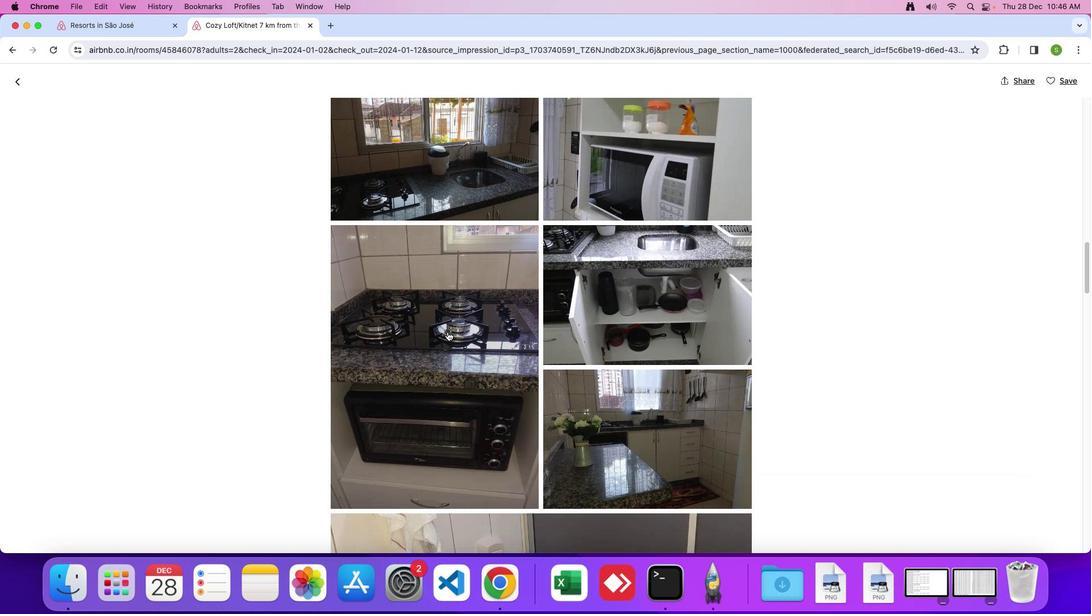 
Action: Mouse scrolled (448, 331) with delta (0, 0)
Screenshot: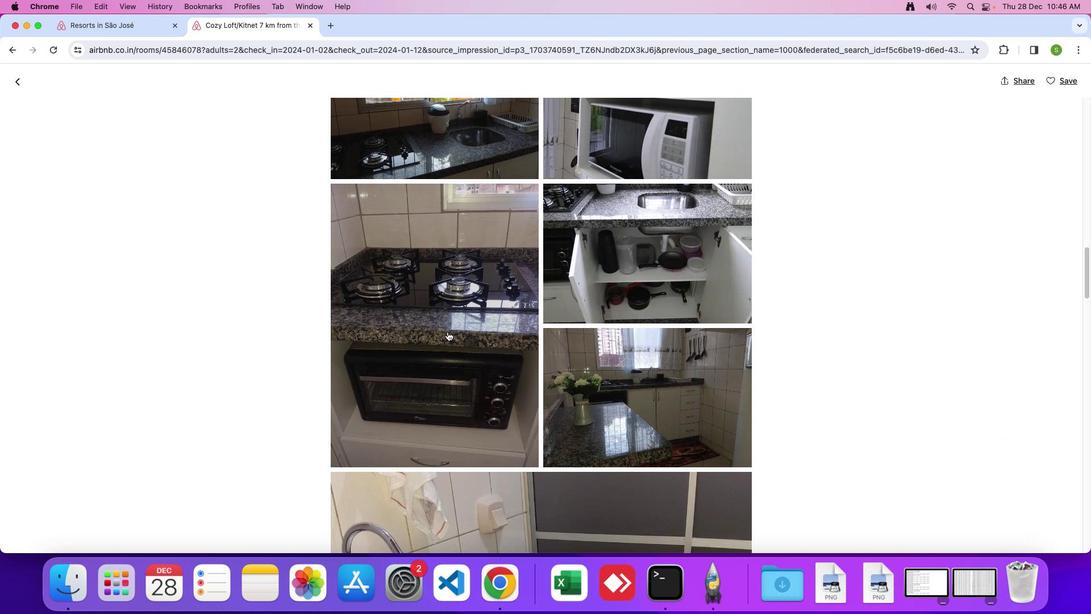 
Action: Mouse scrolled (448, 331) with delta (0, 0)
Screenshot: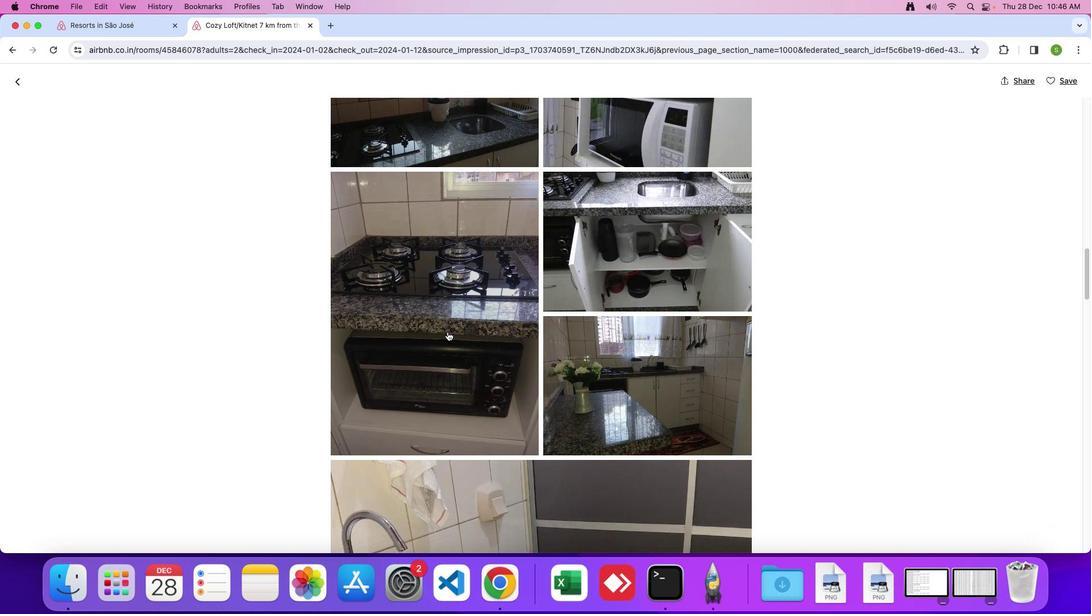 
Action: Mouse scrolled (448, 331) with delta (0, -1)
Screenshot: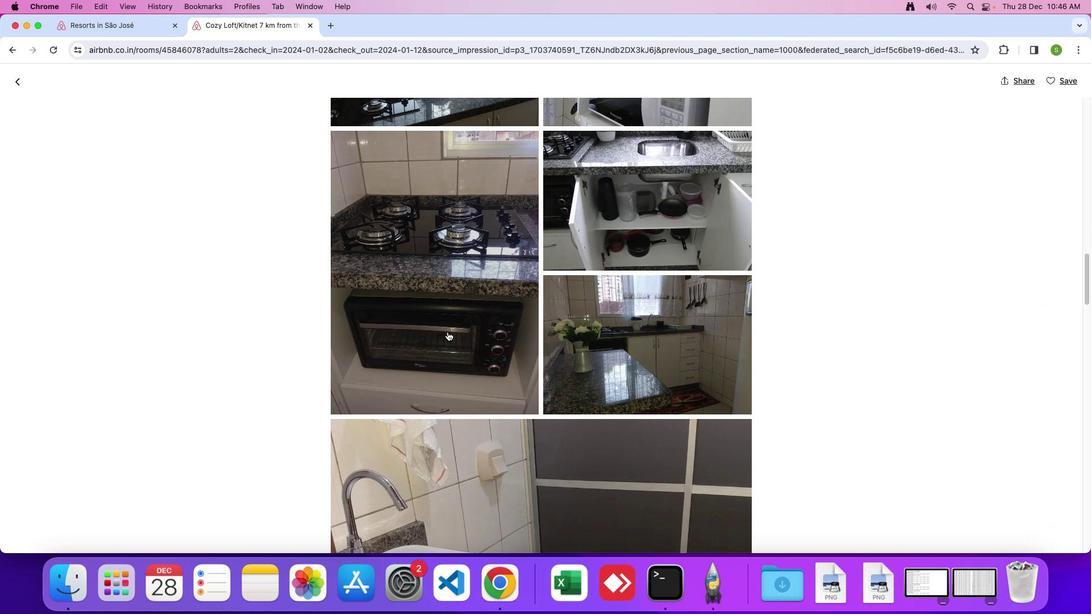 
Action: Mouse scrolled (448, 331) with delta (0, 0)
Screenshot: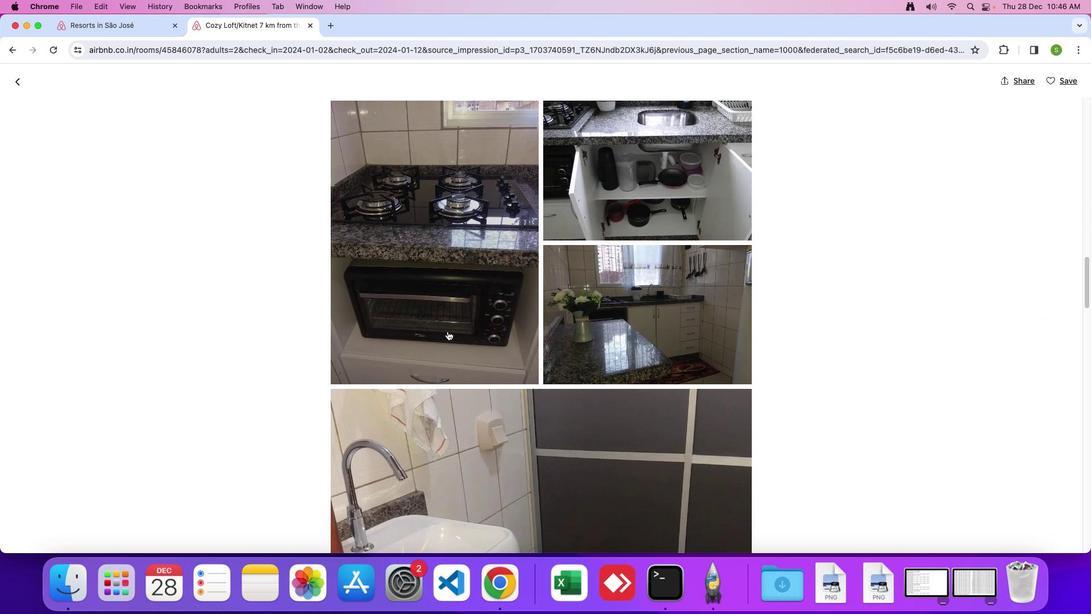 
Action: Mouse moved to (448, 331)
Screenshot: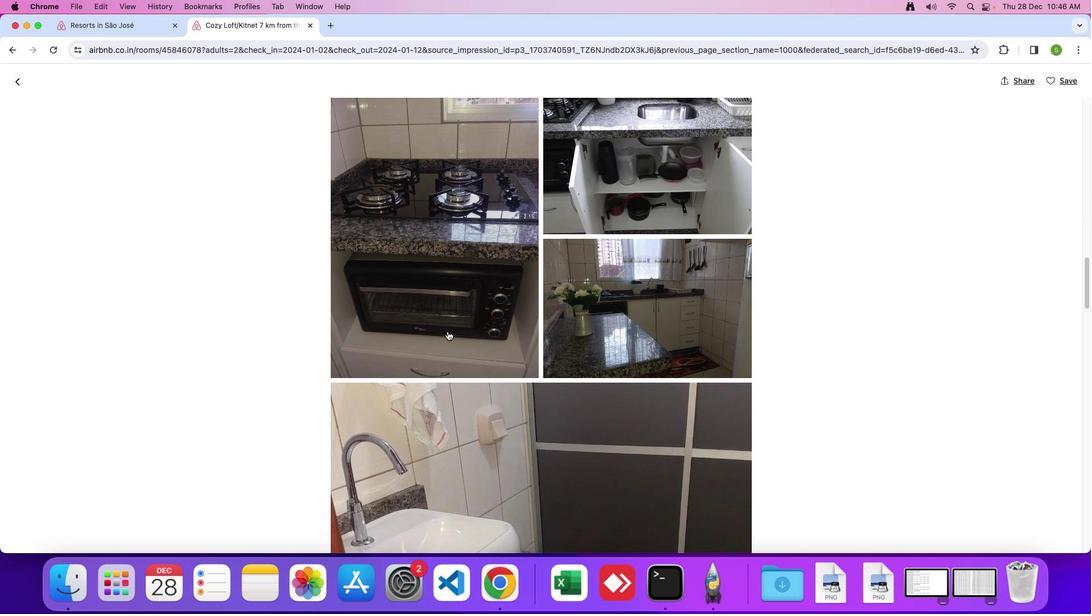 
Action: Mouse scrolled (448, 331) with delta (0, 0)
Screenshot: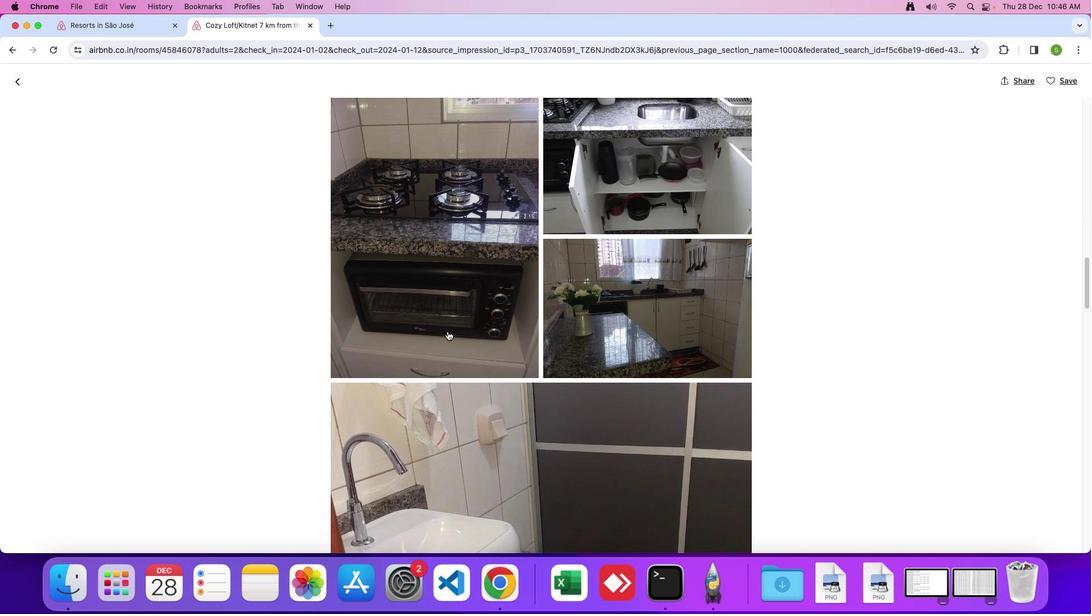 
Action: Mouse scrolled (448, 331) with delta (0, -1)
Screenshot: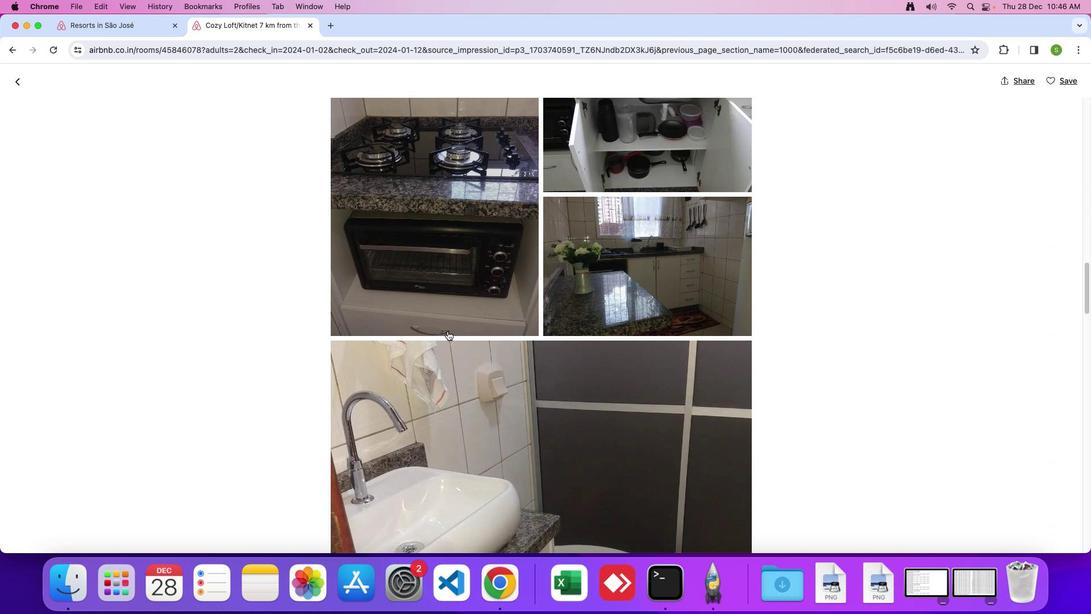 
Action: Mouse scrolled (448, 331) with delta (0, 0)
Screenshot: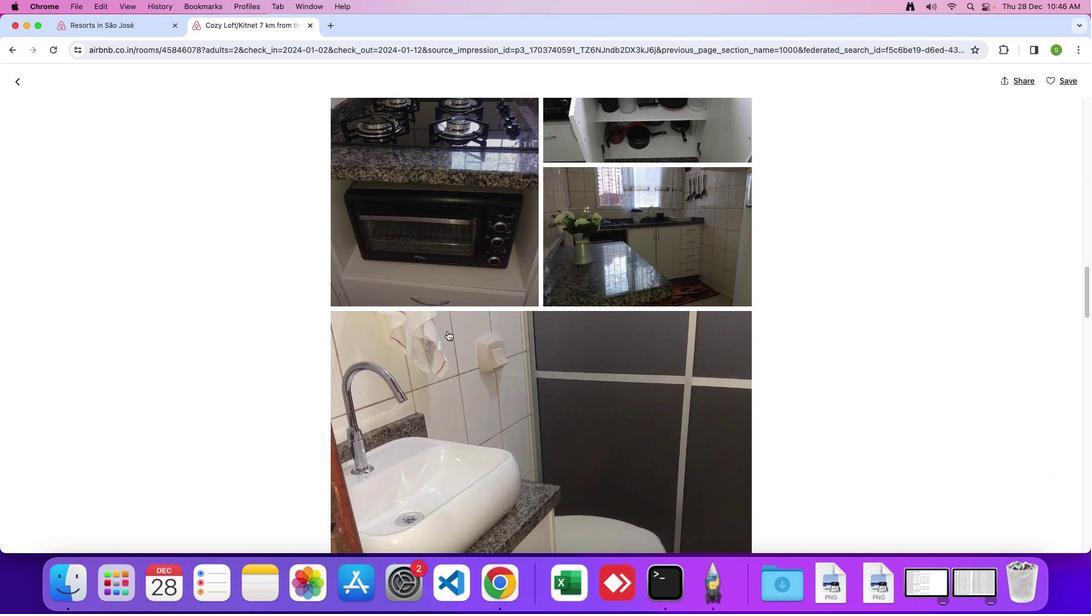 
Action: Mouse scrolled (448, 331) with delta (0, 0)
Screenshot: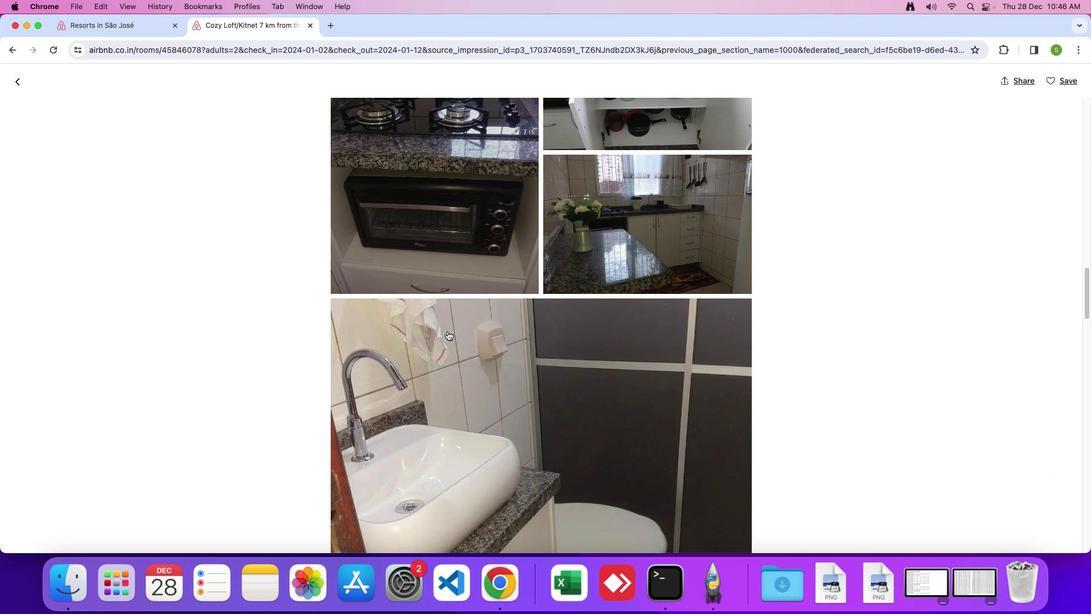 
Action: Mouse scrolled (448, 331) with delta (0, -1)
Screenshot: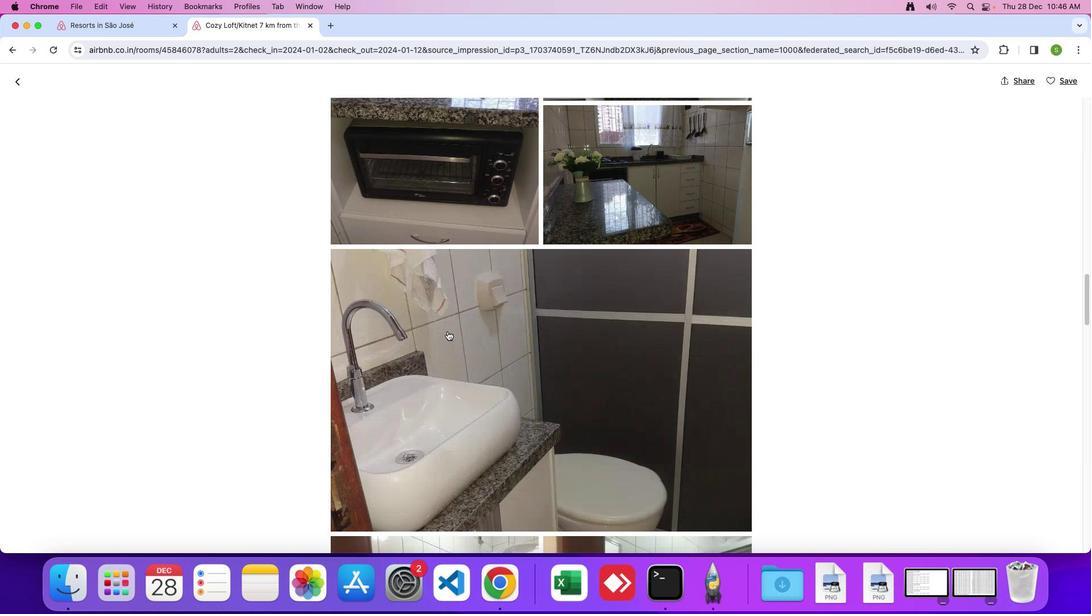 
Action: Mouse scrolled (448, 331) with delta (0, 0)
Screenshot: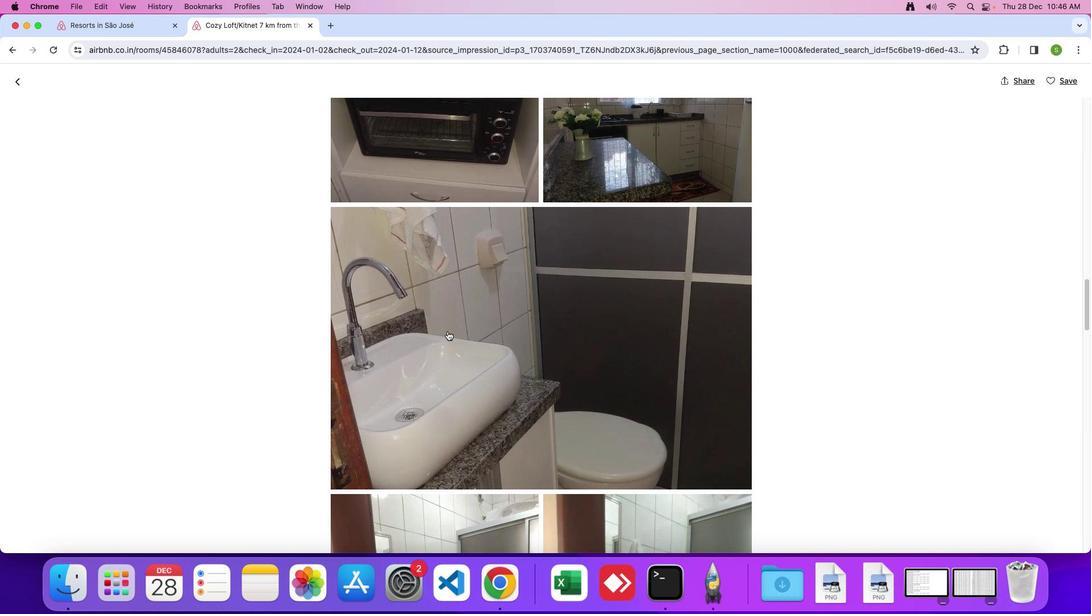 
Action: Mouse scrolled (448, 331) with delta (0, 0)
Screenshot: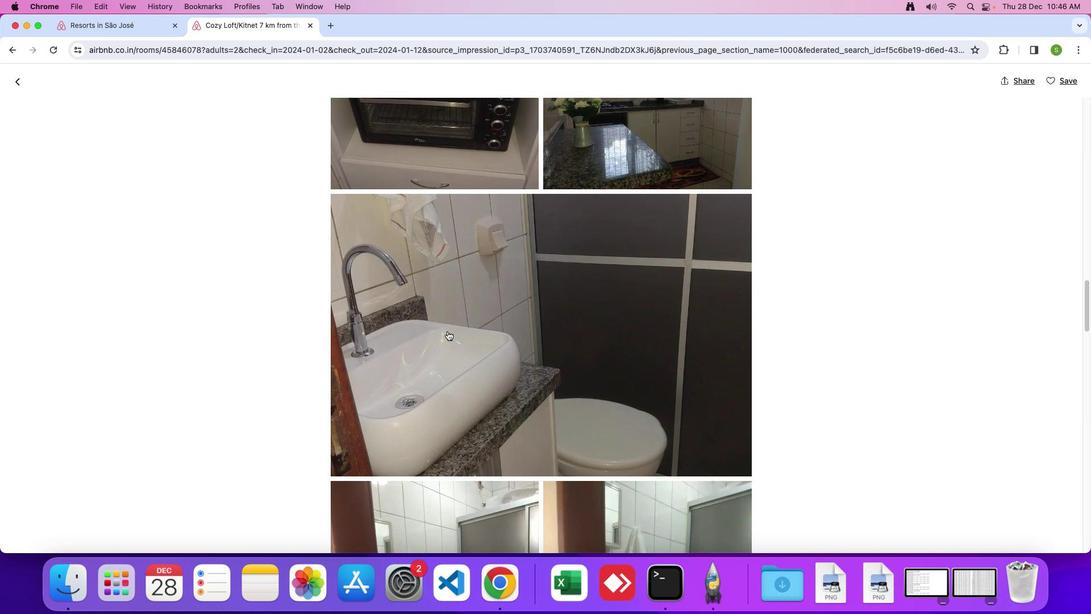 
Action: Mouse scrolled (448, 331) with delta (0, -1)
Screenshot: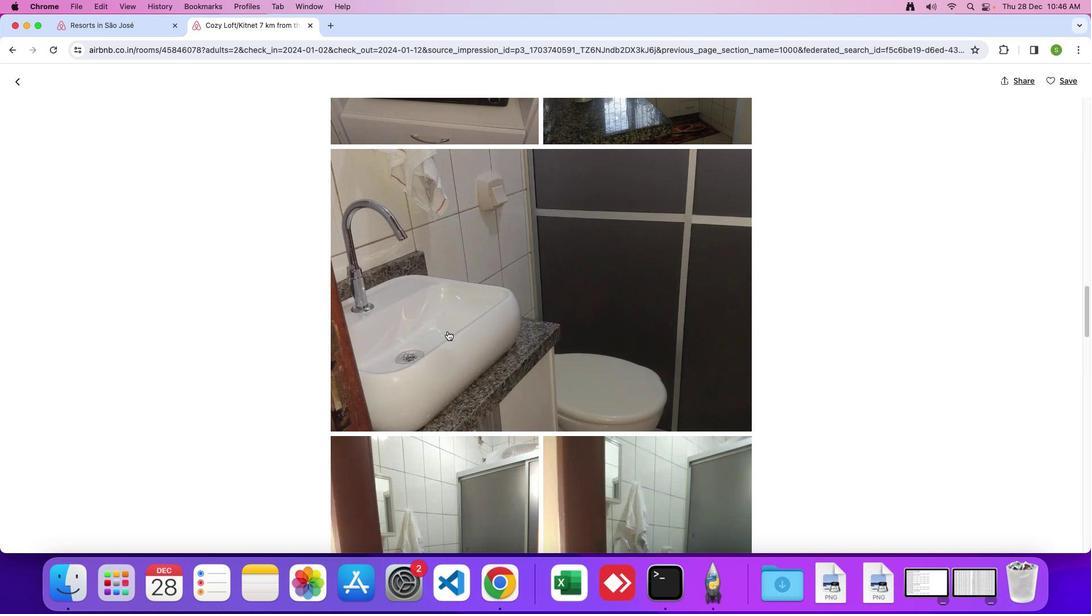 
Action: Mouse scrolled (448, 331) with delta (0, 0)
Screenshot: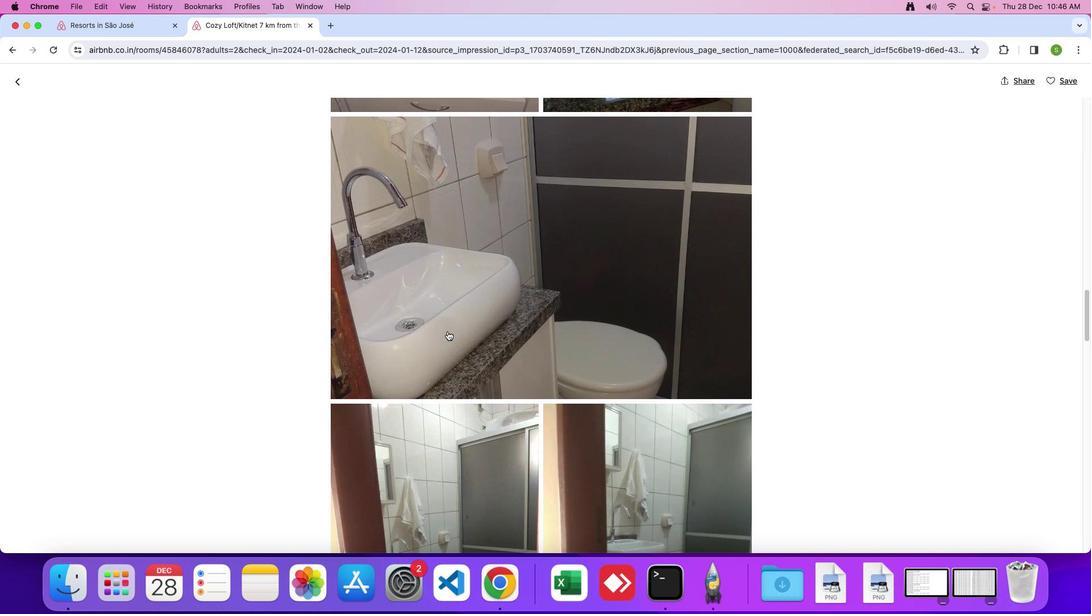
Action: Mouse scrolled (448, 331) with delta (0, 0)
Screenshot: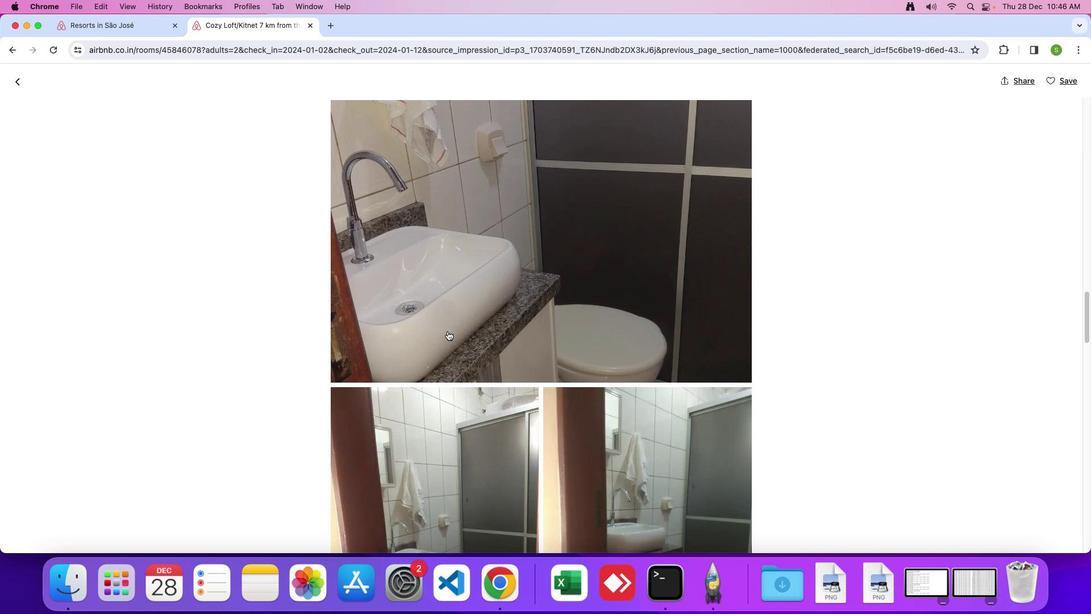 
Action: Mouse scrolled (448, 331) with delta (0, -1)
Screenshot: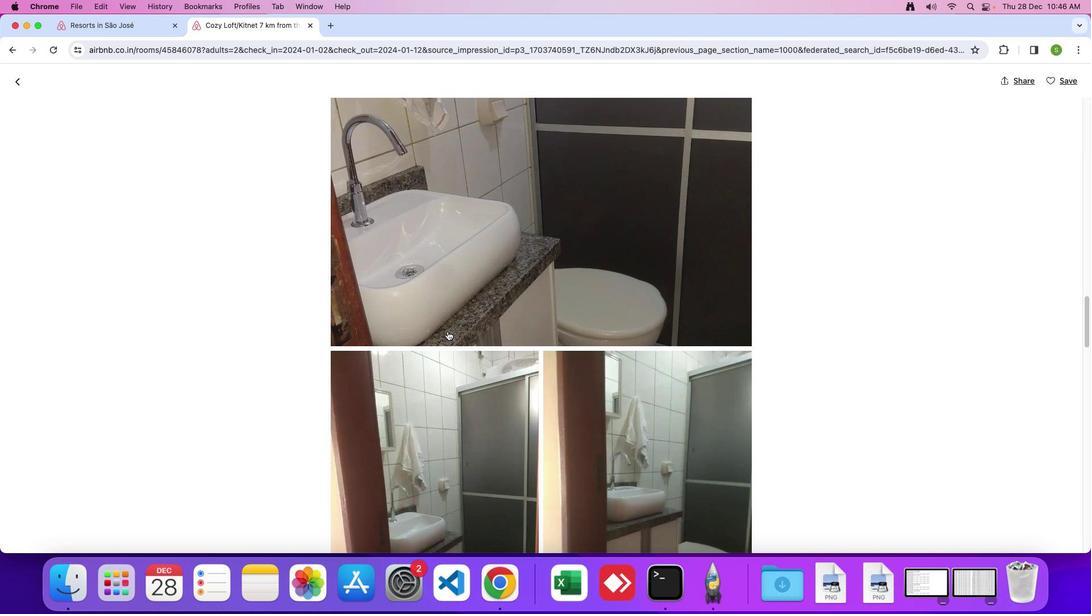
Action: Mouse scrolled (448, 331) with delta (0, 0)
Screenshot: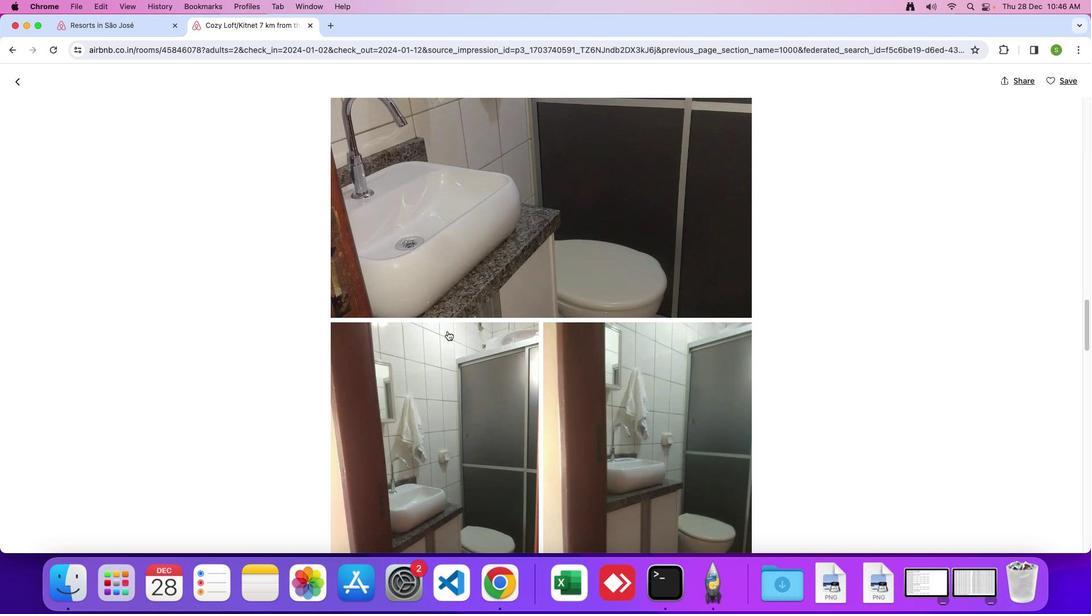 
Action: Mouse scrolled (448, 331) with delta (0, 0)
Screenshot: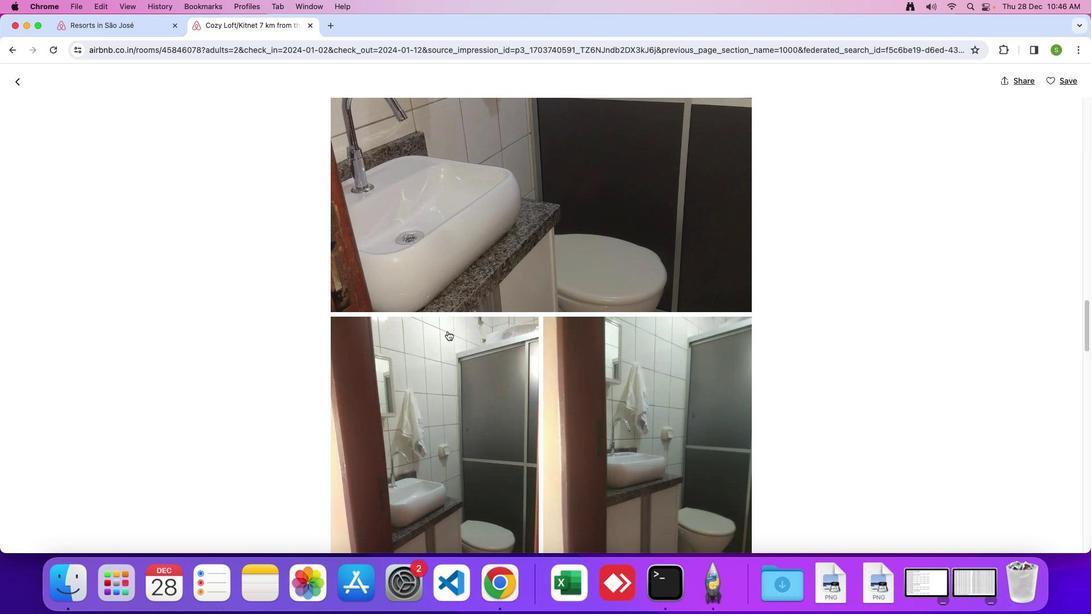 
Action: Mouse scrolled (448, 331) with delta (0, 0)
Screenshot: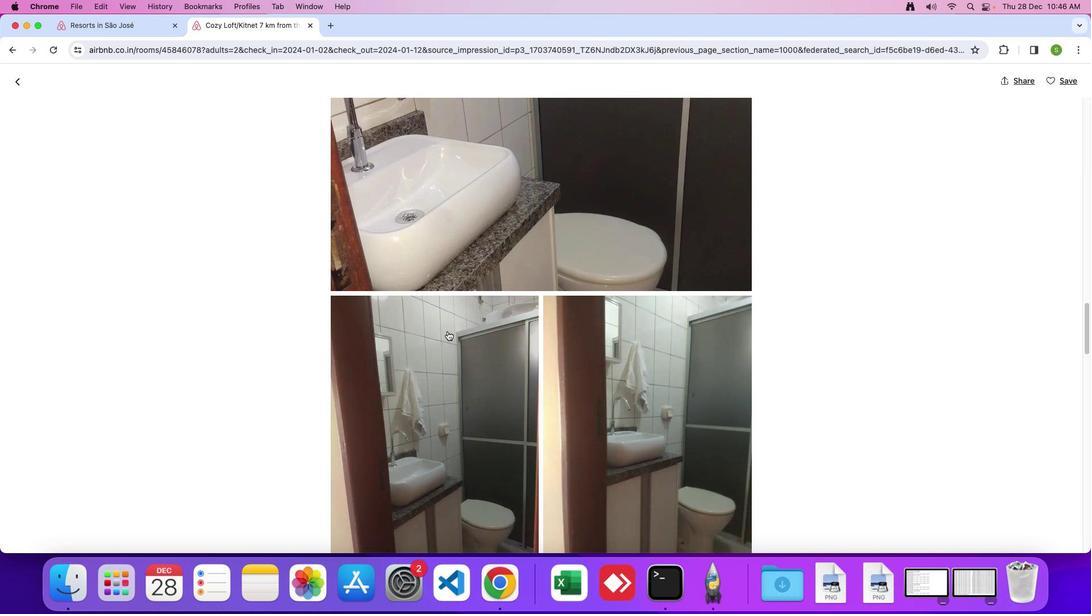 
Action: Mouse moved to (448, 331)
Screenshot: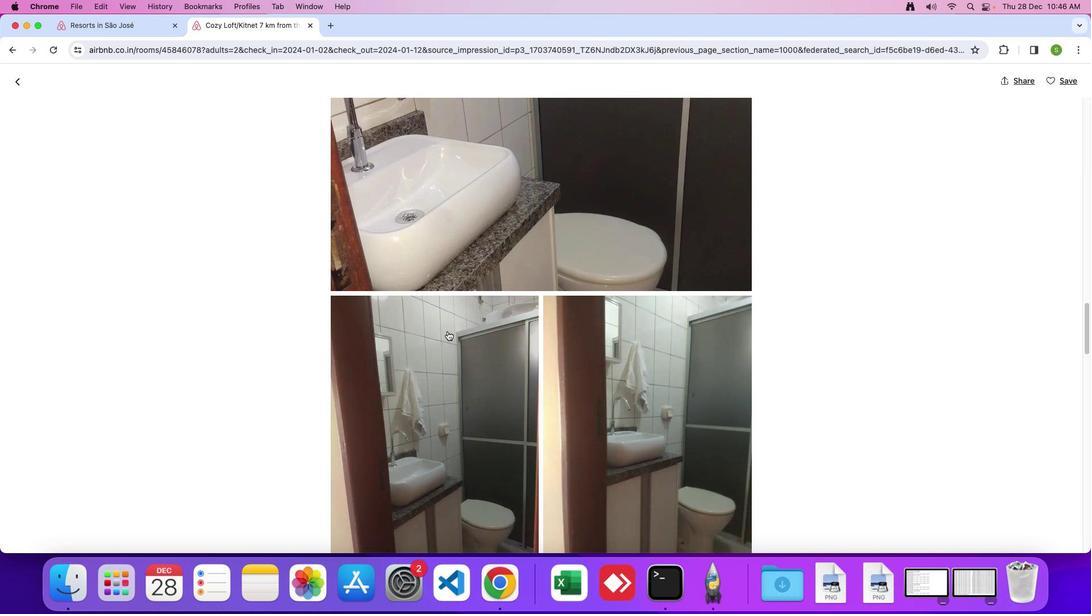 
Action: Mouse scrolled (448, 331) with delta (0, 0)
Screenshot: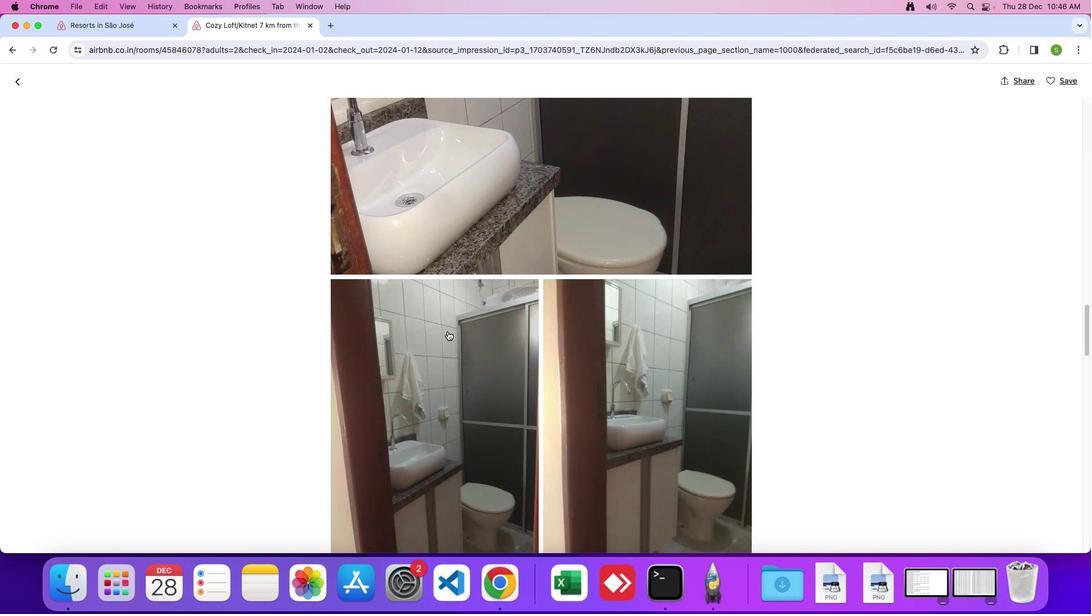 
Action: Mouse scrolled (448, 331) with delta (0, -1)
Screenshot: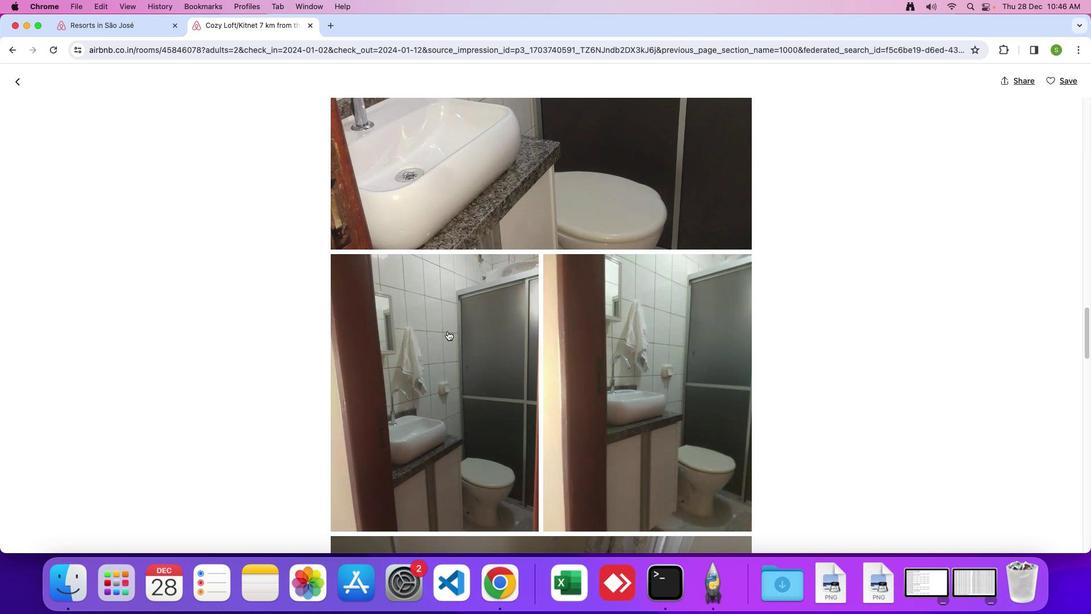 
Action: Mouse scrolled (448, 331) with delta (0, 0)
Screenshot: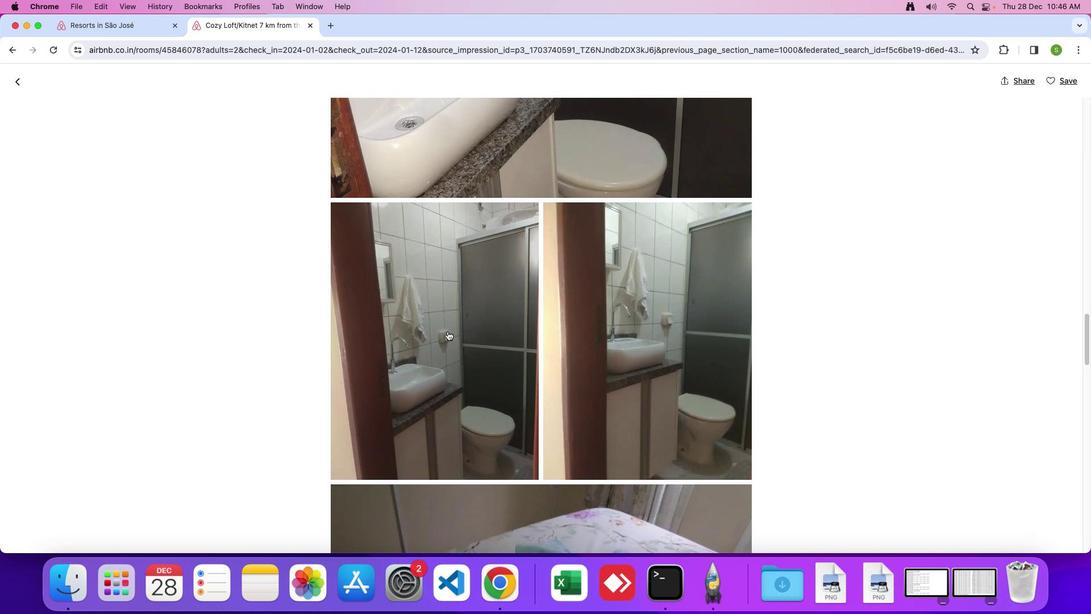 
Action: Mouse scrolled (448, 331) with delta (0, 0)
Screenshot: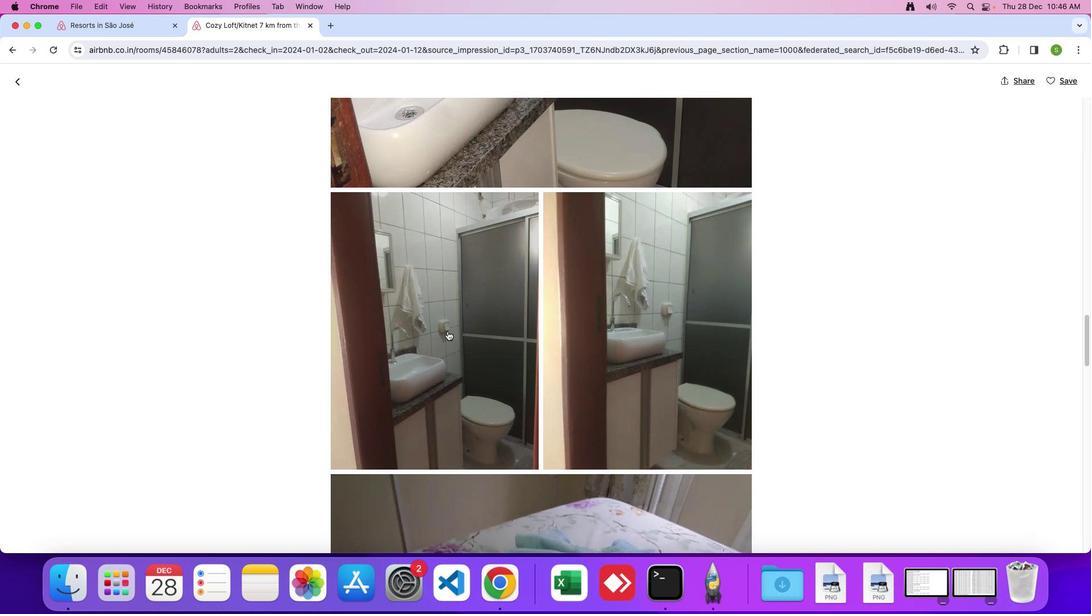 
Action: Mouse scrolled (448, 331) with delta (0, 0)
Screenshot: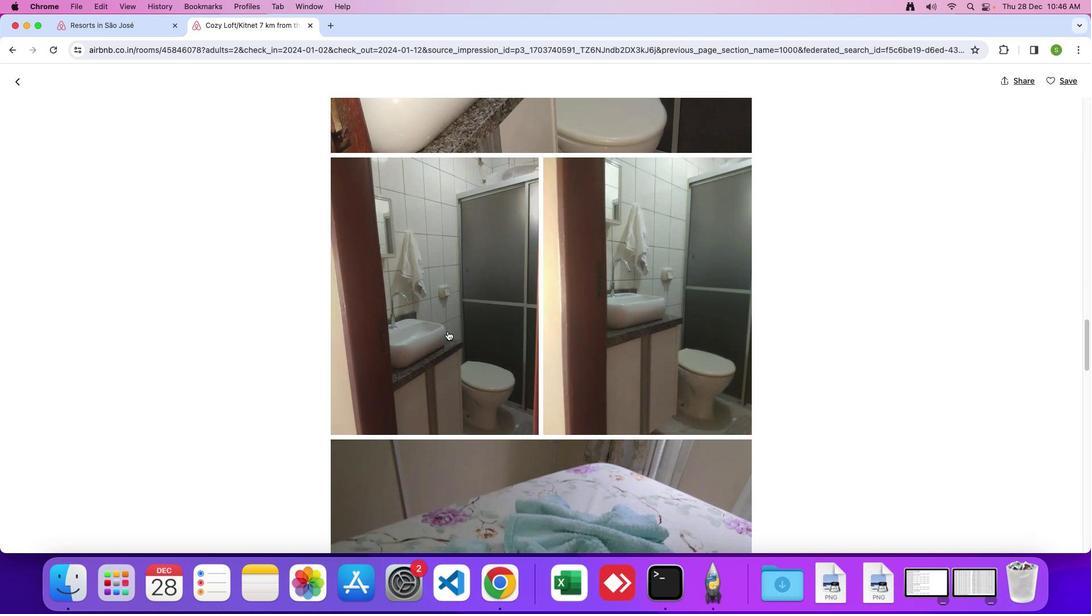 
Action: Mouse scrolled (448, 331) with delta (0, 0)
Screenshot: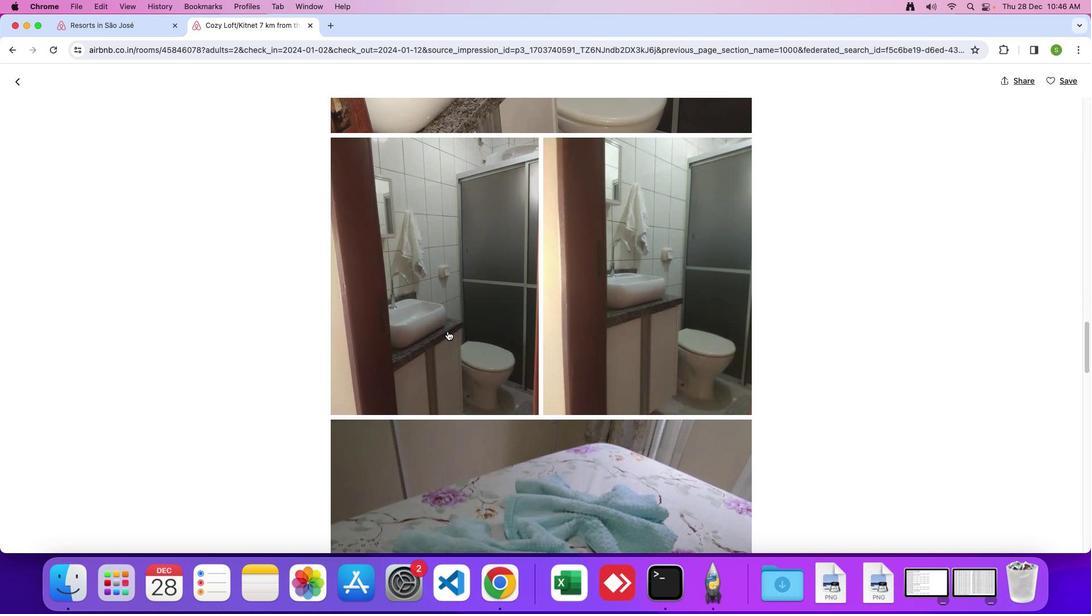 
Action: Mouse scrolled (448, 331) with delta (0, 0)
Screenshot: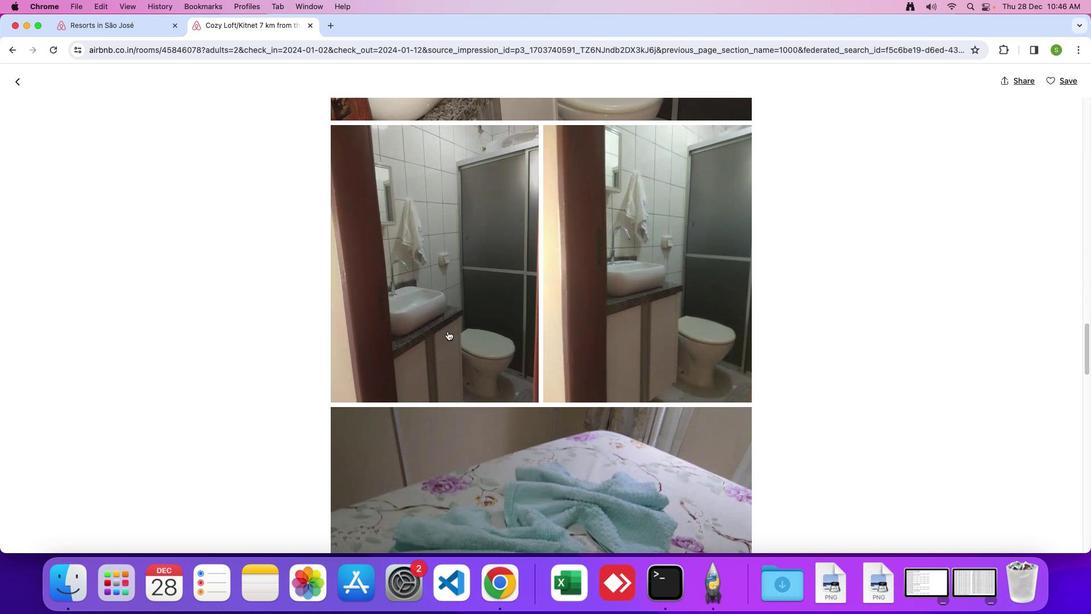 
Action: Mouse scrolled (448, 331) with delta (0, 0)
Screenshot: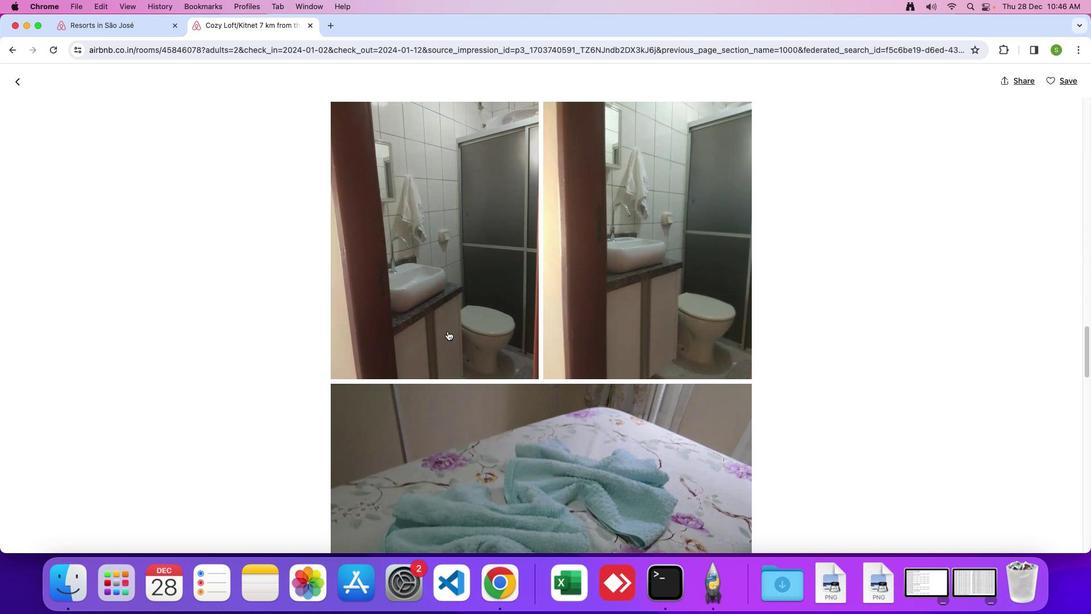 
Action: Mouse scrolled (448, 331) with delta (0, 0)
Screenshot: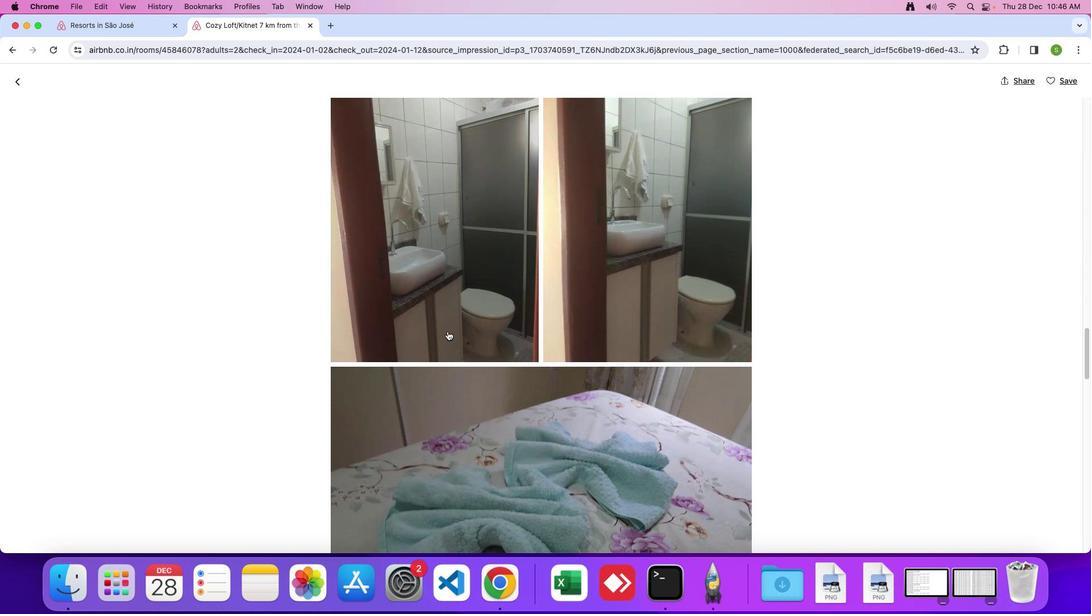
Action: Mouse scrolled (448, 331) with delta (0, 0)
Screenshot: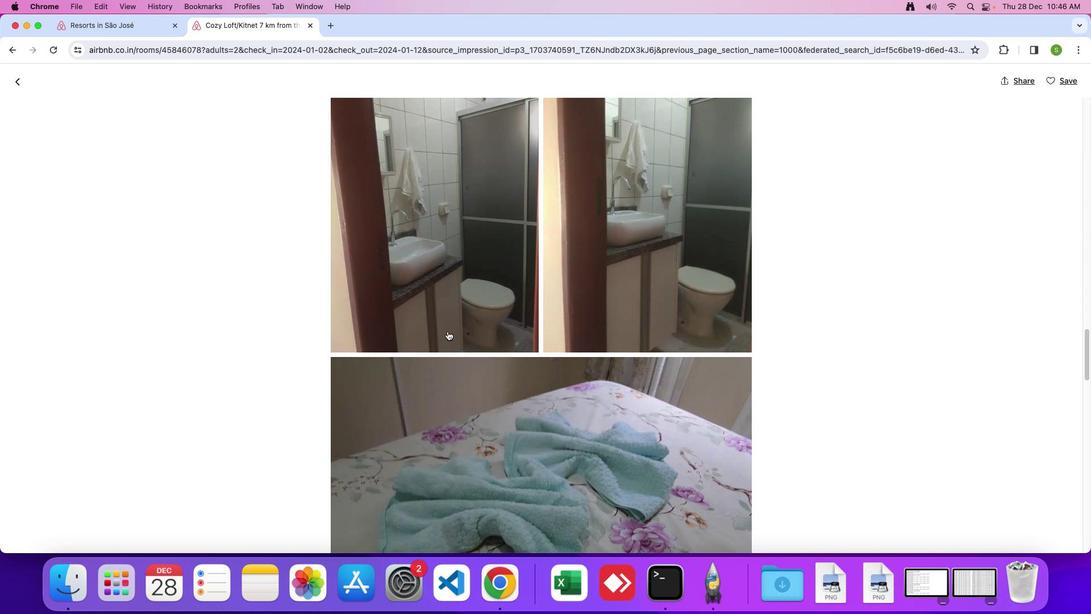 
Action: Mouse scrolled (448, 331) with delta (0, 0)
Screenshot: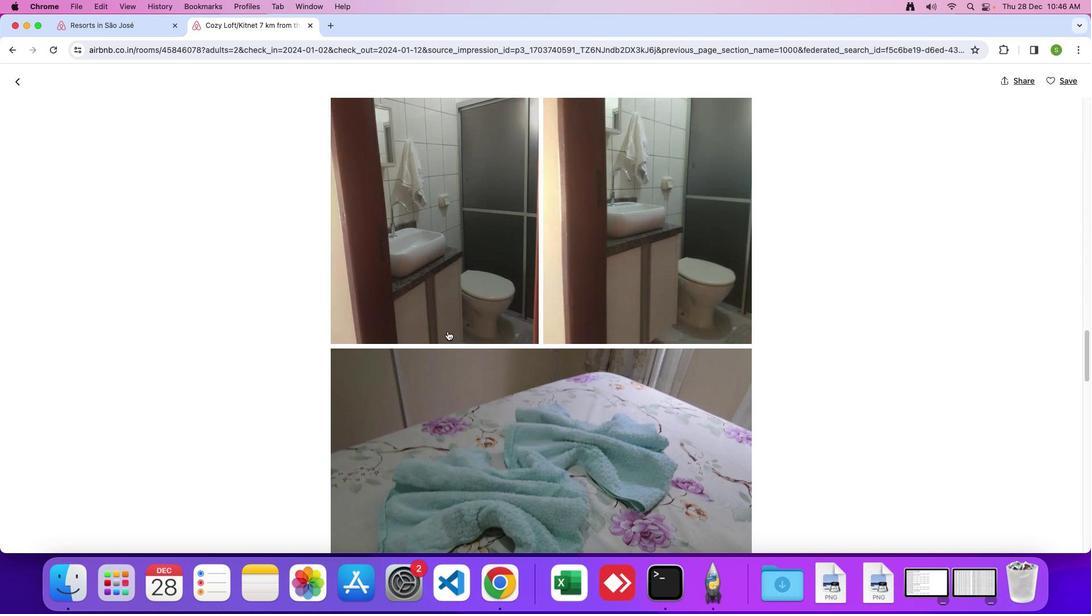 
Action: Mouse scrolled (448, 331) with delta (0, 0)
Screenshot: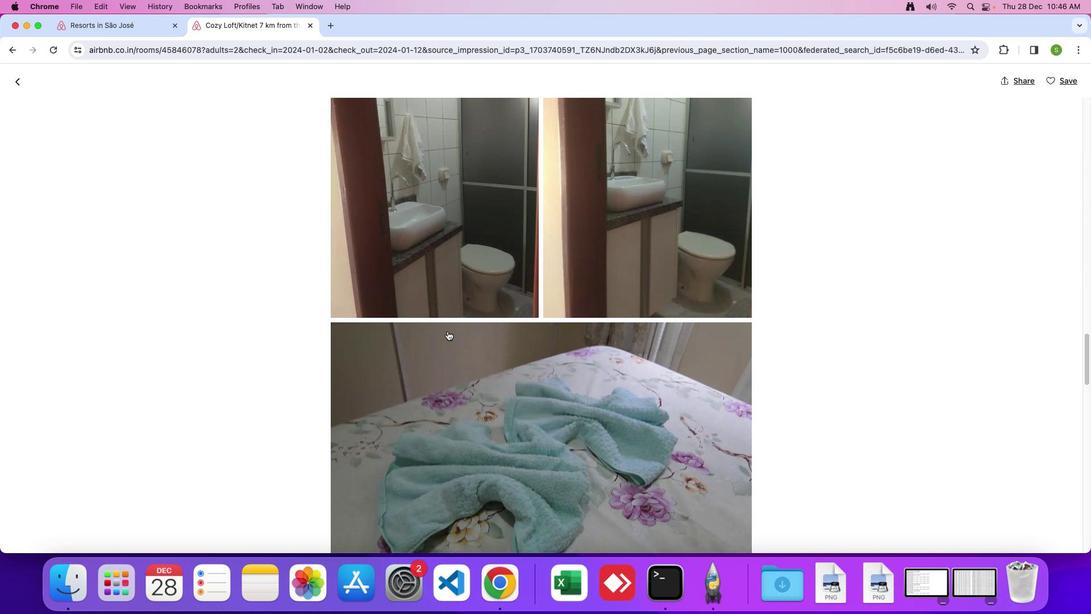 
Action: Mouse scrolled (448, 331) with delta (0, -1)
Screenshot: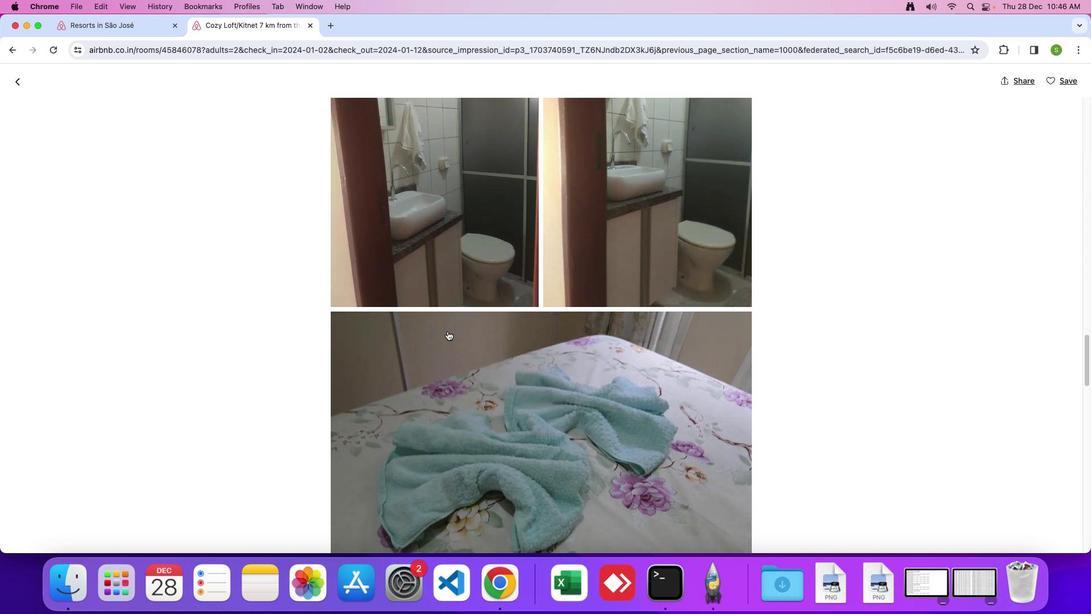 
Action: Mouse scrolled (448, 331) with delta (0, 0)
Screenshot: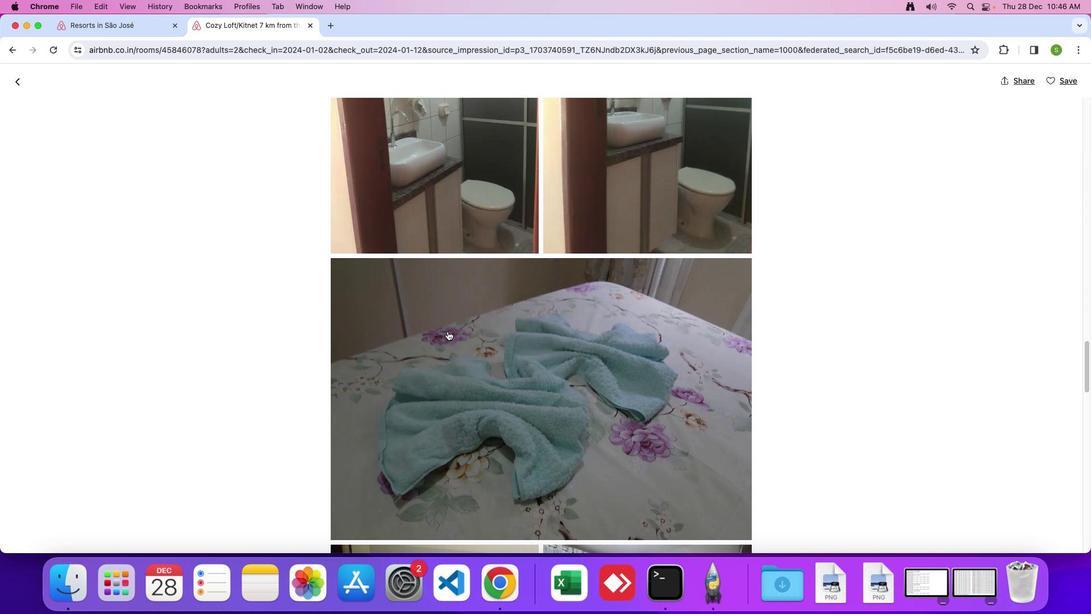 
Action: Mouse scrolled (448, 331) with delta (0, 0)
Screenshot: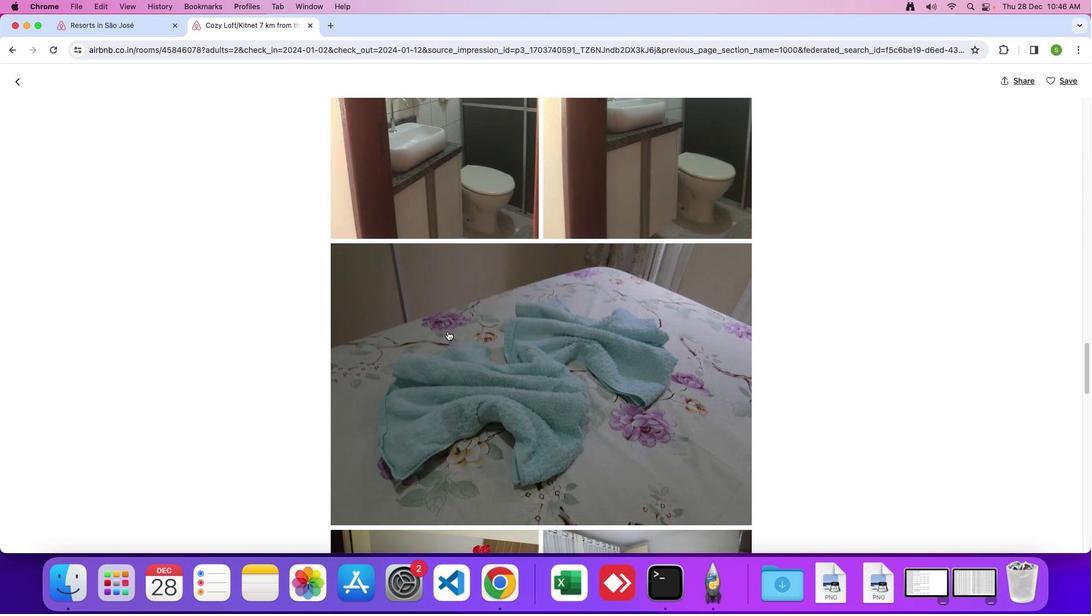 
Action: Mouse scrolled (448, 331) with delta (0, -1)
Screenshot: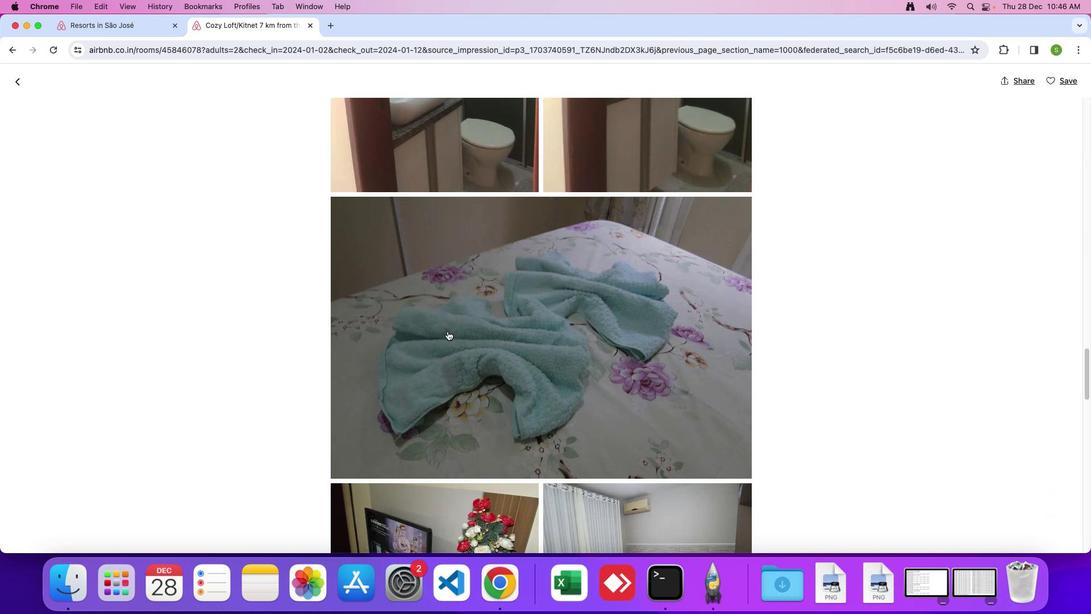 
Action: Mouse scrolled (448, 331) with delta (0, 0)
Screenshot: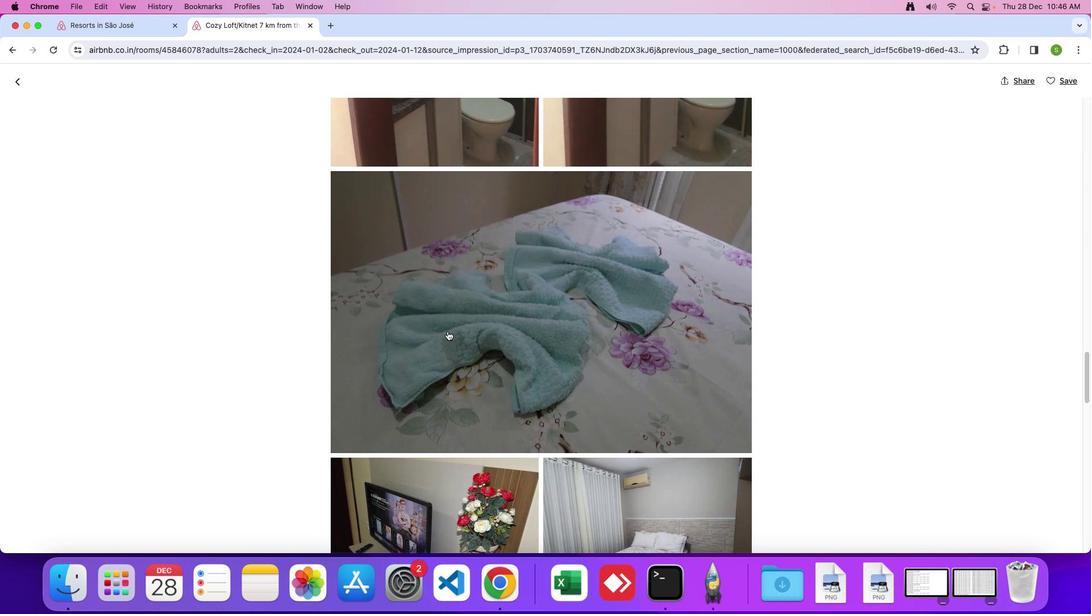 
Action: Mouse scrolled (448, 331) with delta (0, 0)
Screenshot: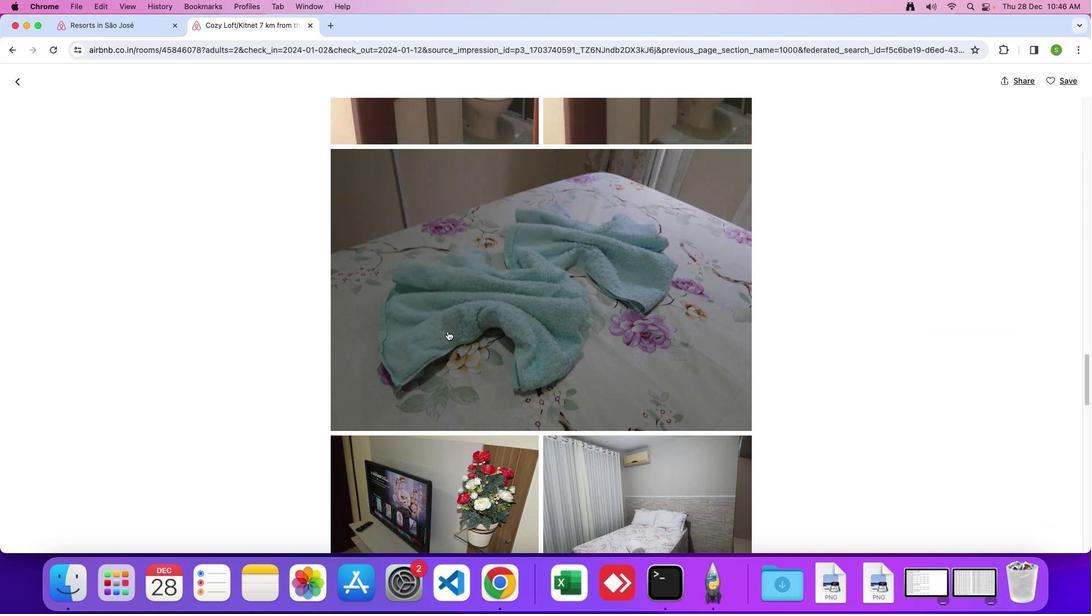 
Action: Mouse scrolled (448, 331) with delta (0, -1)
Screenshot: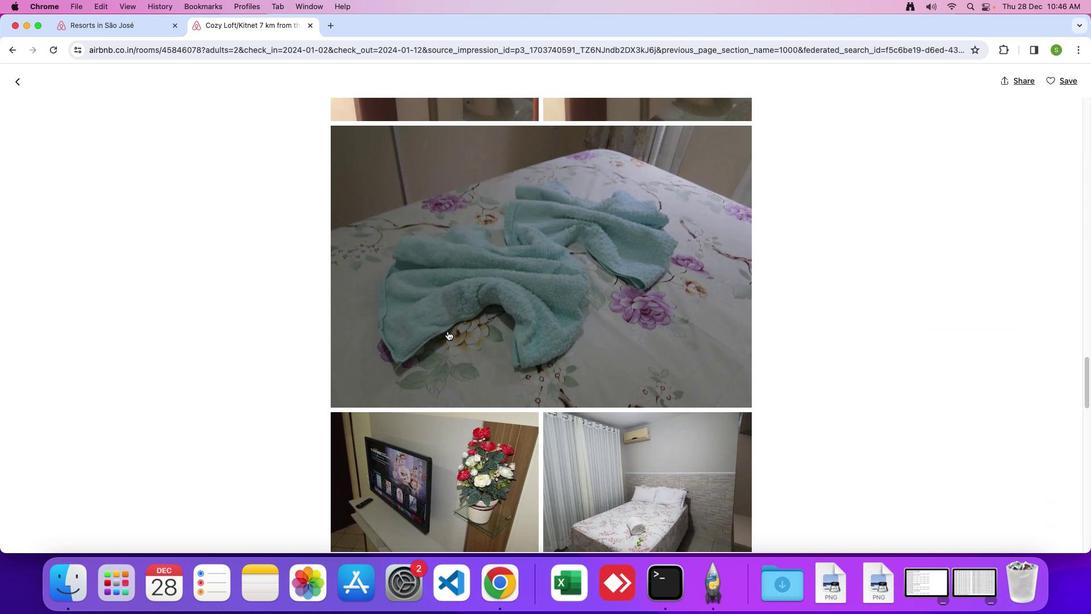 
Action: Mouse scrolled (448, 331) with delta (0, 0)
Screenshot: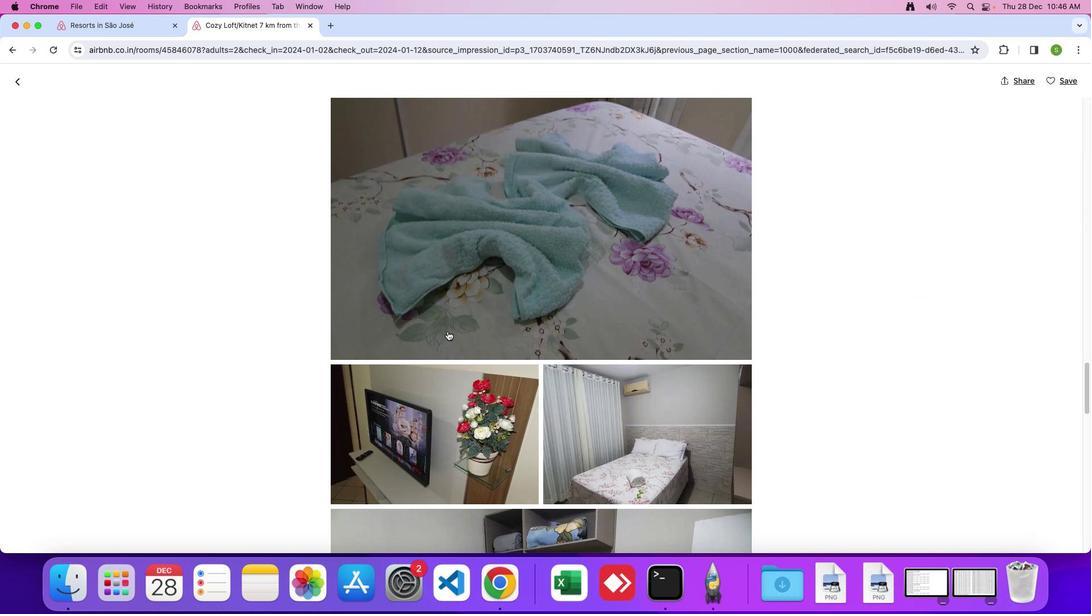 
Action: Mouse scrolled (448, 331) with delta (0, 0)
Screenshot: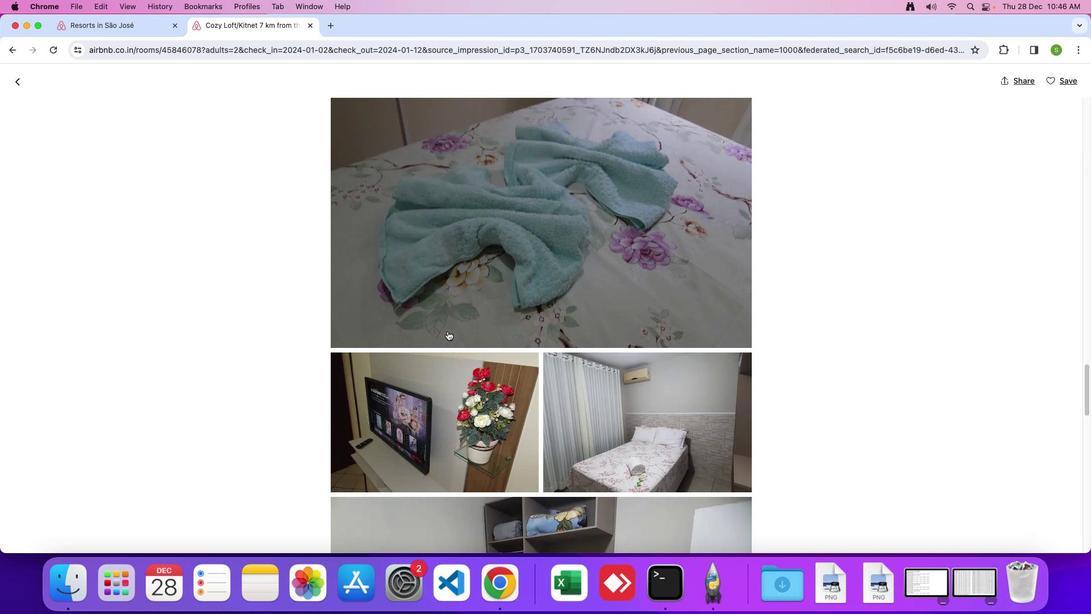 
Action: Mouse scrolled (448, 331) with delta (0, 0)
Screenshot: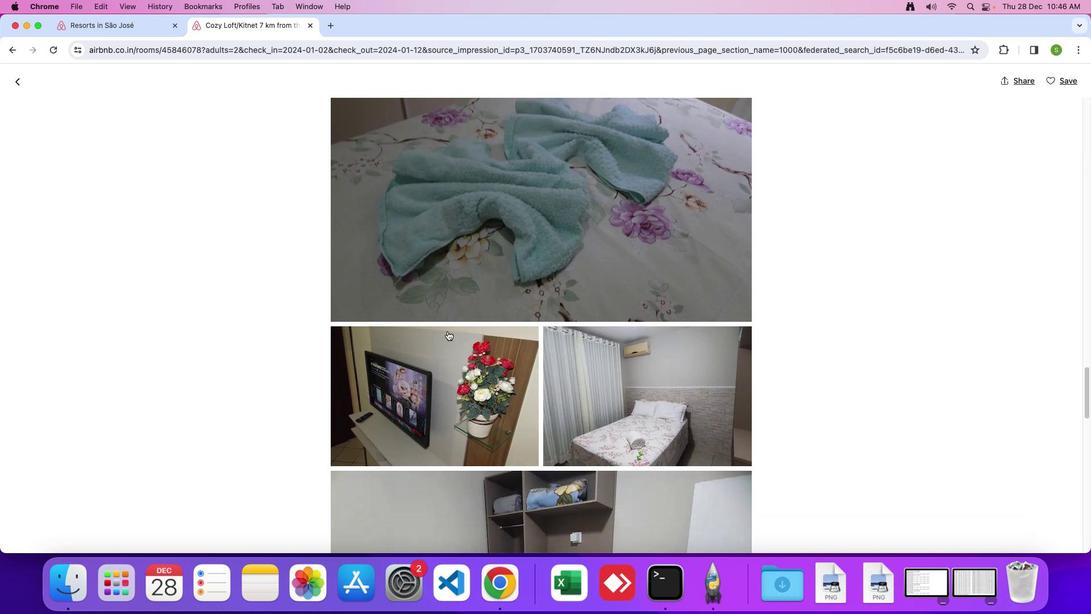 
Action: Mouse scrolled (448, 331) with delta (0, 0)
Screenshot: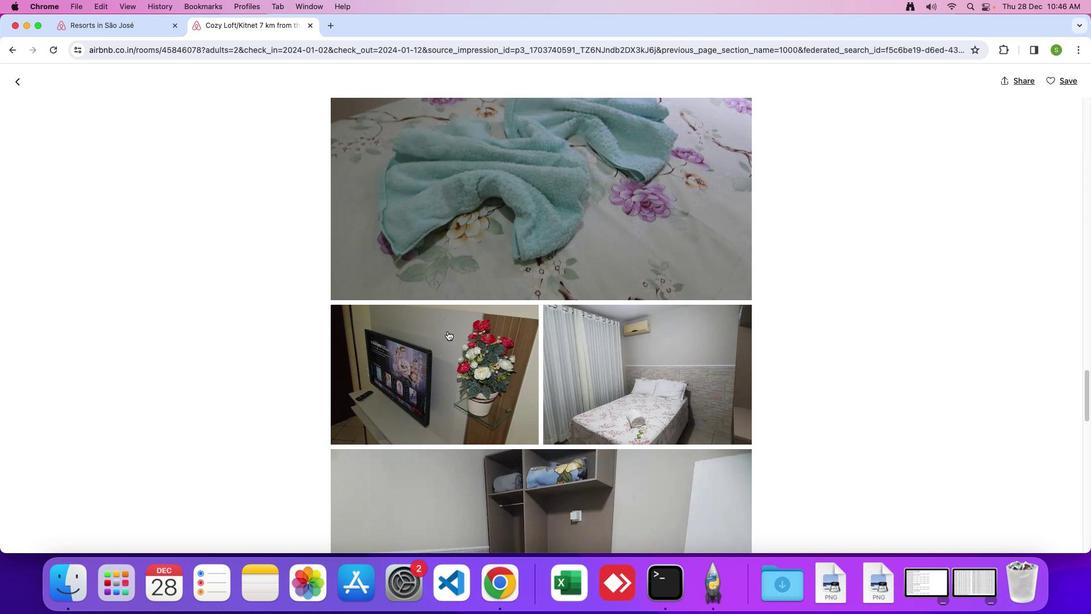 
Action: Mouse scrolled (448, 331) with delta (0, 0)
Screenshot: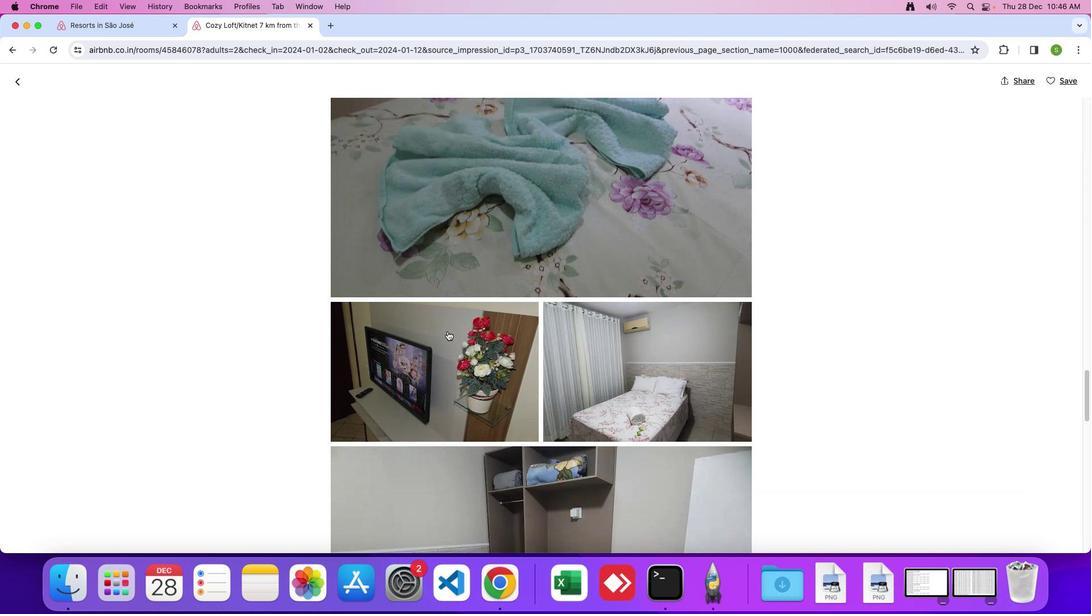 
Action: Mouse scrolled (448, 331) with delta (0, 0)
Screenshot: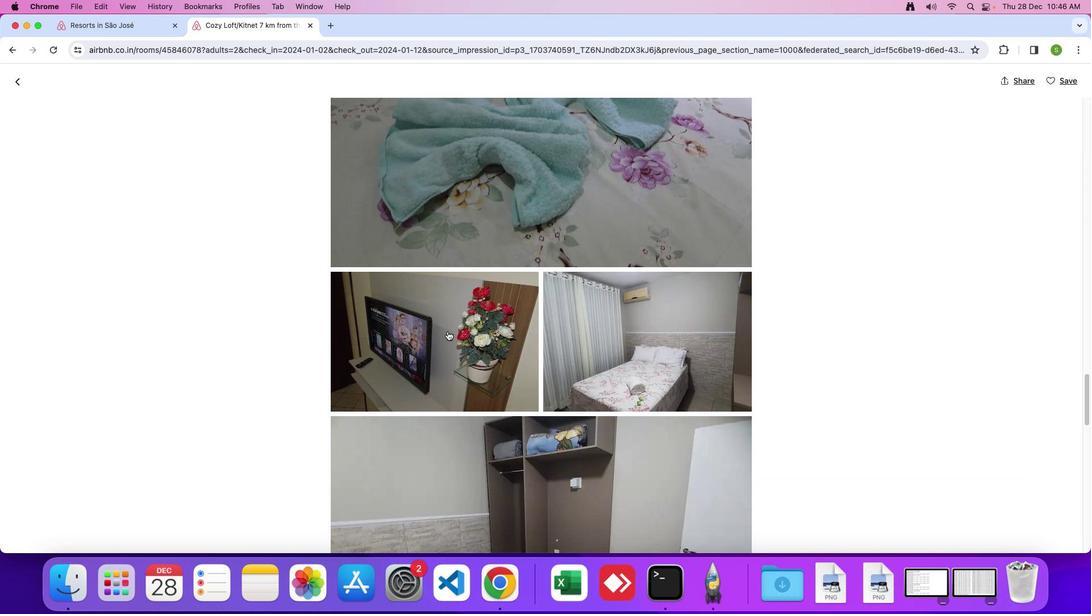 
Action: Mouse scrolled (448, 331) with delta (0, 0)
